Task: College income and expenses budget blue modern simple.
Action: Mouse moved to (20, 389)
Screenshot: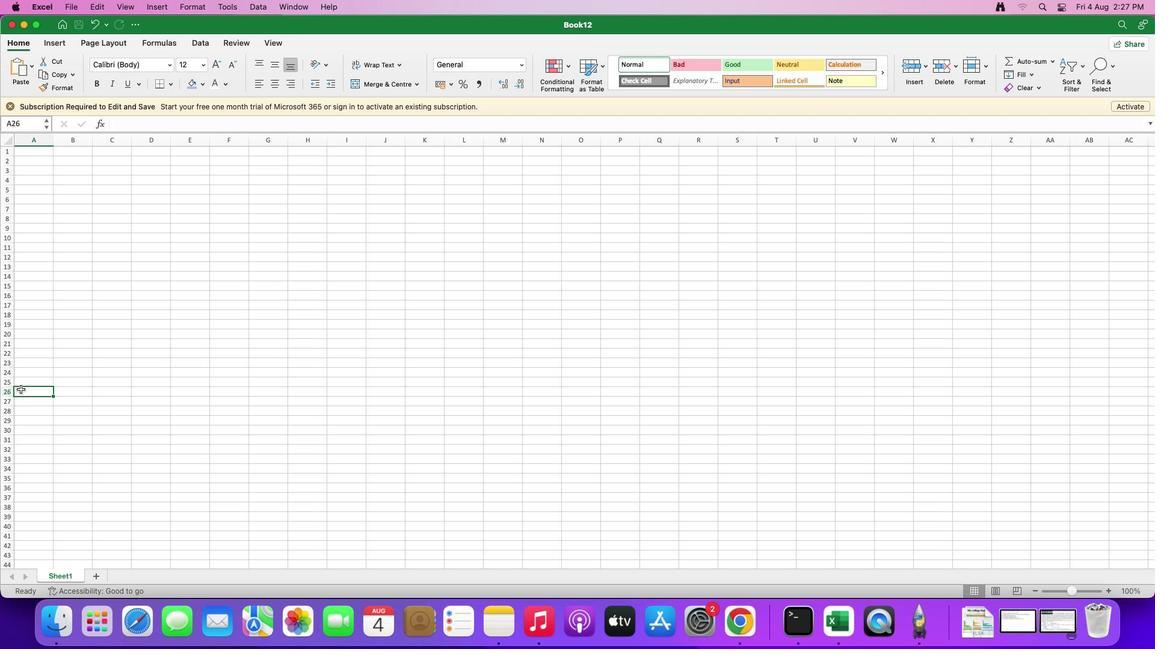 
Action: Mouse pressed left at (20, 389)
Screenshot: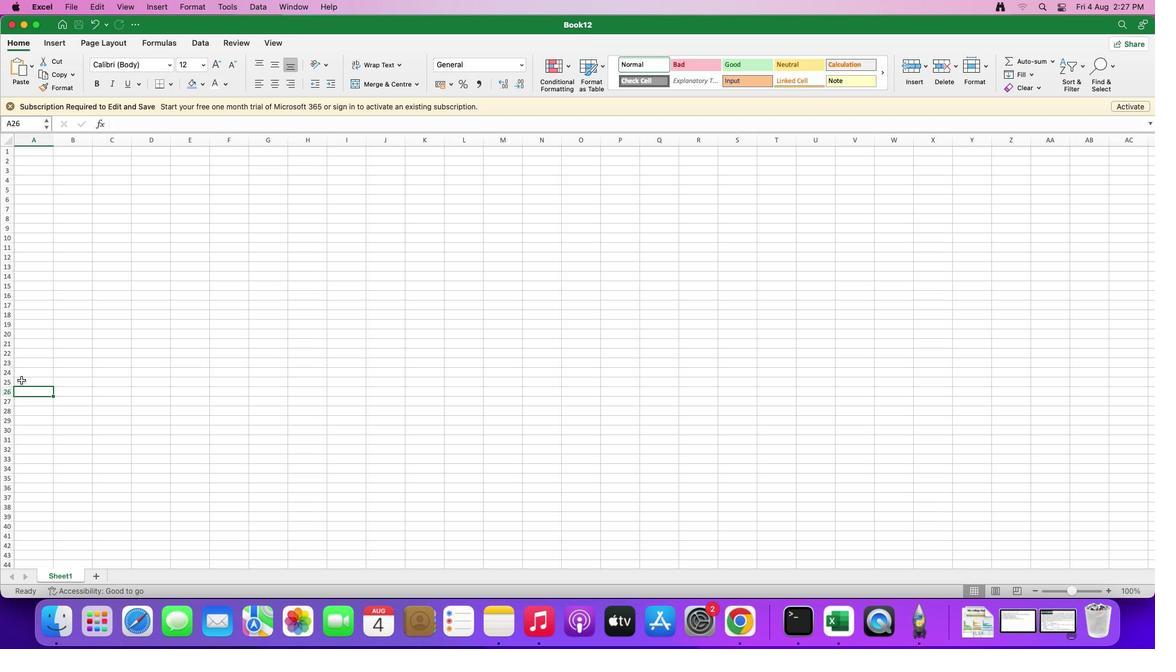 
Action: Mouse moved to (54, 137)
Screenshot: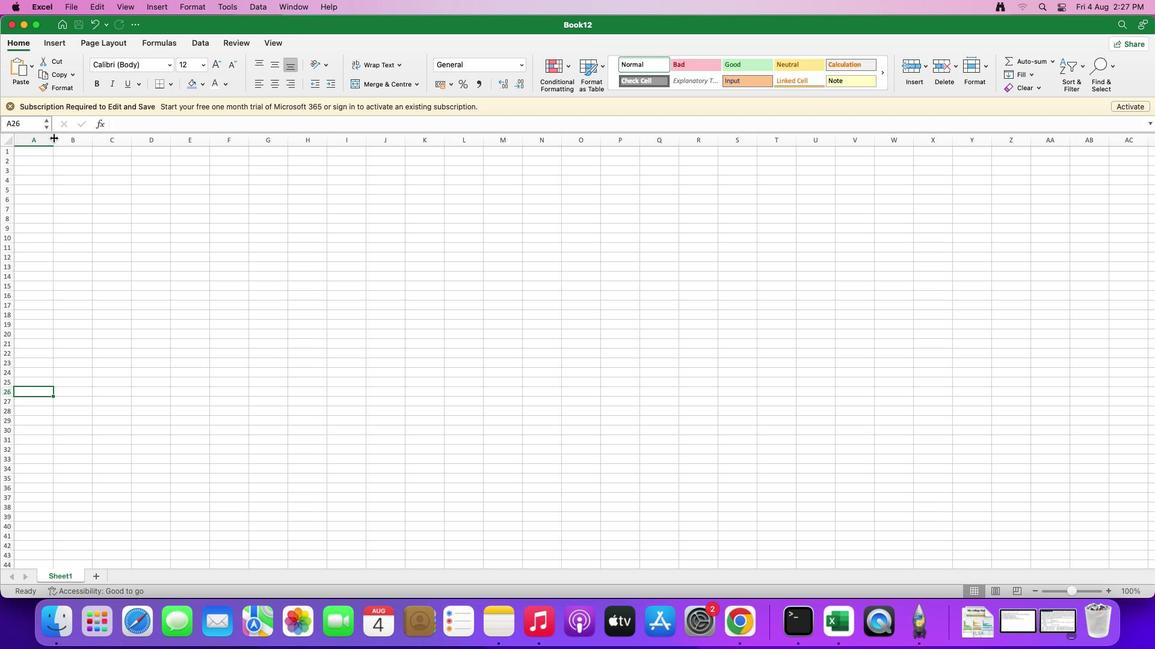 
Action: Mouse pressed left at (54, 137)
Screenshot: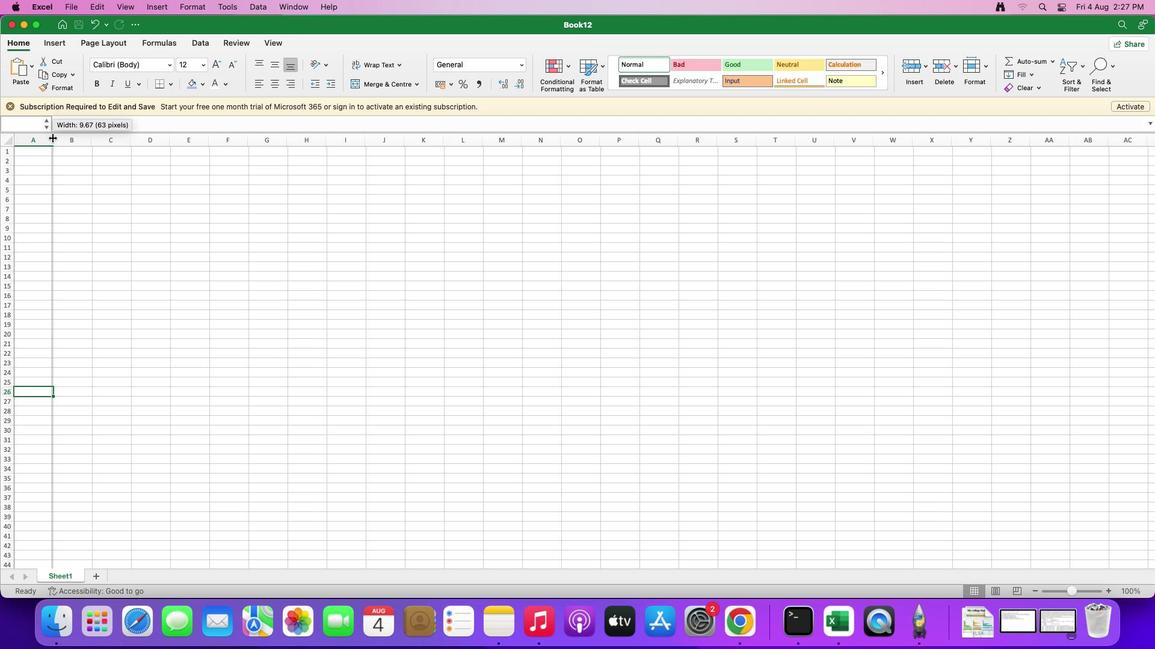 
Action: Mouse moved to (54, 142)
Screenshot: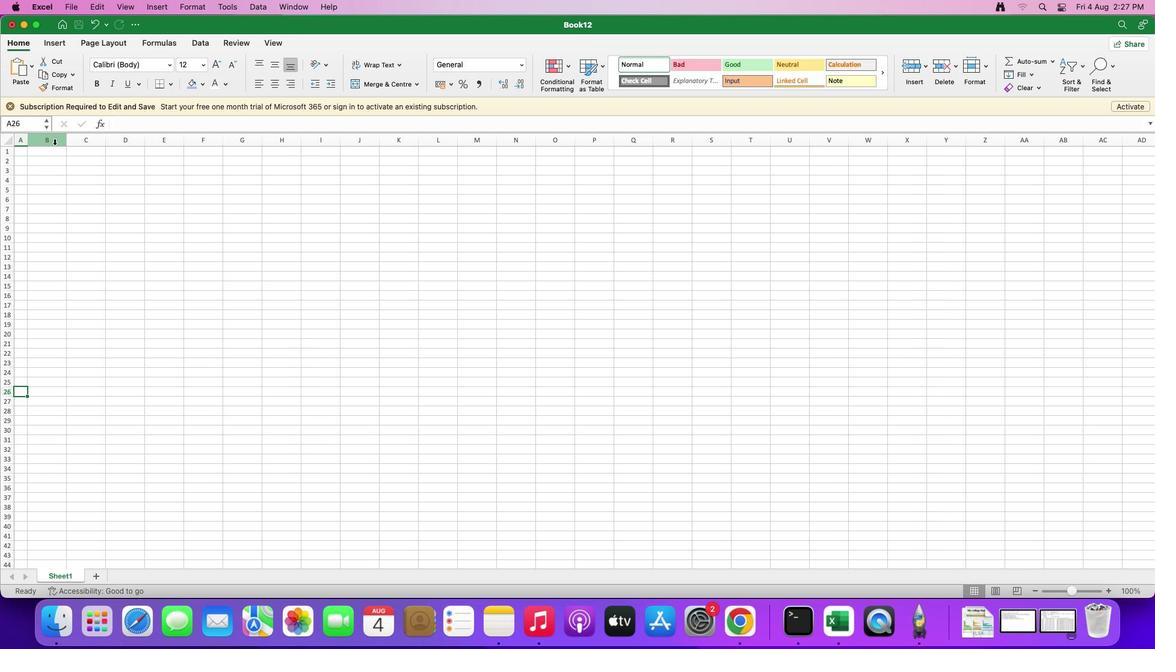 
Action: Mouse pressed left at (54, 142)
Screenshot: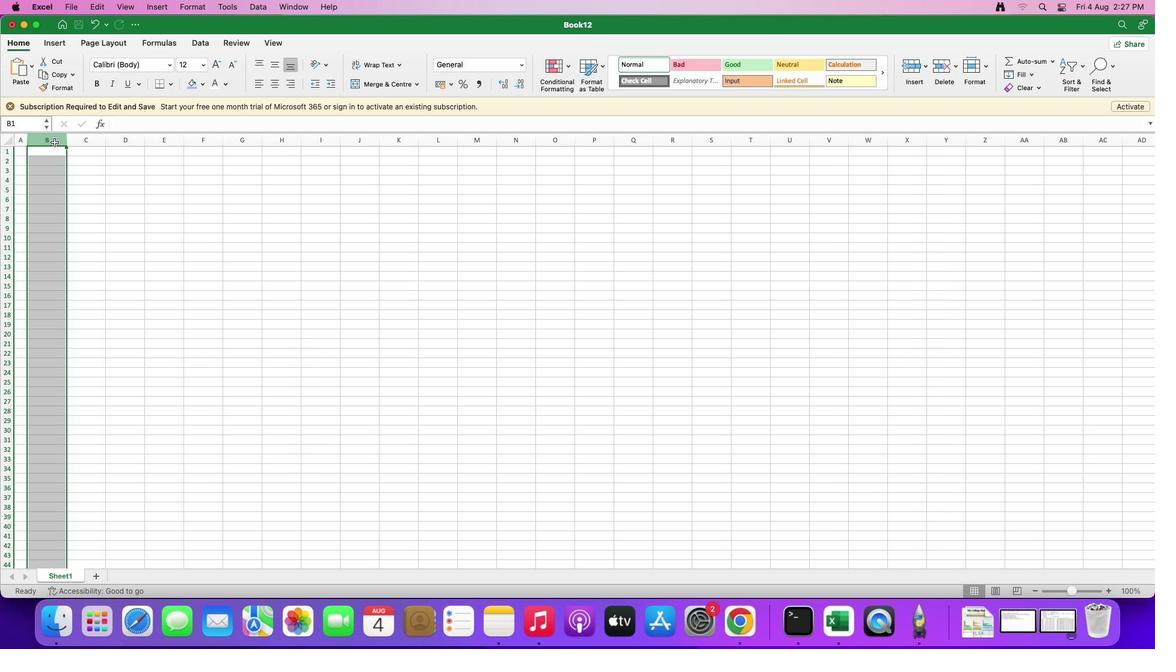 
Action: Mouse moved to (66, 138)
Screenshot: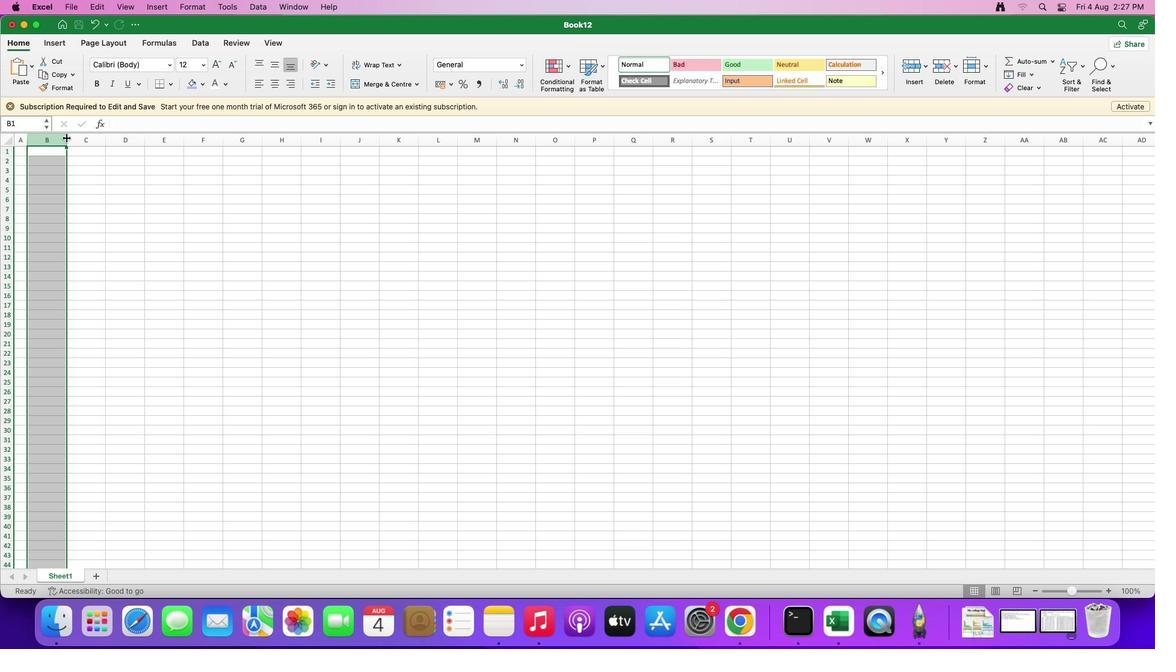 
Action: Mouse pressed left at (66, 138)
Screenshot: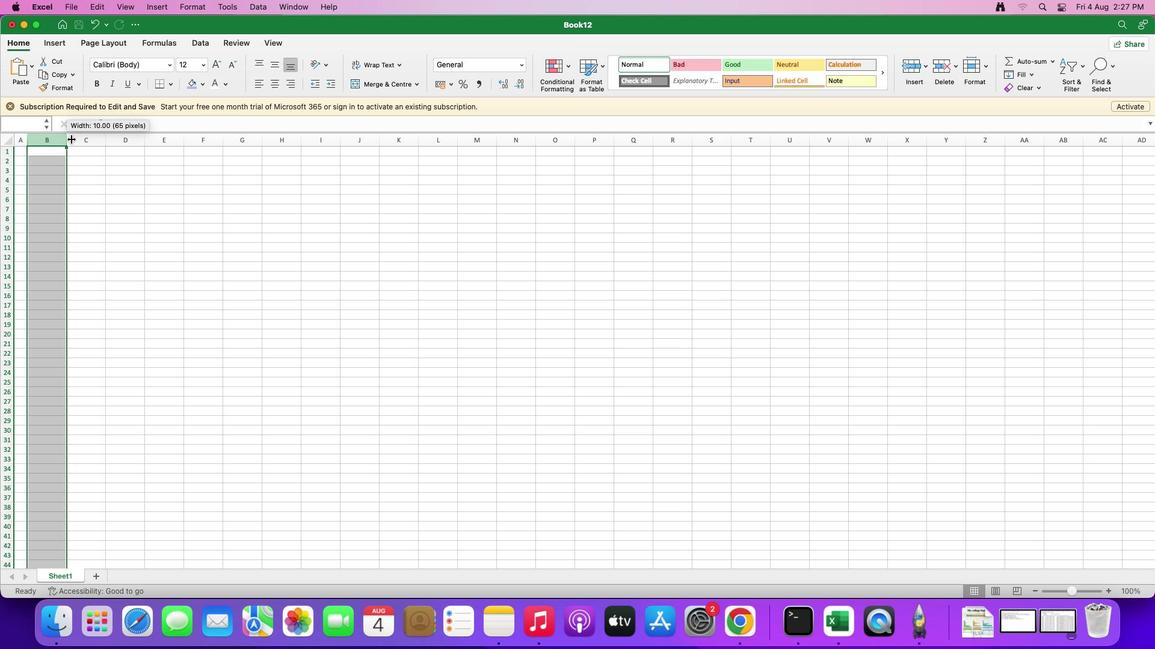 
Action: Mouse moved to (158, 138)
Screenshot: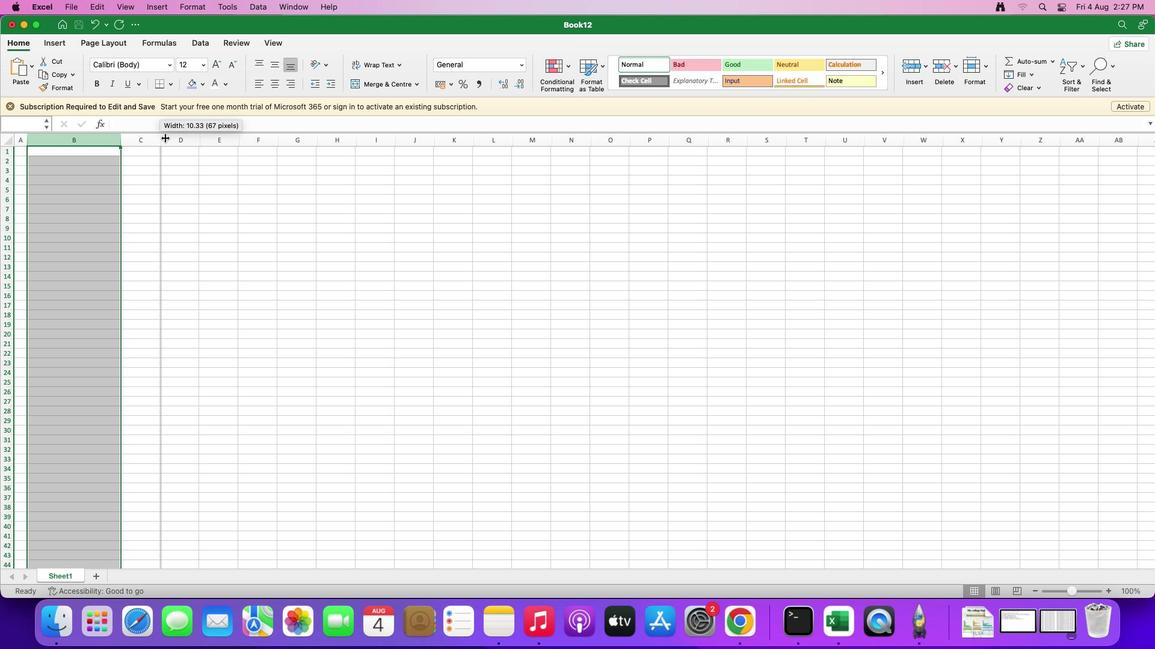 
Action: Mouse pressed left at (158, 138)
Screenshot: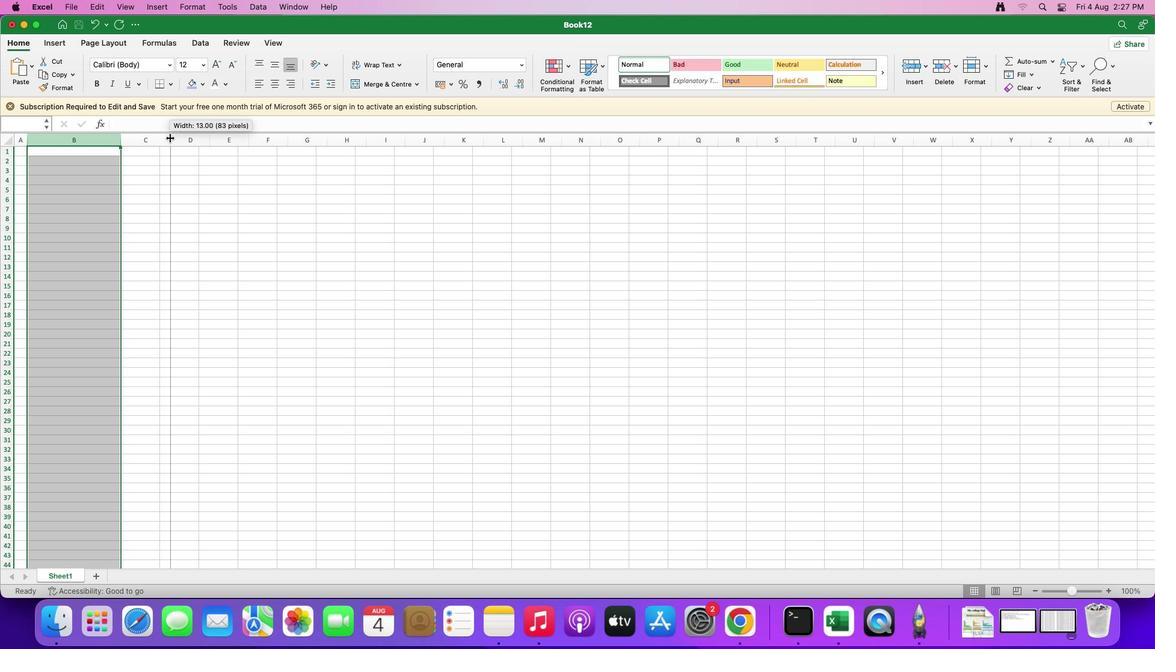 
Action: Mouse moved to (209, 137)
Screenshot: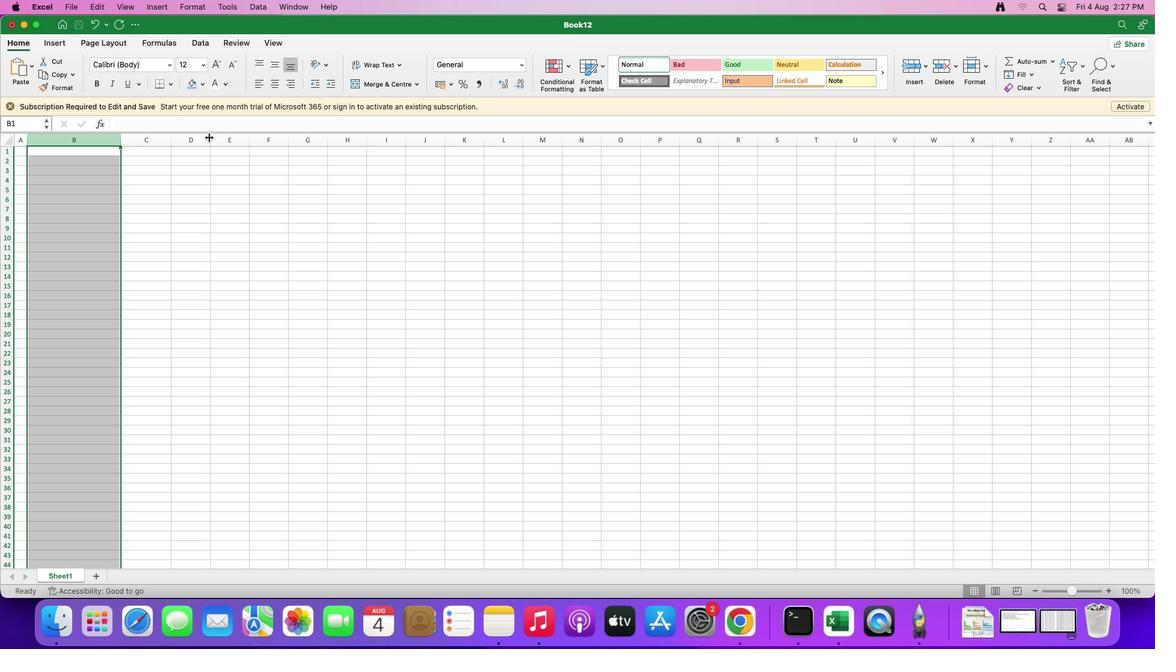 
Action: Mouse pressed left at (209, 137)
Screenshot: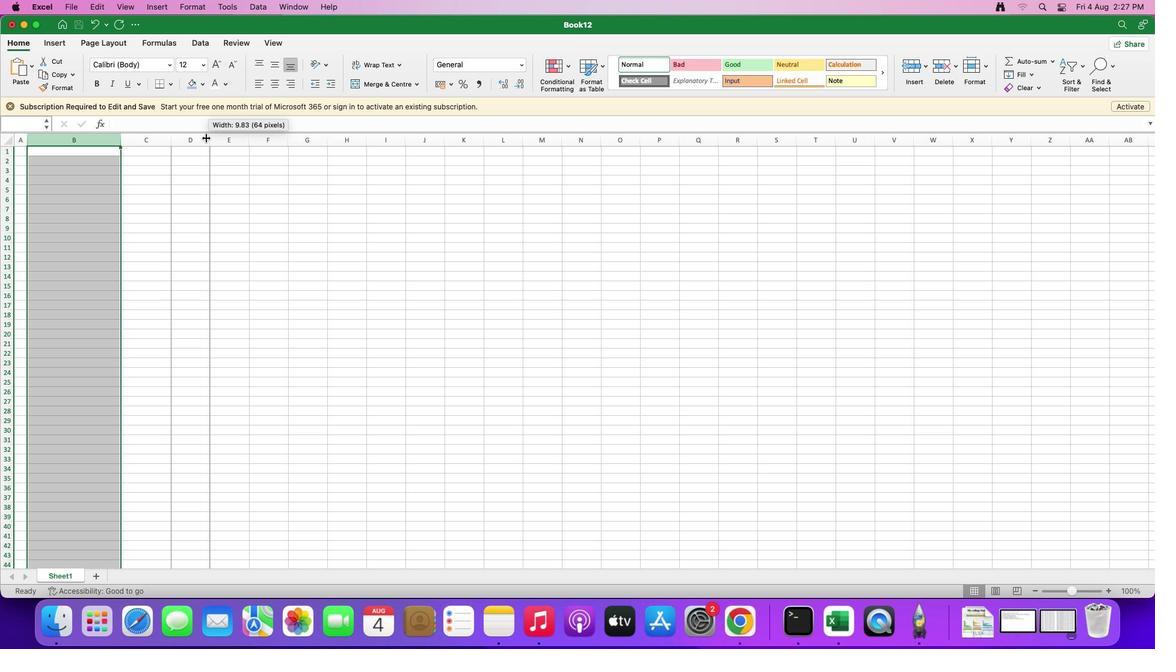 
Action: Mouse moved to (226, 138)
Screenshot: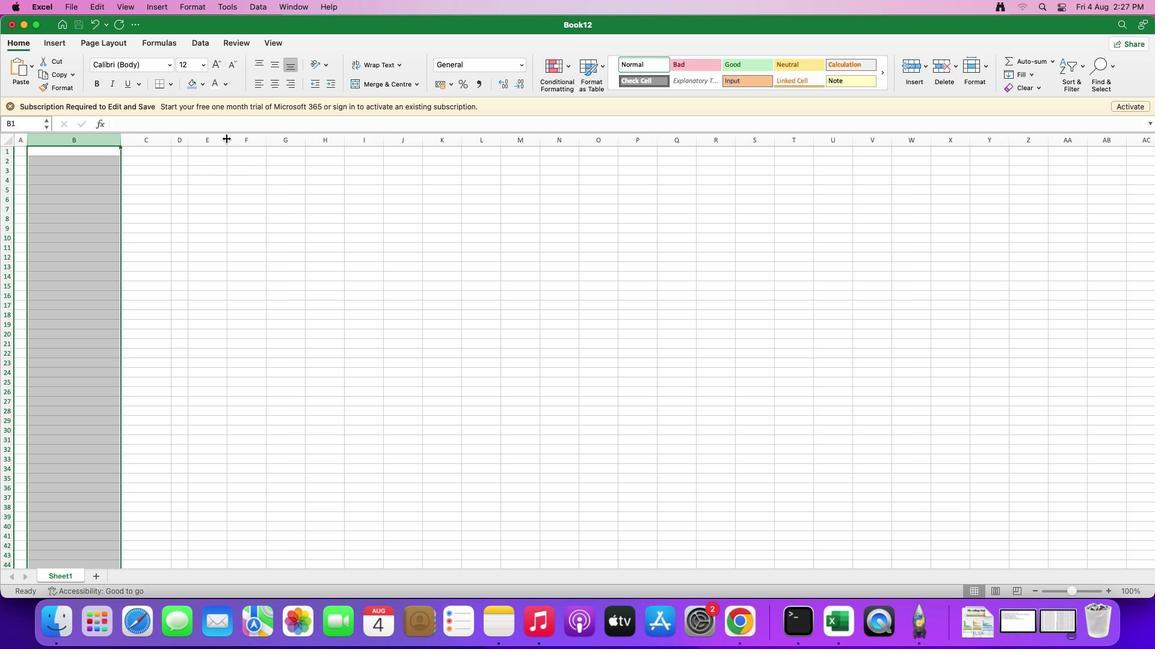 
Action: Mouse pressed left at (226, 138)
Screenshot: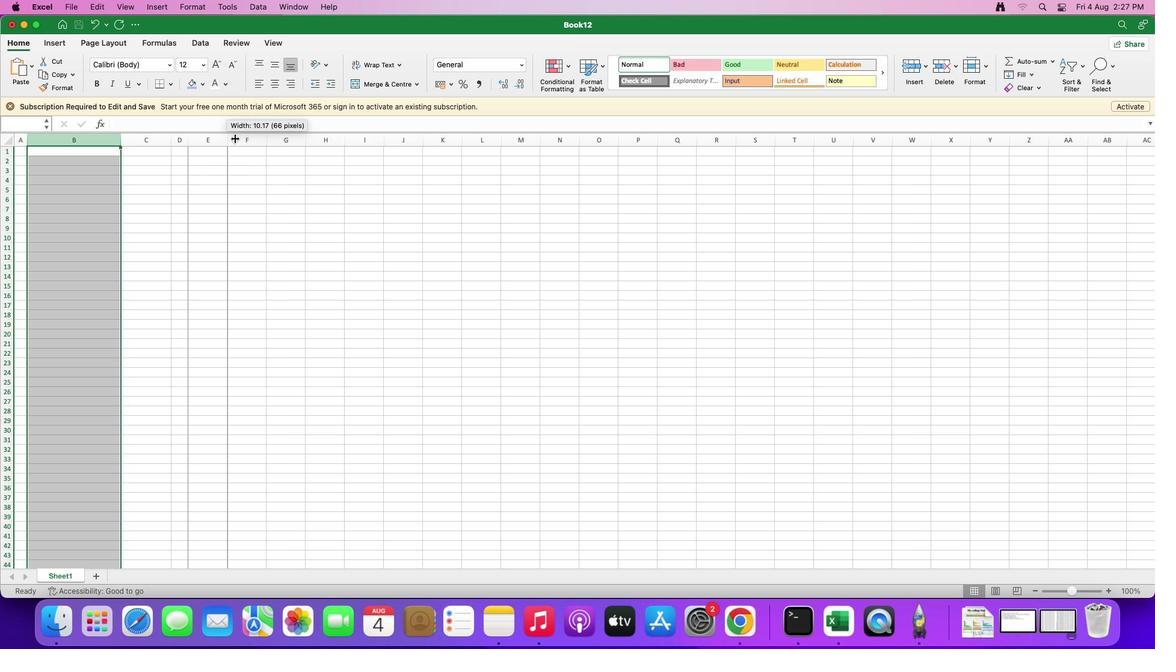 
Action: Mouse moved to (322, 141)
Screenshot: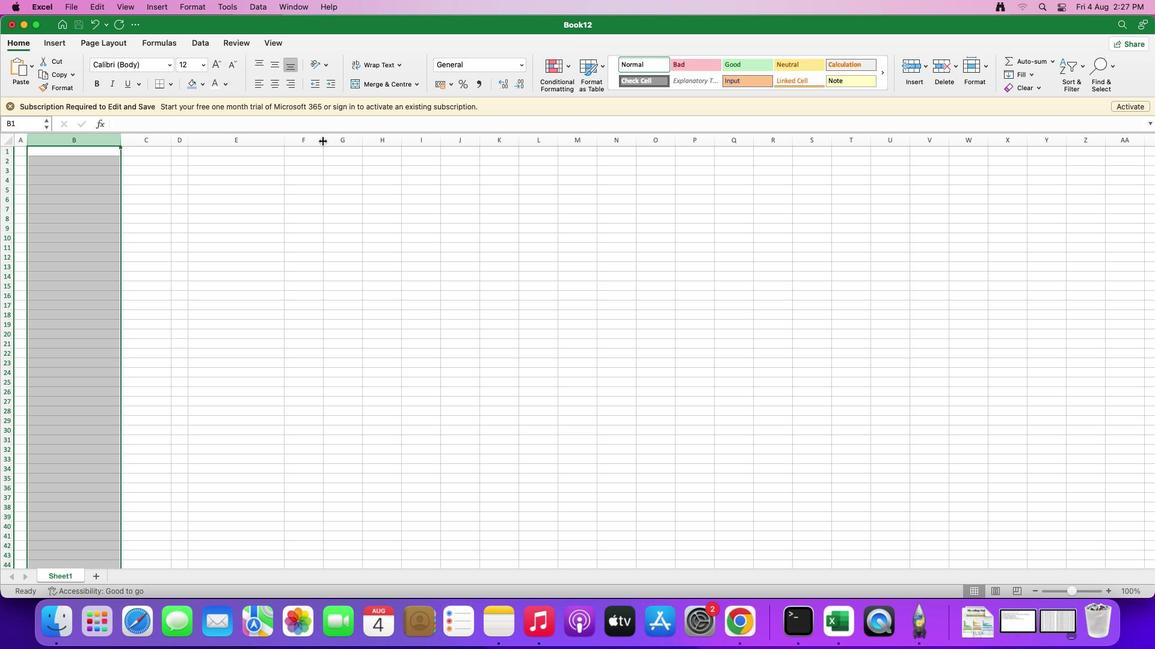 
Action: Mouse pressed left at (322, 141)
Screenshot: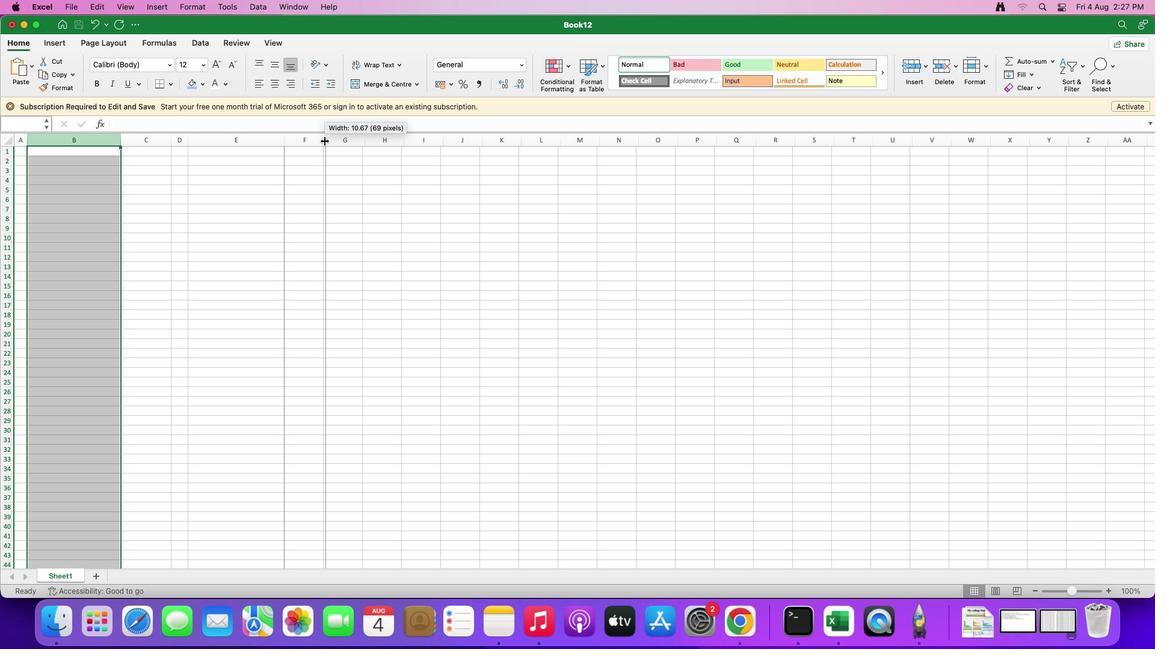 
Action: Mouse moved to (372, 138)
Screenshot: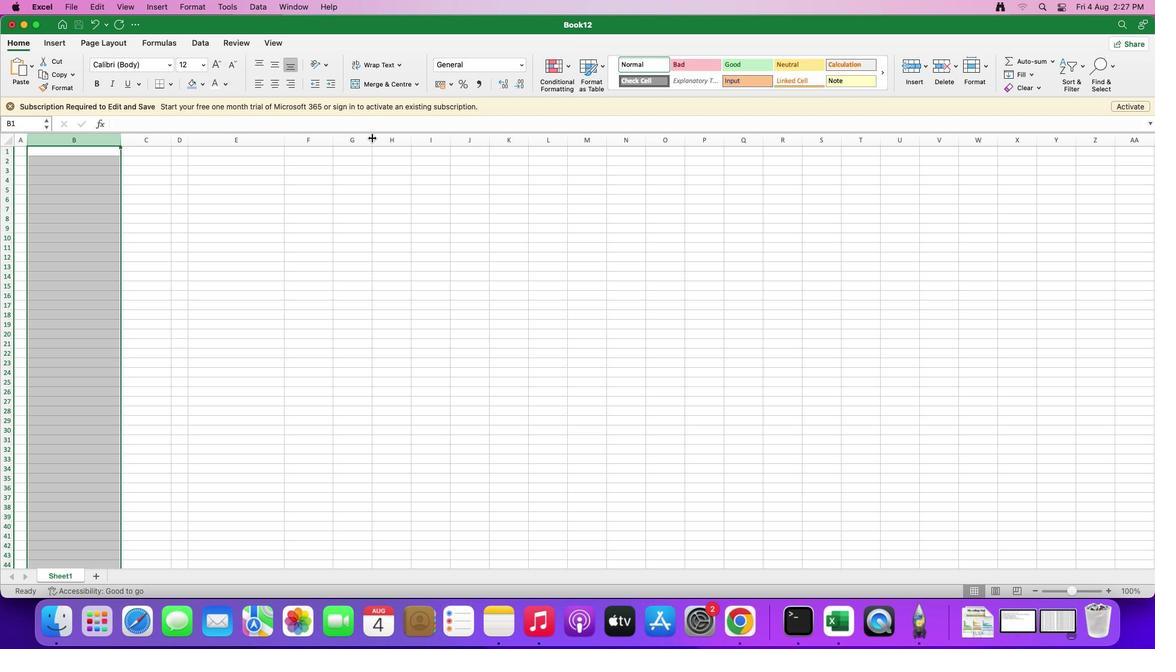 
Action: Mouse pressed left at (372, 138)
Screenshot: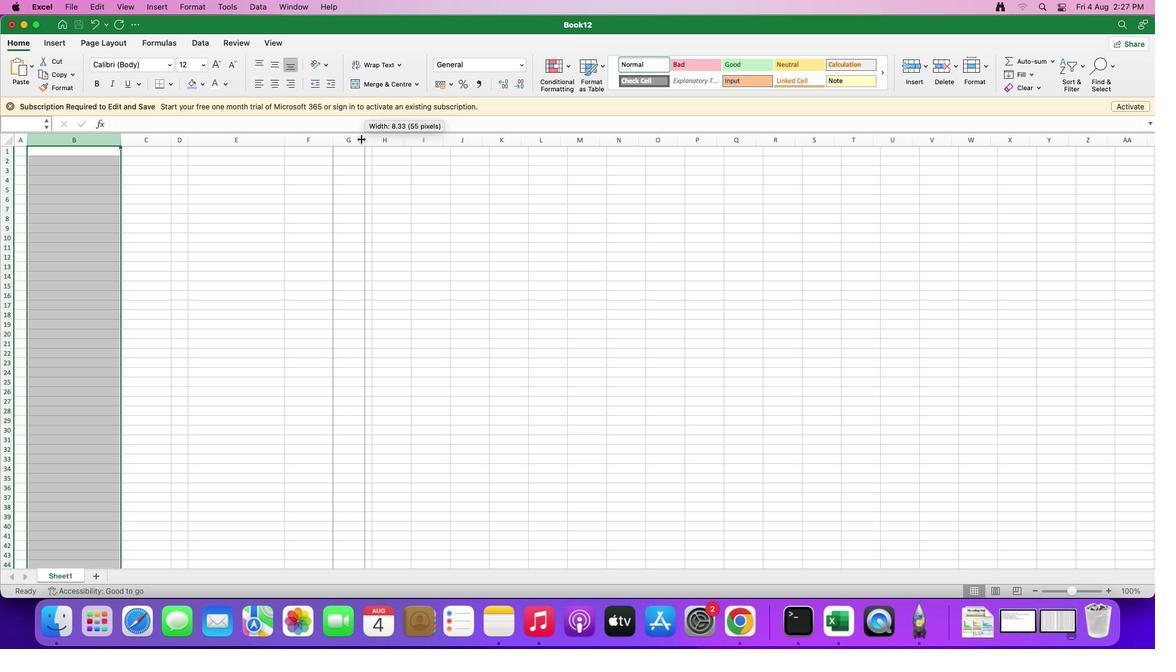 
Action: Mouse moved to (388, 139)
Screenshot: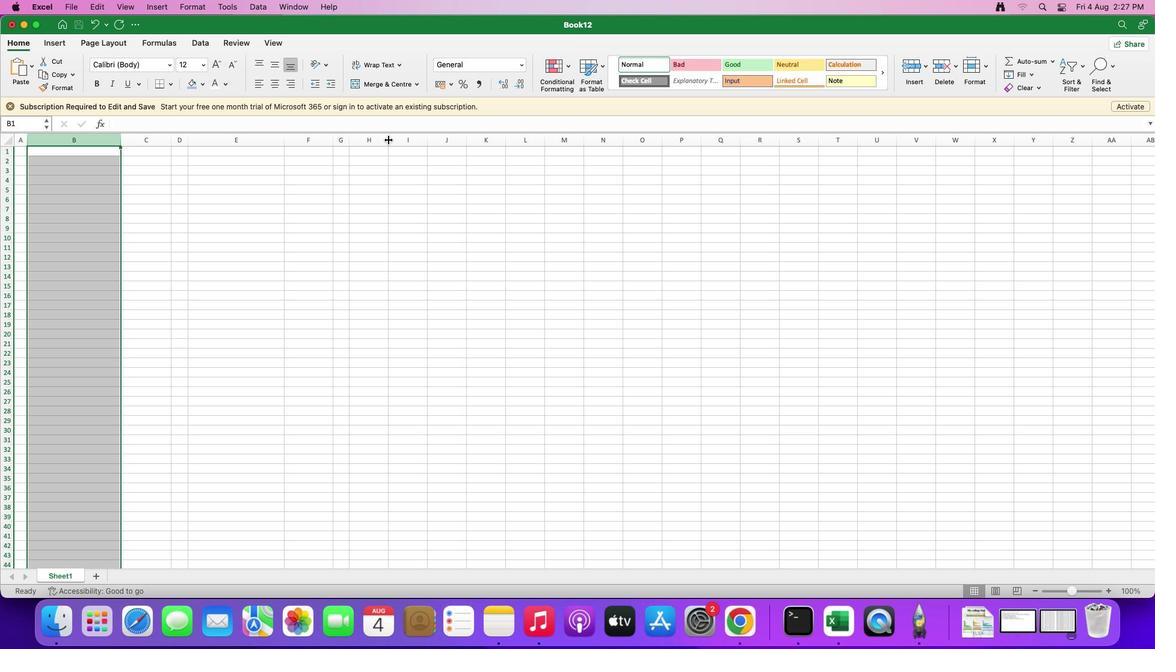 
Action: Mouse pressed left at (388, 139)
Screenshot: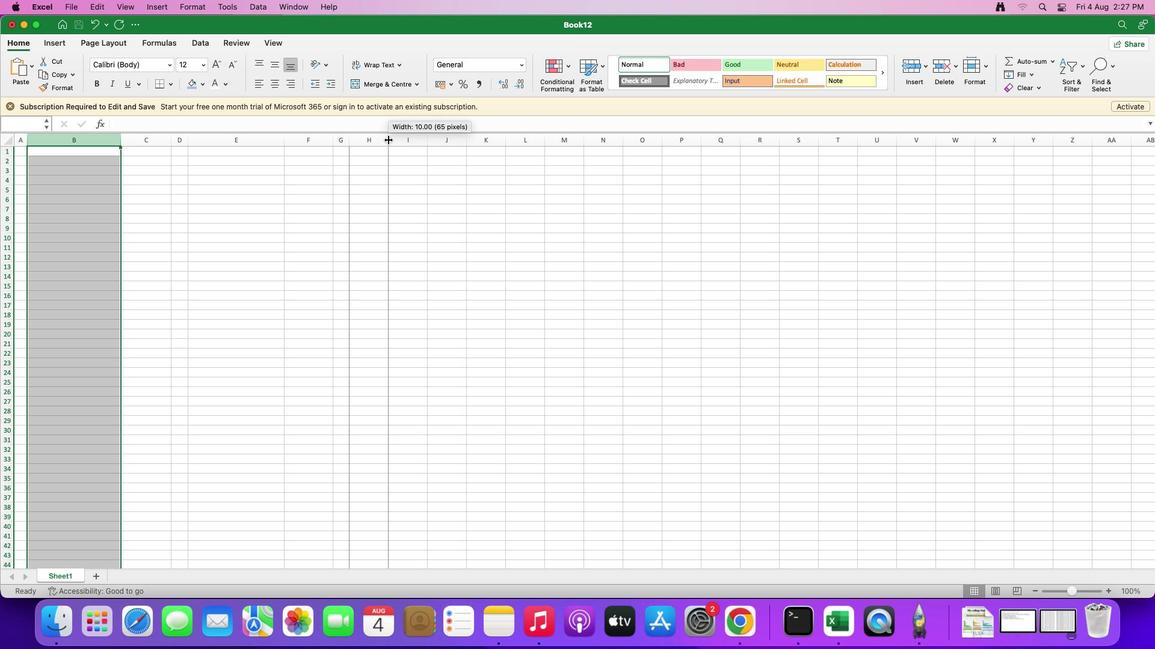 
Action: Mouse moved to (465, 137)
Screenshot: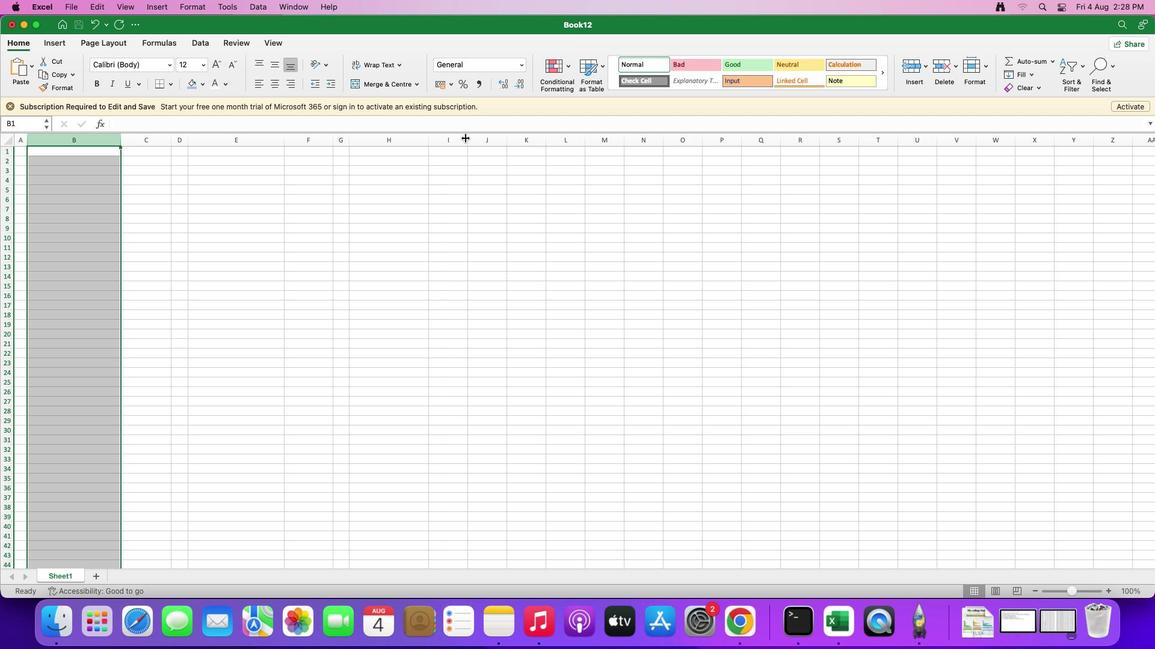 
Action: Mouse pressed left at (465, 137)
Screenshot: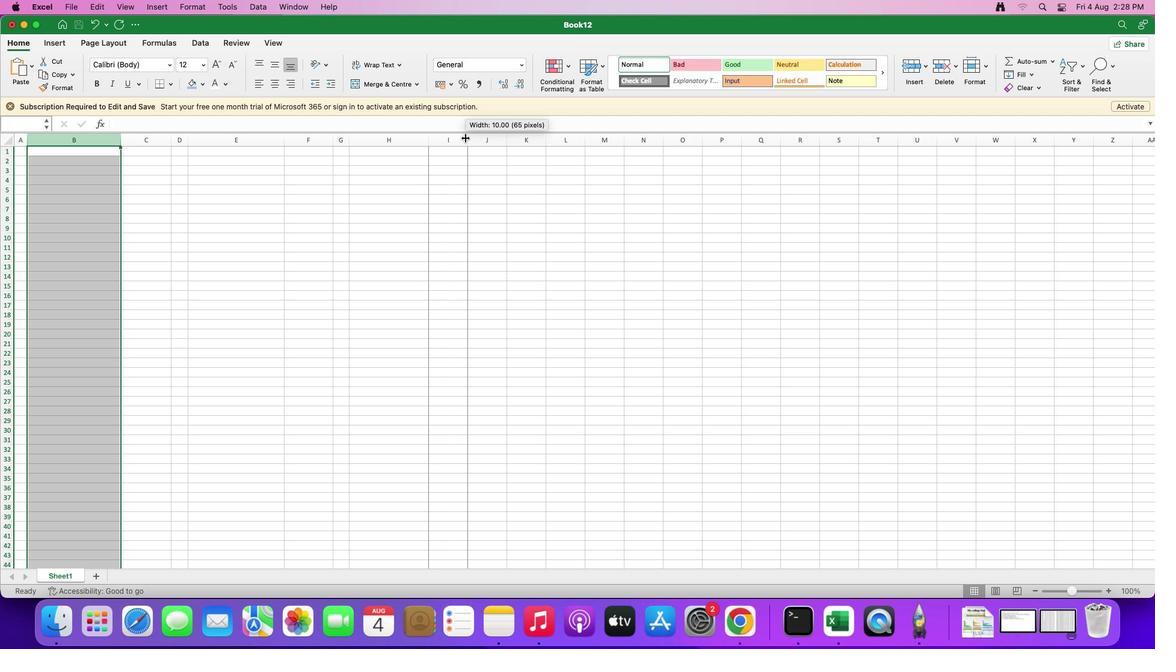 
Action: Mouse moved to (529, 138)
Screenshot: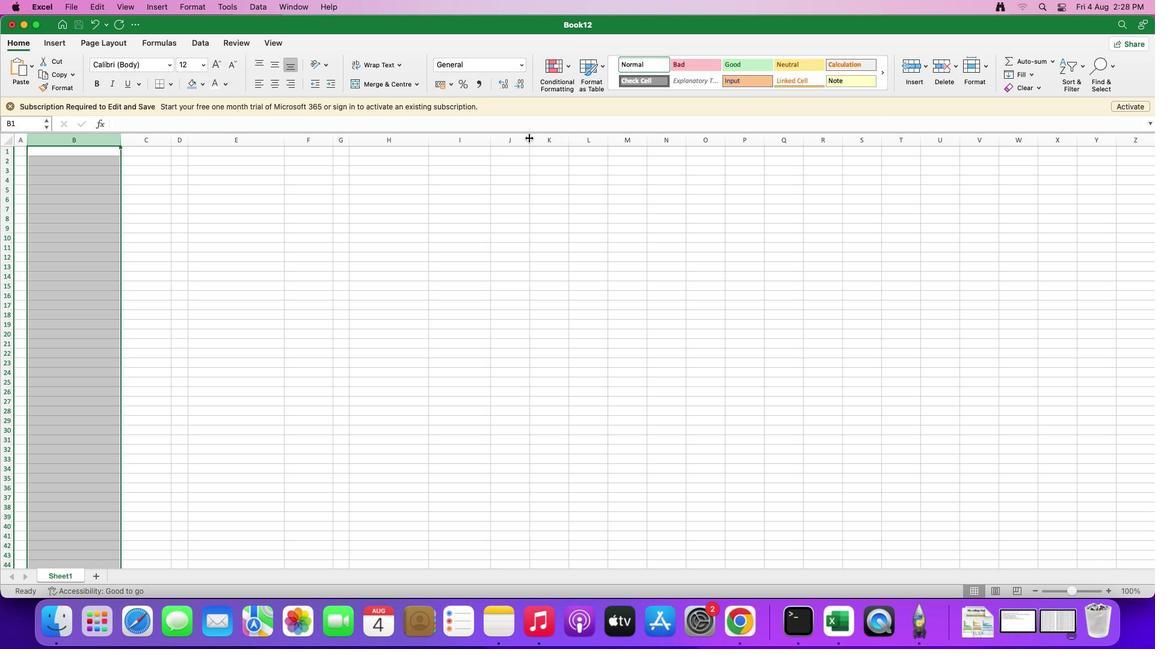 
Action: Mouse pressed left at (529, 138)
Screenshot: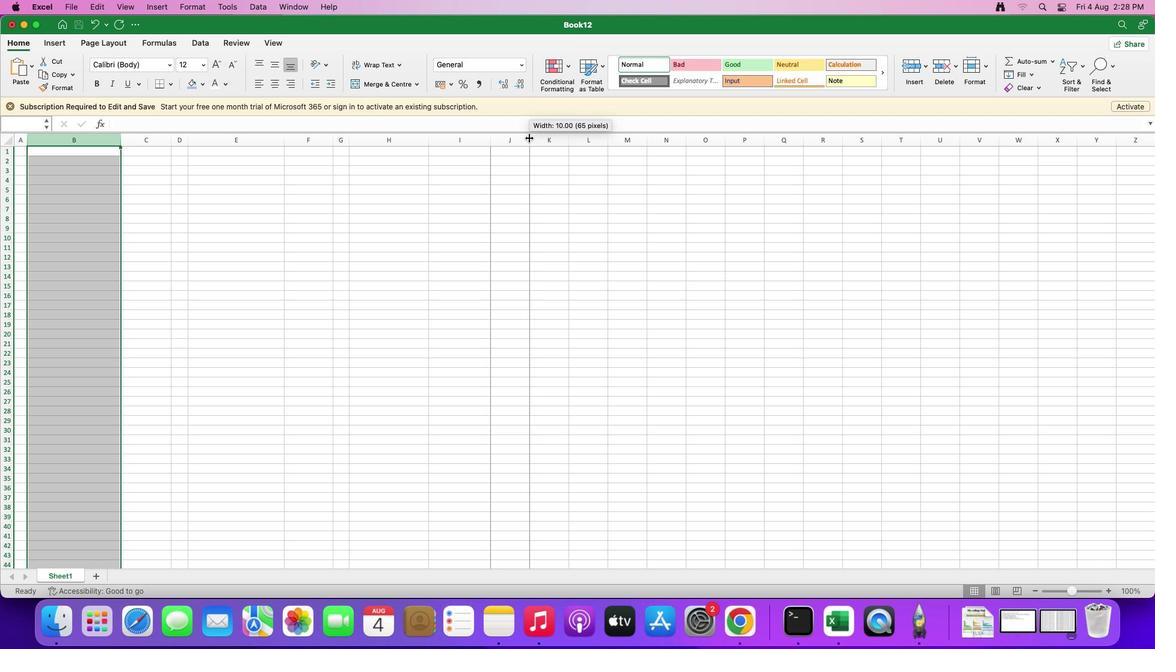 
Action: Mouse moved to (581, 139)
Screenshot: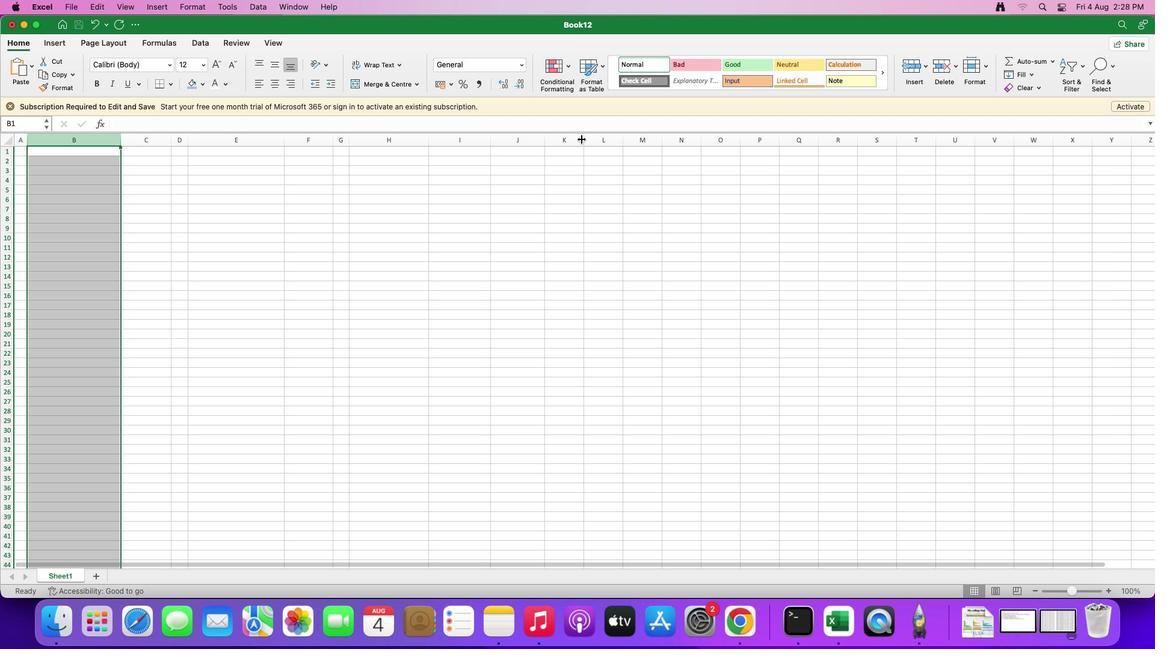 
Action: Mouse pressed left at (581, 139)
Screenshot: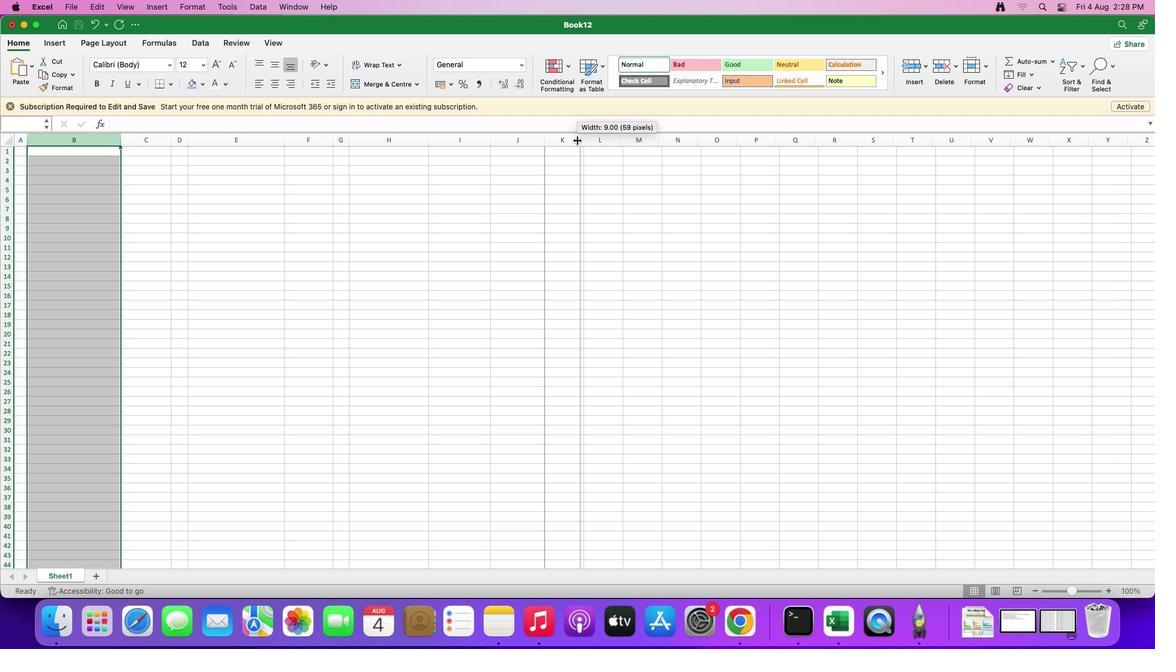 
Action: Mouse moved to (259, 209)
Screenshot: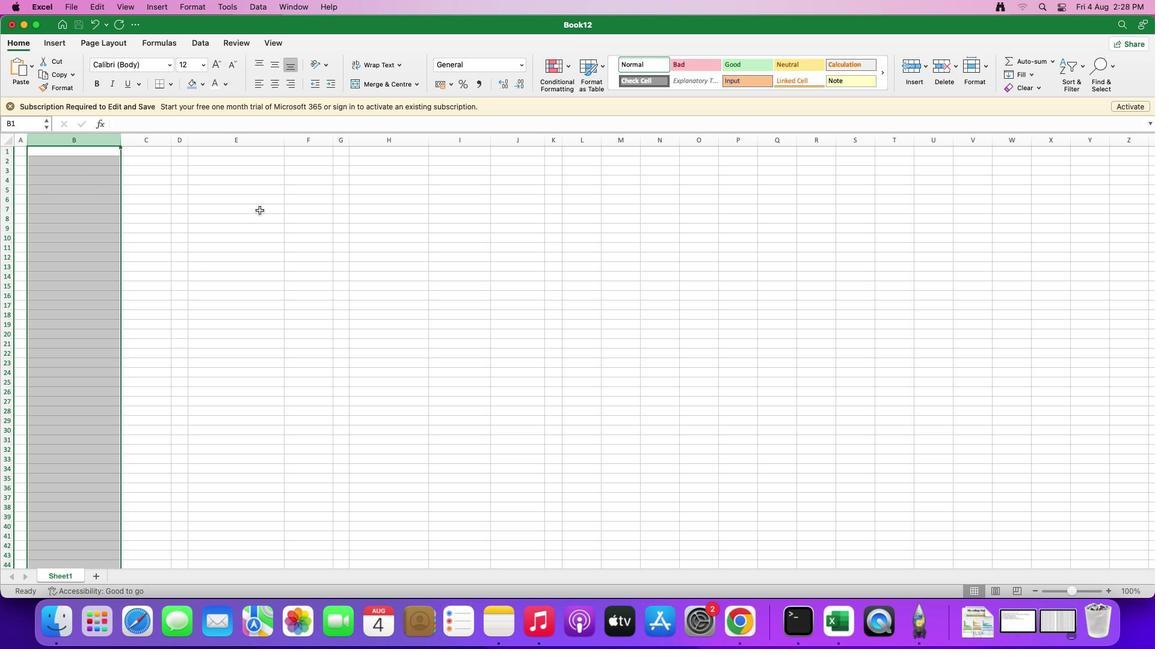 
Action: Mouse pressed left at (259, 209)
Screenshot: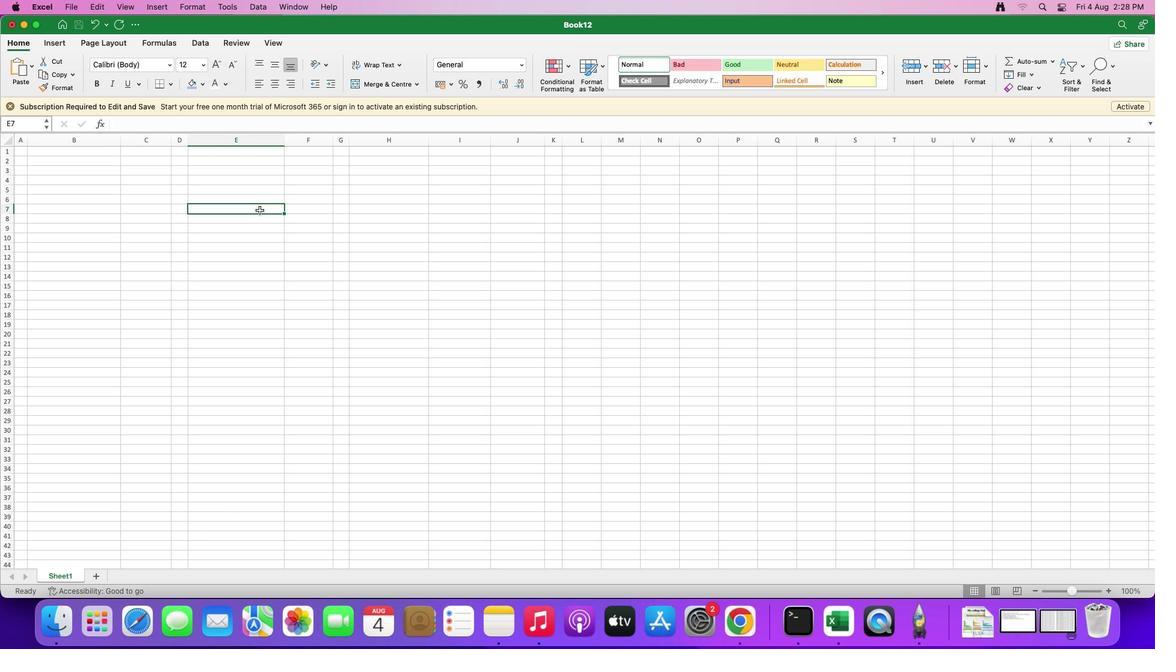 
Action: Mouse moved to (48, 392)
Screenshot: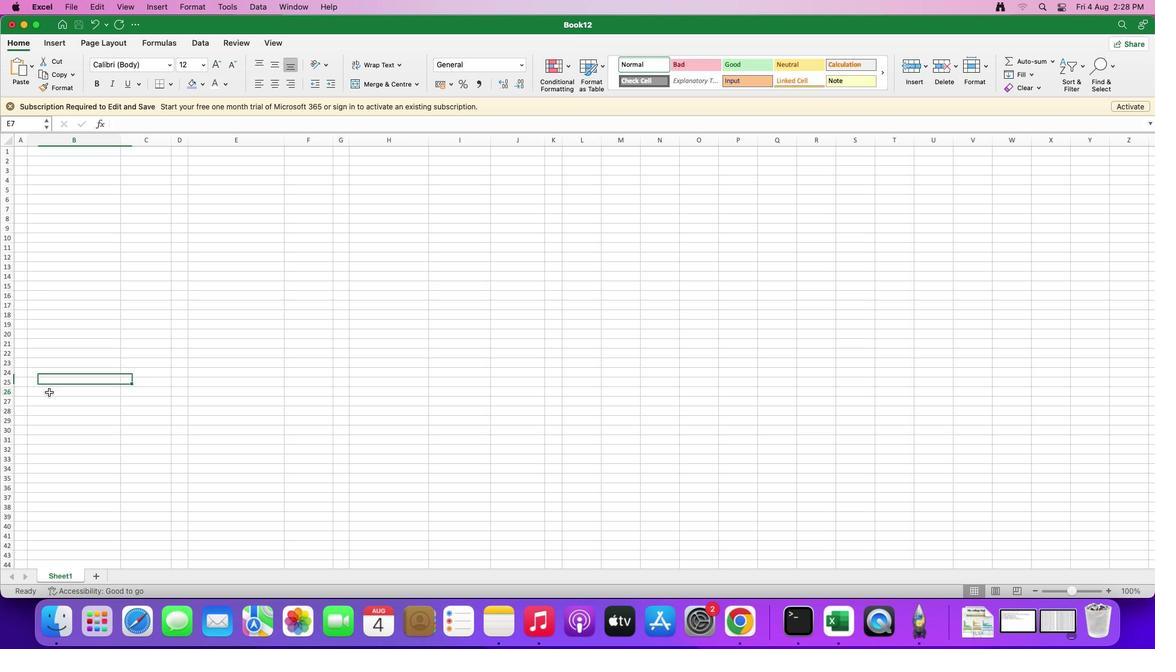 
Action: Mouse pressed left at (48, 392)
Screenshot: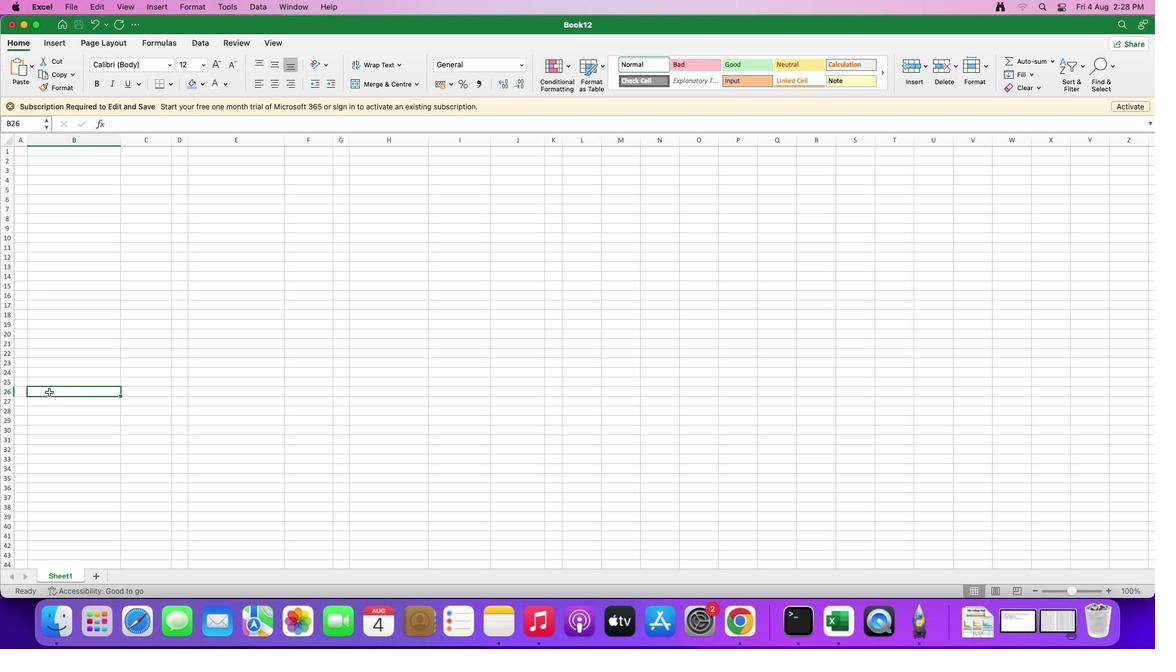 
Action: Mouse moved to (202, 85)
Screenshot: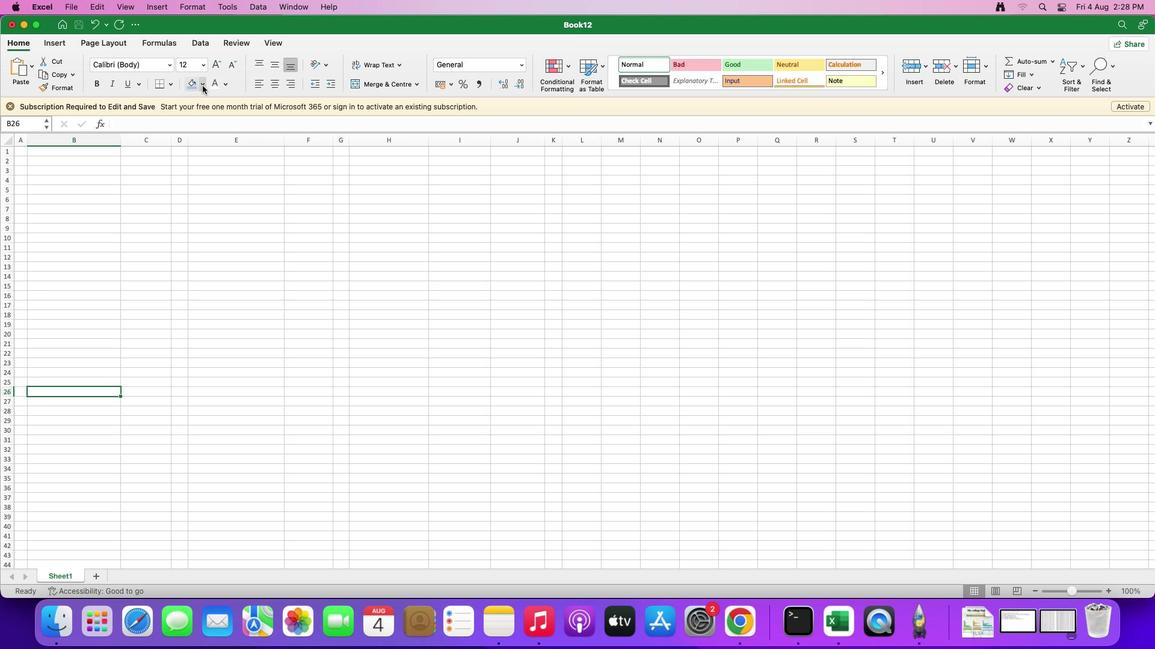 
Action: Mouse pressed left at (202, 85)
Screenshot: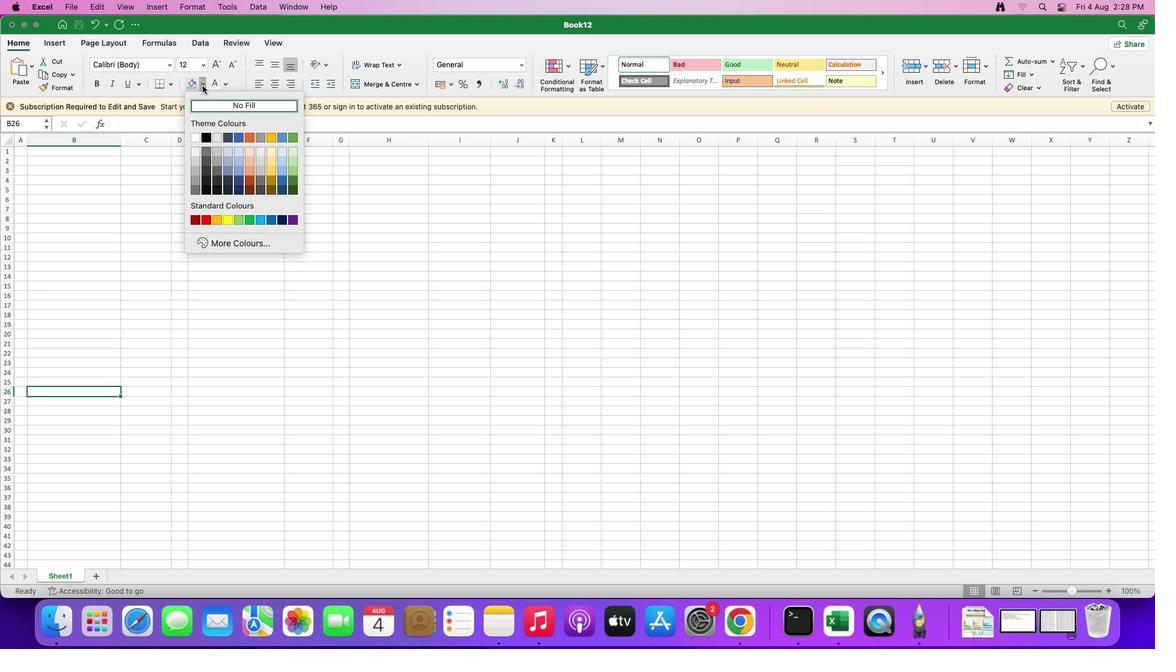 
Action: Mouse moved to (296, 137)
Screenshot: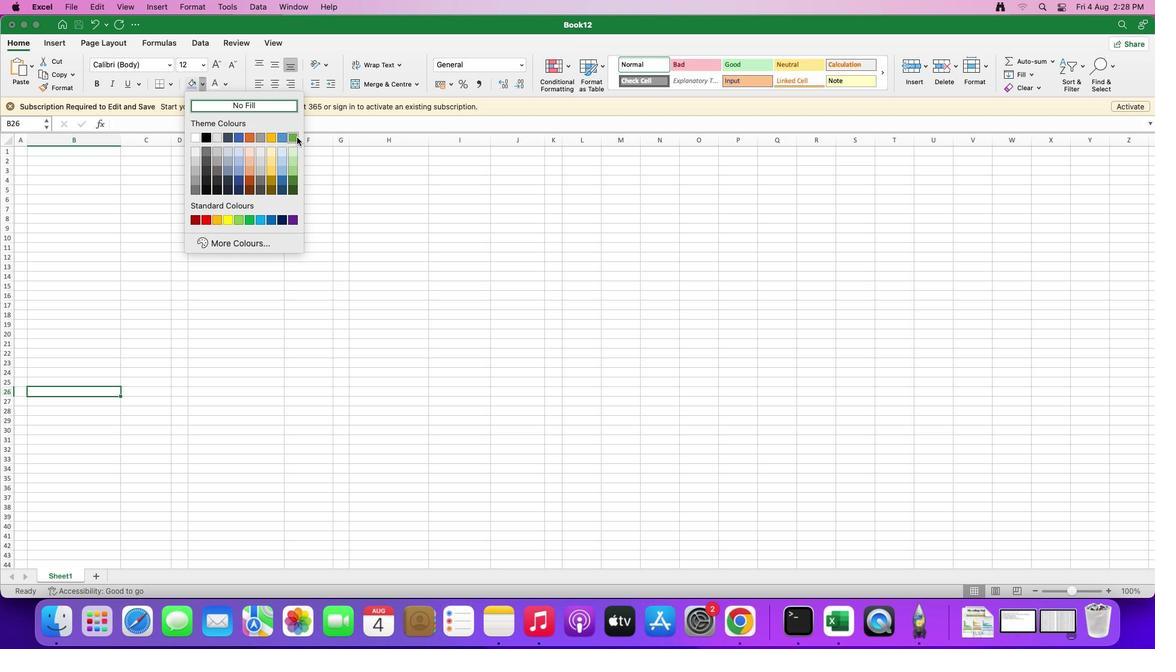 
Action: Mouse pressed left at (296, 137)
Screenshot: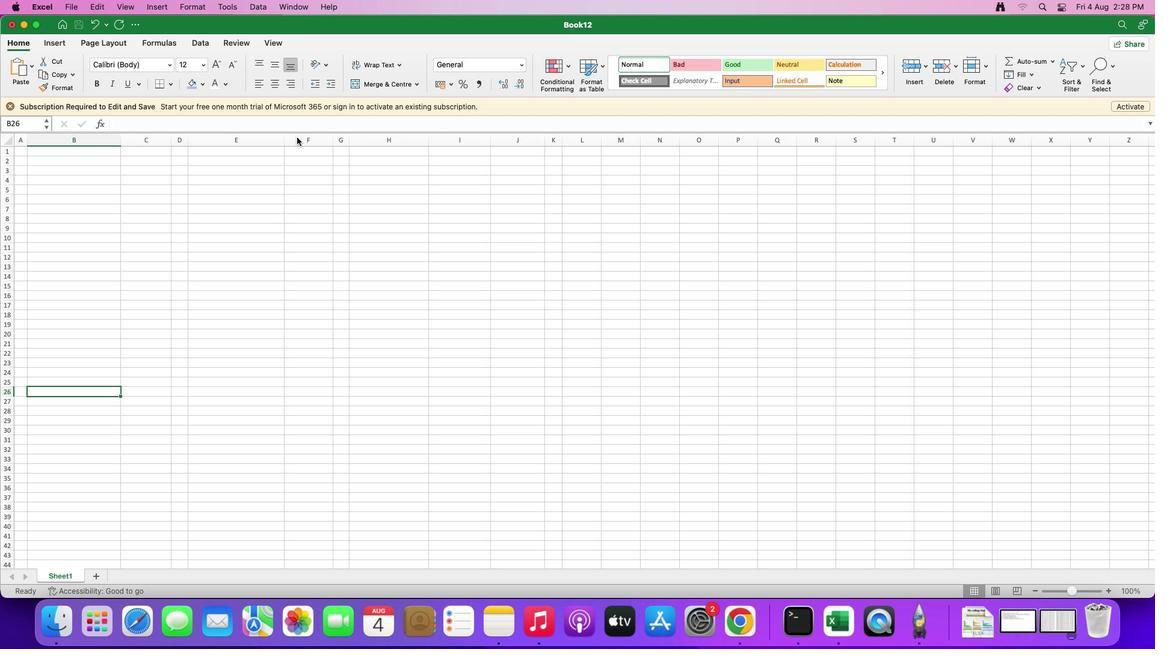 
Action: Mouse moved to (48, 395)
Screenshot: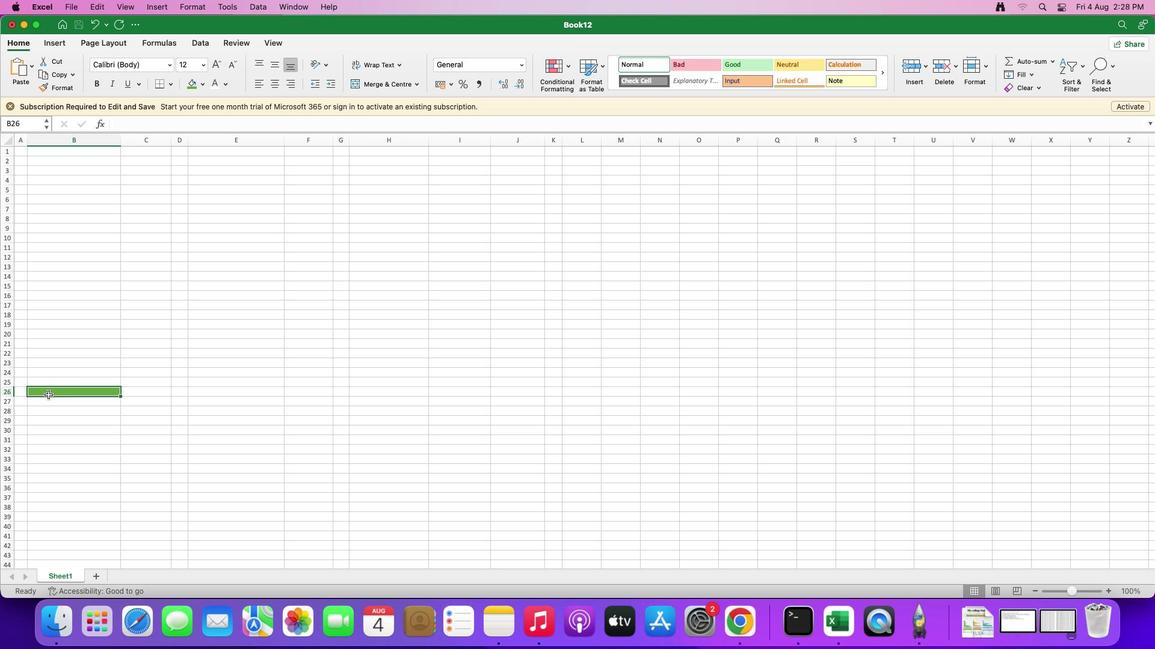 
Action: Mouse pressed left at (48, 395)
Screenshot: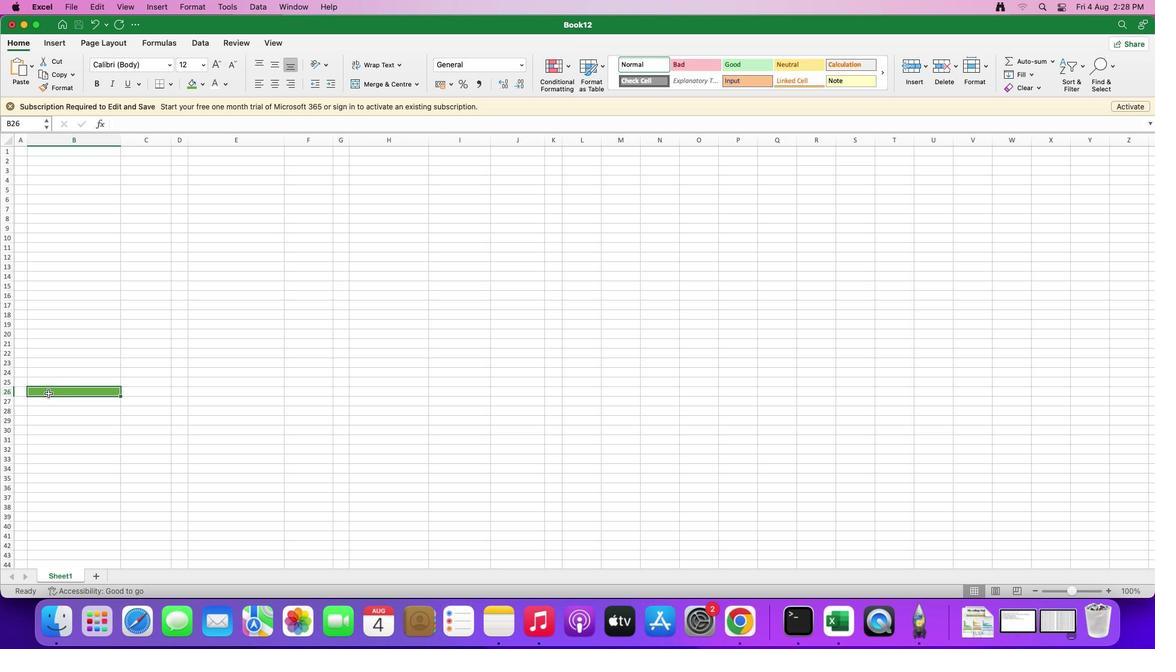 
Action: Mouse moved to (275, 79)
Screenshot: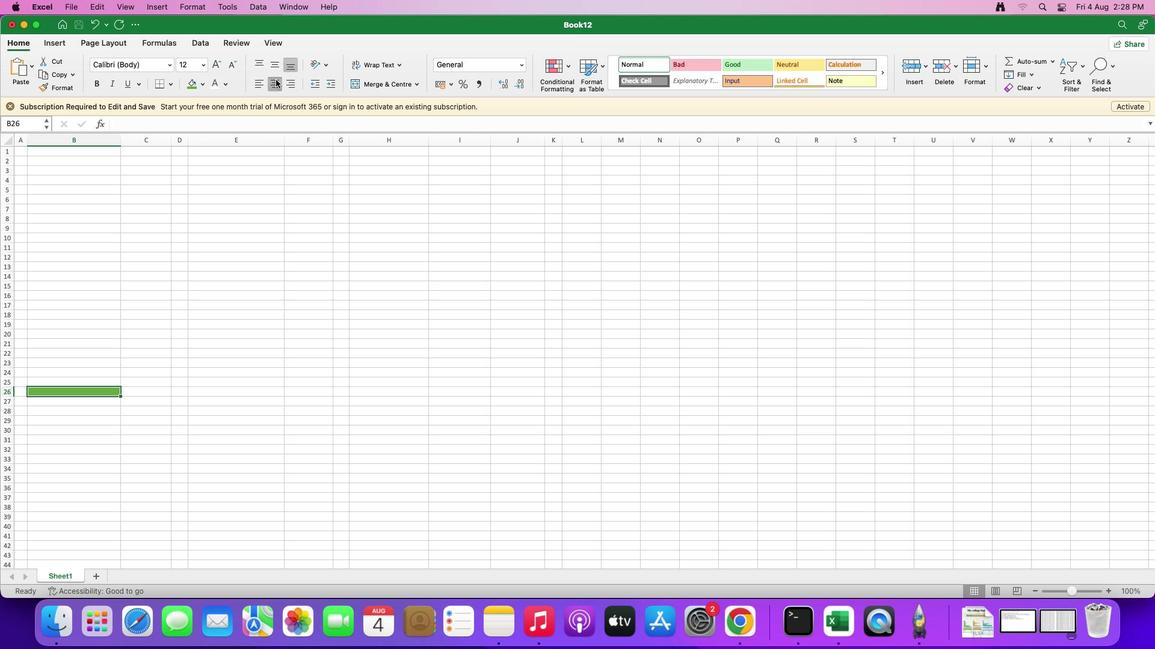 
Action: Mouse pressed left at (275, 79)
Screenshot: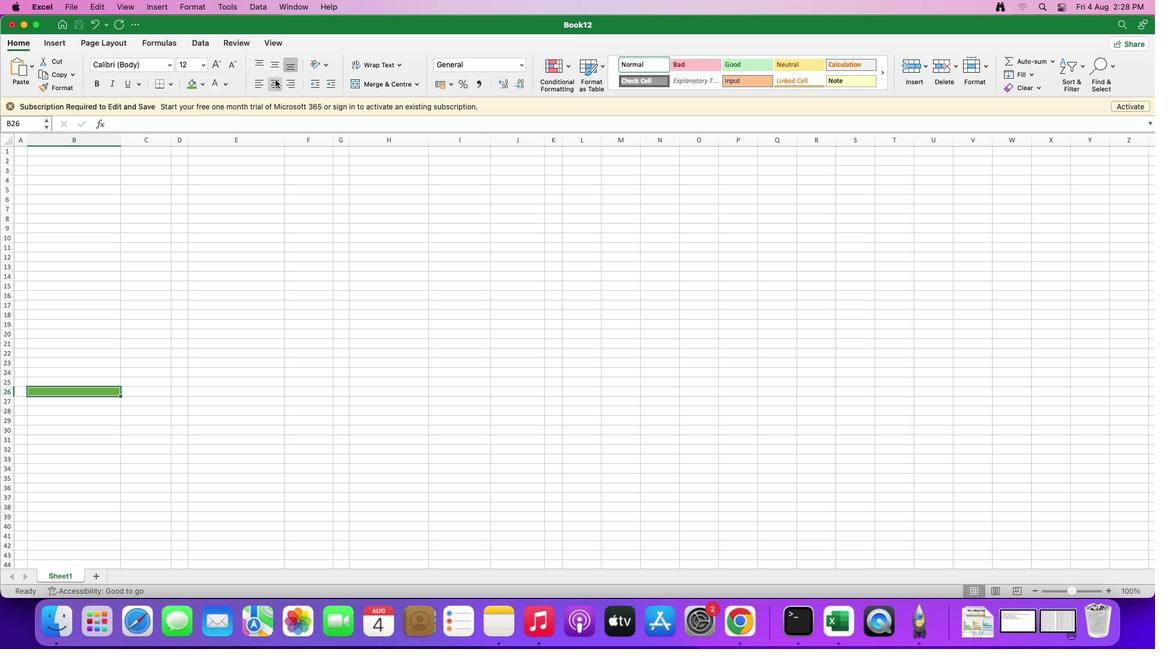 
Action: Mouse moved to (274, 64)
Screenshot: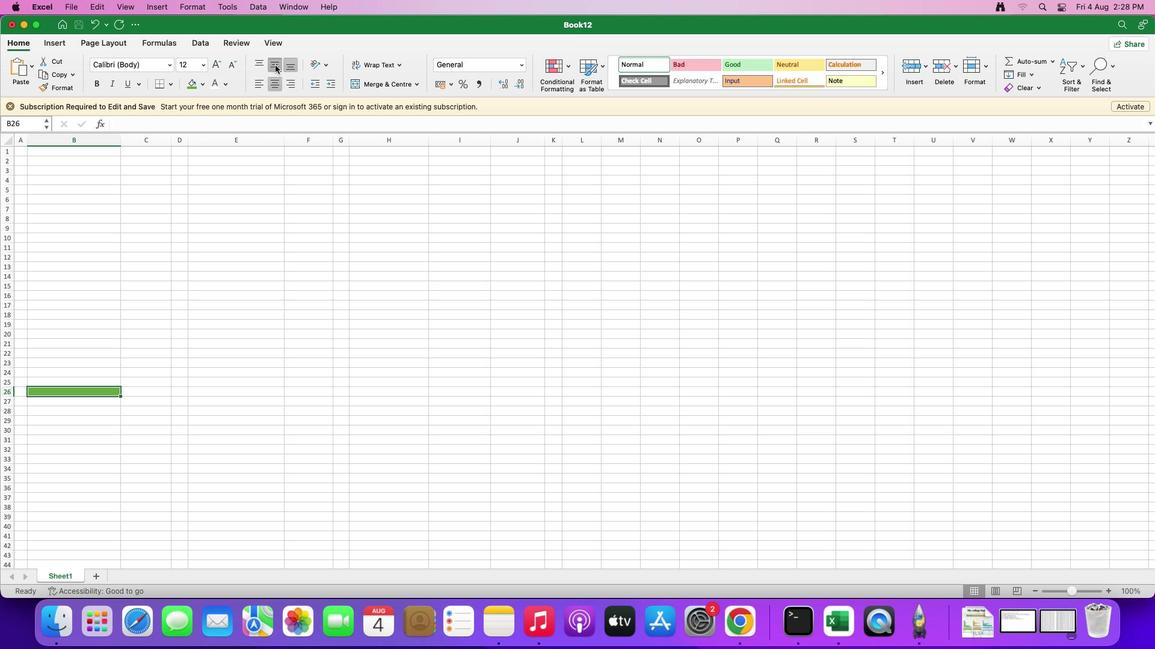 
Action: Mouse pressed left at (274, 64)
Screenshot: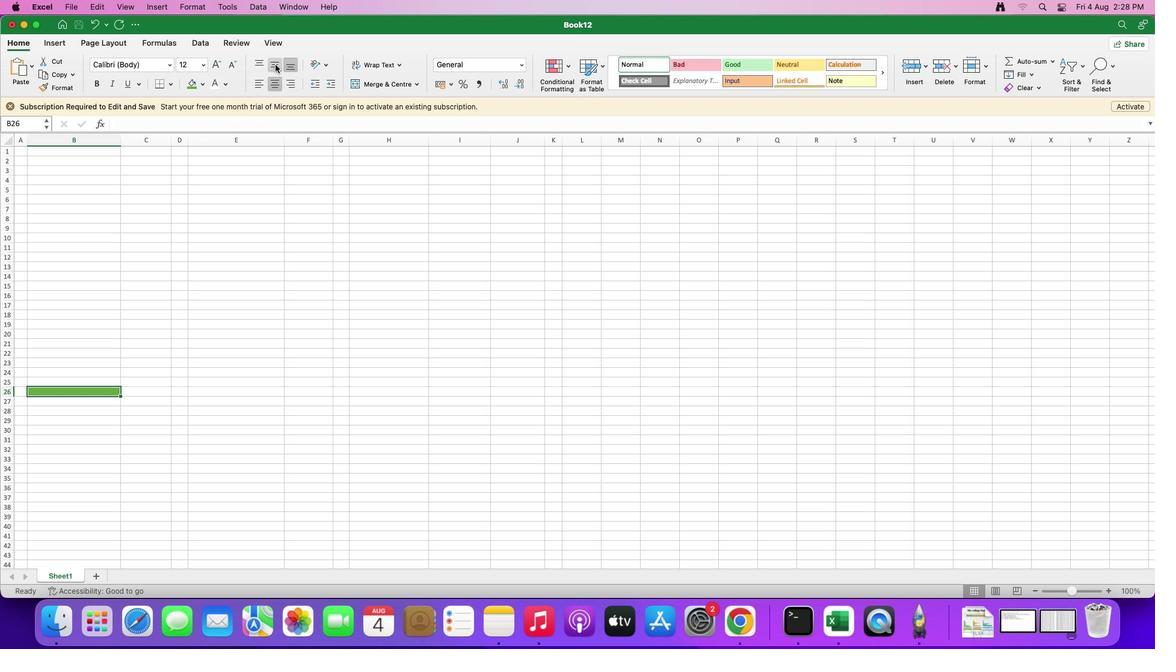 
Action: Mouse moved to (42, 393)
Screenshot: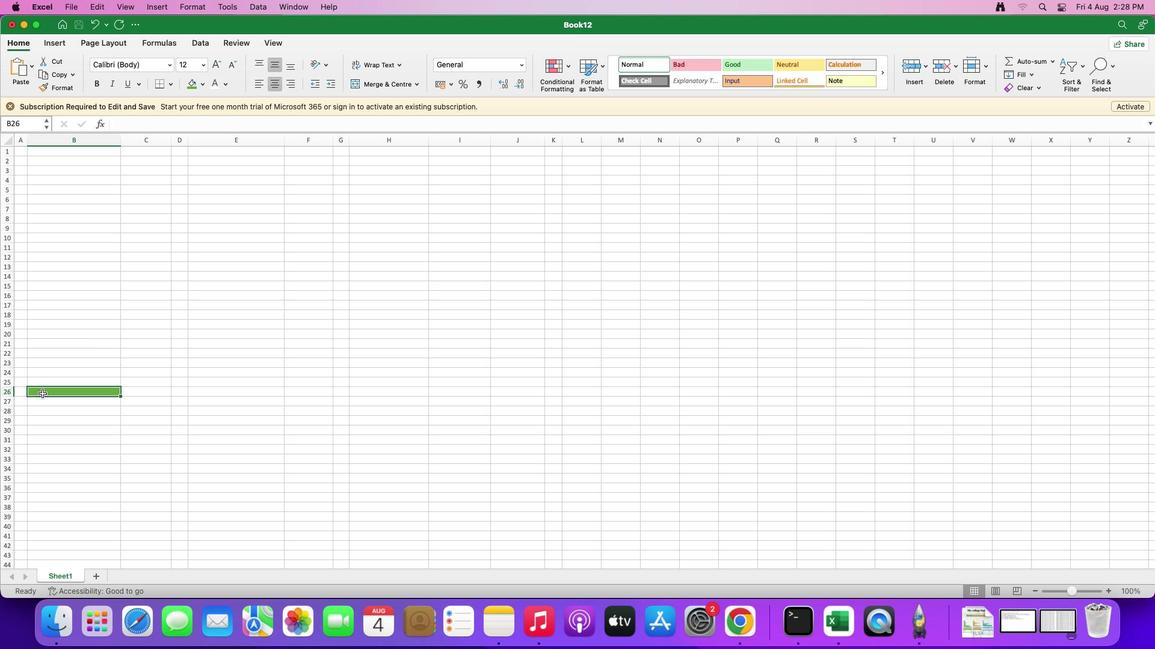 
Action: Mouse pressed left at (42, 393)
Screenshot: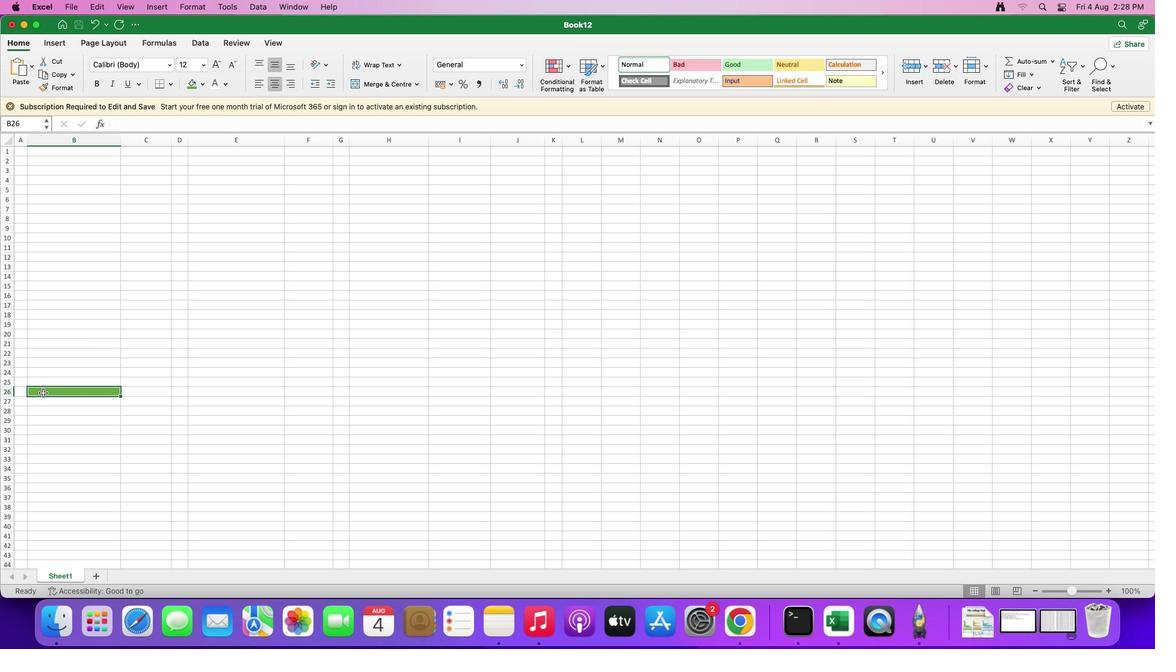 
Action: Mouse moved to (49, 391)
Screenshot: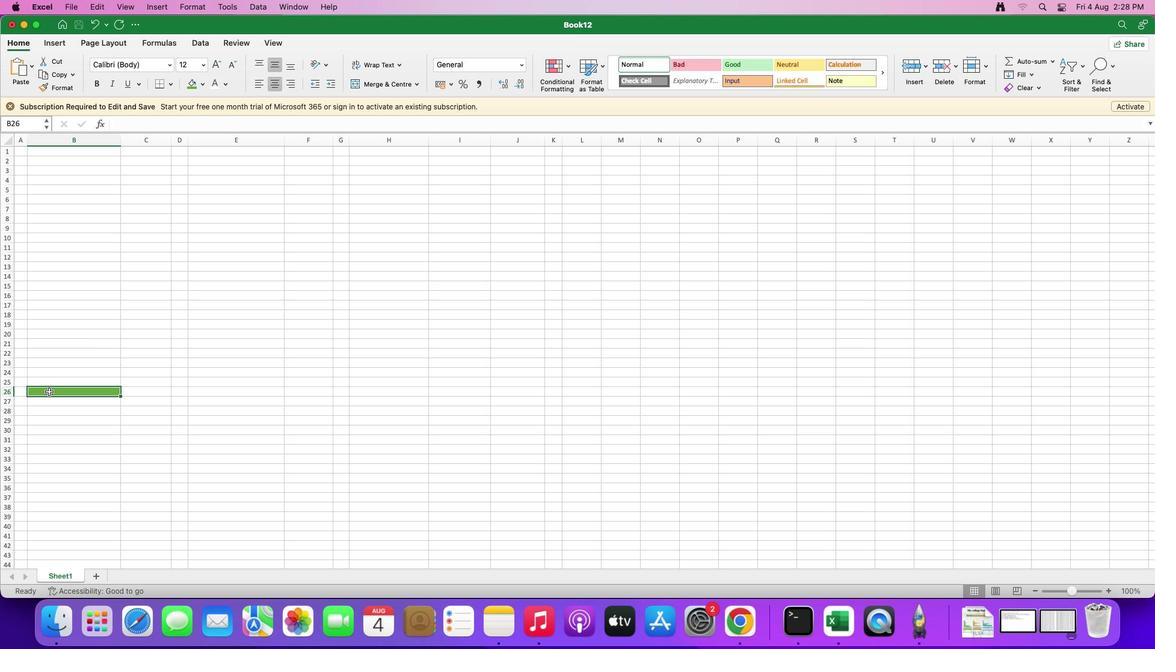 
Action: Mouse pressed left at (49, 391)
Screenshot: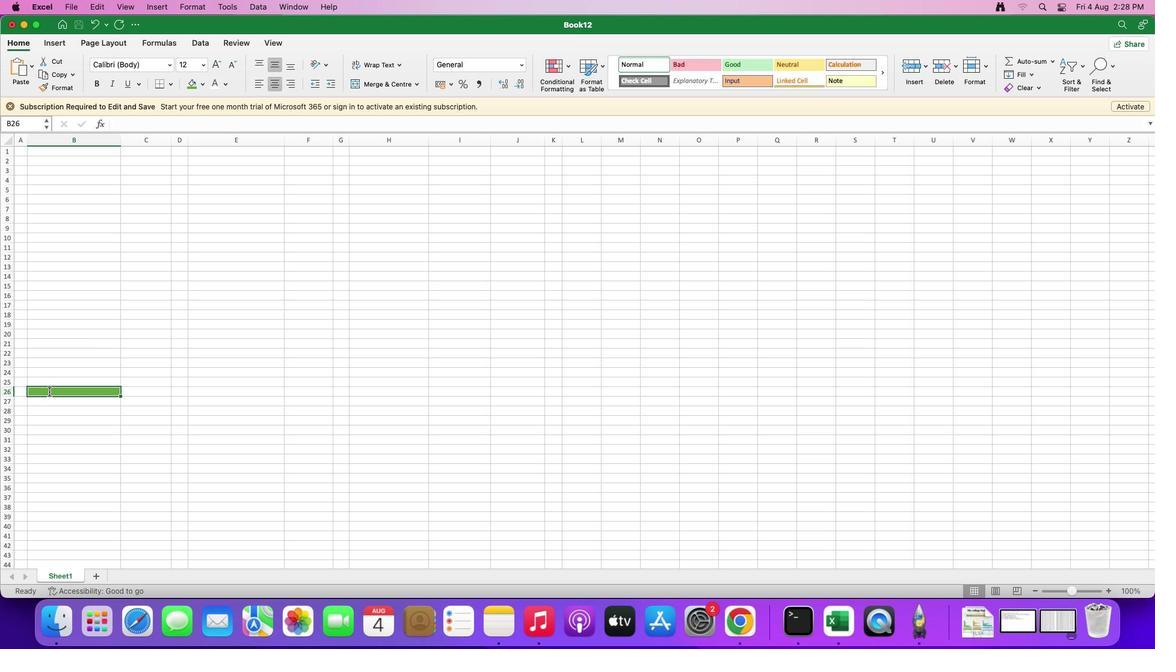 
Action: Mouse pressed left at (49, 391)
Screenshot: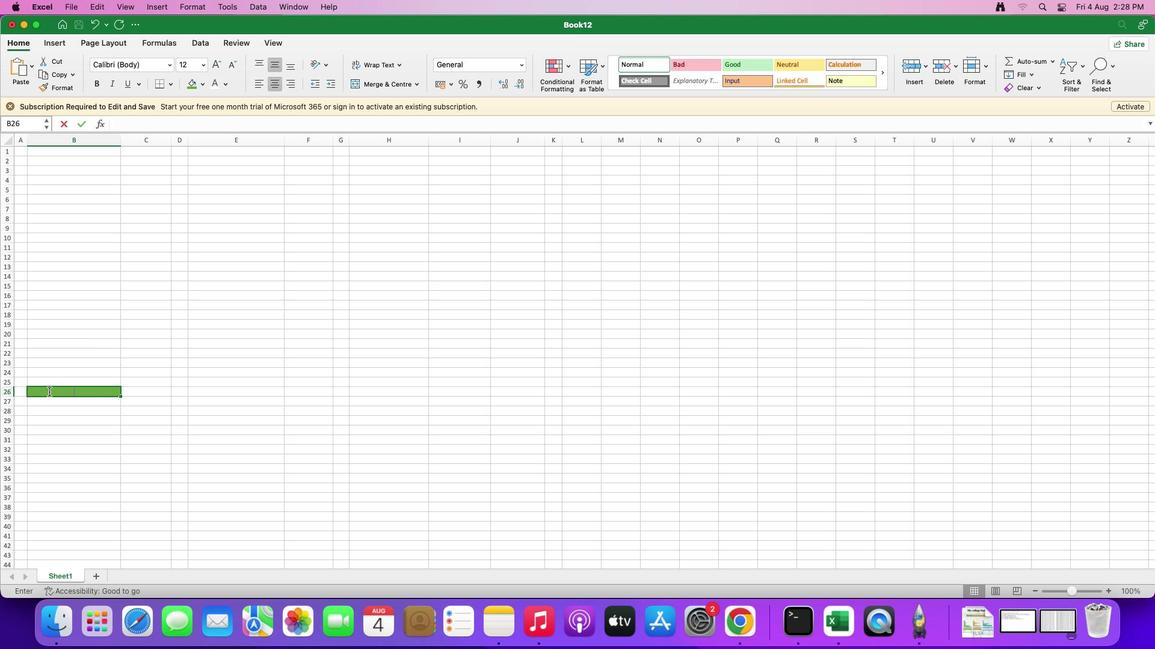 
Action: Mouse moved to (54, 389)
Screenshot: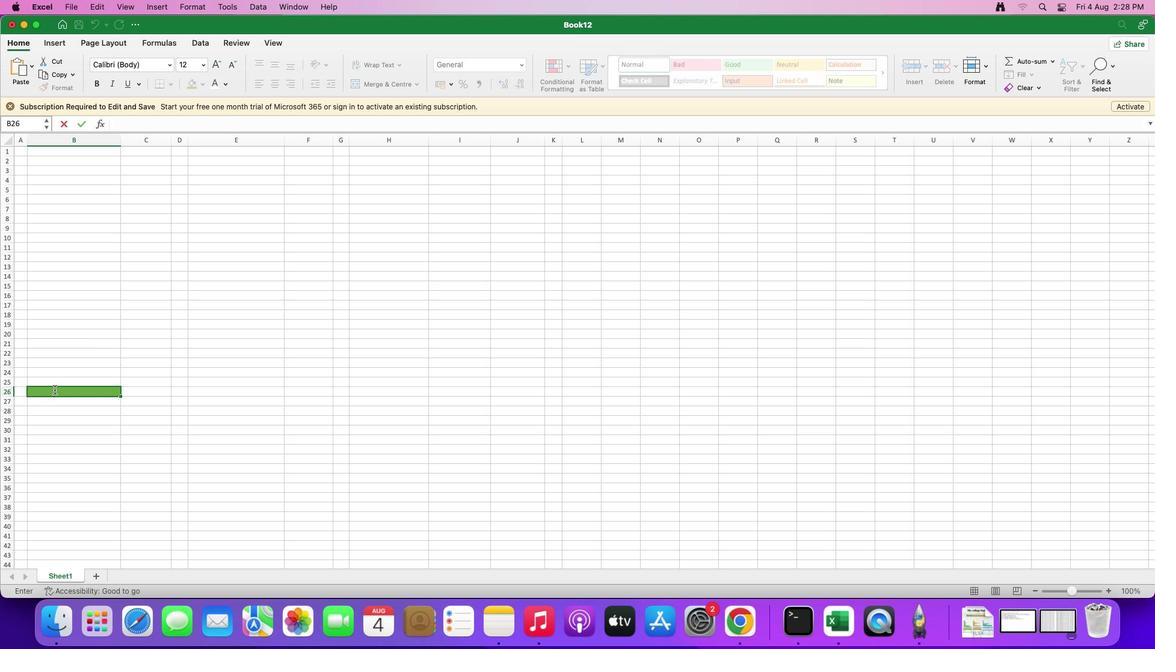 
Action: Key pressed Key.shift'M'Key.caps_lock'o''n''t''h''l''y'Key.space'i''n''c''o''m''e'
Screenshot: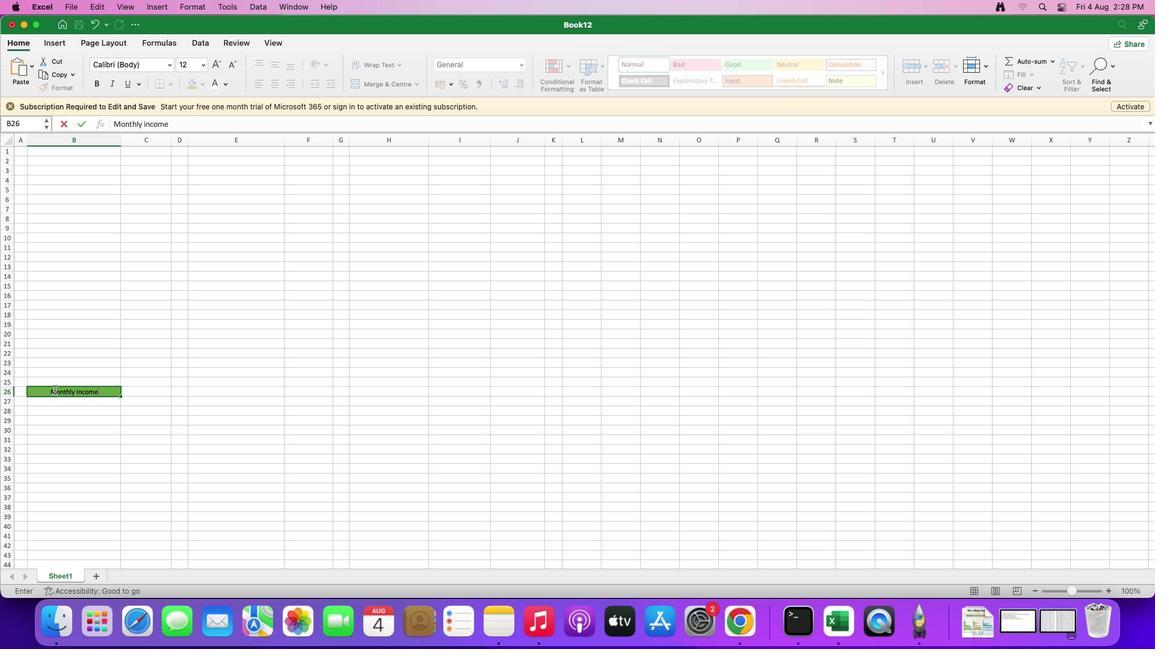 
Action: Mouse moved to (61, 415)
Screenshot: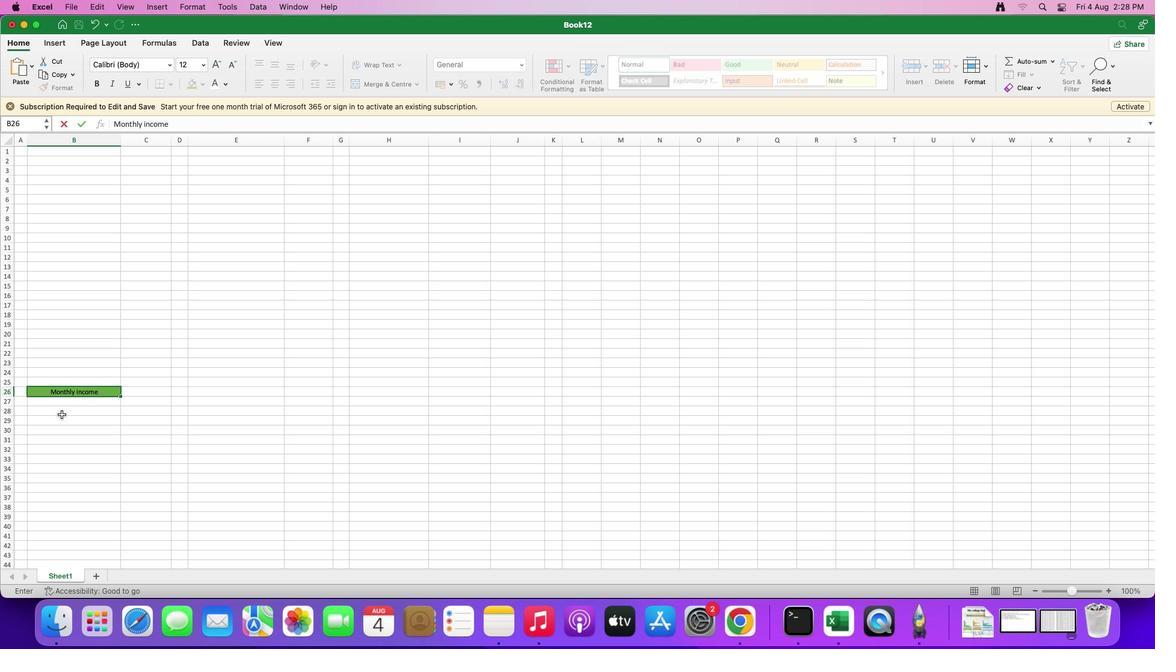 
Action: Mouse pressed left at (61, 415)
Screenshot: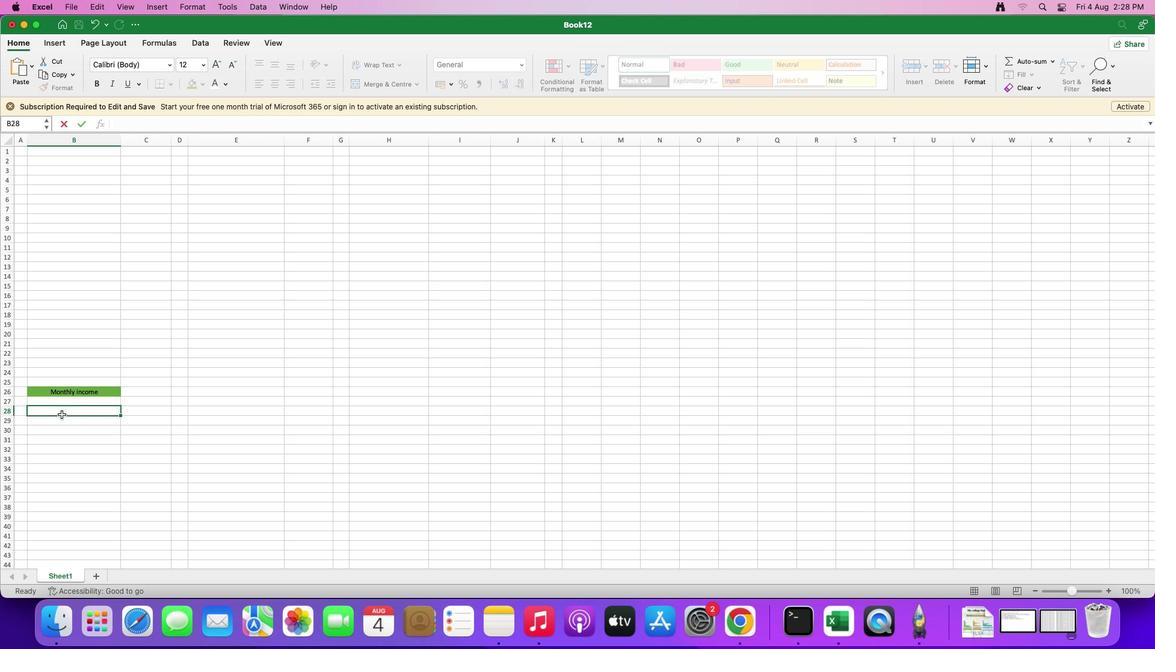 
Action: Mouse moved to (587, 66)
Screenshot: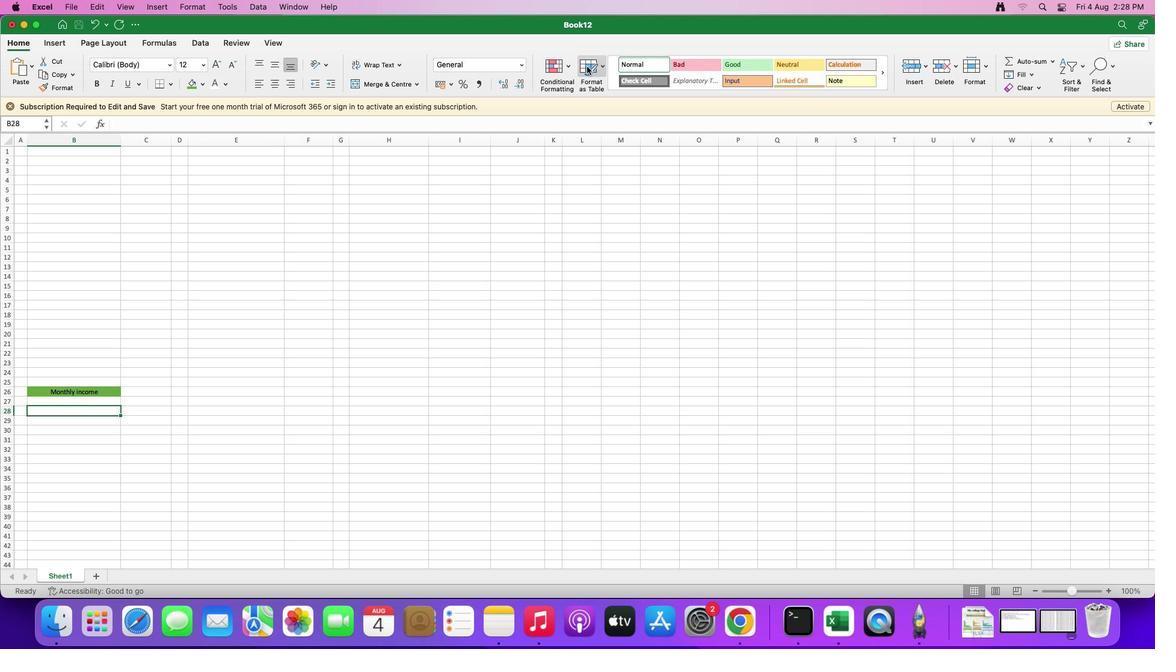 
Action: Mouse pressed left at (587, 66)
Screenshot: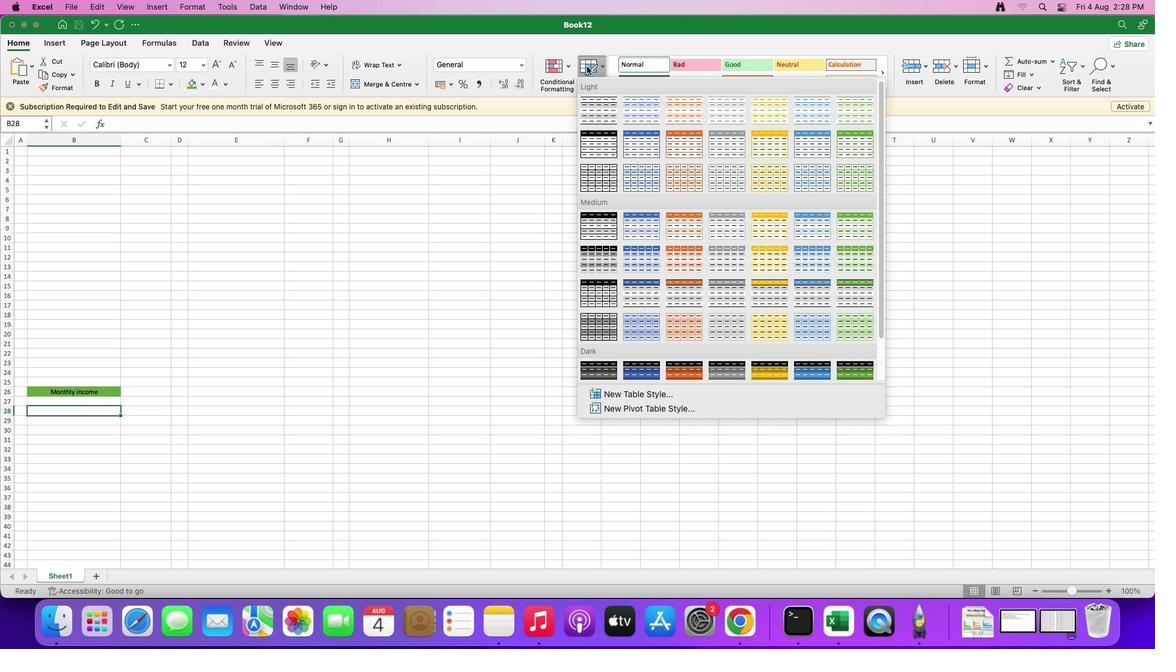 
Action: Mouse moved to (642, 142)
Screenshot: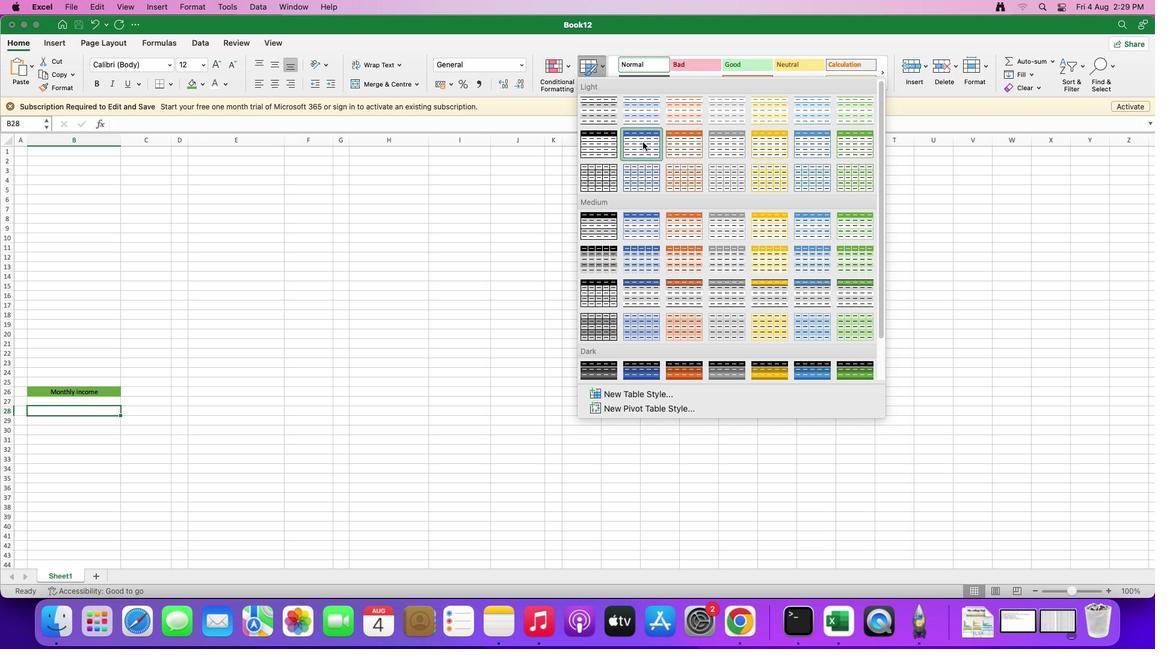 
Action: Mouse pressed left at (642, 142)
Screenshot: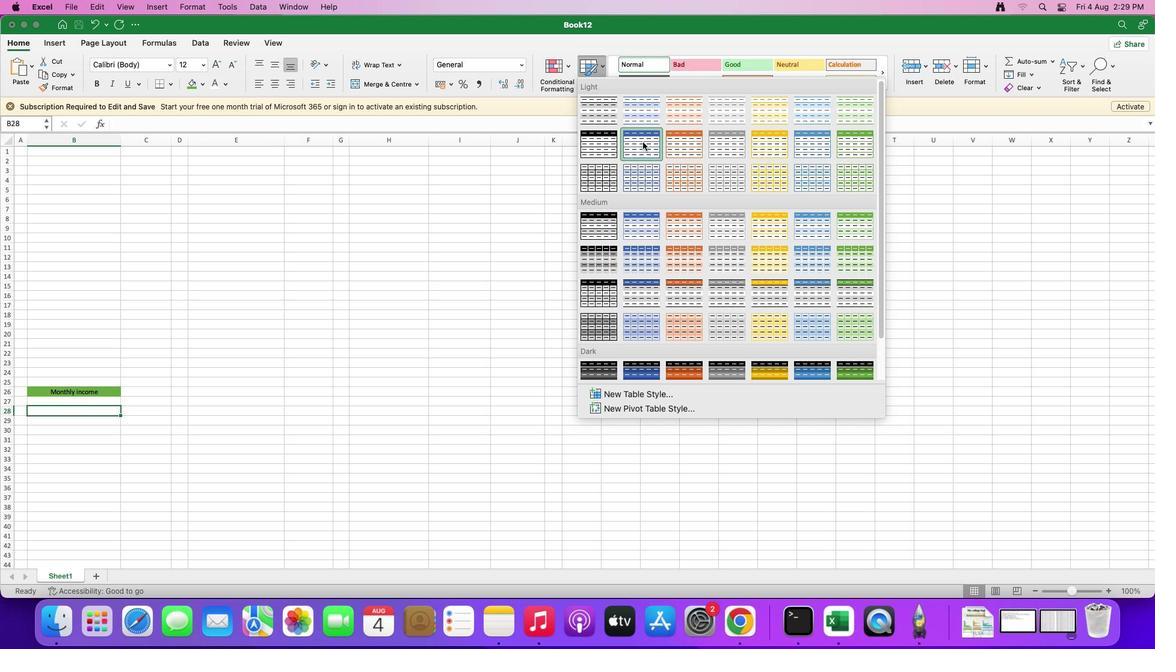 
Action: Mouse moved to (613, 221)
Screenshot: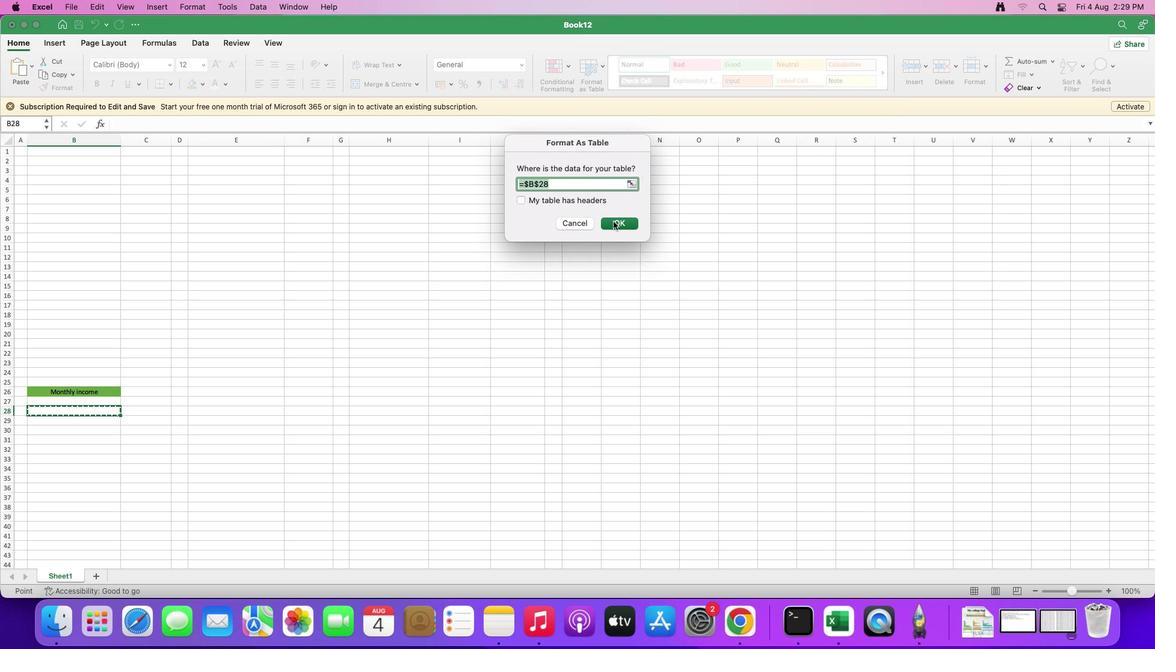 
Action: Mouse pressed left at (613, 221)
Screenshot: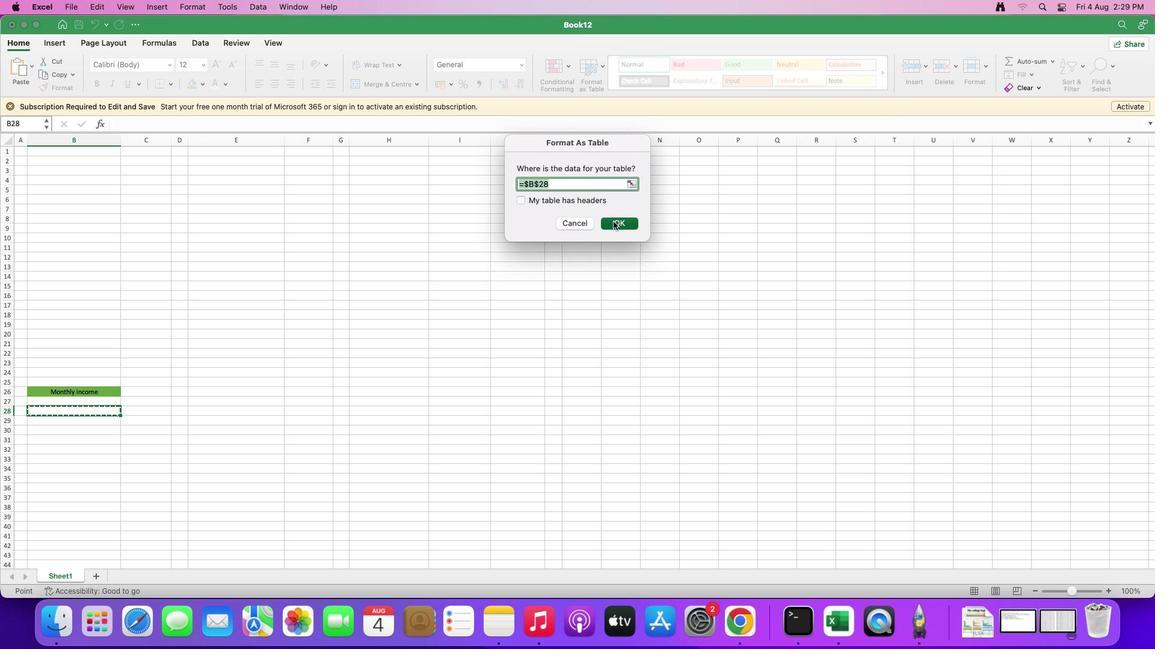 
Action: Mouse moved to (107, 392)
Screenshot: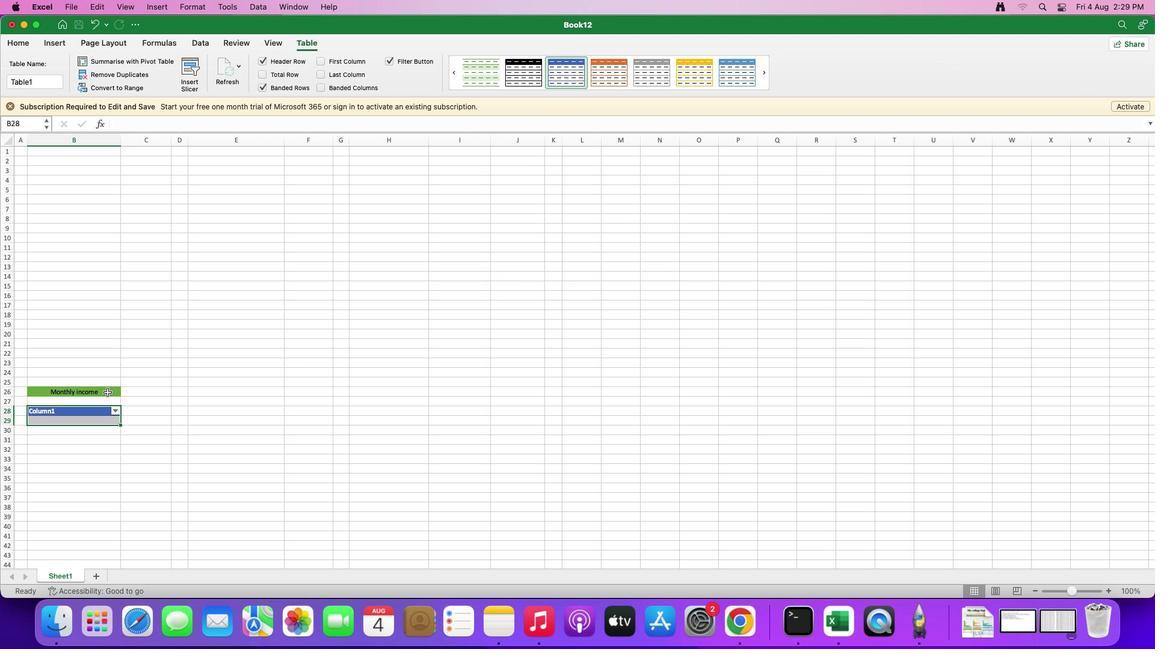 
Action: Mouse pressed left at (107, 392)
Screenshot: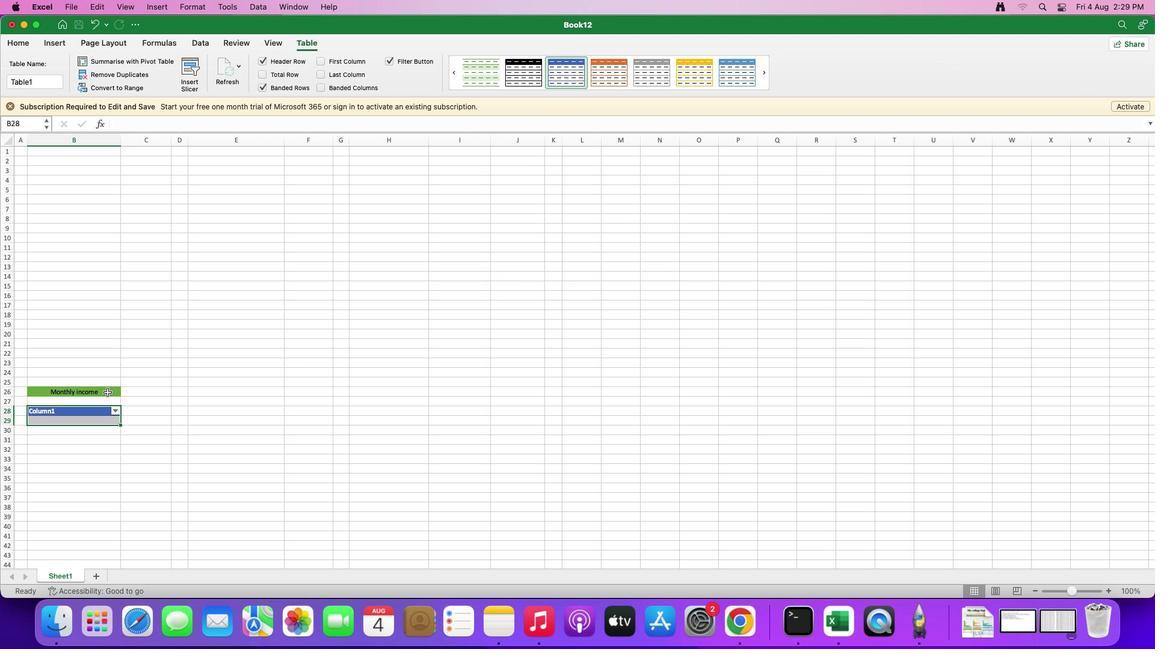 
Action: Mouse moved to (108, 392)
Screenshot: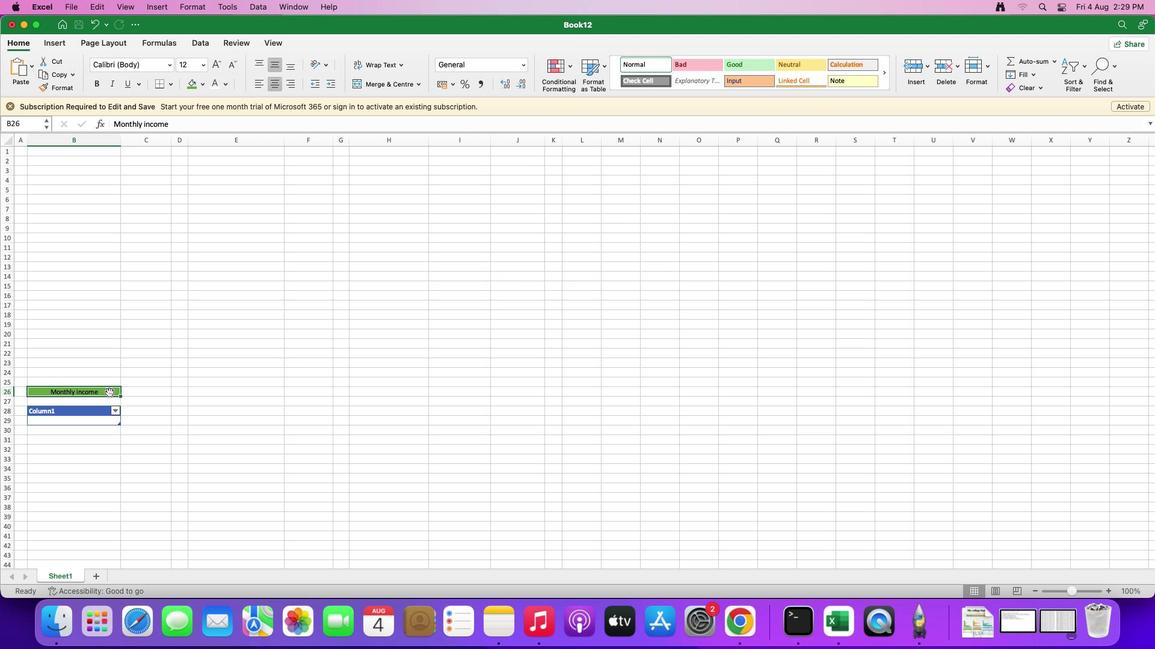 
Action: Mouse pressed left at (108, 392)
Screenshot: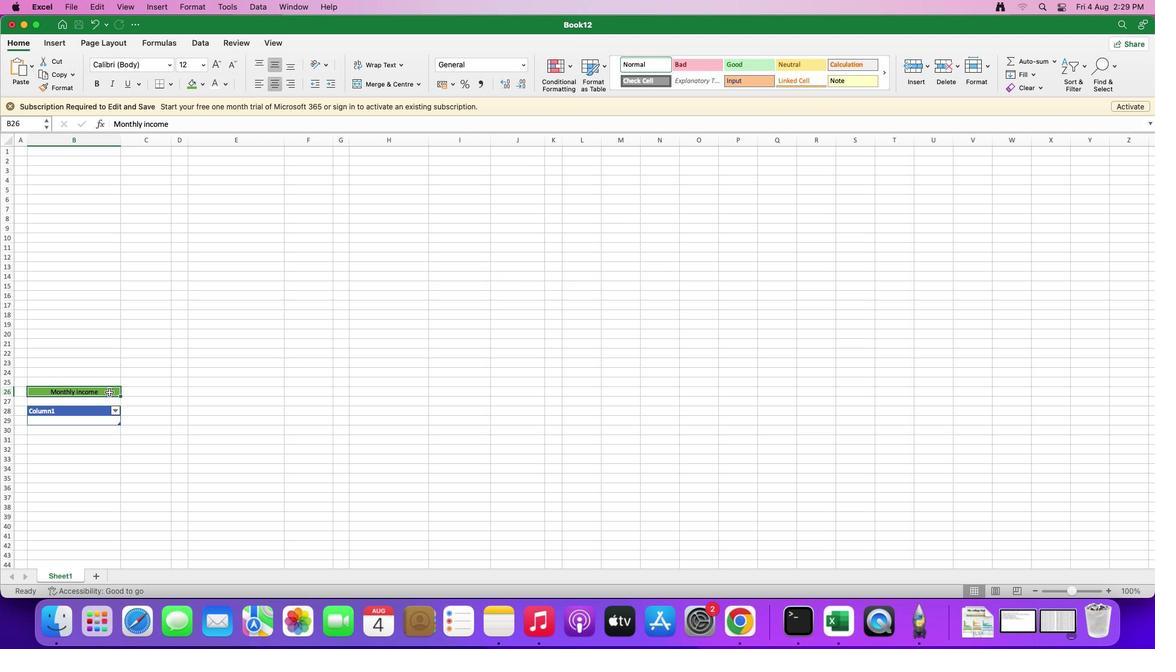 
Action: Mouse moved to (191, 86)
Screenshot: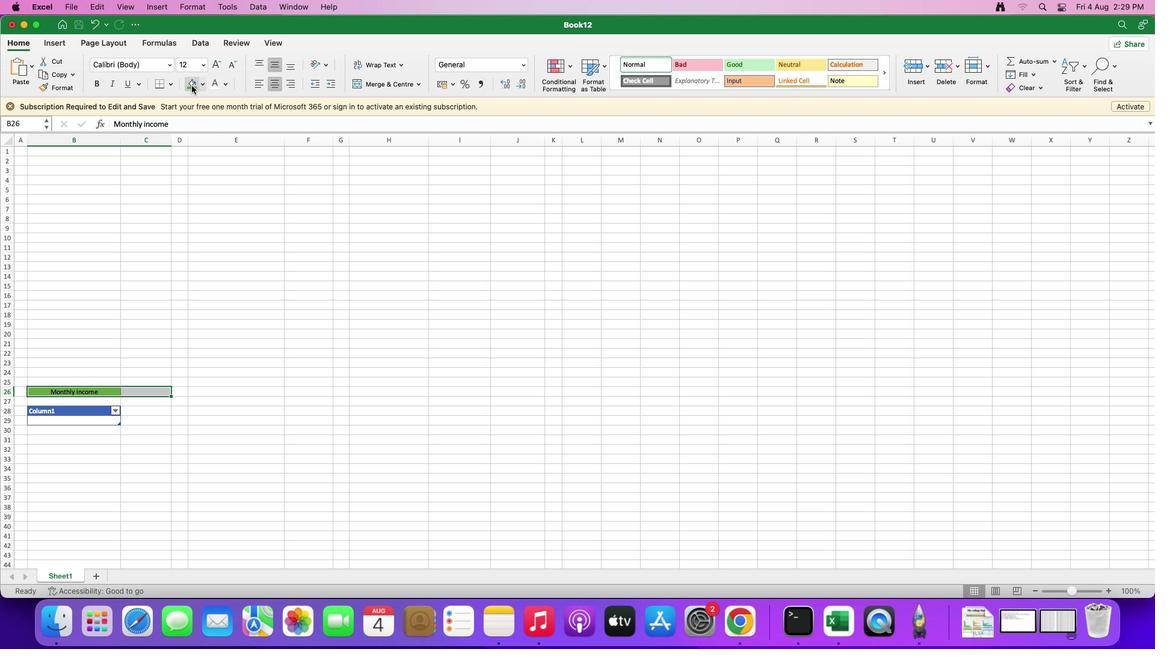 
Action: Mouse pressed left at (191, 86)
Screenshot: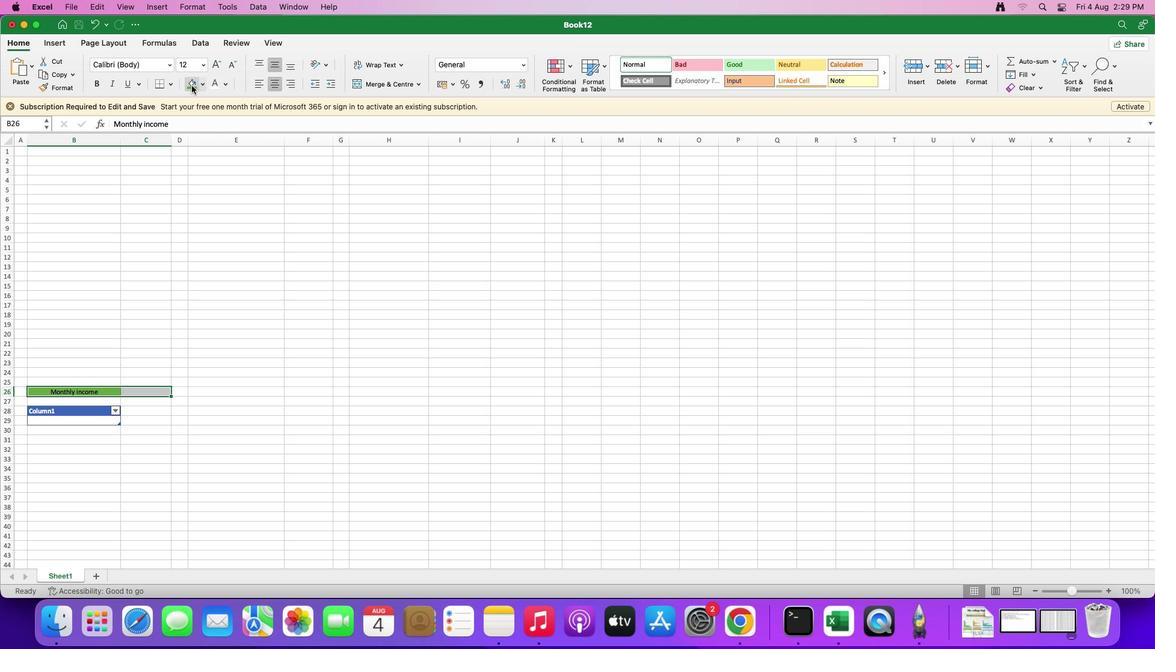 
Action: Mouse moved to (178, 383)
Screenshot: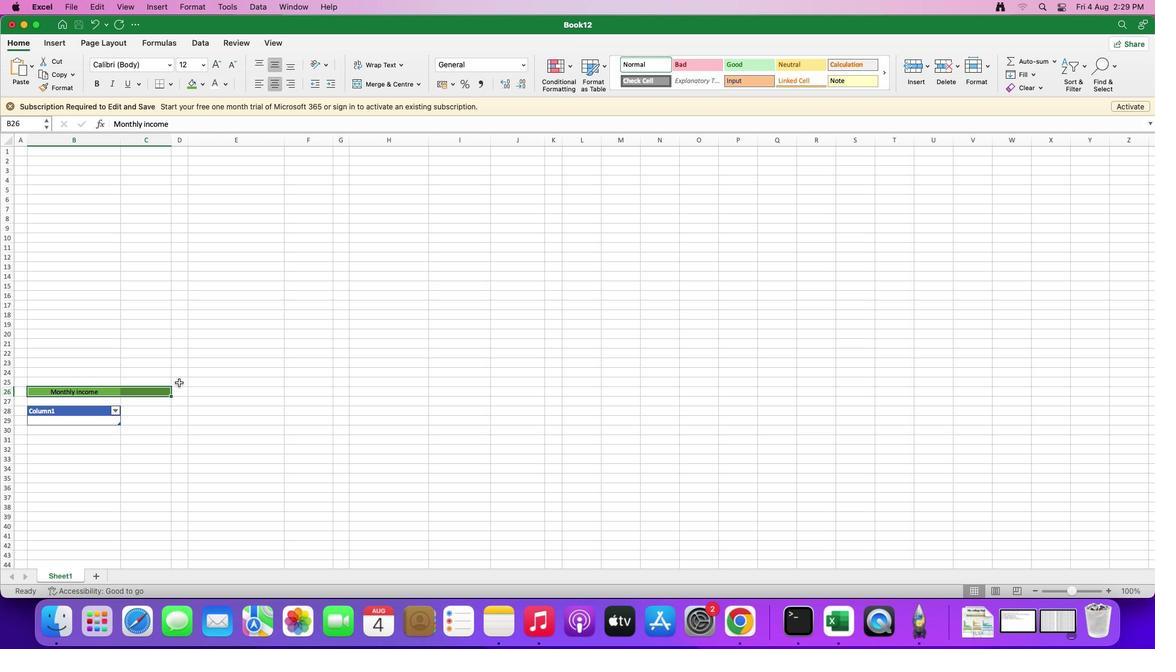 
Action: Mouse pressed left at (178, 383)
Screenshot: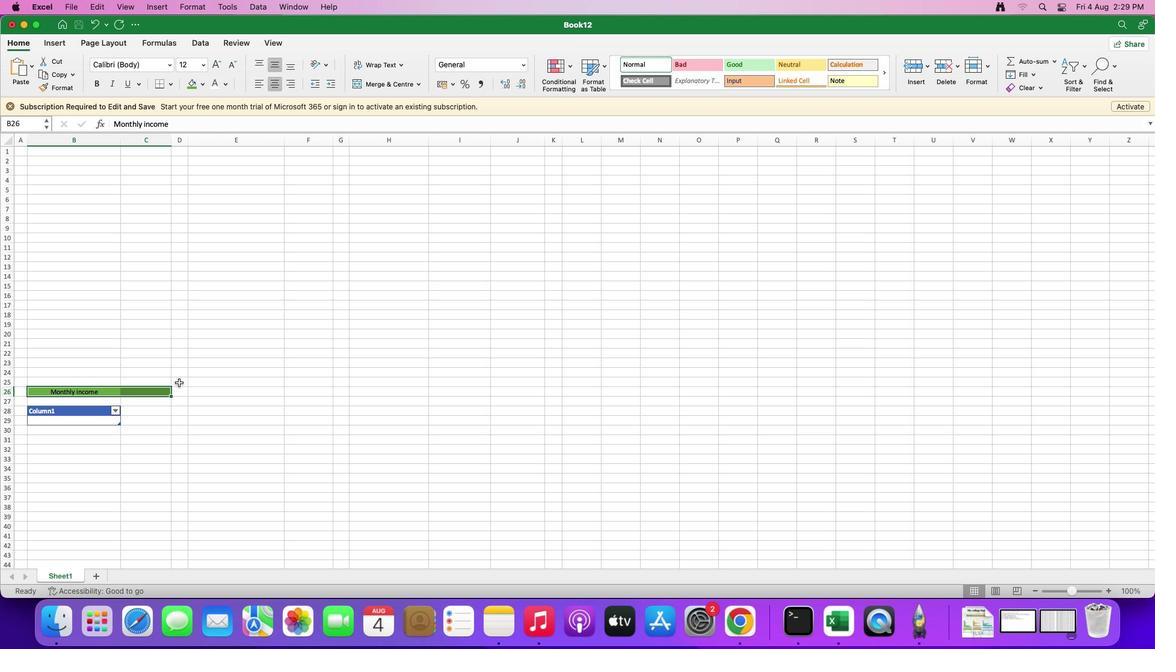 
Action: Mouse moved to (76, 395)
Screenshot: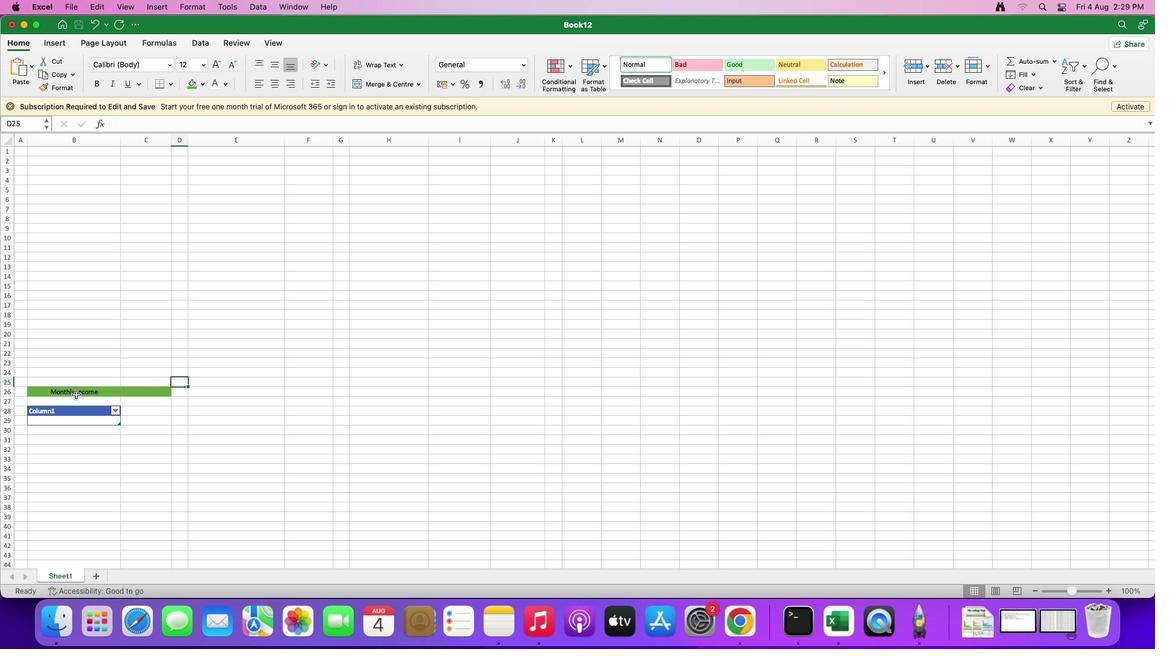 
Action: Mouse pressed left at (76, 395)
Screenshot: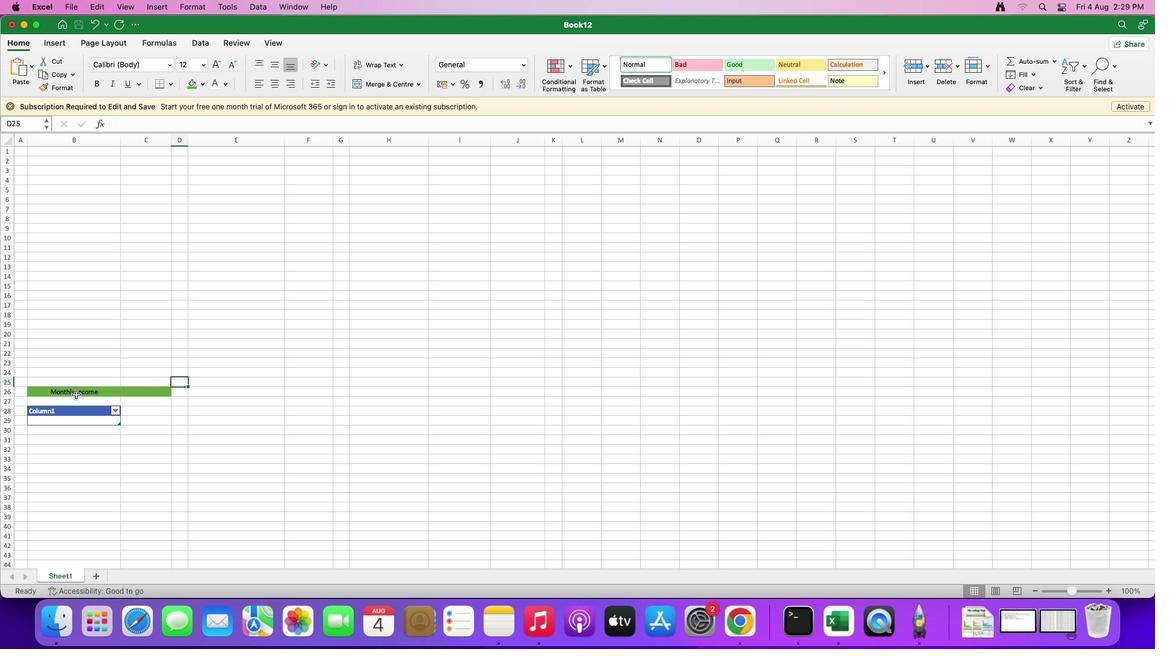 
Action: Mouse moved to (295, 81)
Screenshot: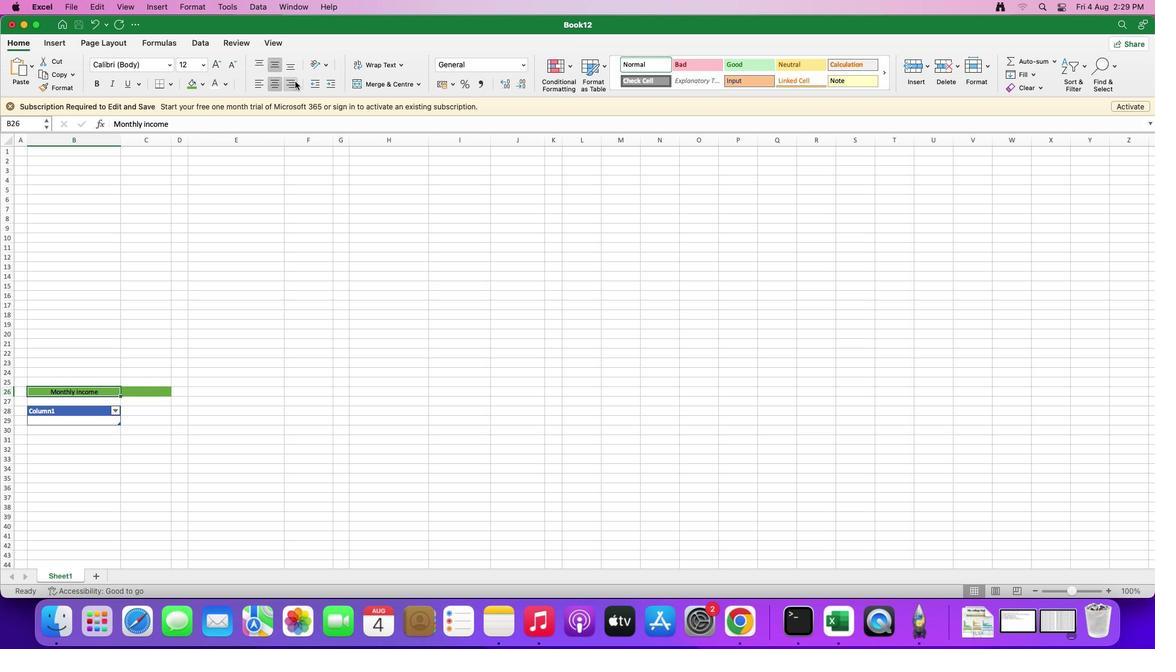 
Action: Mouse pressed left at (295, 81)
Screenshot: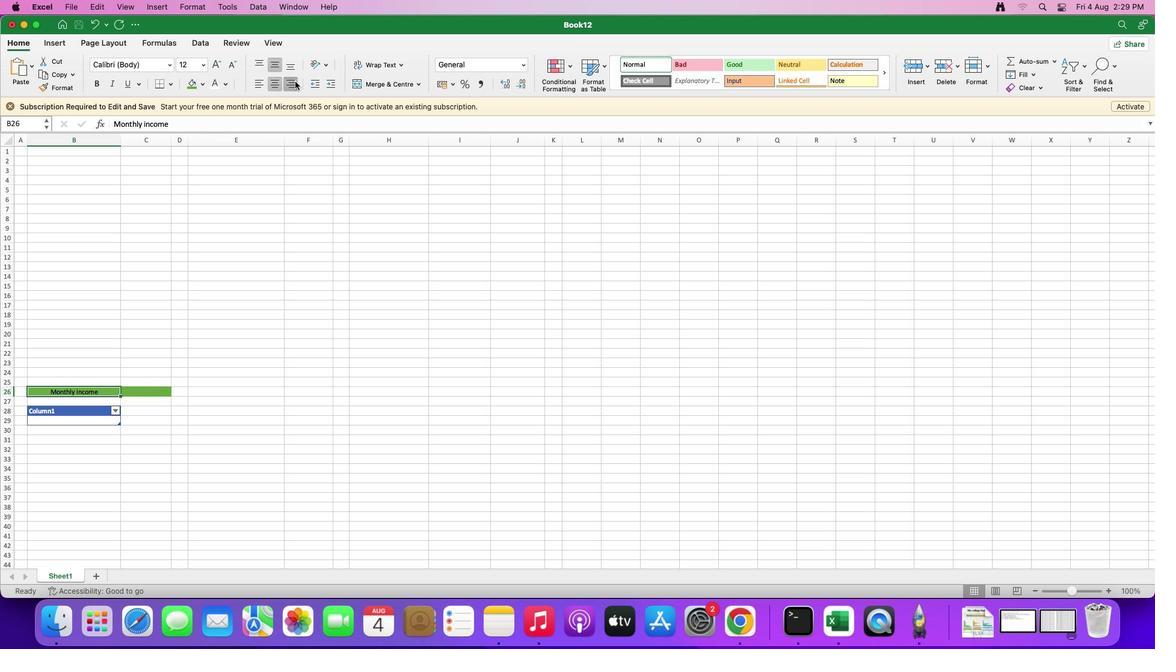 
Action: Mouse moved to (164, 320)
Screenshot: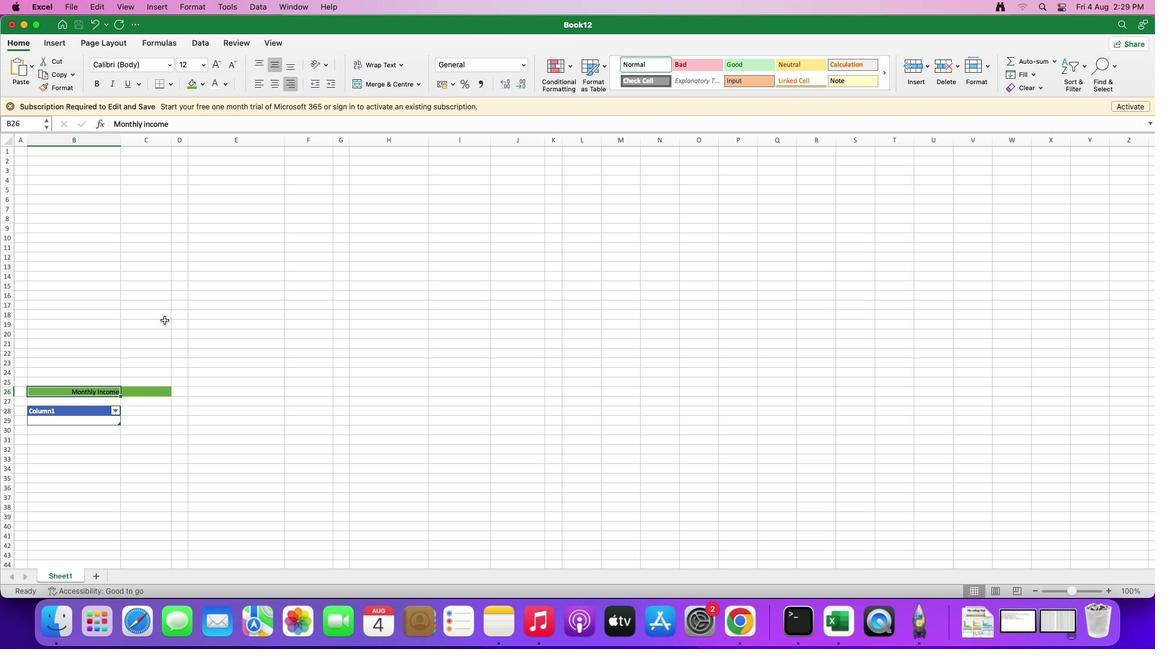 
Action: Mouse pressed left at (164, 320)
Screenshot: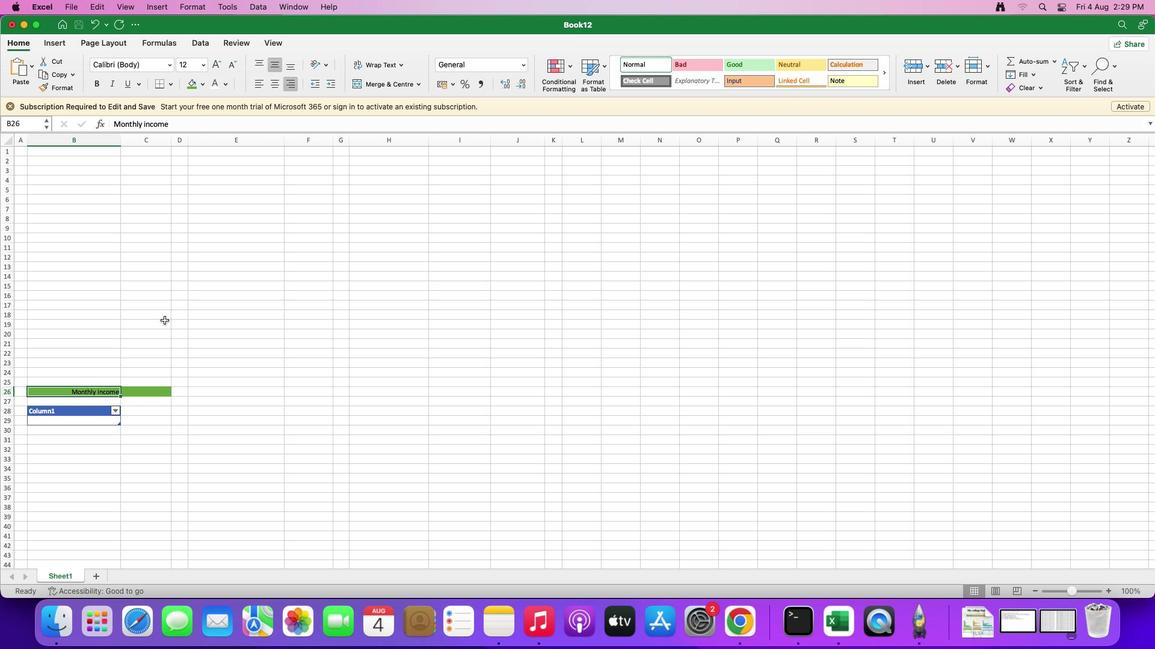 
Action: Mouse moved to (129, 412)
Screenshot: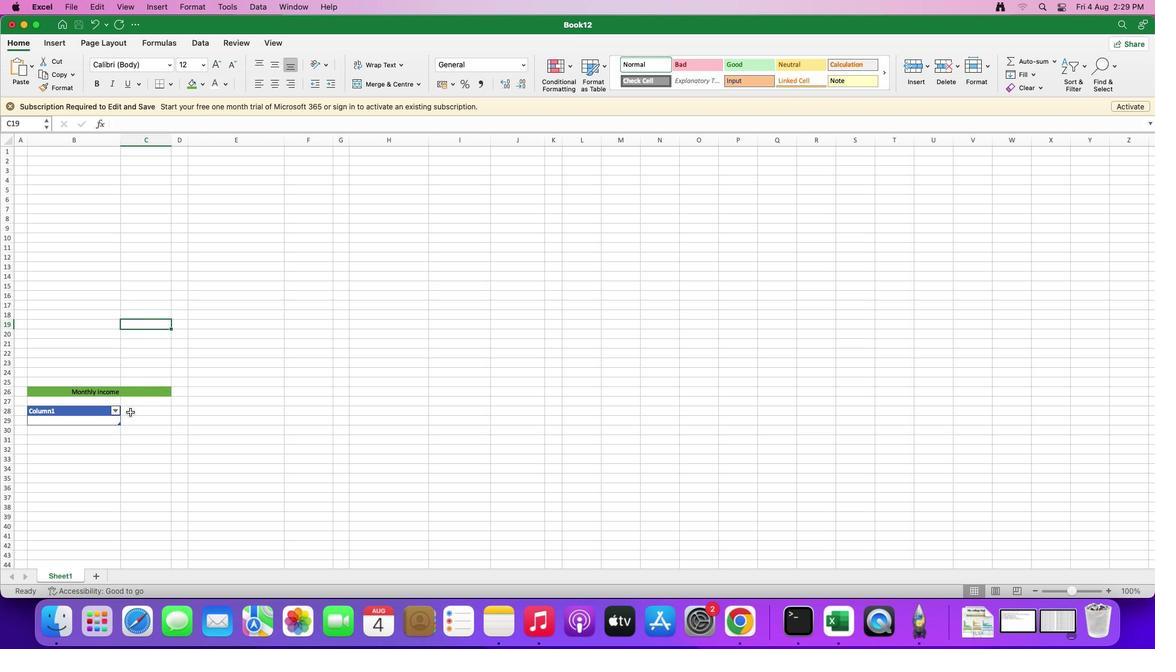 
Action: Mouse pressed left at (129, 412)
Screenshot: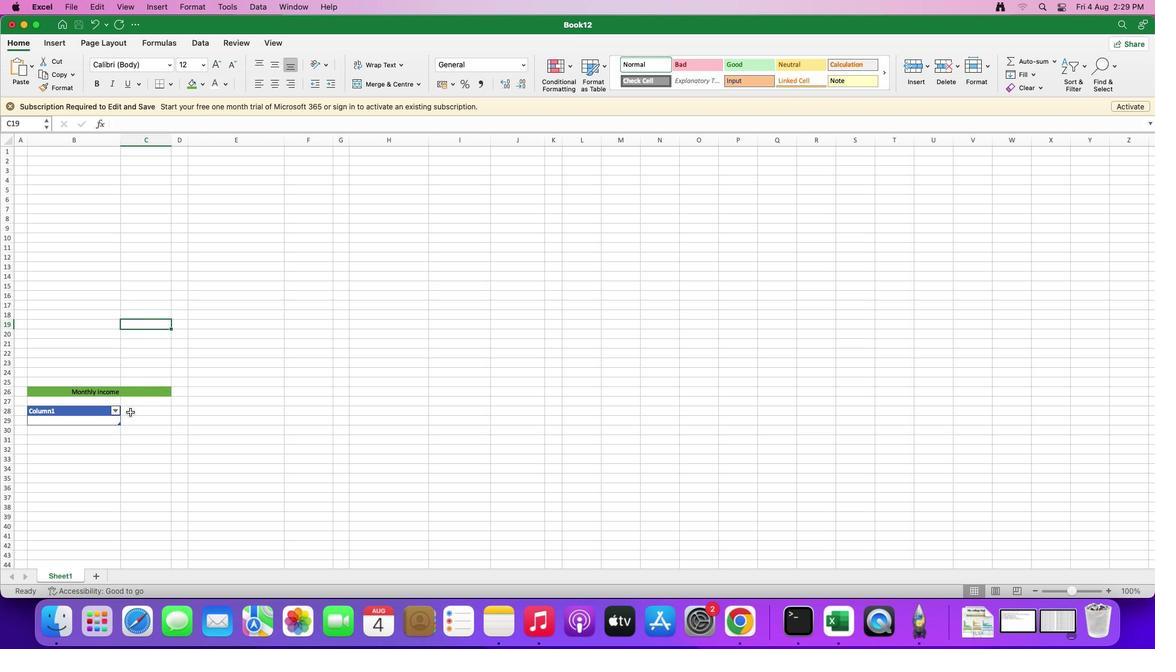 
Action: Mouse moved to (95, 411)
Screenshot: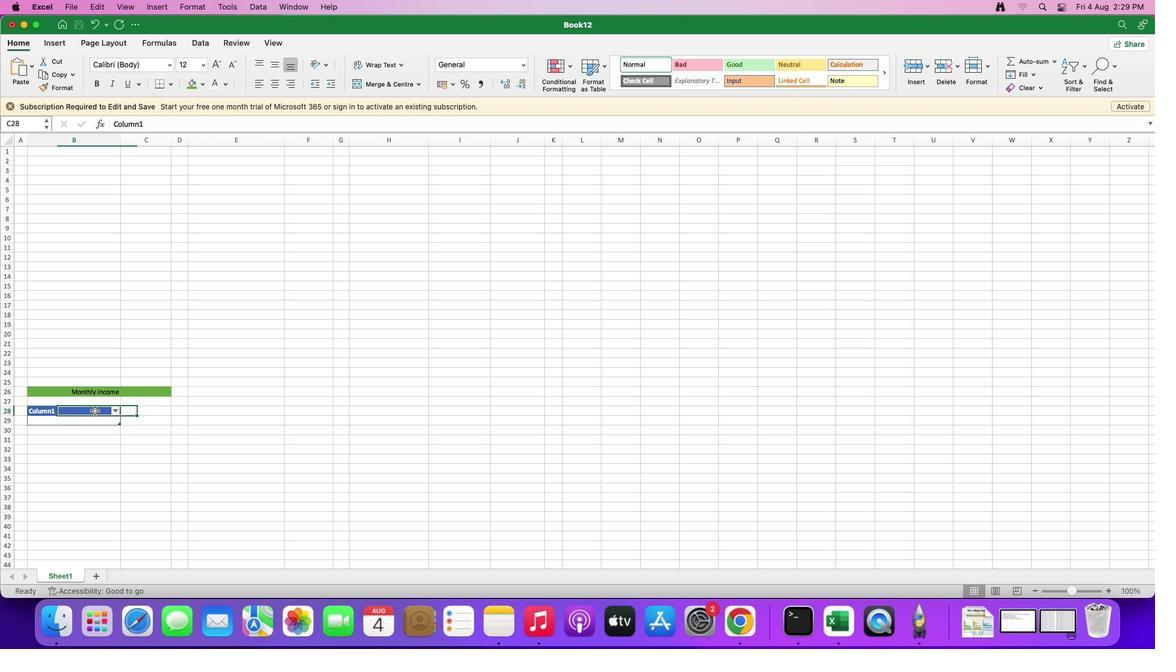 
Action: Mouse pressed left at (95, 411)
Screenshot: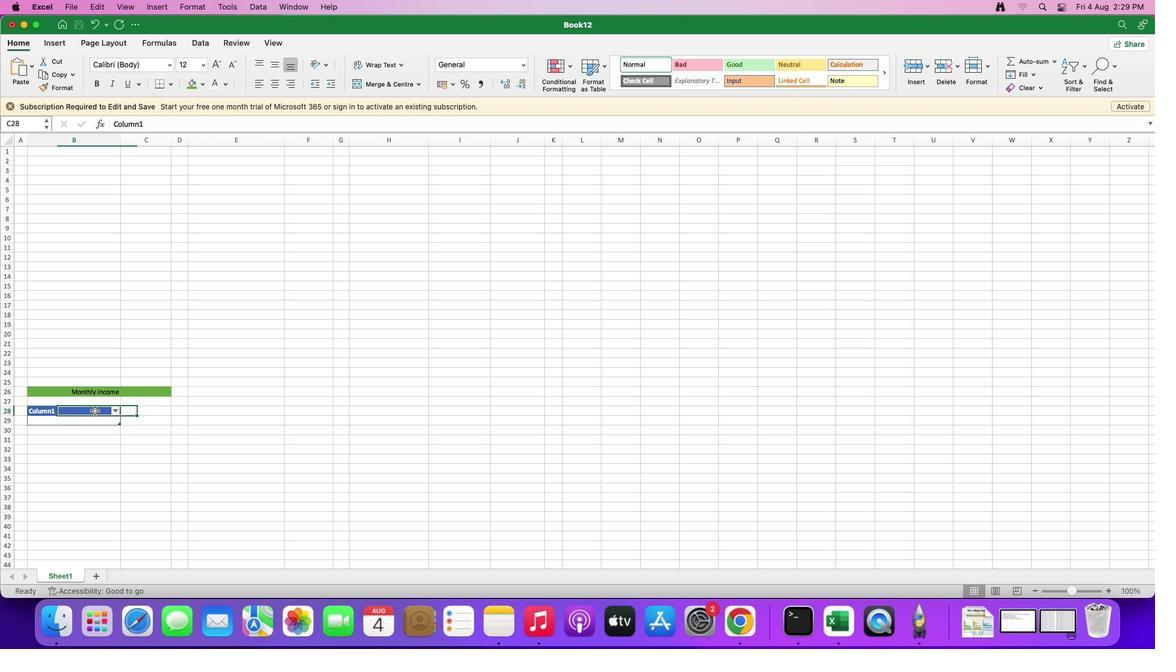 
Action: Mouse moved to (589, 71)
Screenshot: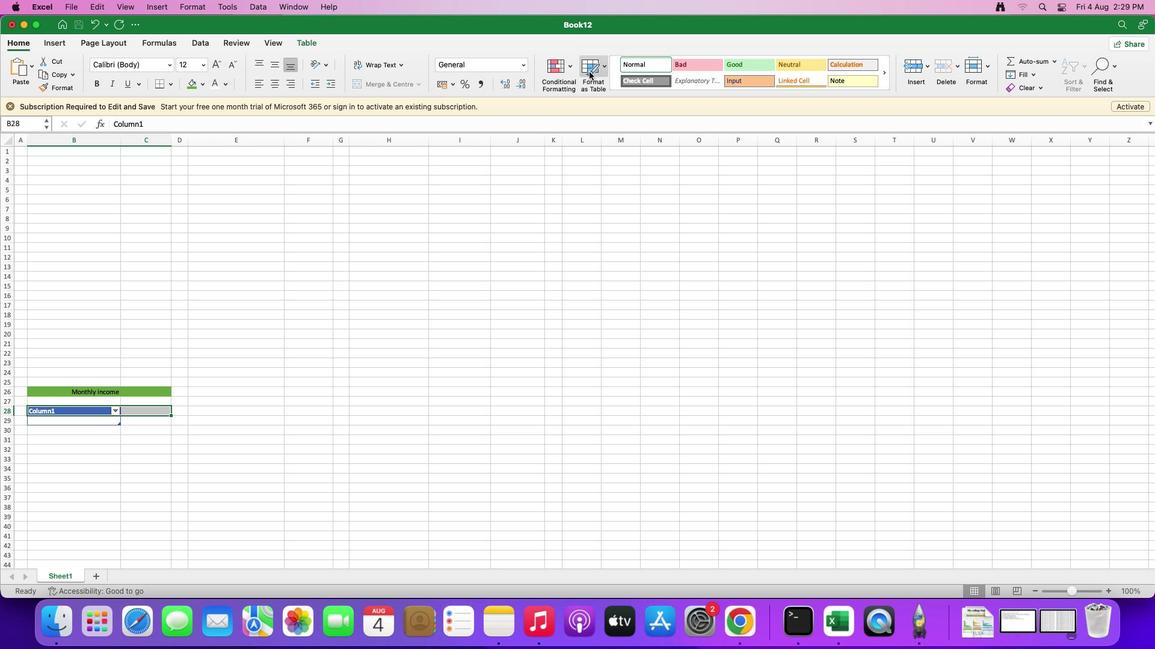 
Action: Mouse pressed left at (589, 71)
Screenshot: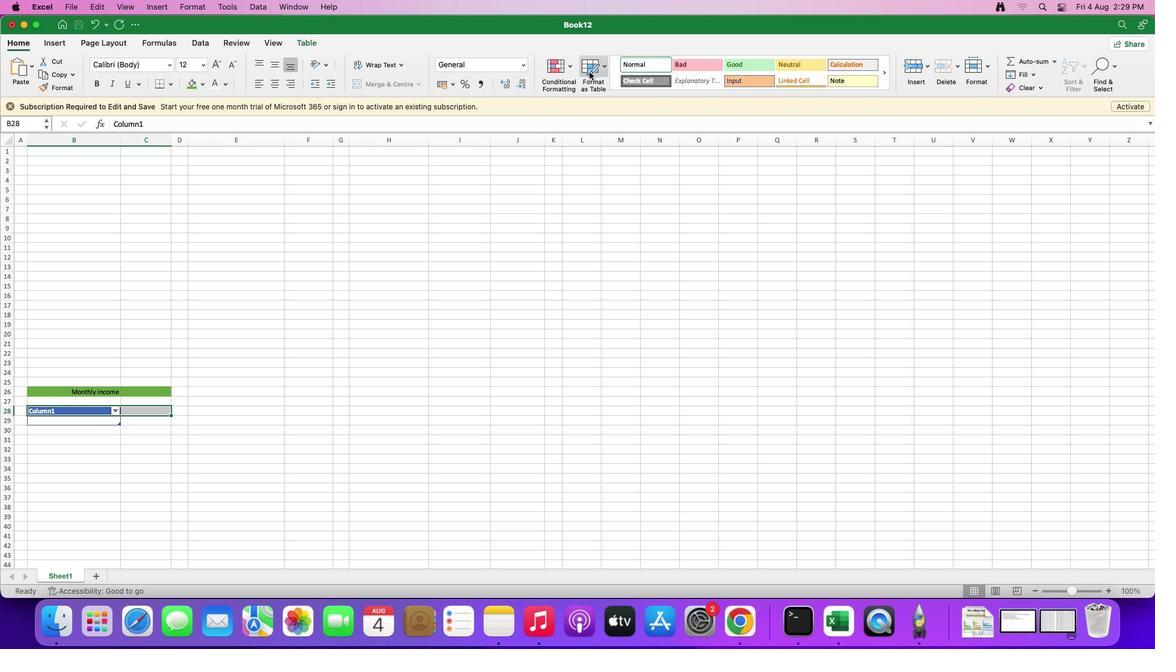 
Action: Mouse moved to (642, 147)
Screenshot: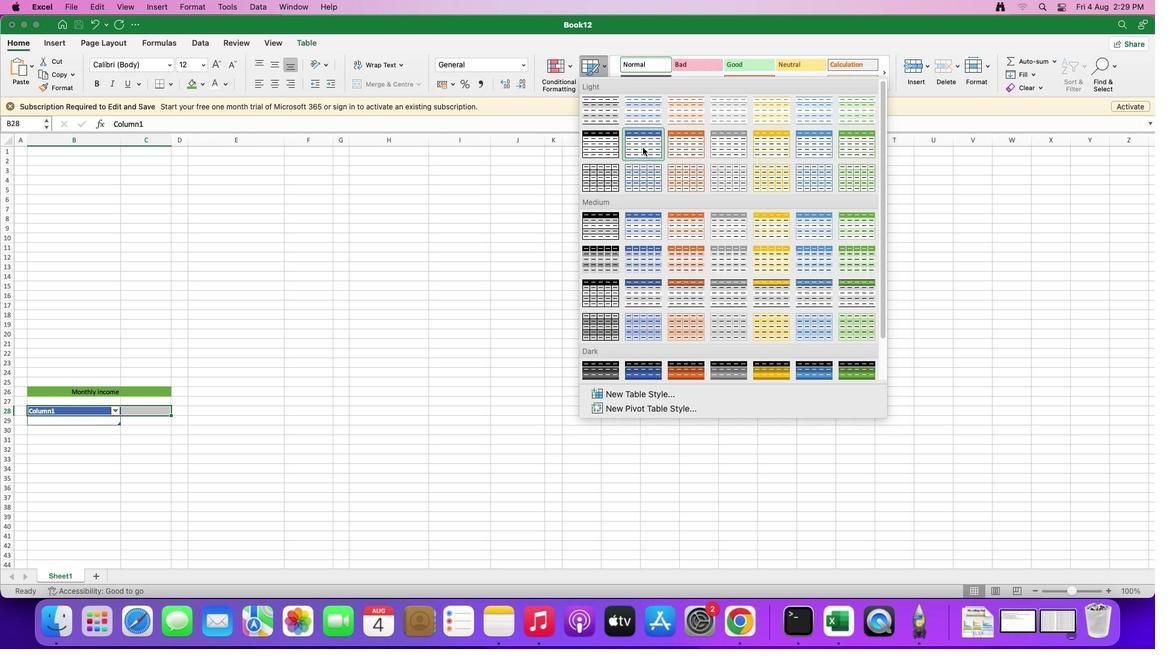 
Action: Mouse pressed left at (642, 147)
Screenshot: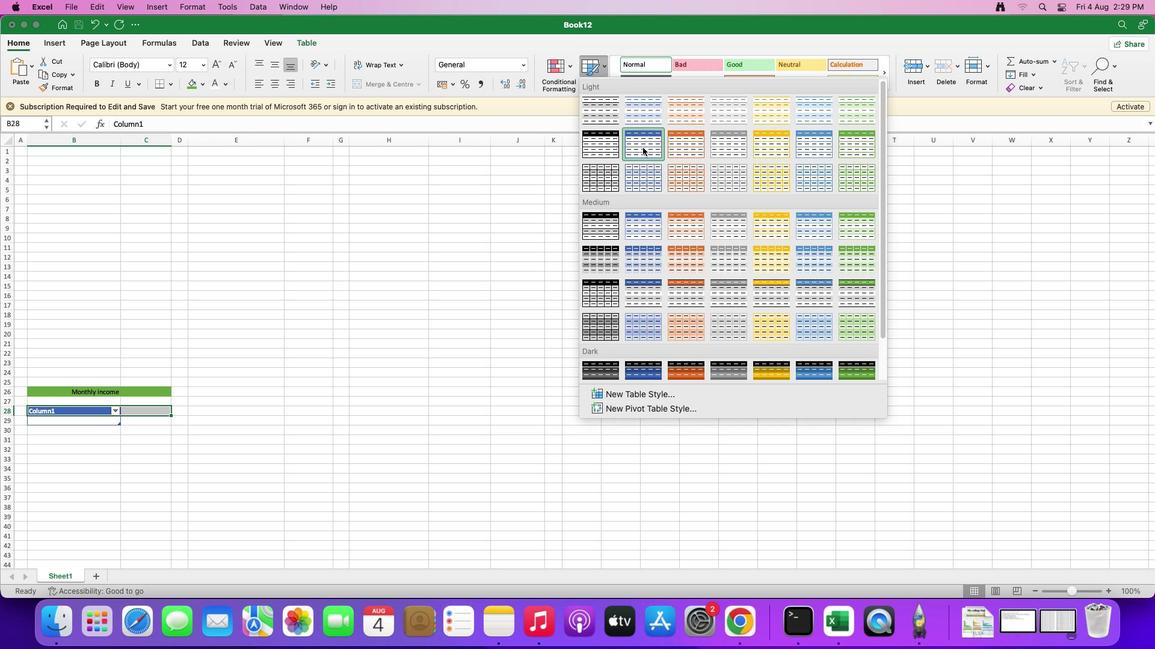 
Action: Mouse moved to (166, 444)
Screenshot: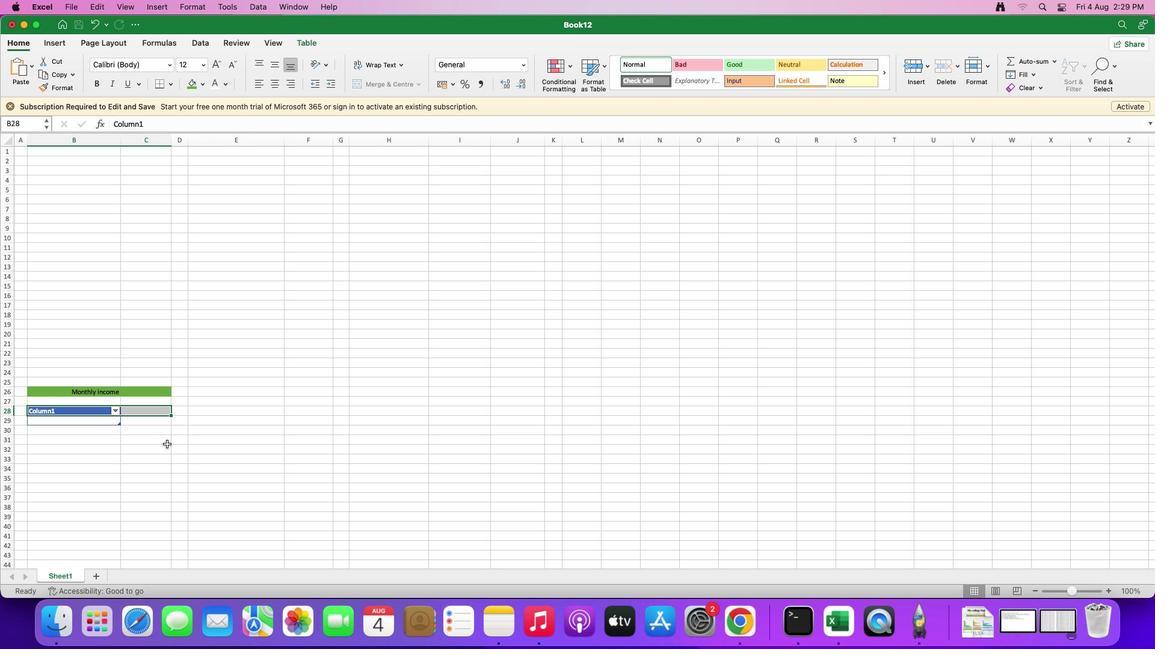 
Action: Mouse pressed left at (166, 444)
Screenshot: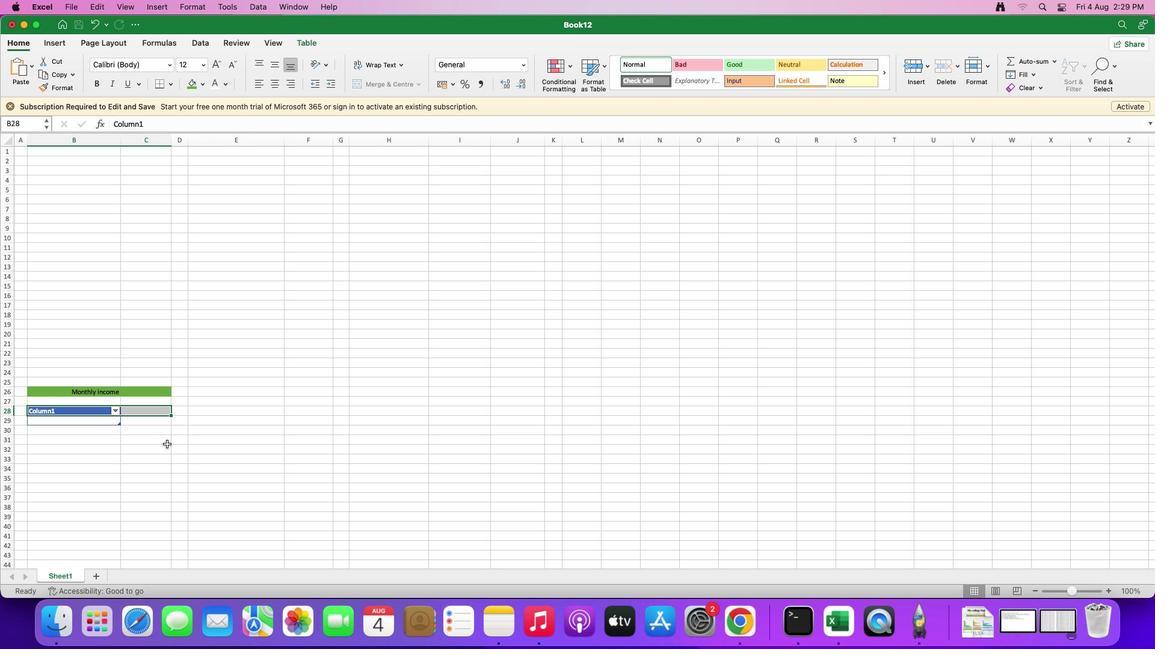 
Action: Mouse moved to (59, 412)
Screenshot: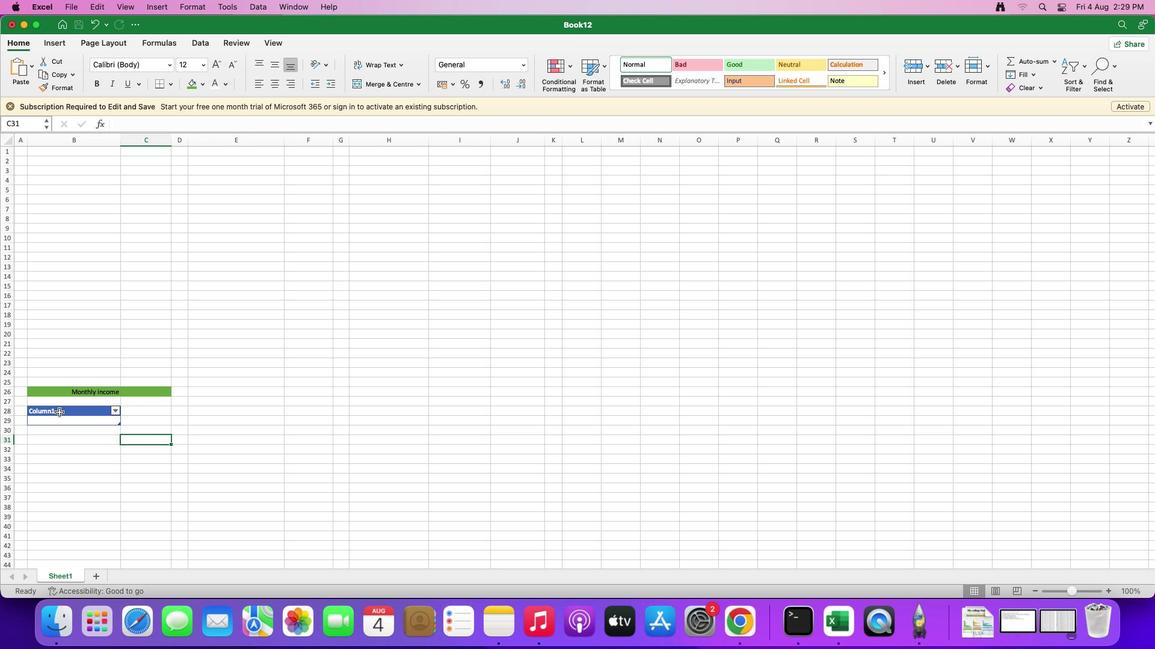 
Action: Mouse pressed left at (59, 412)
Screenshot: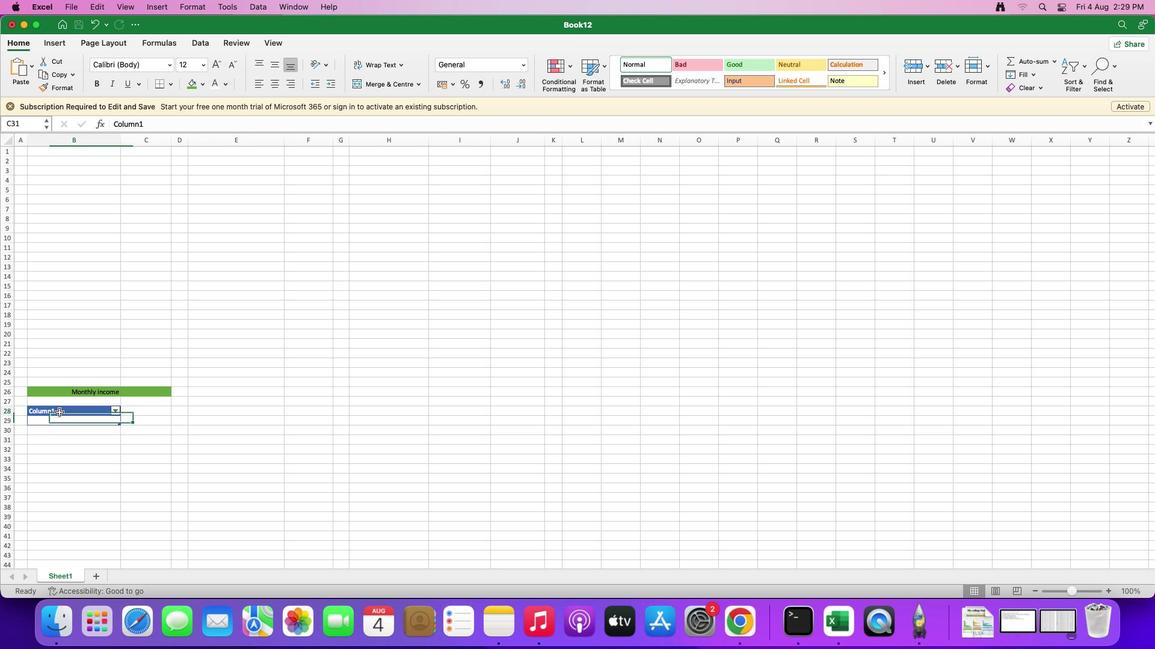 
Action: Mouse moved to (157, 415)
Screenshot: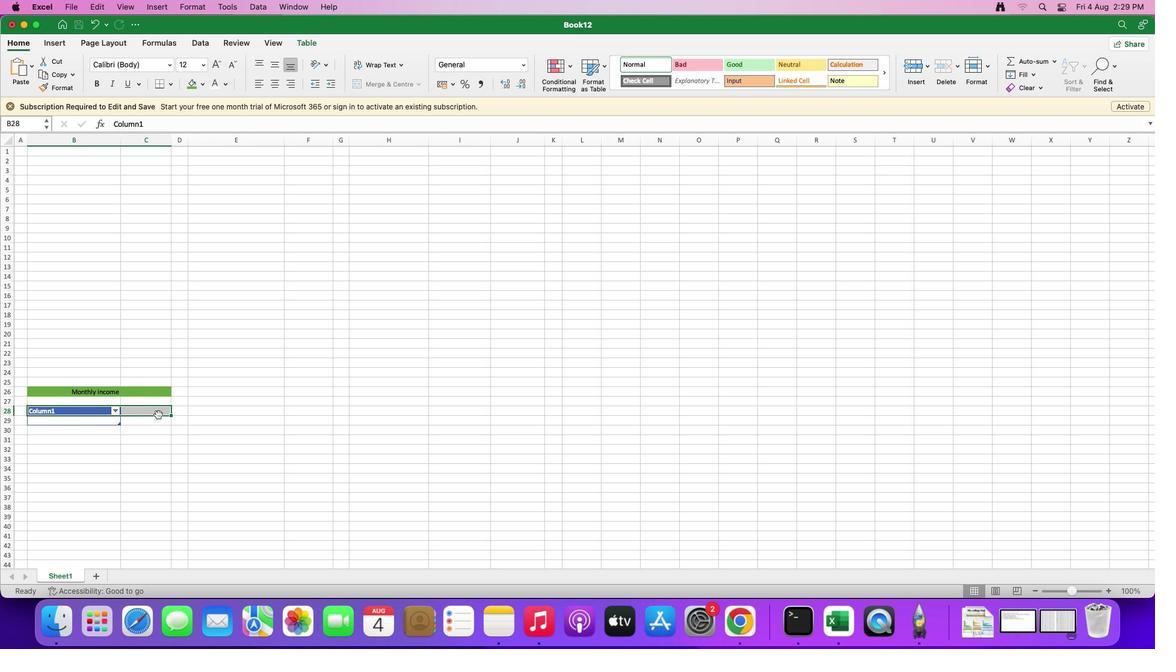 
Action: Mouse pressed left at (157, 415)
Screenshot: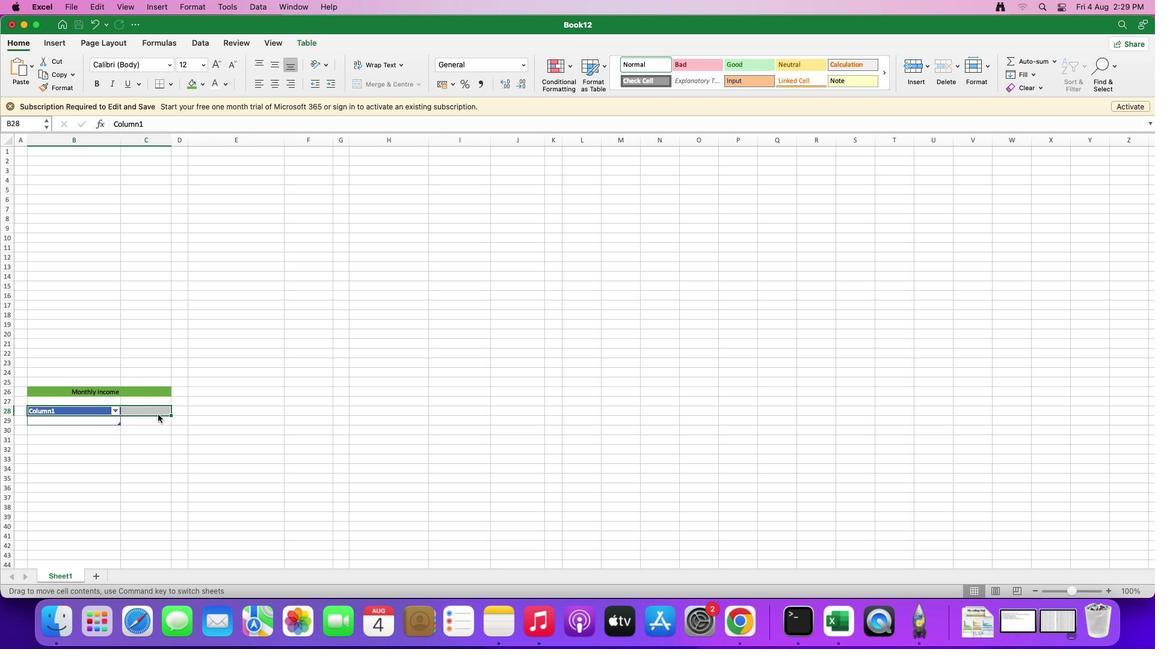 
Action: Mouse moved to (151, 412)
Screenshot: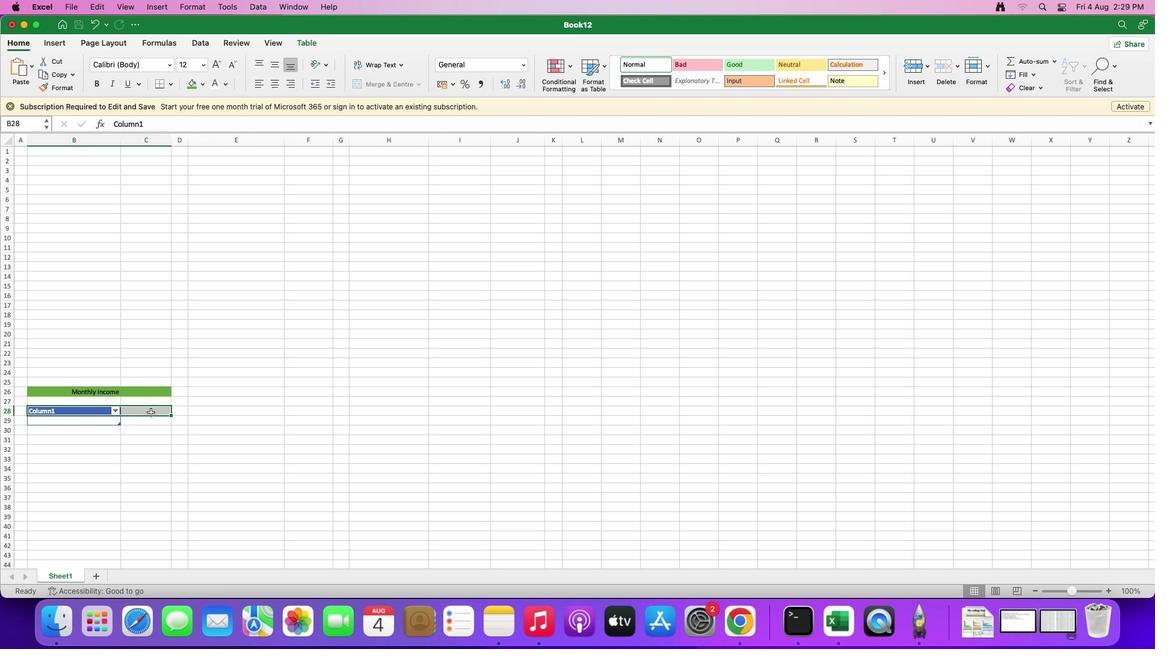 
Action: Mouse pressed left at (151, 412)
Screenshot: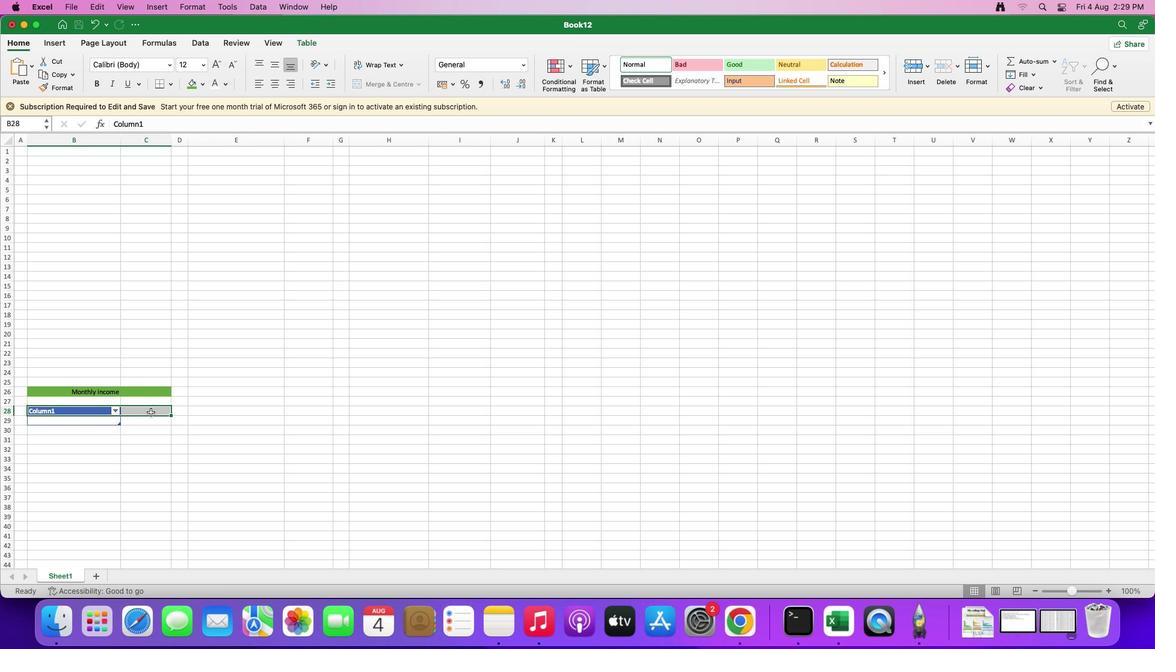 
Action: Mouse moved to (590, 64)
Screenshot: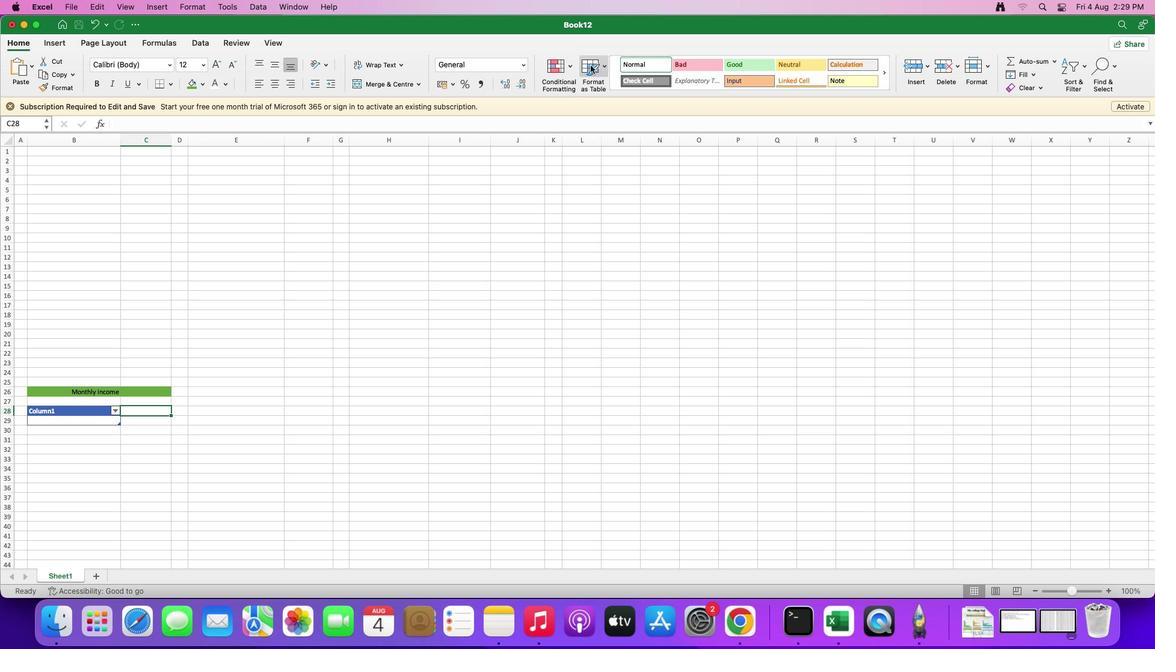 
Action: Mouse pressed left at (590, 64)
Screenshot: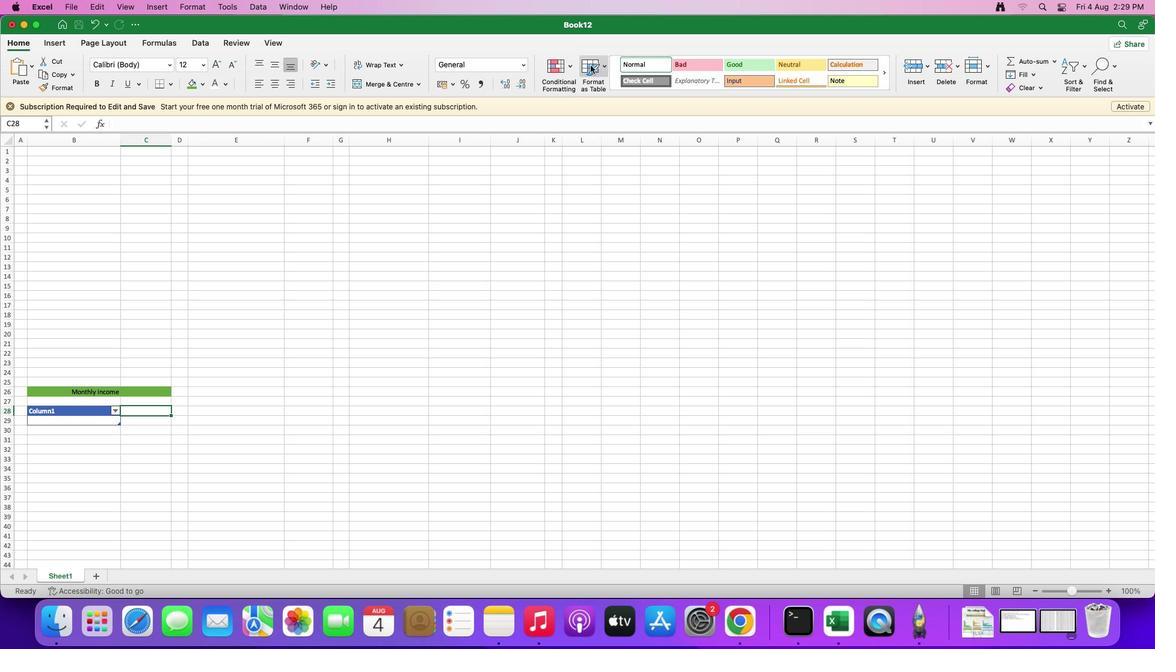 
Action: Mouse moved to (639, 179)
Screenshot: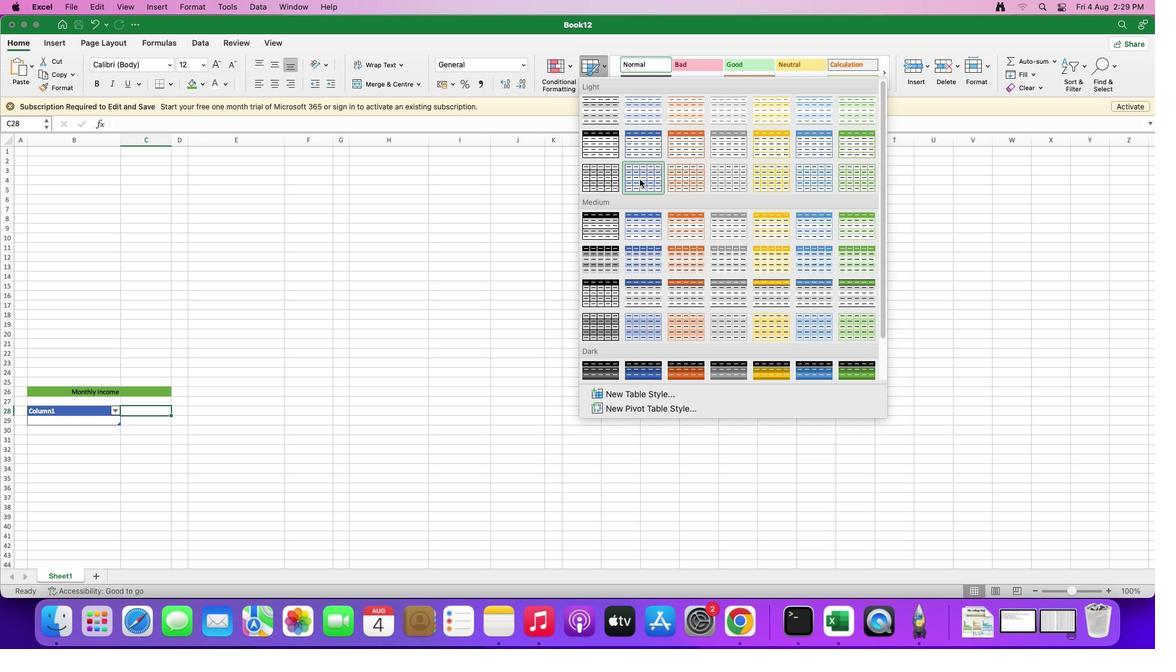 
Action: Mouse pressed left at (639, 179)
Screenshot: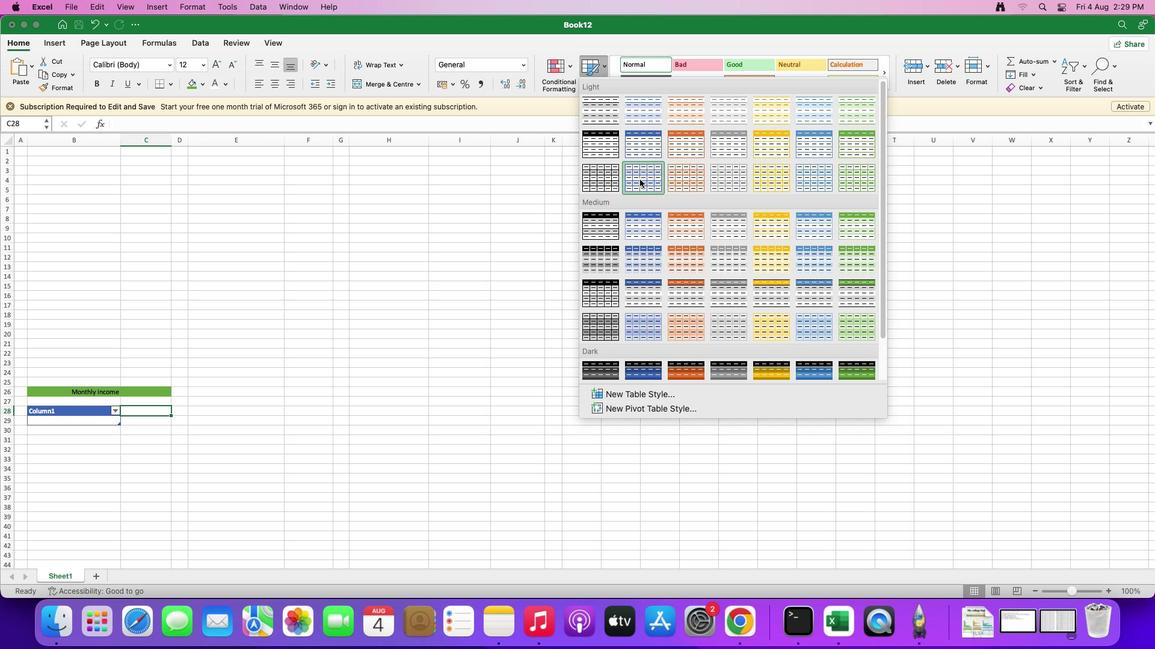 
Action: Mouse moved to (616, 223)
Screenshot: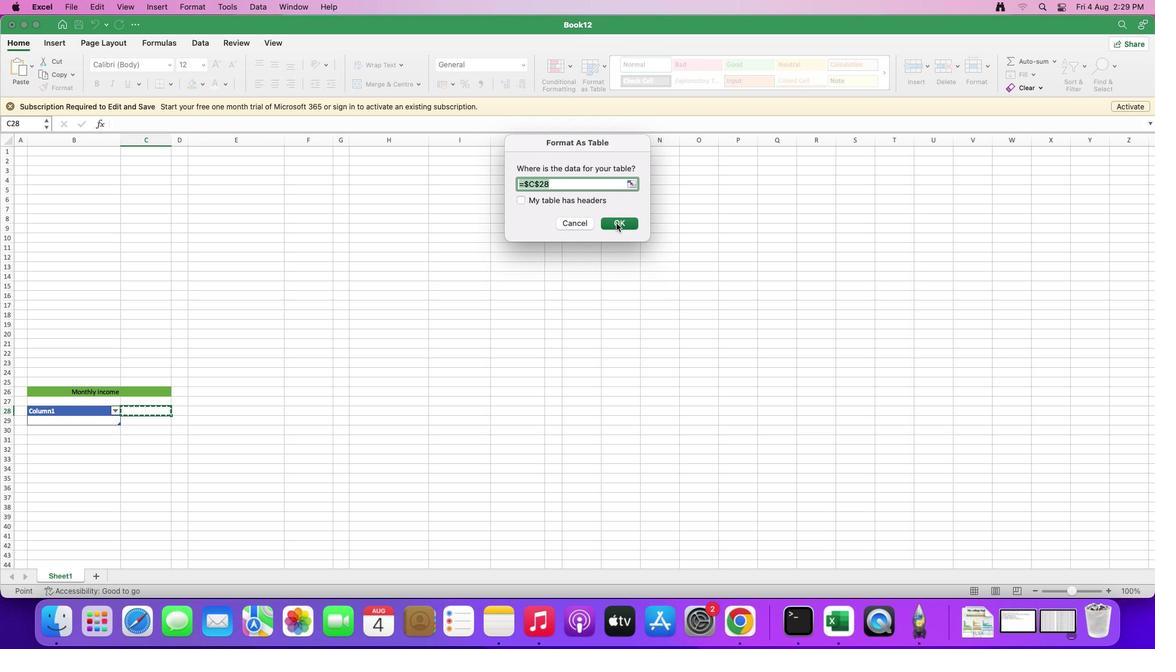 
Action: Mouse pressed left at (616, 223)
Screenshot: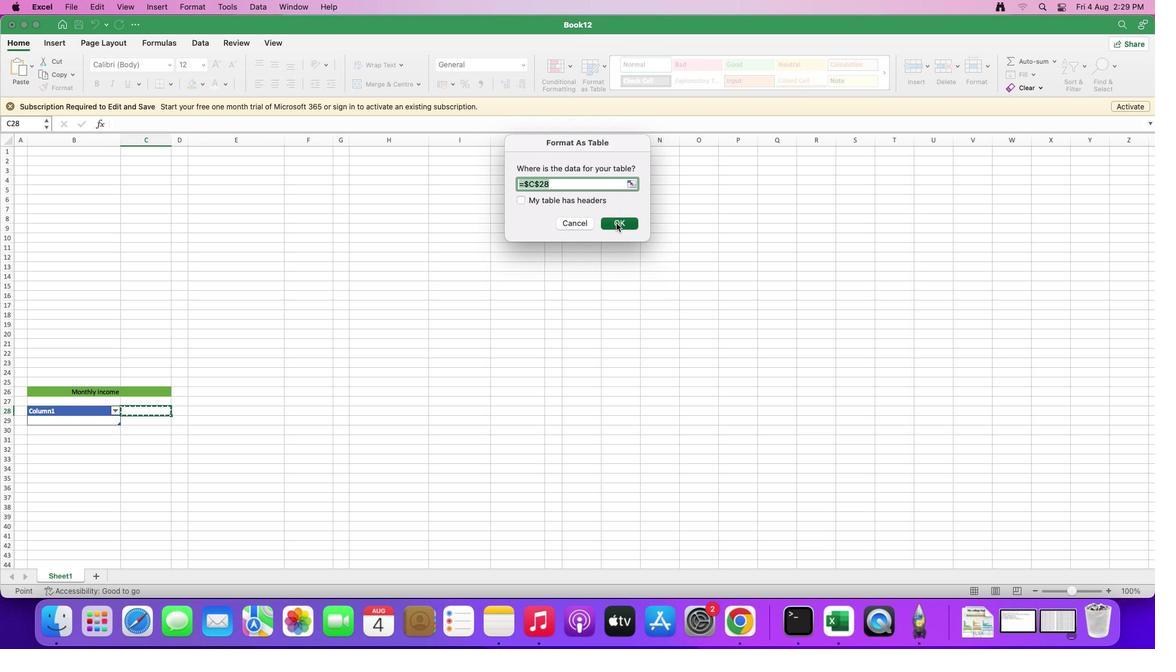 
Action: Mouse moved to (209, 404)
Screenshot: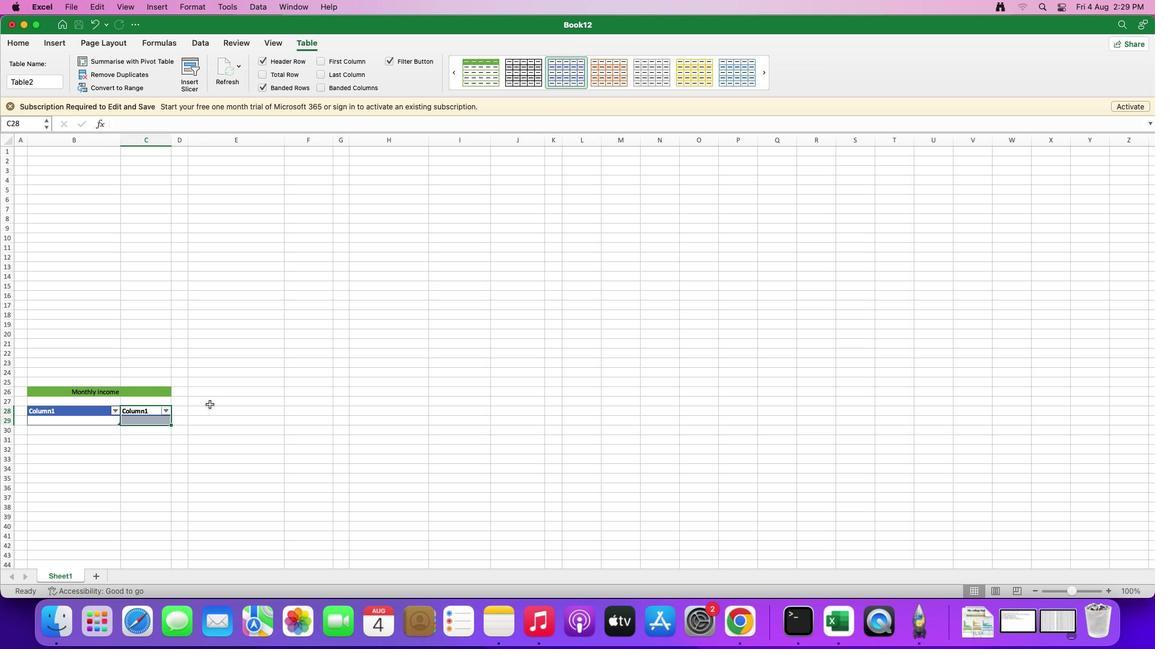 
Action: Mouse pressed left at (209, 404)
Screenshot: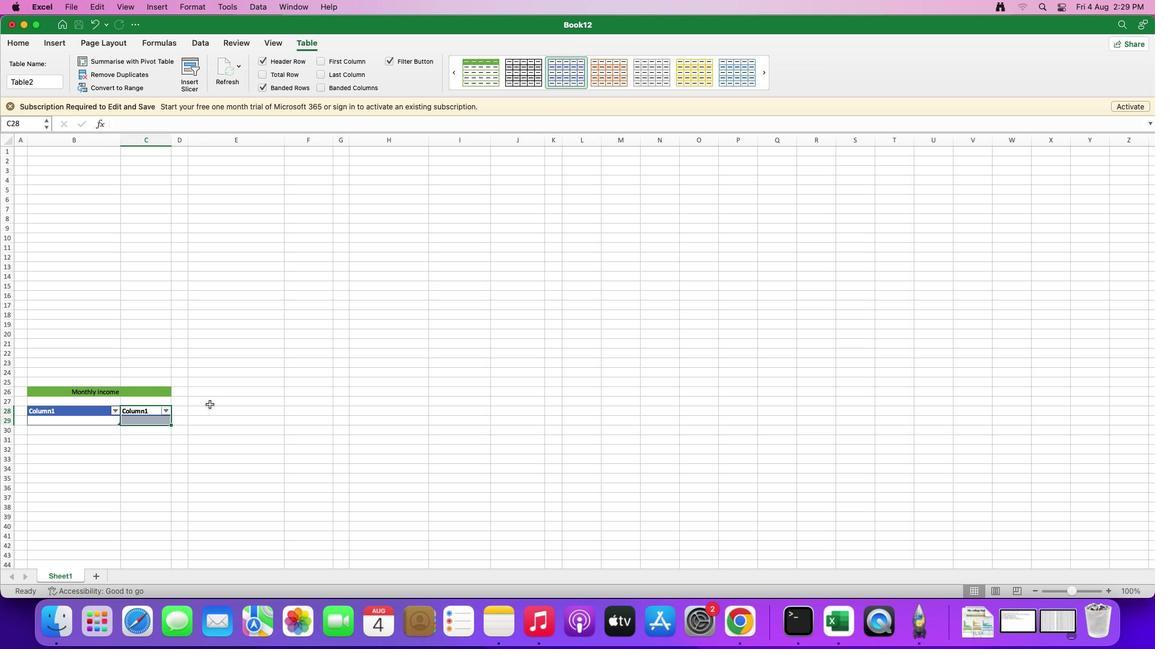 
Action: Mouse moved to (61, 412)
Screenshot: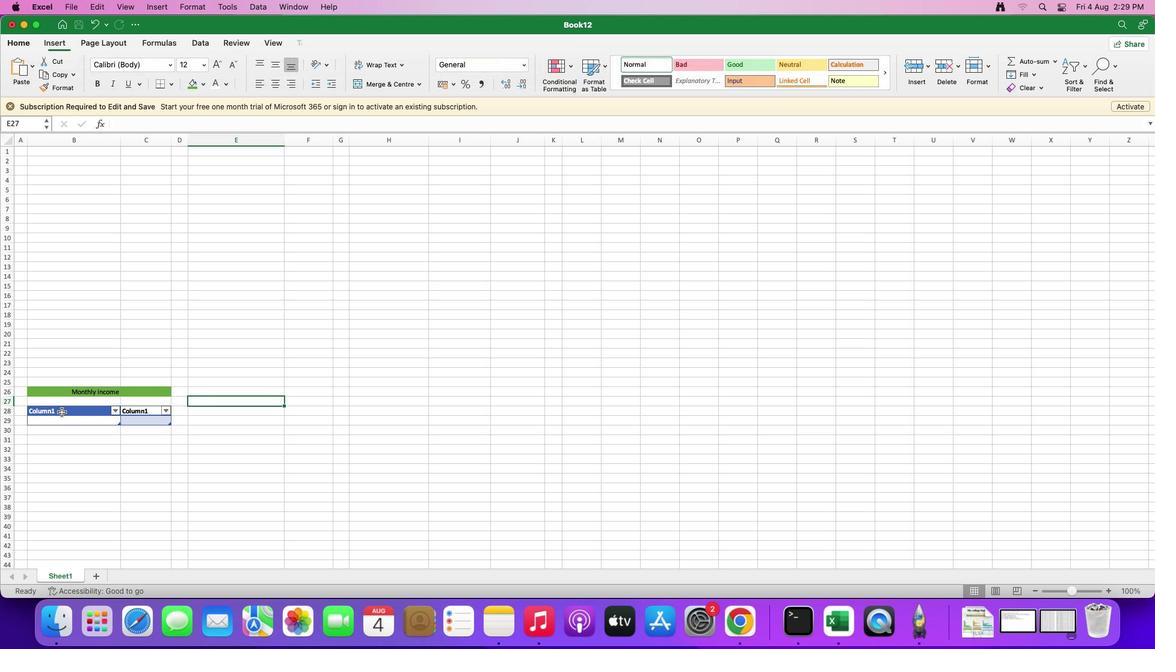 
Action: Mouse pressed left at (61, 412)
Screenshot: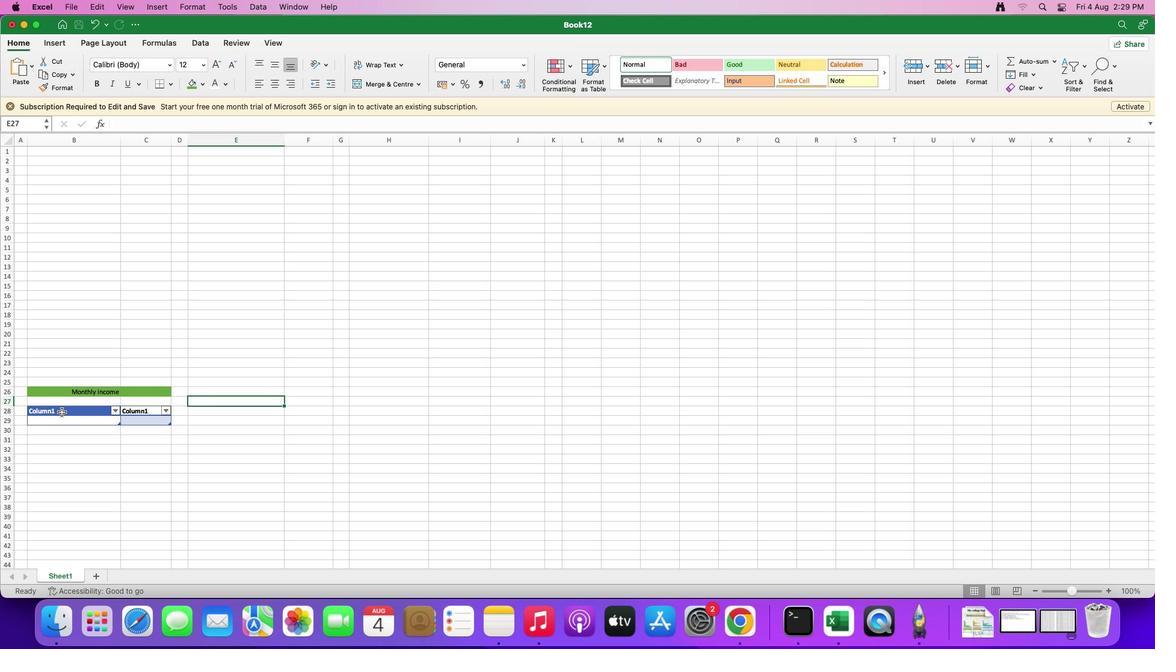 
Action: Mouse moved to (17, 40)
Screenshot: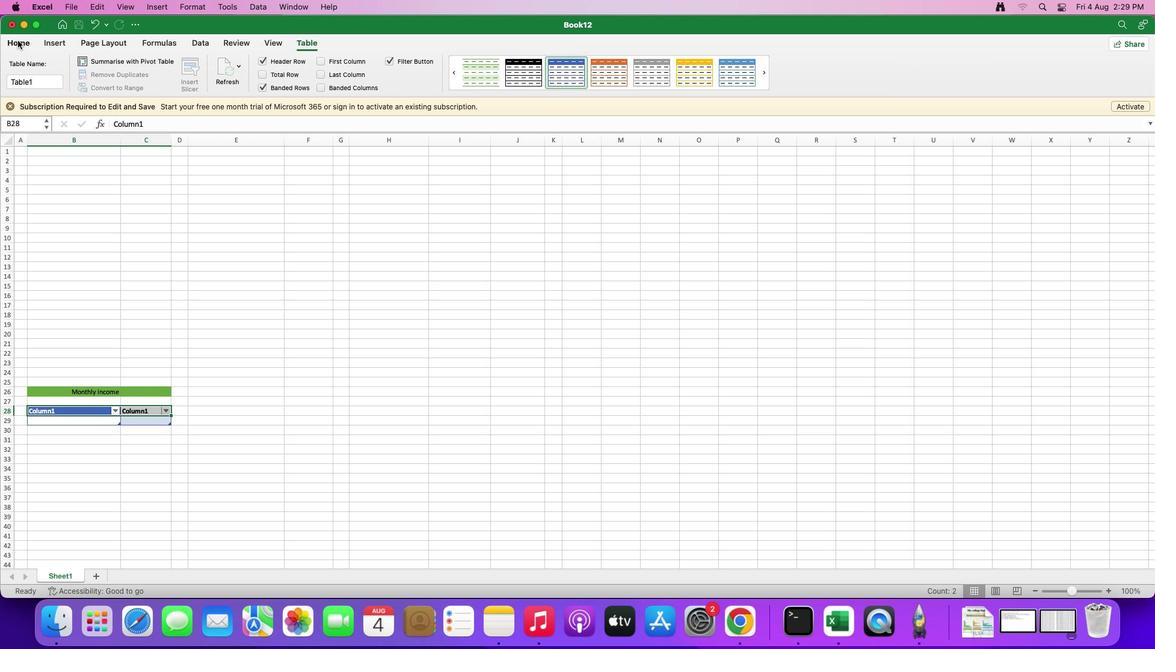 
Action: Mouse pressed left at (17, 40)
Screenshot: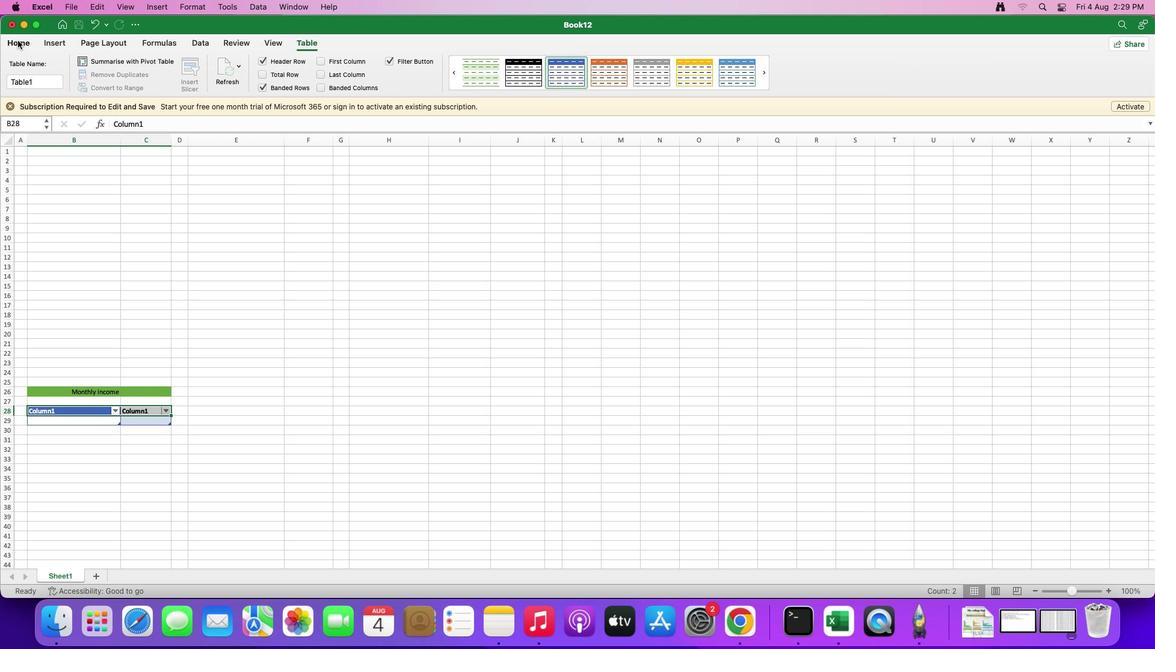 
Action: Mouse moved to (190, 87)
Screenshot: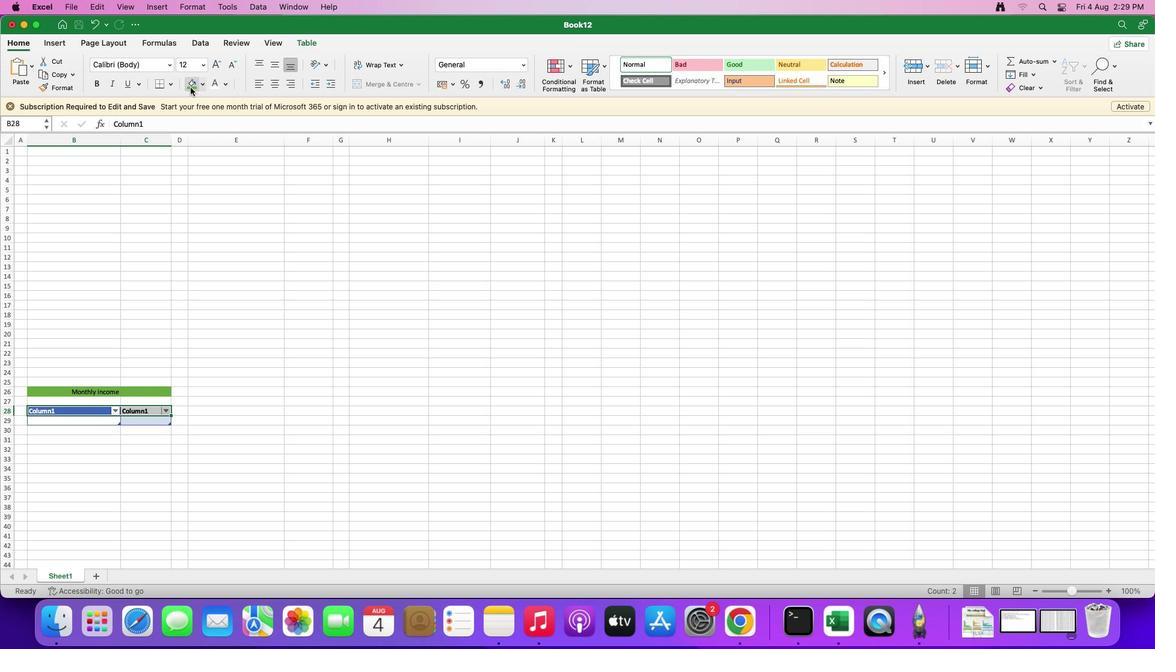 
Action: Mouse pressed left at (190, 87)
Screenshot: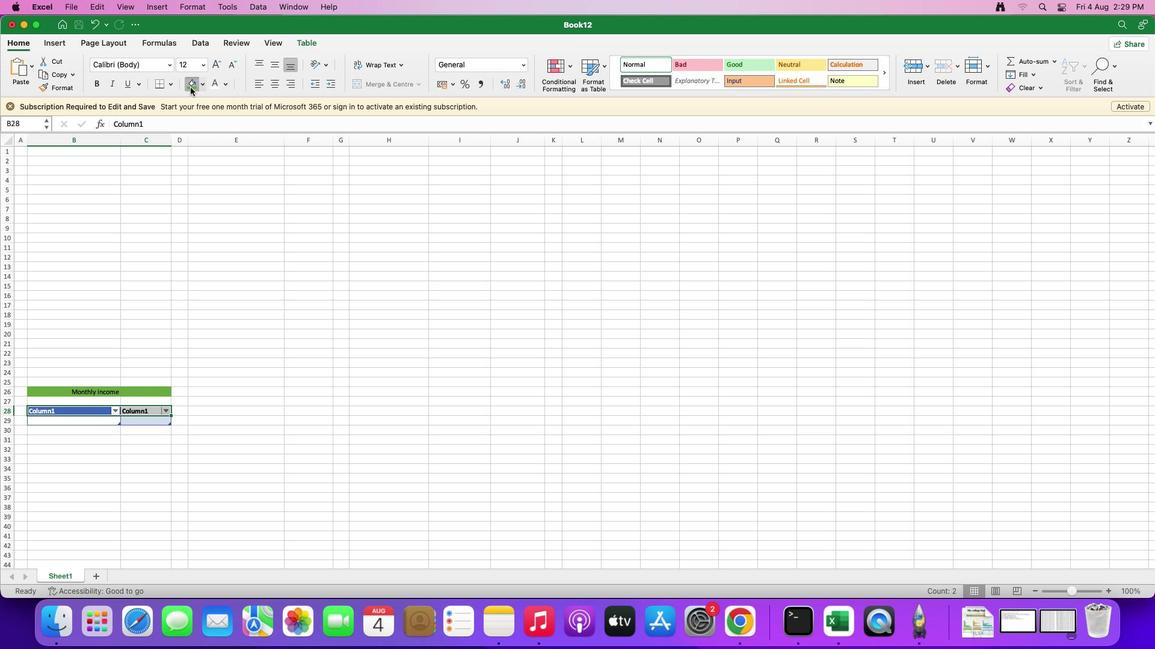 
Action: Mouse moved to (225, 388)
Screenshot: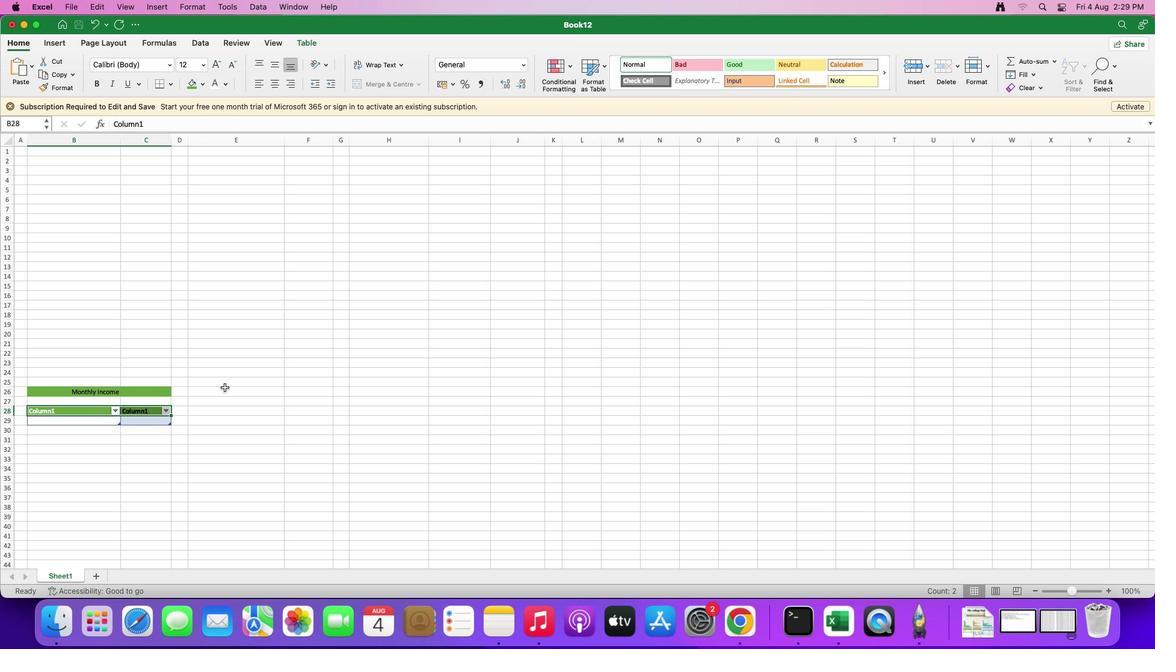 
Action: Mouse pressed left at (225, 388)
Screenshot: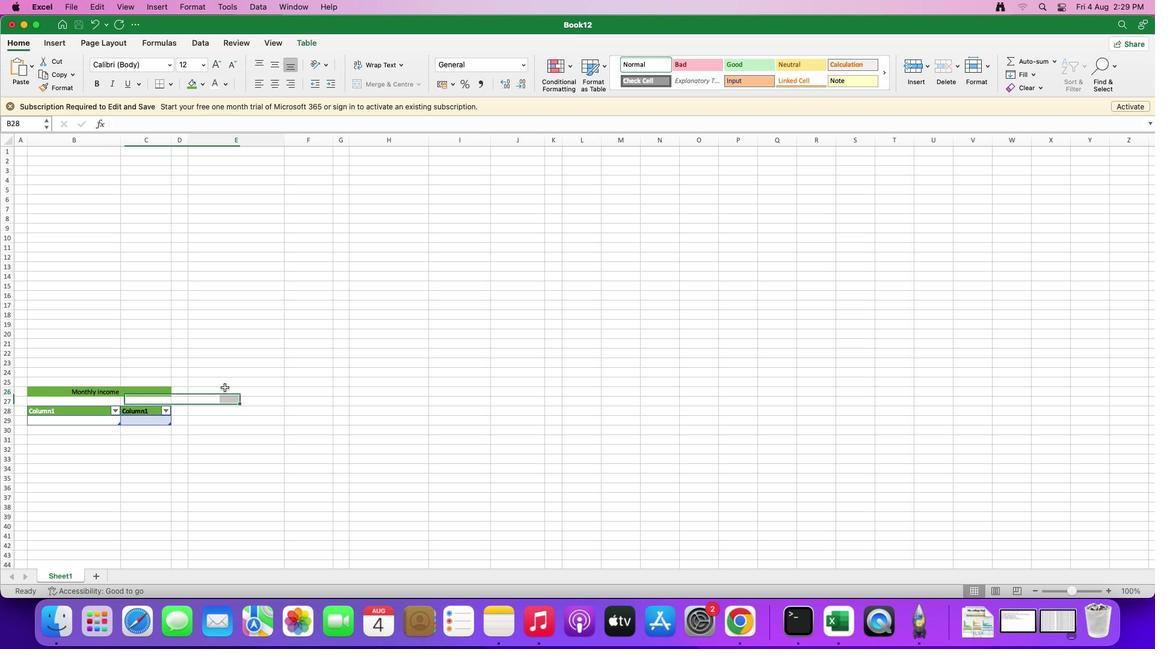 
Action: Mouse moved to (208, 339)
Screenshot: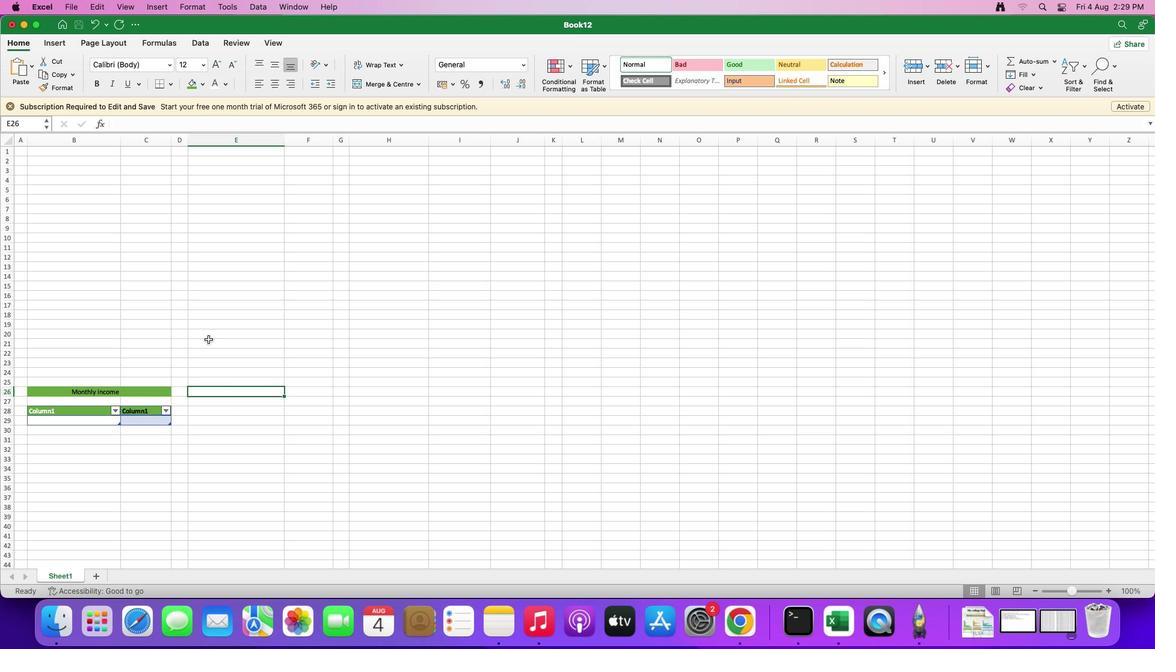 
Action: Mouse scrolled (208, 339) with delta (0, 0)
Screenshot: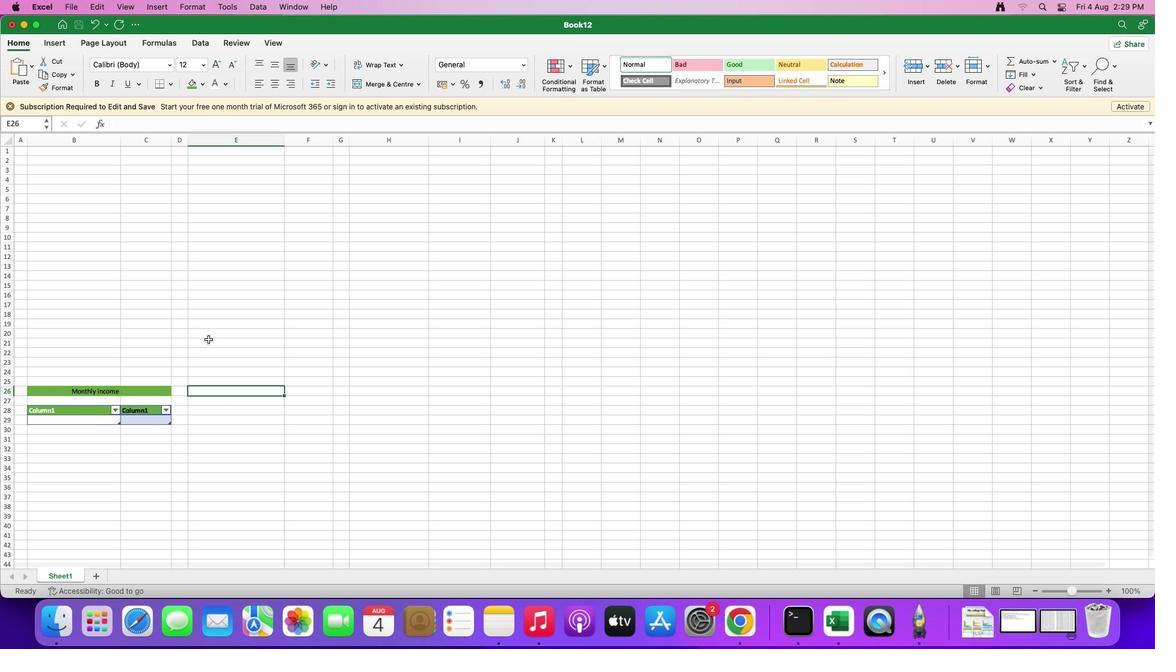 
Action: Mouse scrolled (208, 339) with delta (0, 0)
Screenshot: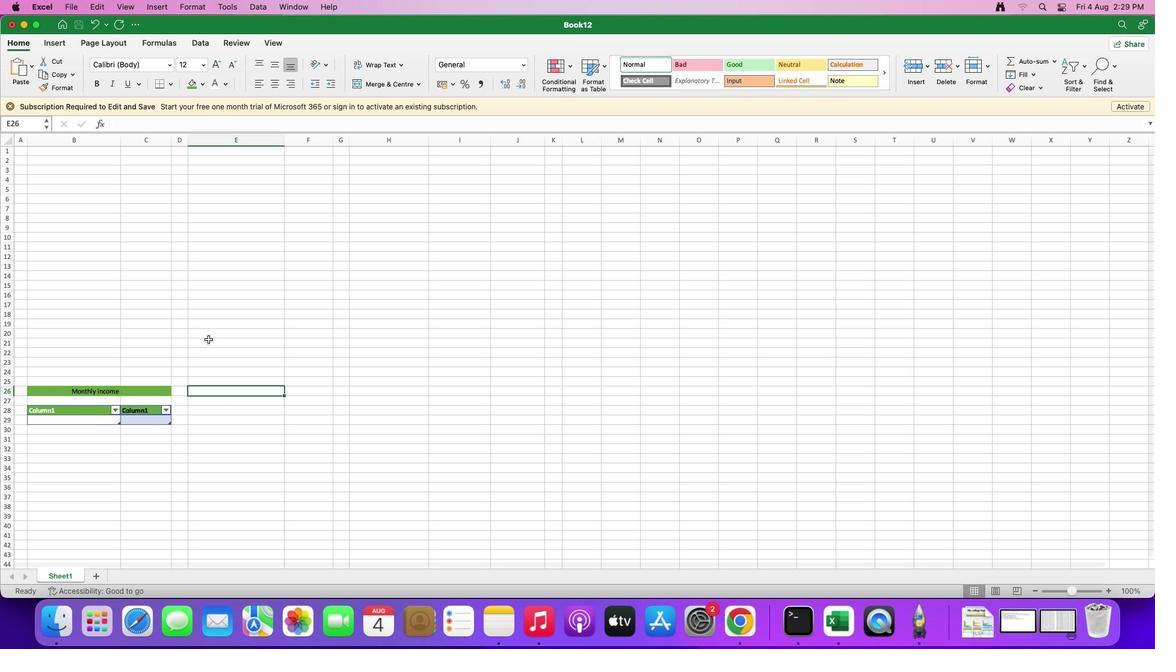
Action: Mouse scrolled (208, 339) with delta (0, -1)
Screenshot: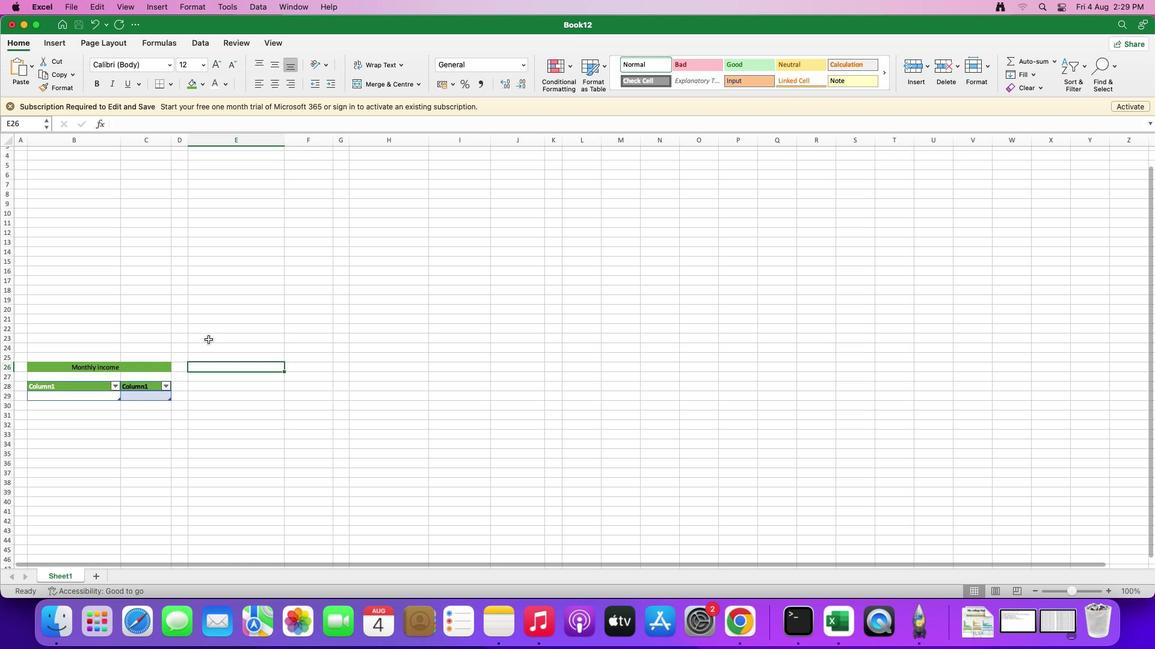 
Action: Mouse moved to (208, 339)
Screenshot: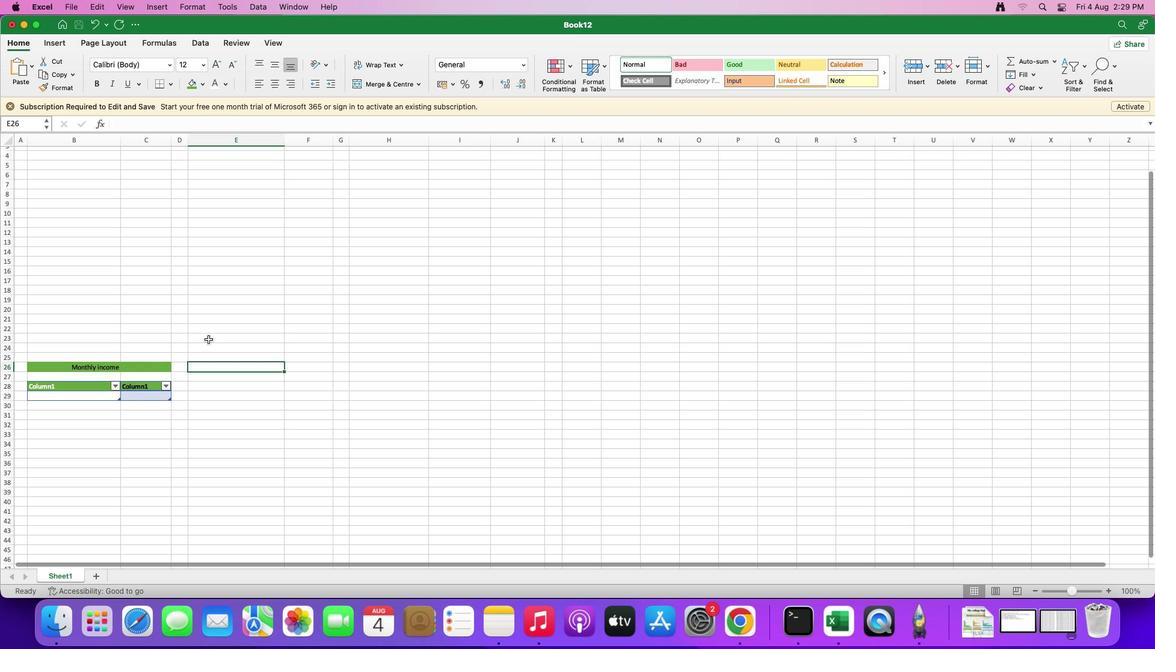 
Action: Mouse scrolled (208, 339) with delta (0, 0)
Screenshot: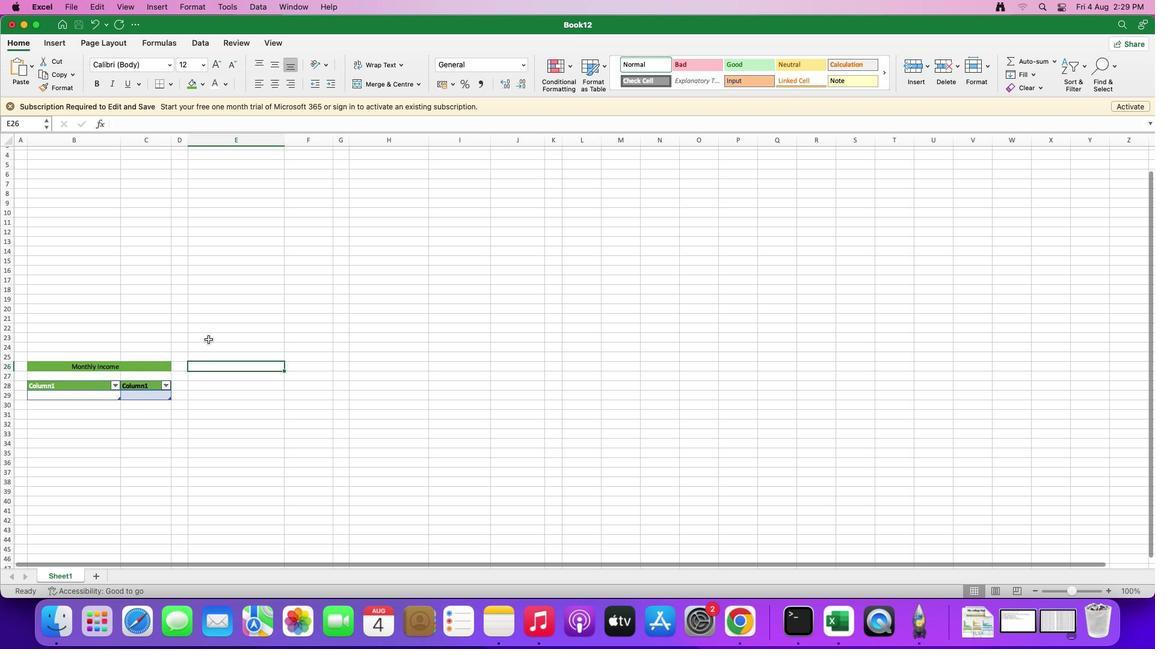 
Action: Mouse scrolled (208, 339) with delta (0, 0)
Screenshot: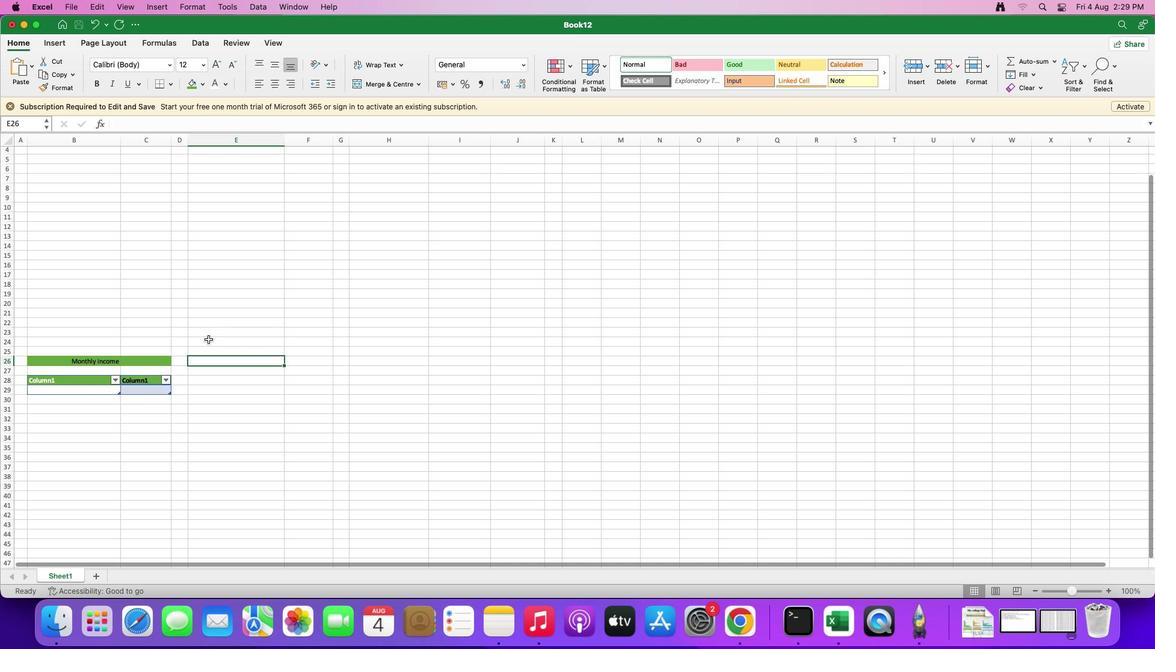 
Action: Mouse scrolled (208, 339) with delta (0, -1)
Screenshot: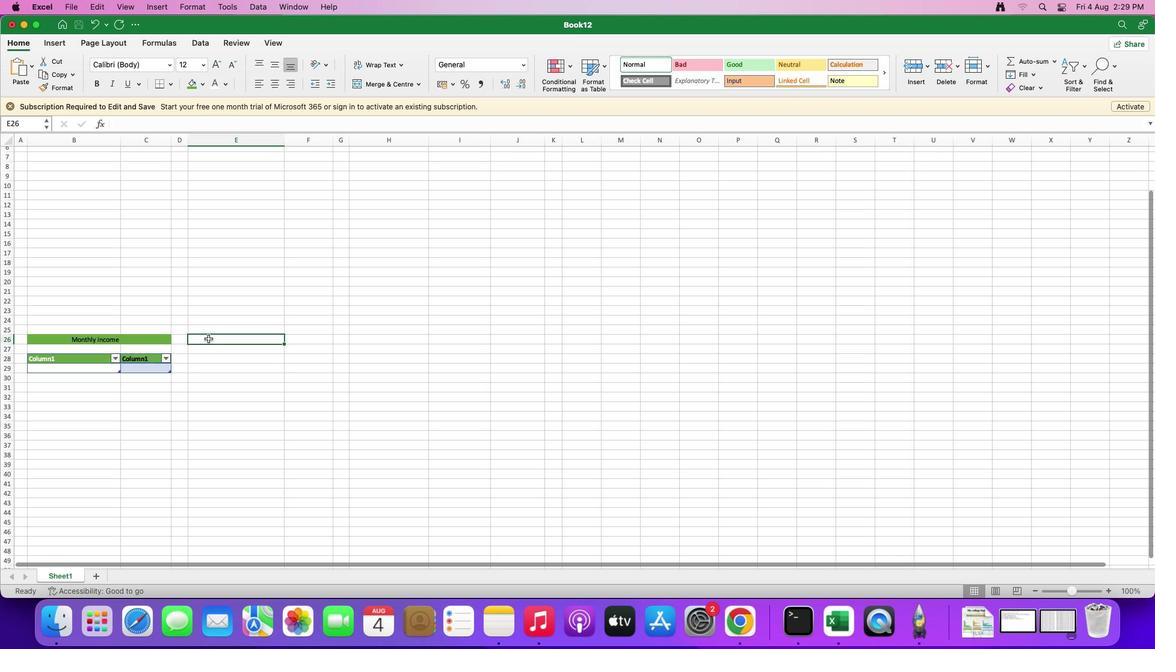 
Action: Mouse moved to (208, 339)
Screenshot: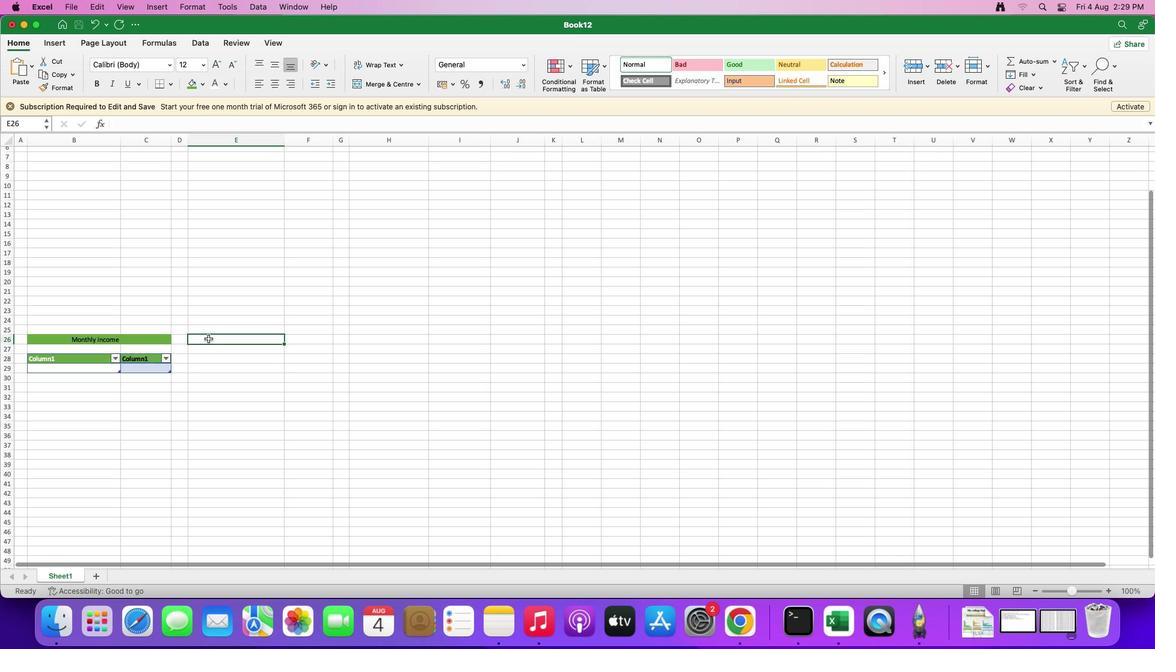 
Action: Mouse scrolled (208, 339) with delta (0, -2)
Screenshot: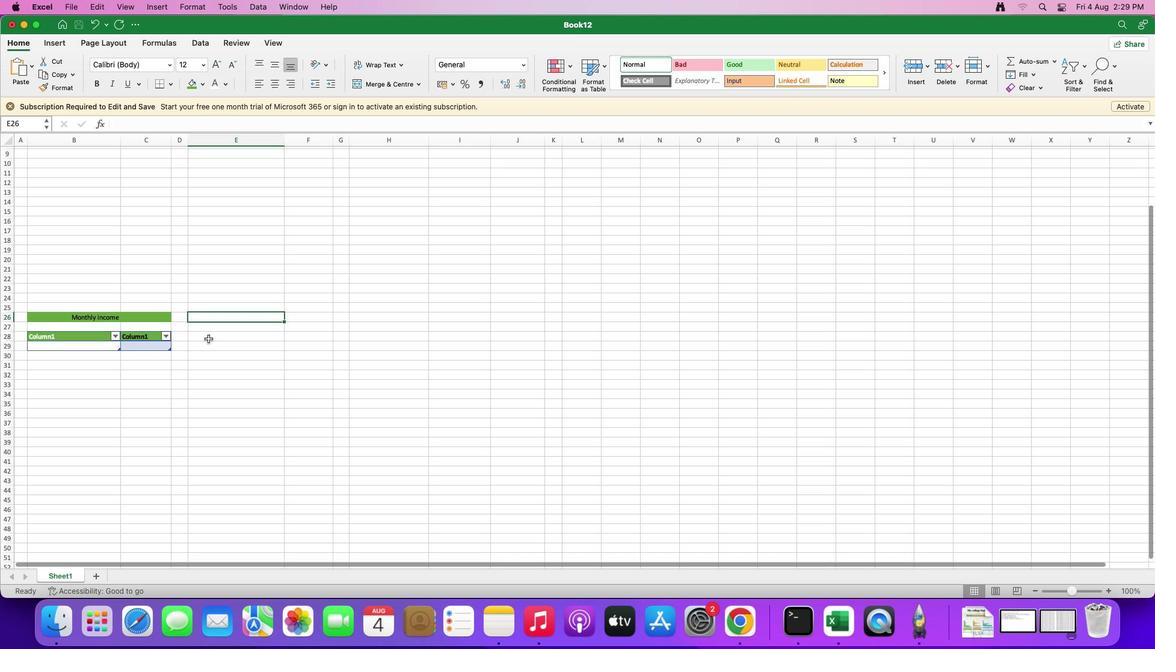
Action: Mouse scrolled (208, 339) with delta (0, 0)
Screenshot: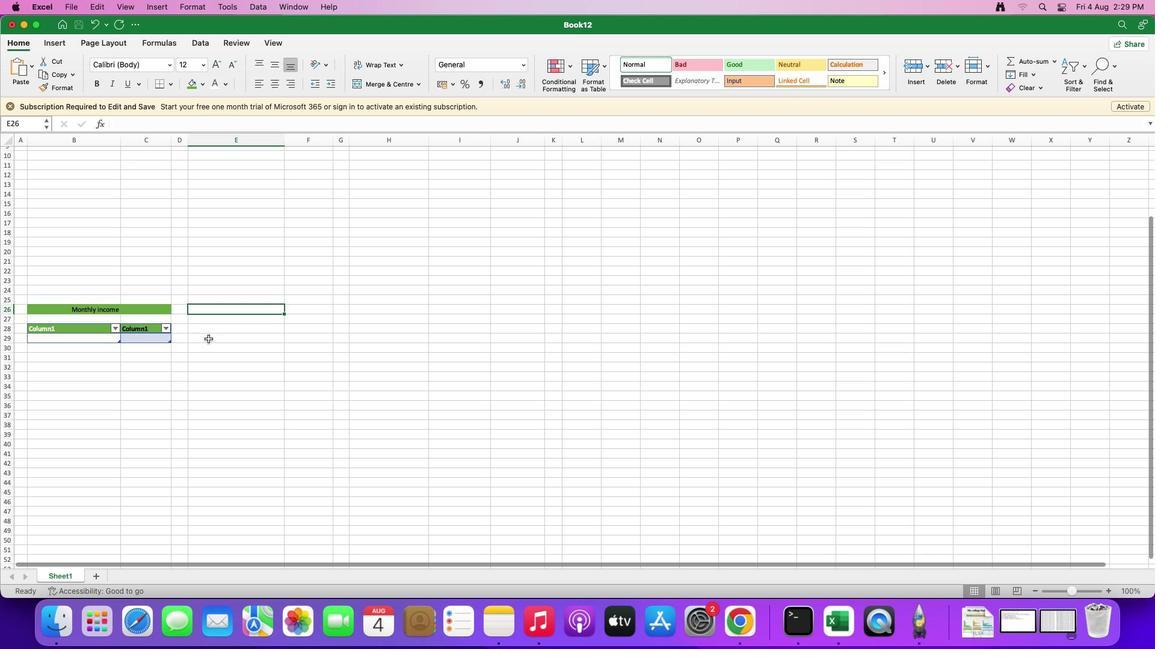 
Action: Mouse scrolled (208, 339) with delta (0, 0)
Screenshot: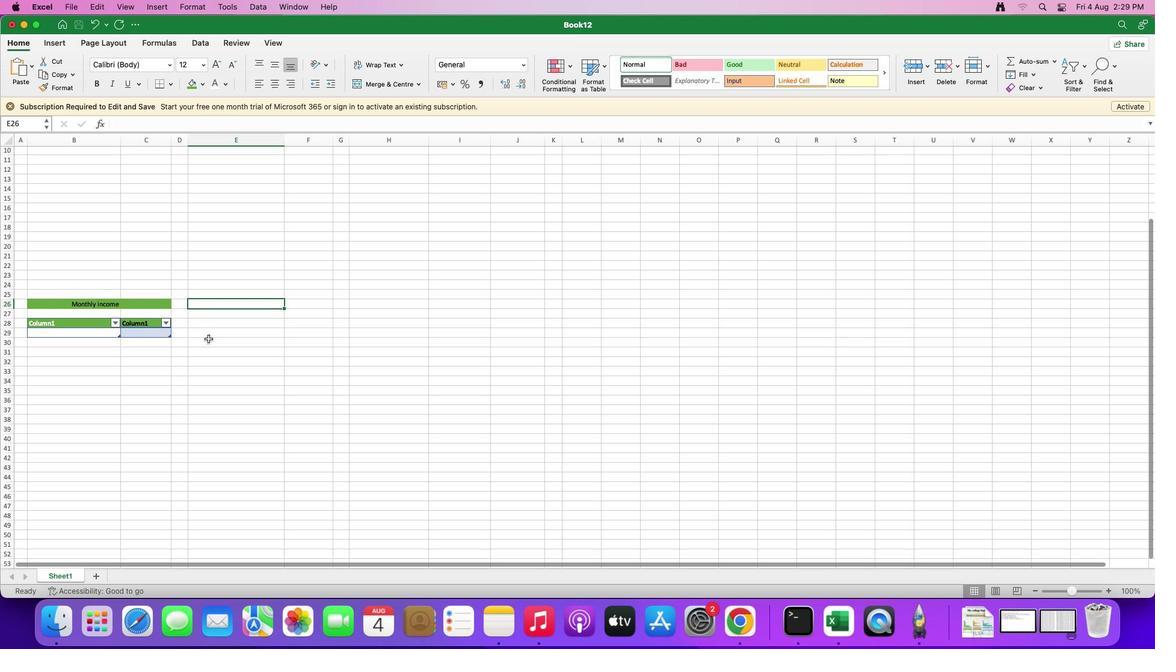 
Action: Mouse scrolled (208, 339) with delta (0, -1)
Screenshot: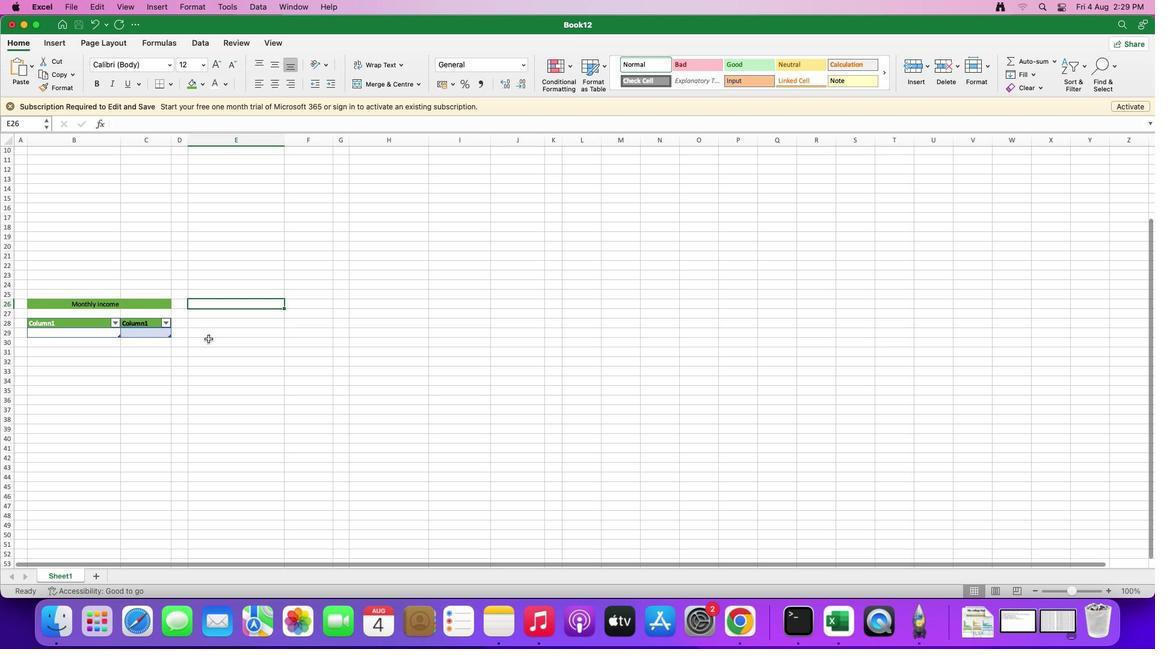 
Action: Mouse moved to (101, 328)
Screenshot: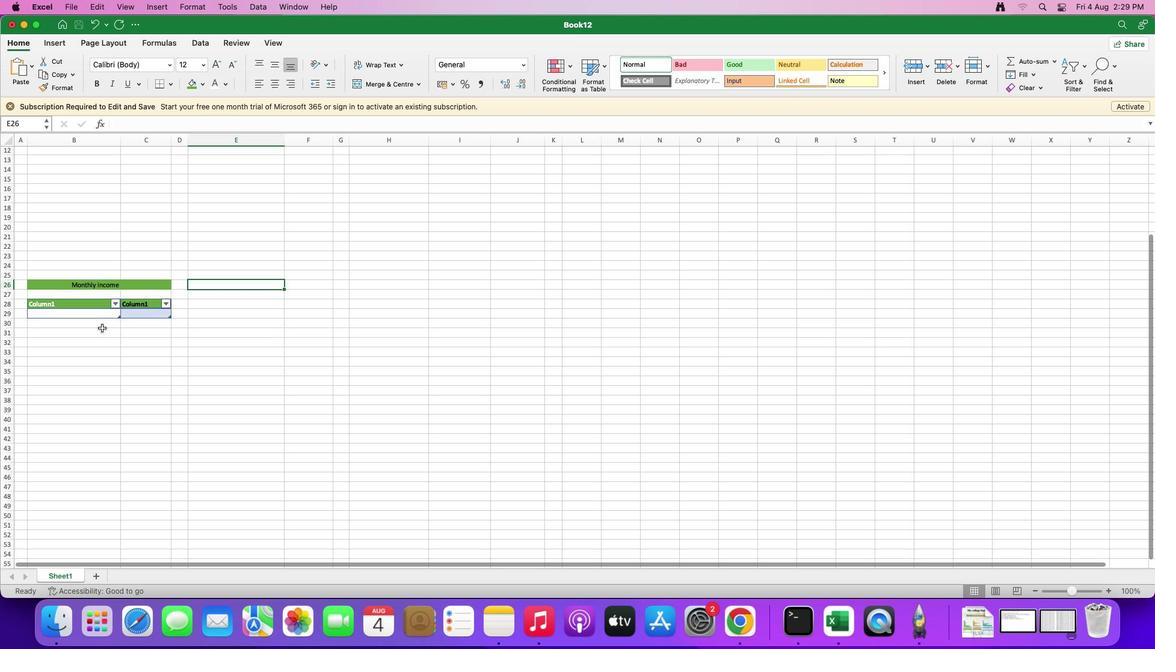 
Action: Mouse pressed left at (101, 328)
Screenshot: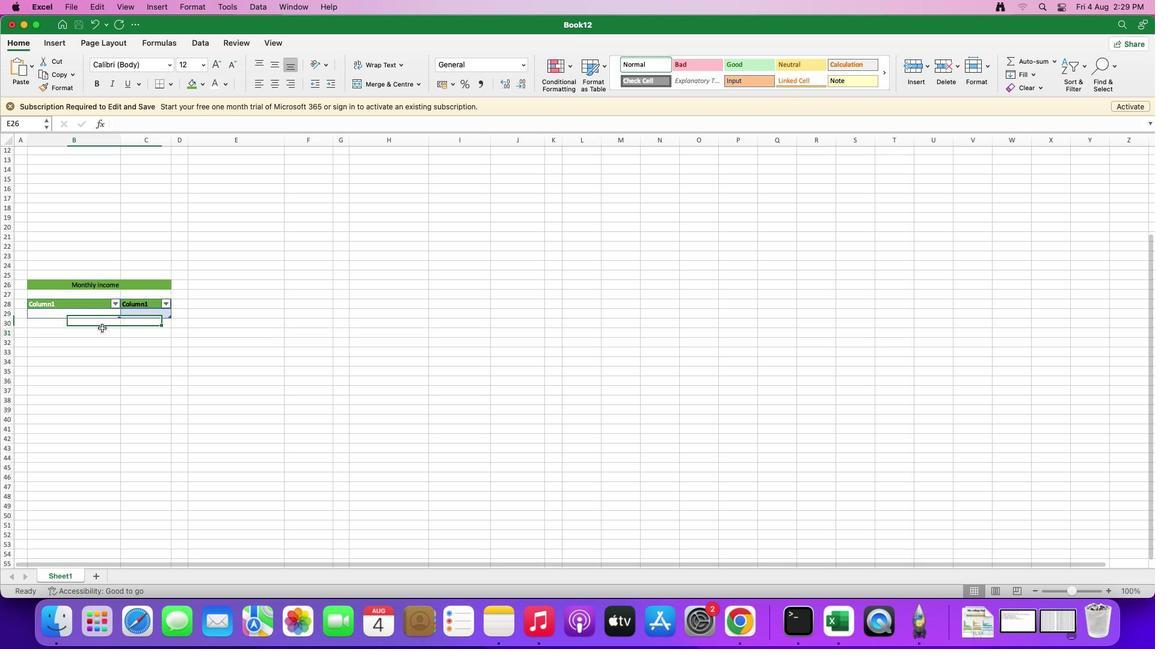 
Action: Mouse moved to (75, 305)
Screenshot: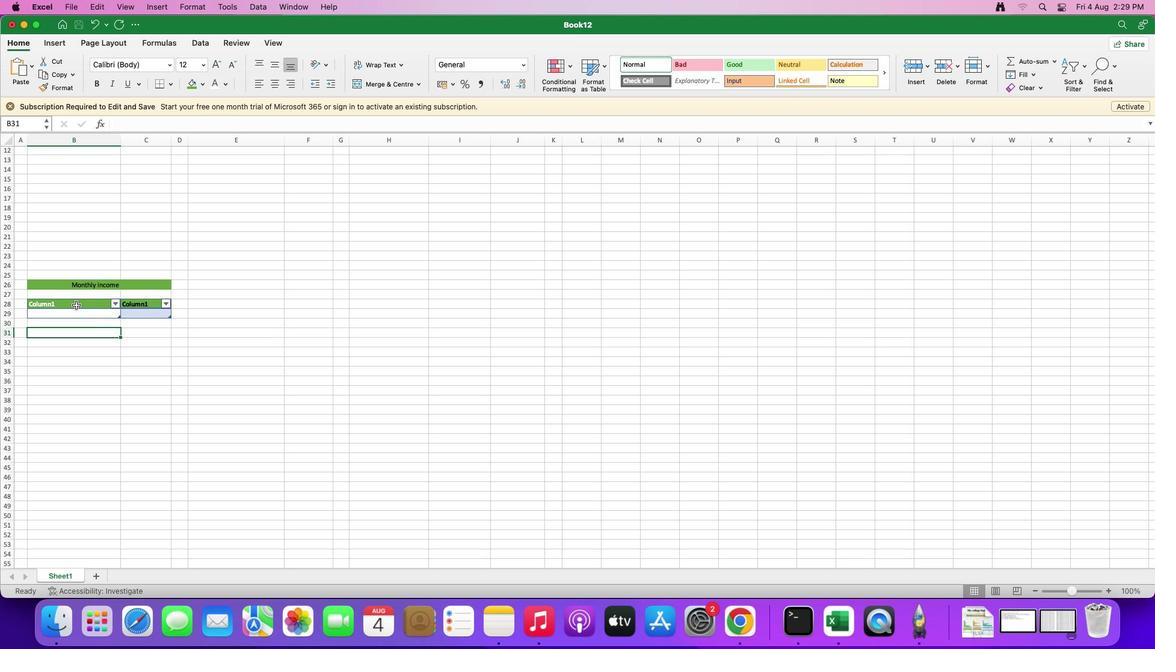 
Action: Mouse pressed left at (75, 305)
Screenshot: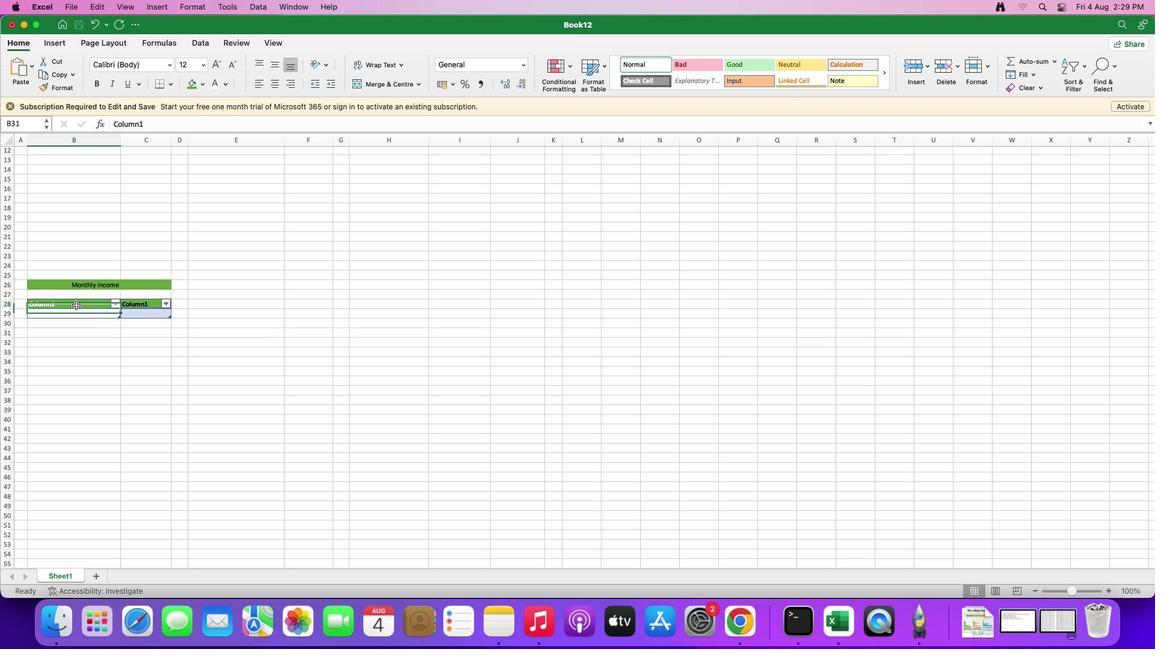 
Action: Mouse pressed left at (75, 305)
Screenshot: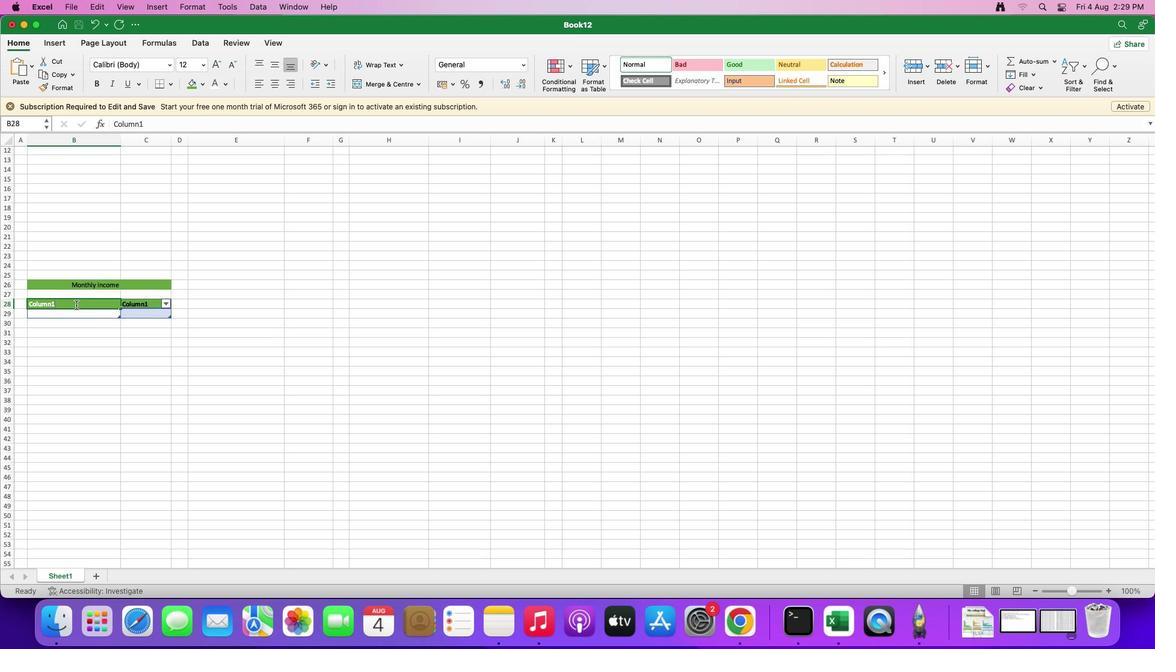 
Action: Mouse moved to (66, 306)
Screenshot: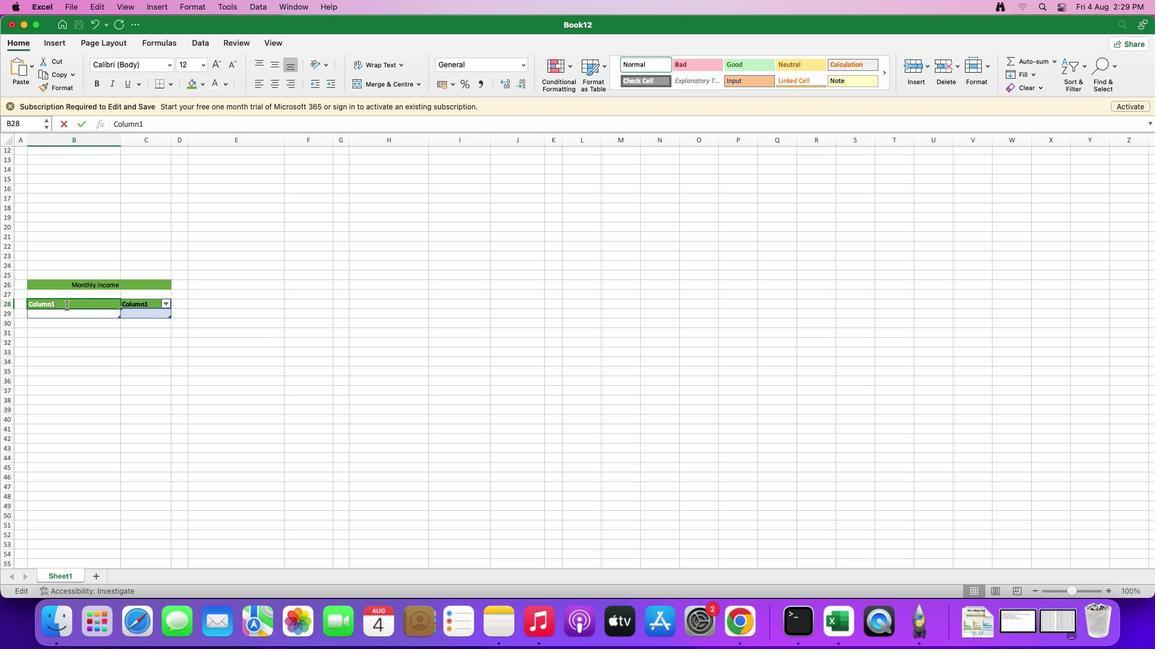 
Action: Mouse pressed left at (66, 306)
Screenshot: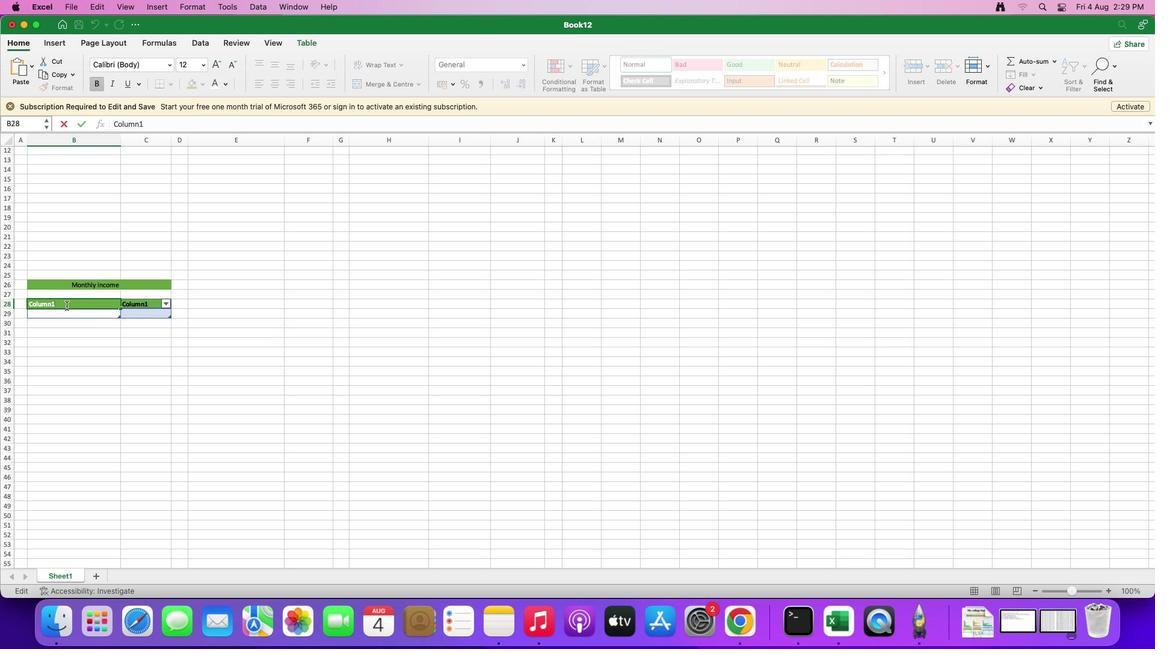 
Action: Mouse moved to (63, 305)
Screenshot: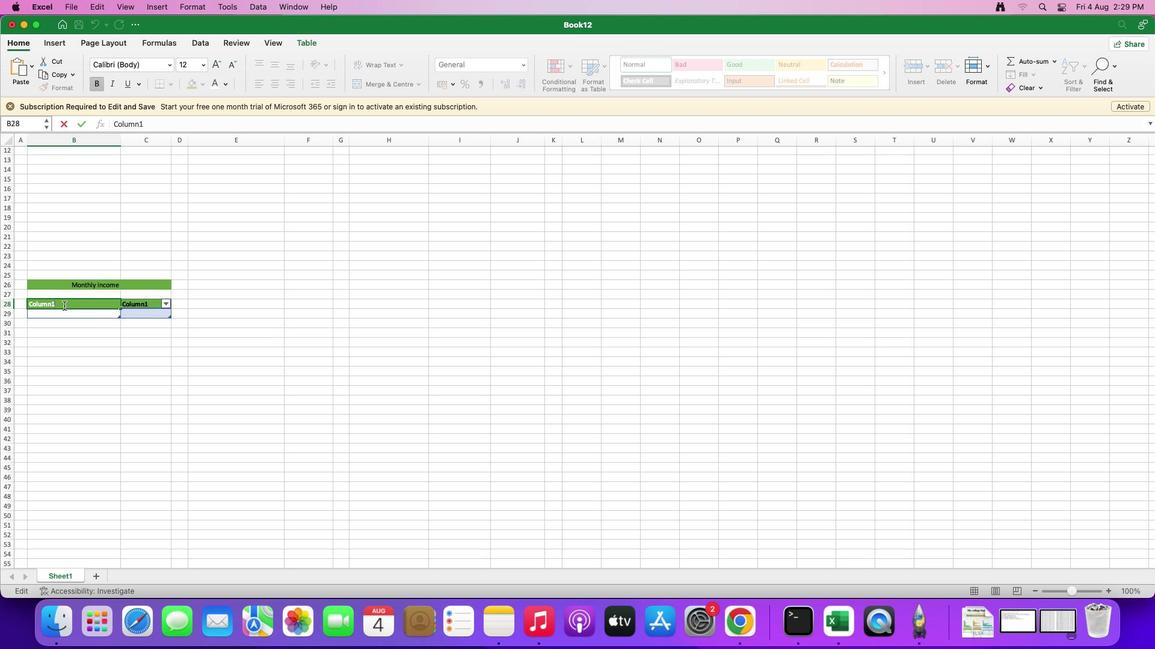 
Action: Mouse pressed left at (63, 305)
Screenshot: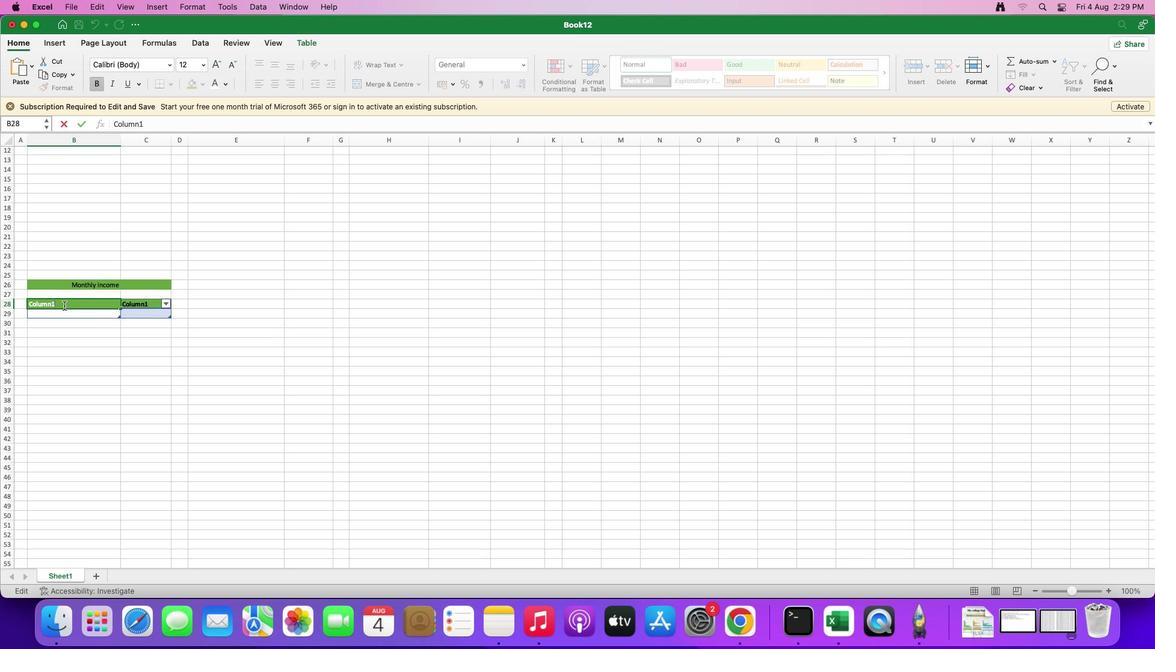 
Action: Mouse moved to (105, 301)
Screenshot: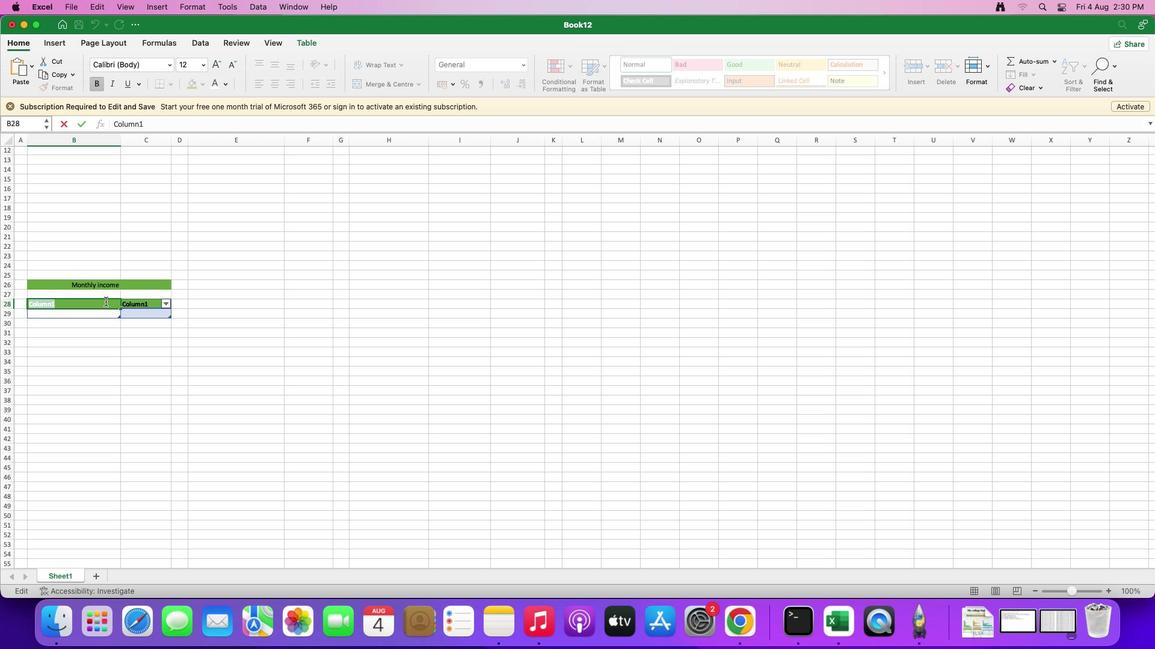 
Action: Key pressed 'i''t'Key.backspaceKey.backspaceKey.shift'I''t''e''m'
Screenshot: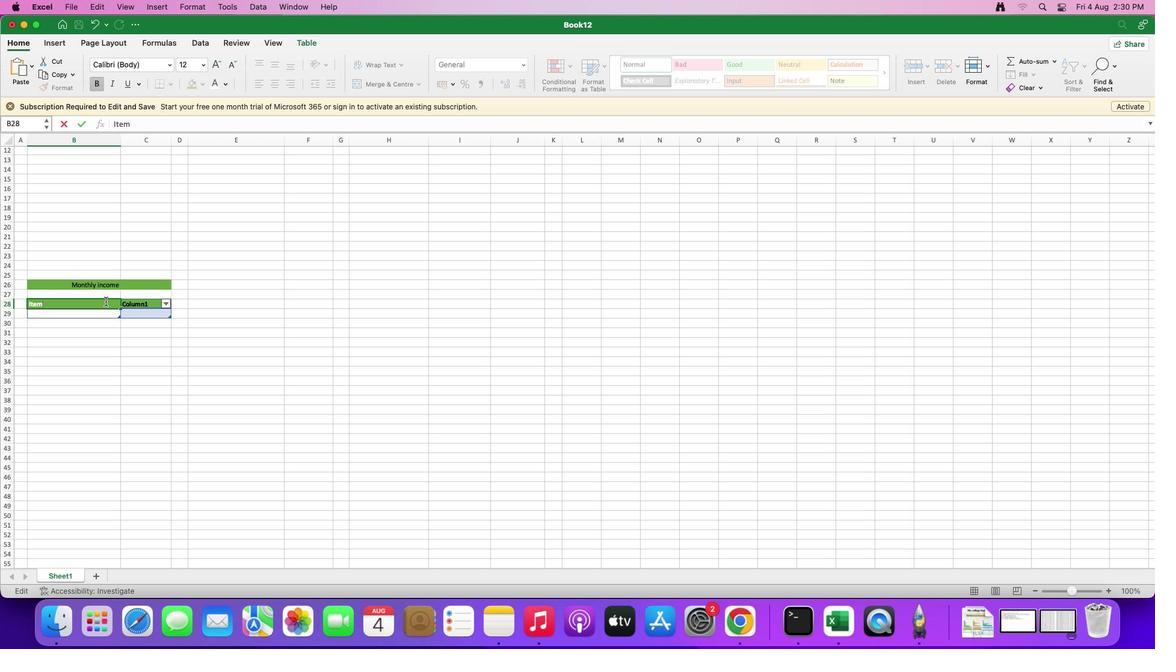 
Action: Mouse moved to (52, 305)
Screenshot: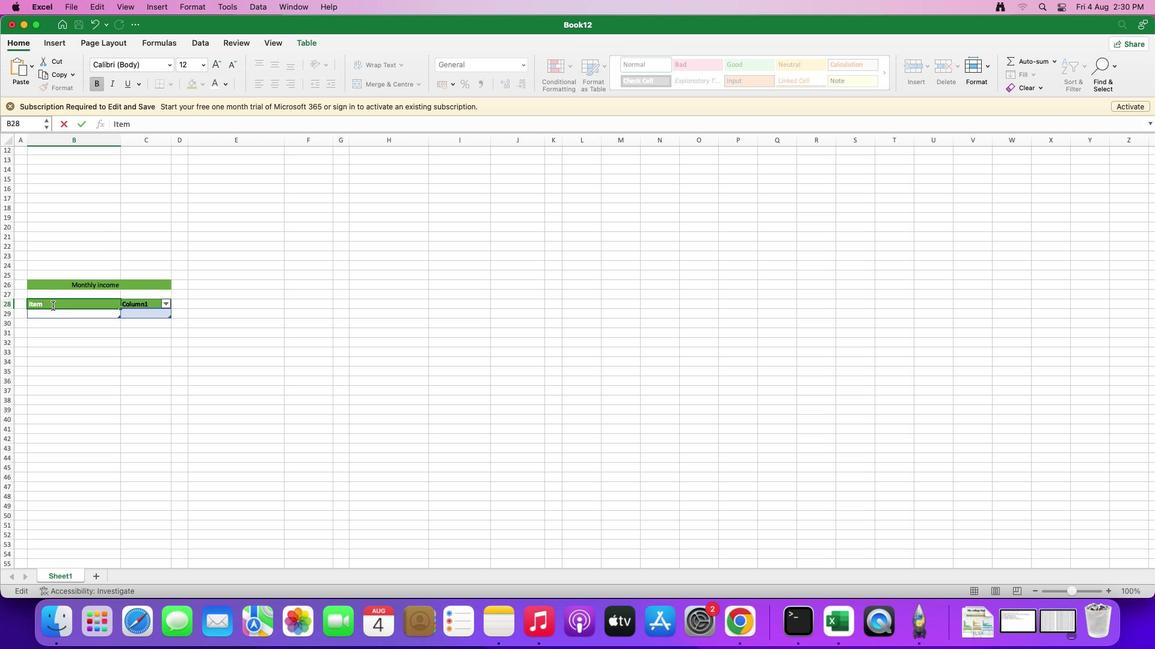 
Action: Mouse pressed left at (52, 305)
Screenshot: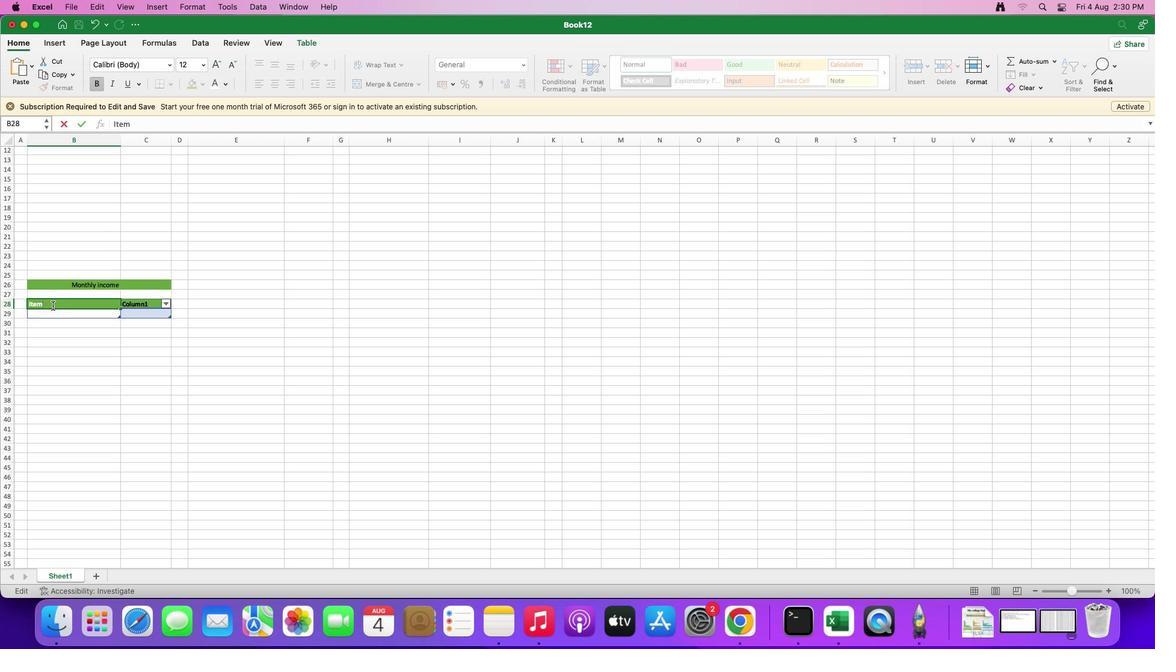 
Action: Mouse moved to (225, 82)
Screenshot: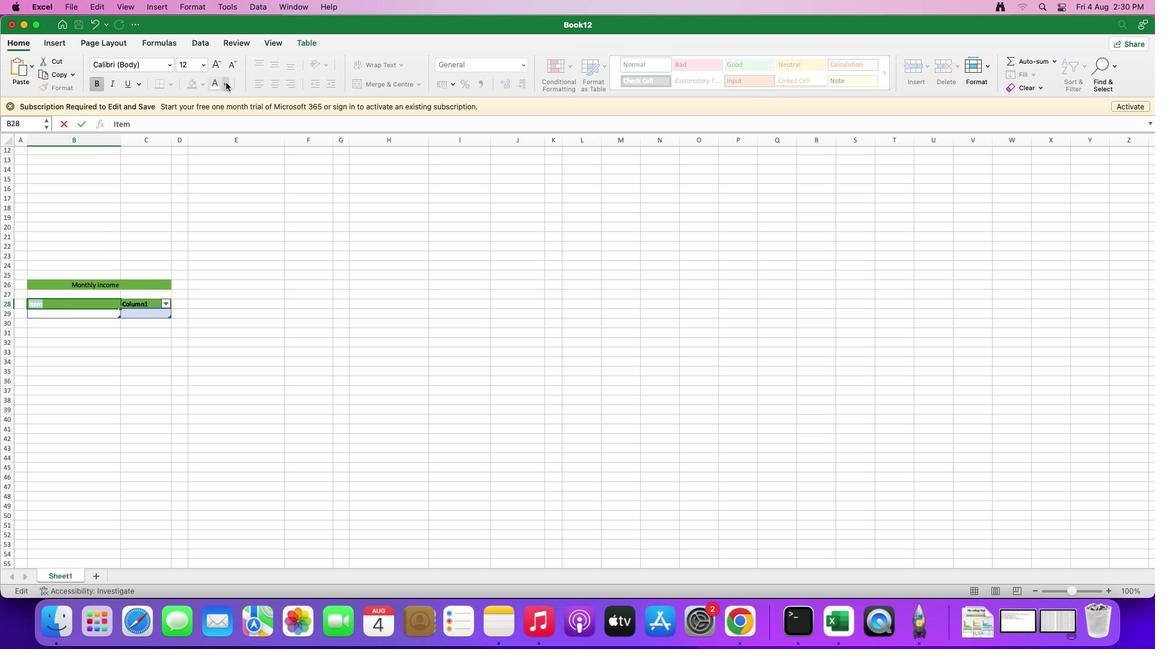 
Action: Mouse pressed left at (225, 82)
Screenshot: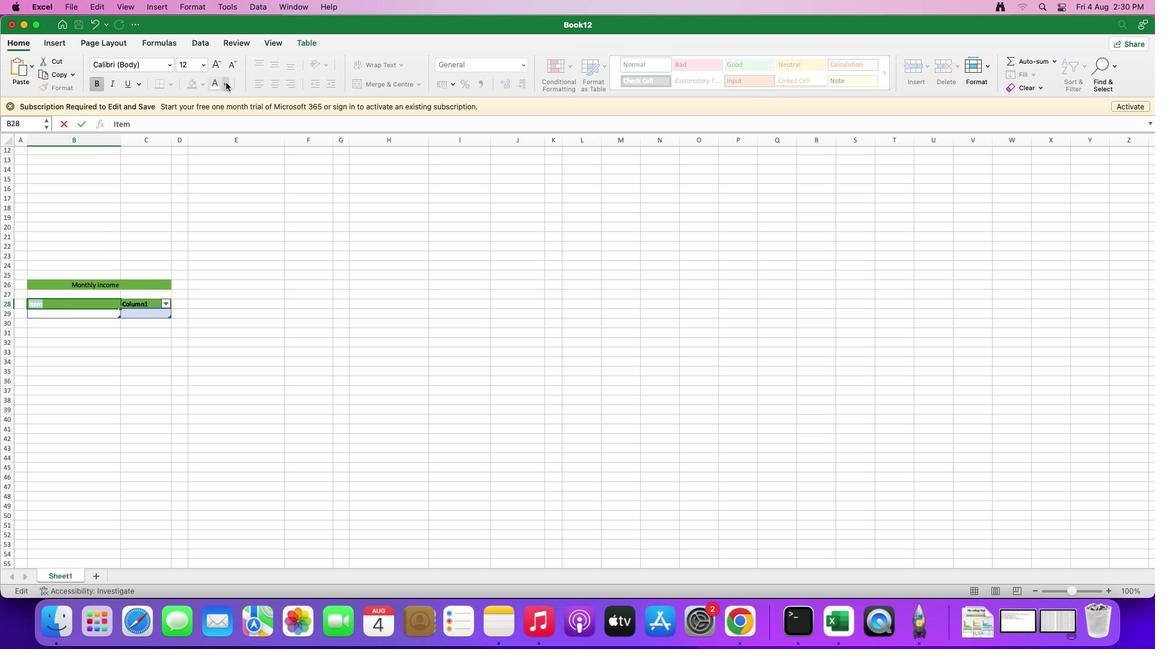 
Action: Mouse moved to (228, 139)
Screenshot: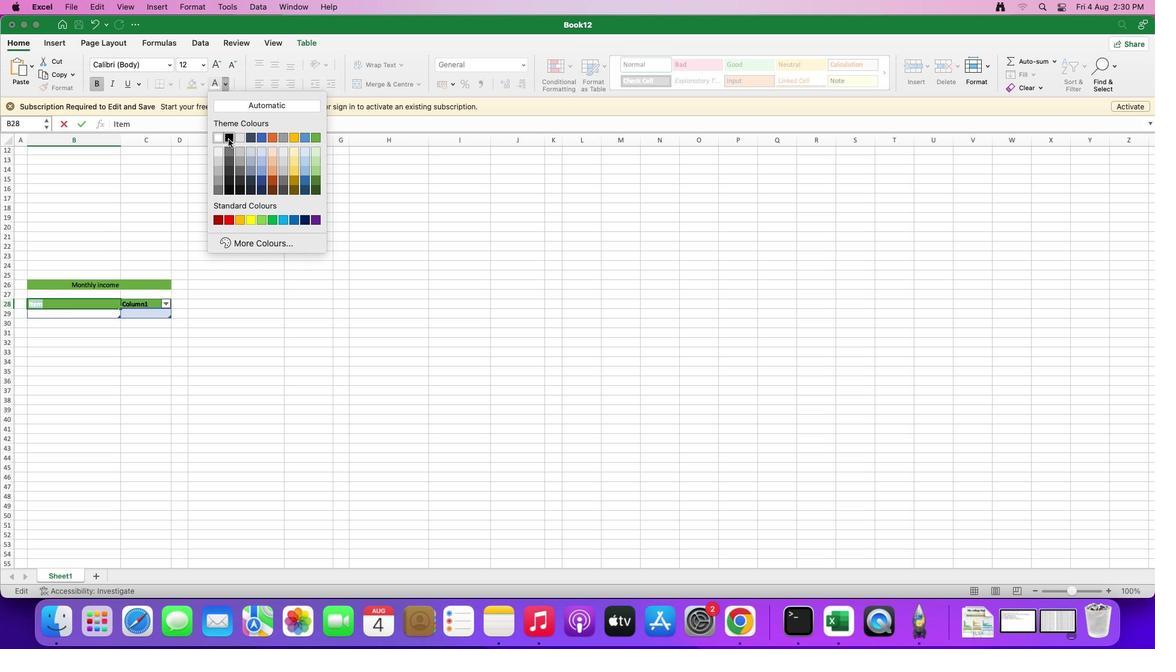 
Action: Mouse pressed left at (228, 139)
Screenshot: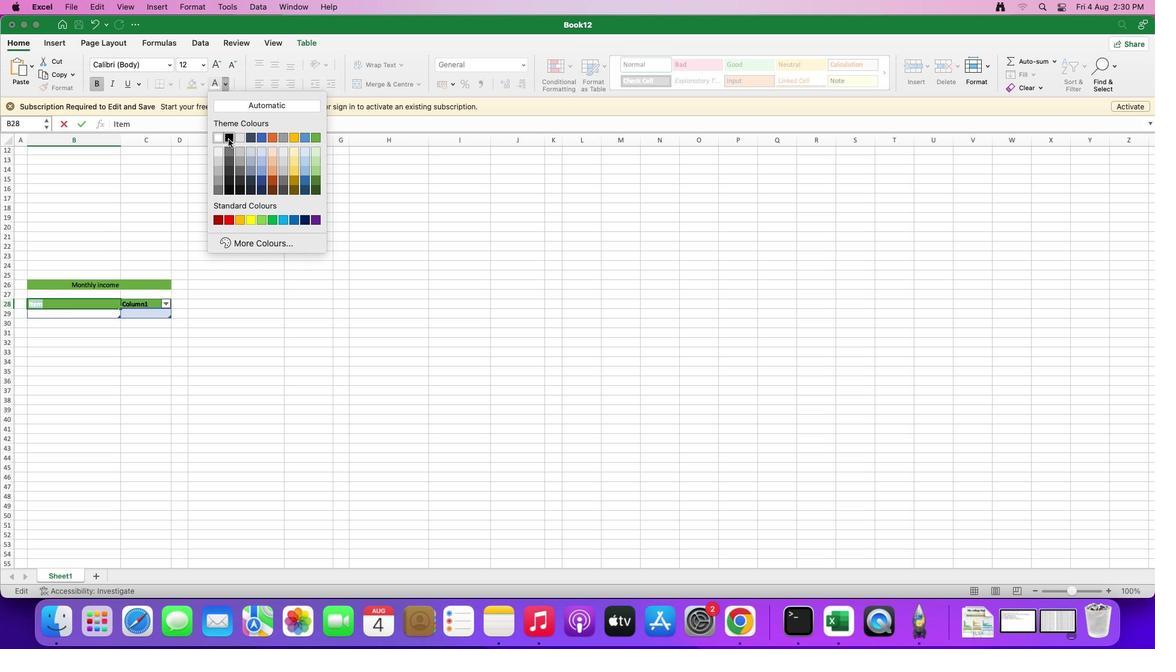 
Action: Mouse moved to (196, 281)
Screenshot: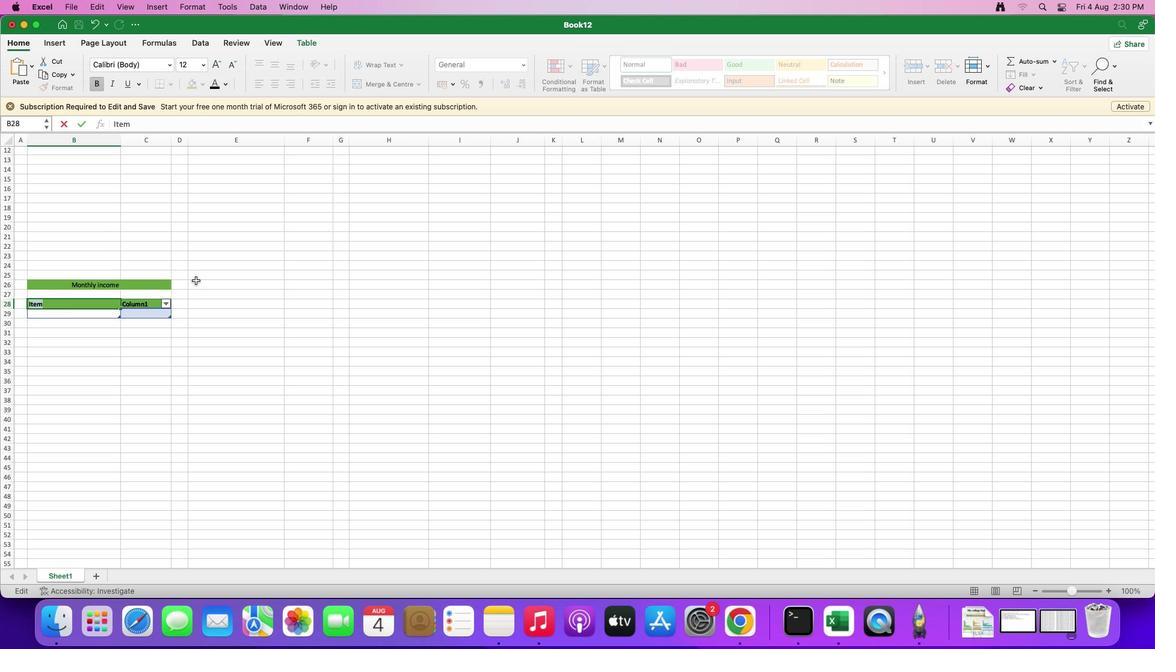 
Action: Mouse pressed left at (196, 281)
Screenshot: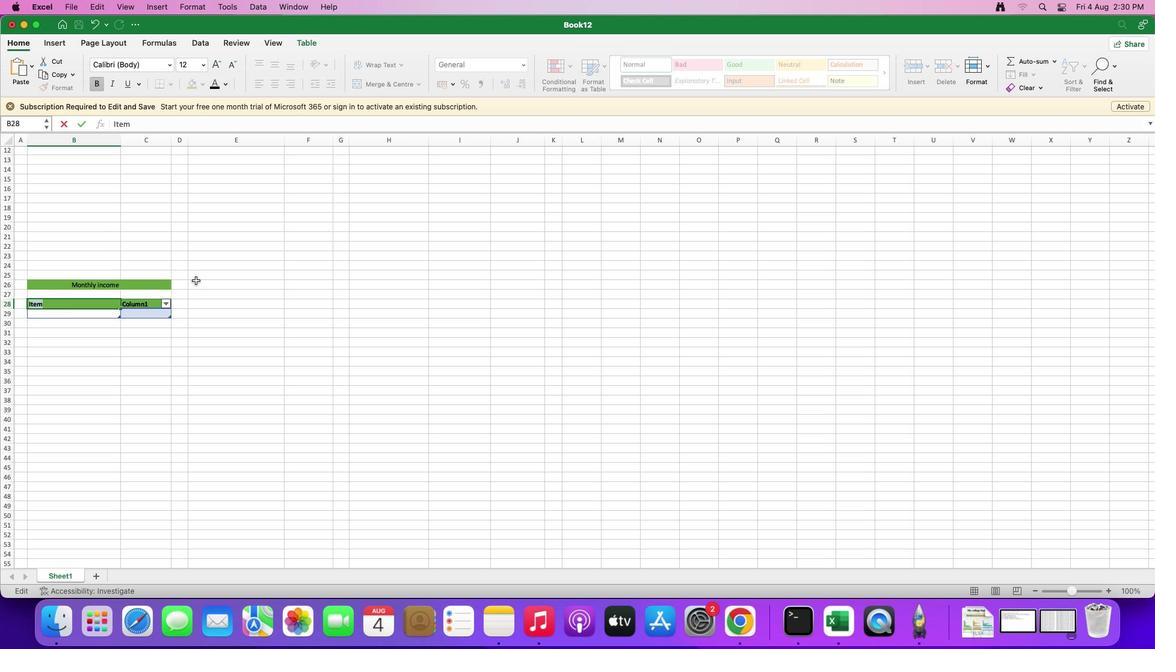 
Action: Mouse moved to (68, 307)
Screenshot: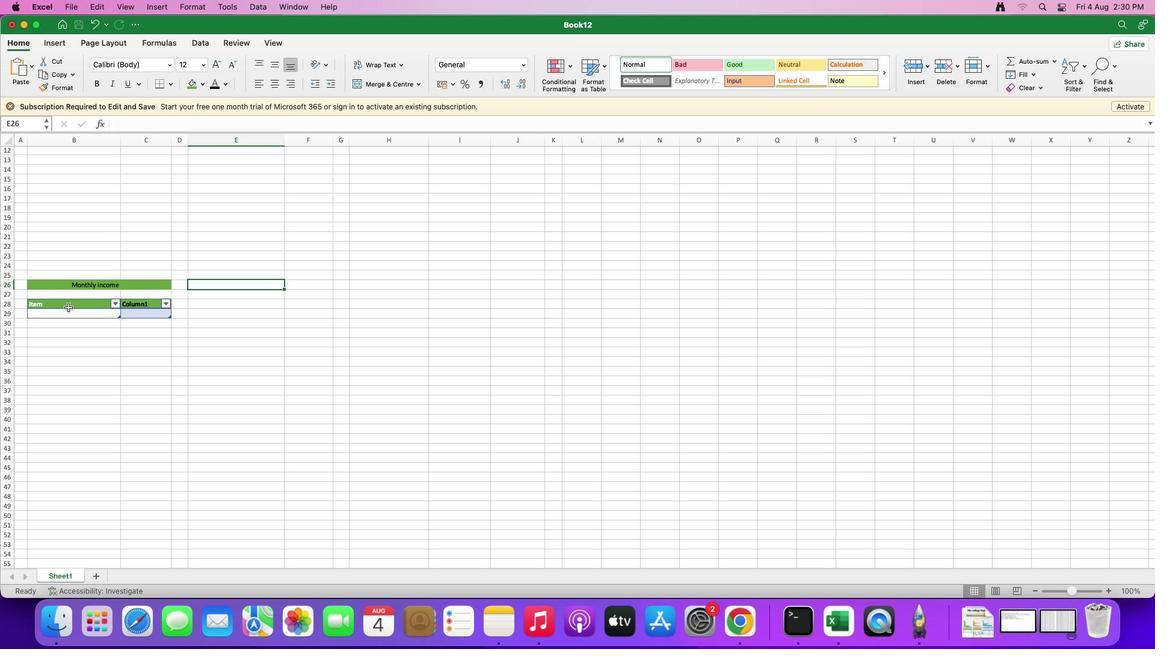 
Action: Mouse pressed left at (68, 307)
Screenshot: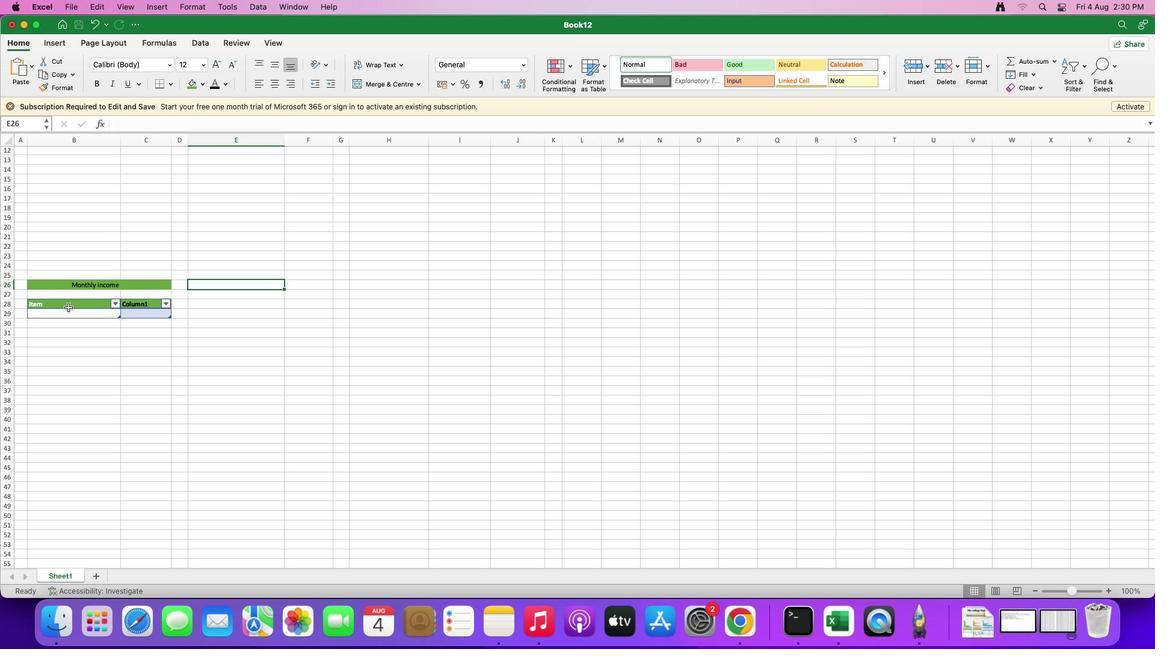 
Action: Mouse moved to (216, 87)
Screenshot: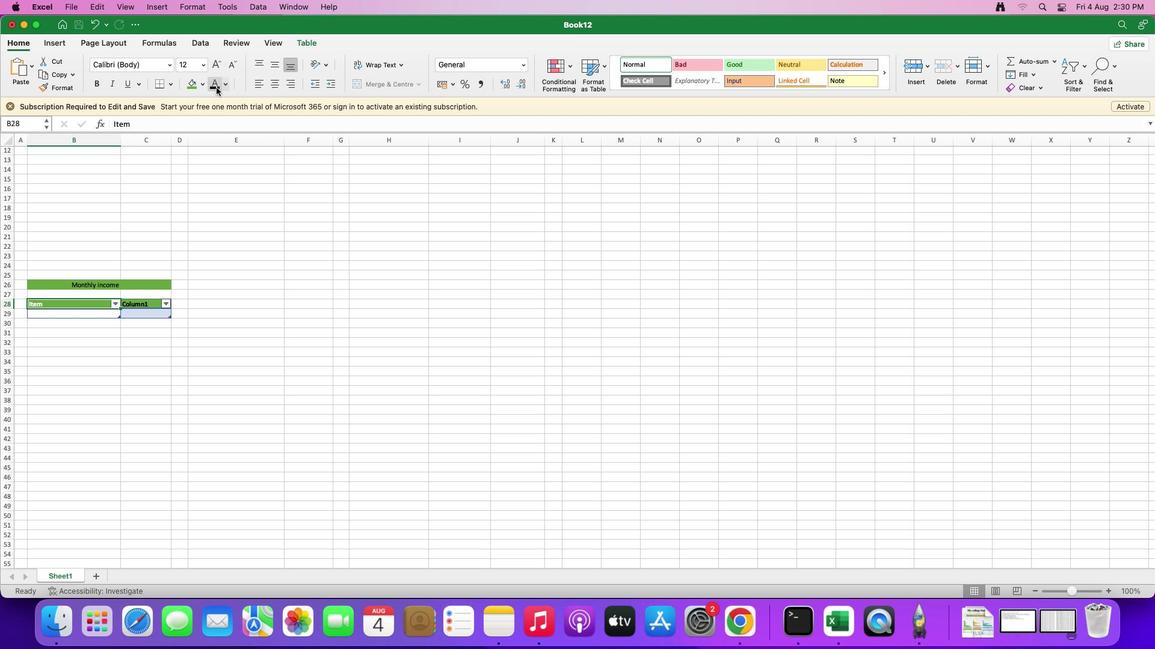 
Action: Mouse pressed left at (216, 87)
Screenshot: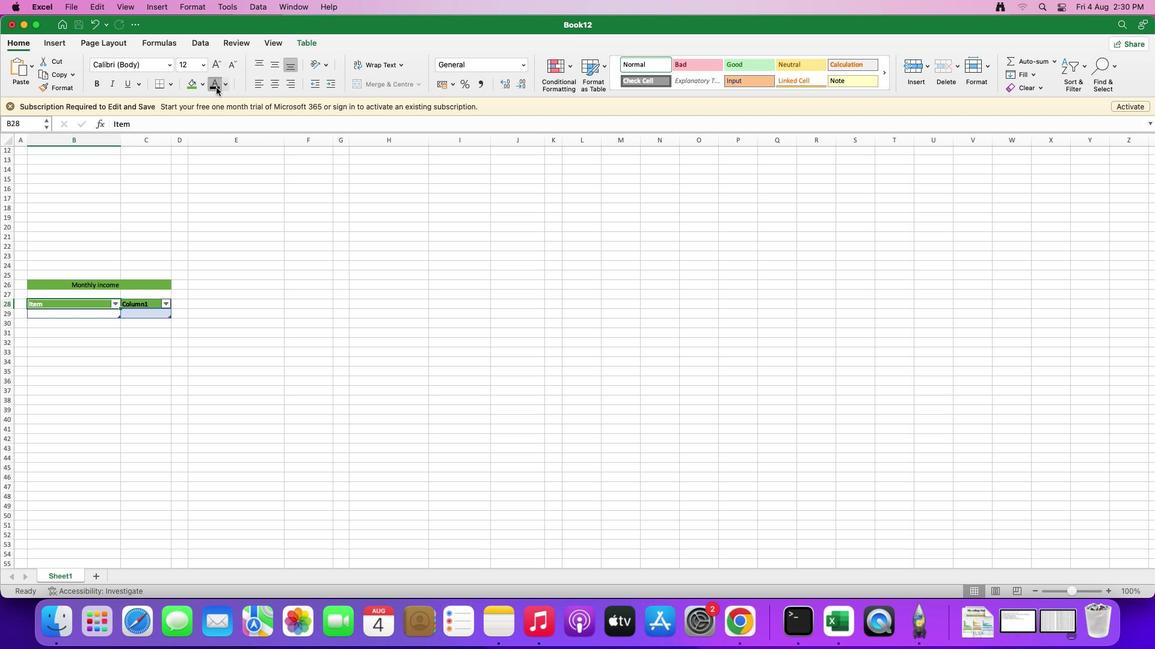 
Action: Mouse moved to (216, 87)
Screenshot: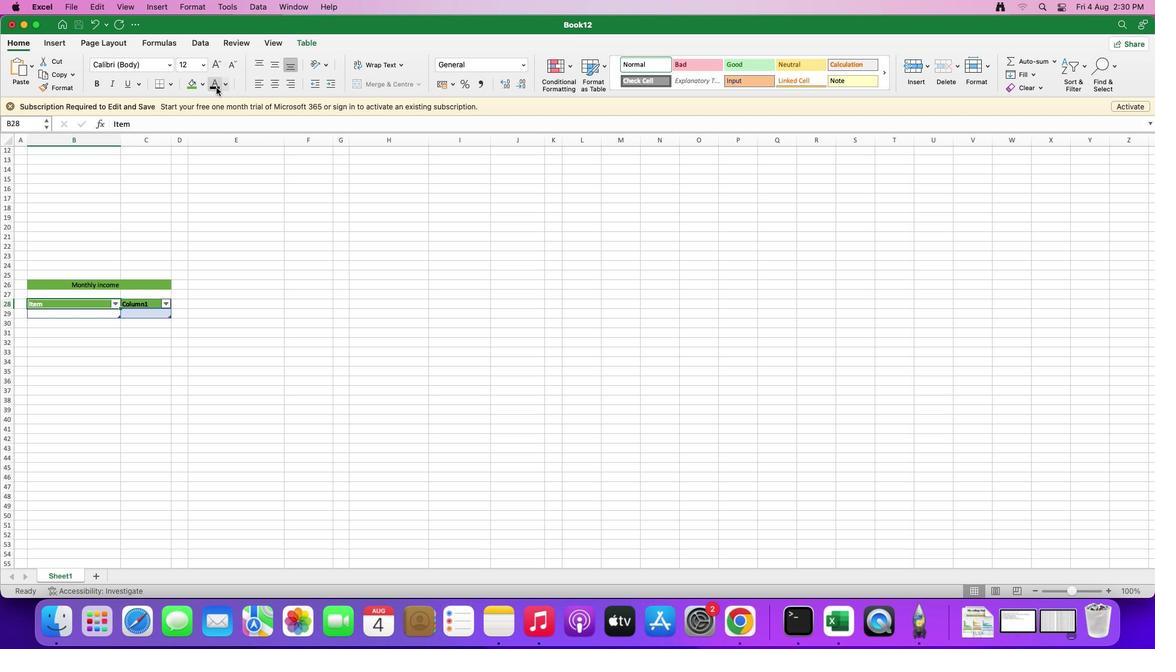 
Action: Mouse pressed left at (216, 87)
Screenshot: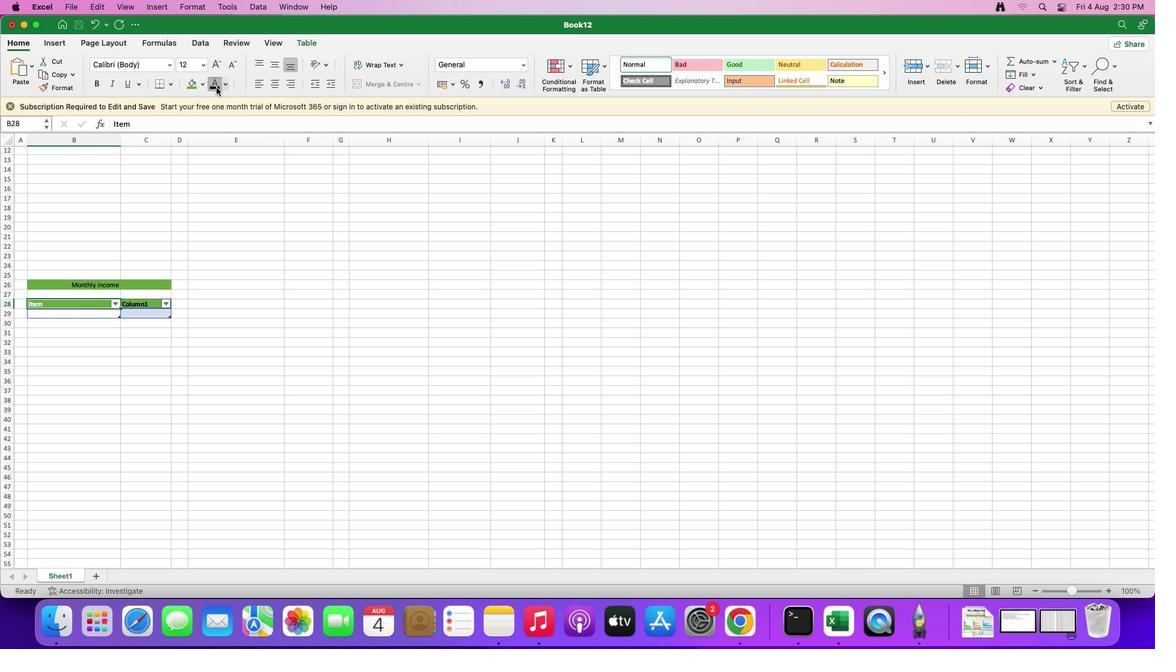 
Action: Mouse moved to (225, 83)
Screenshot: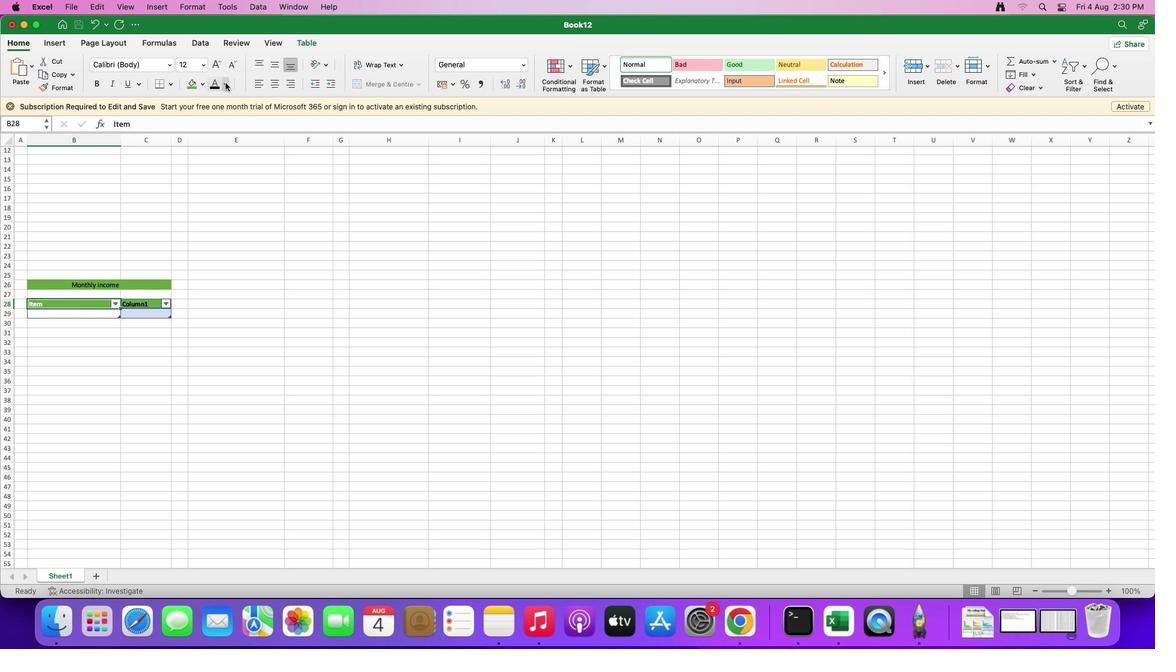 
Action: Mouse pressed left at (225, 83)
Screenshot: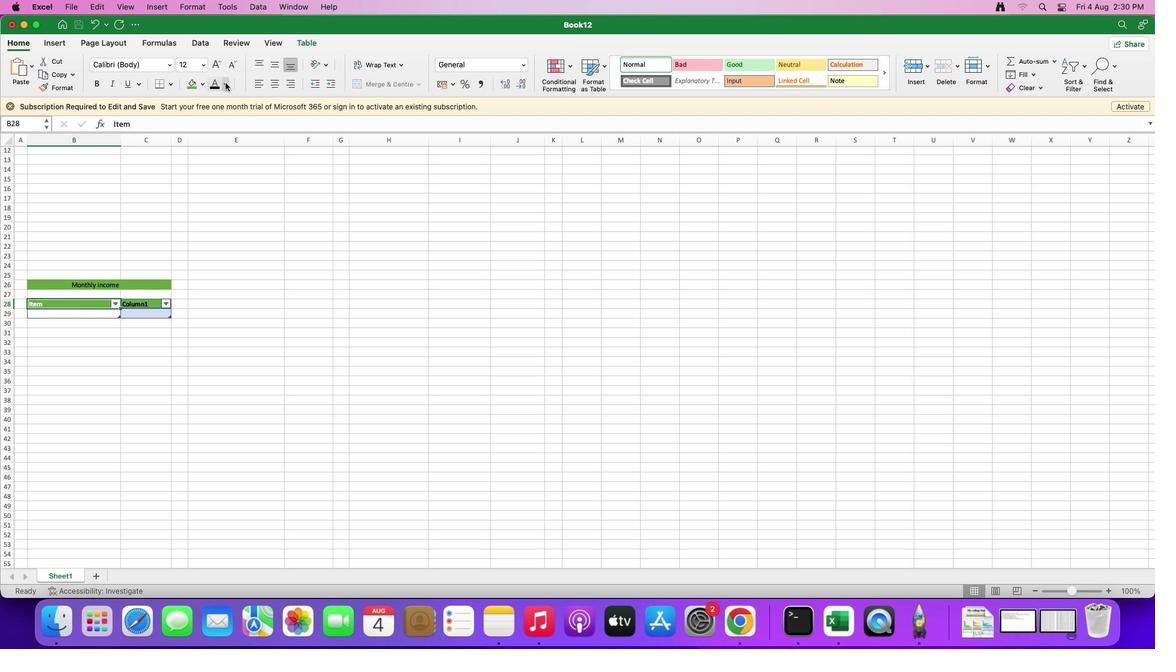 
Action: Mouse moved to (225, 134)
Screenshot: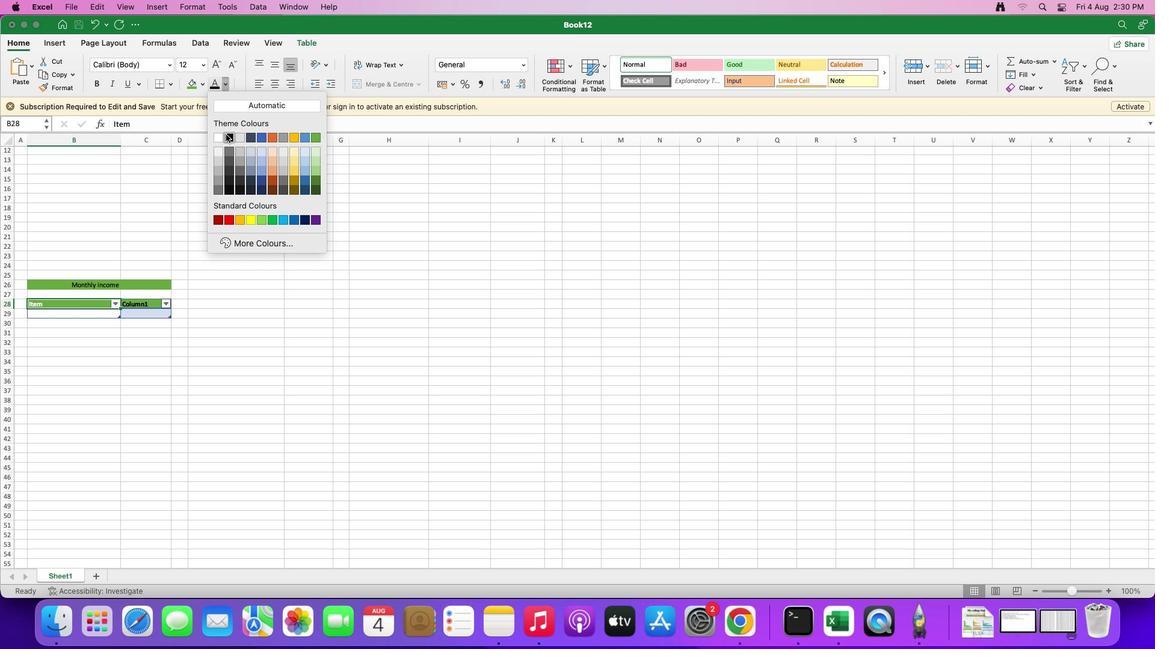 
Action: Mouse pressed left at (225, 134)
Screenshot: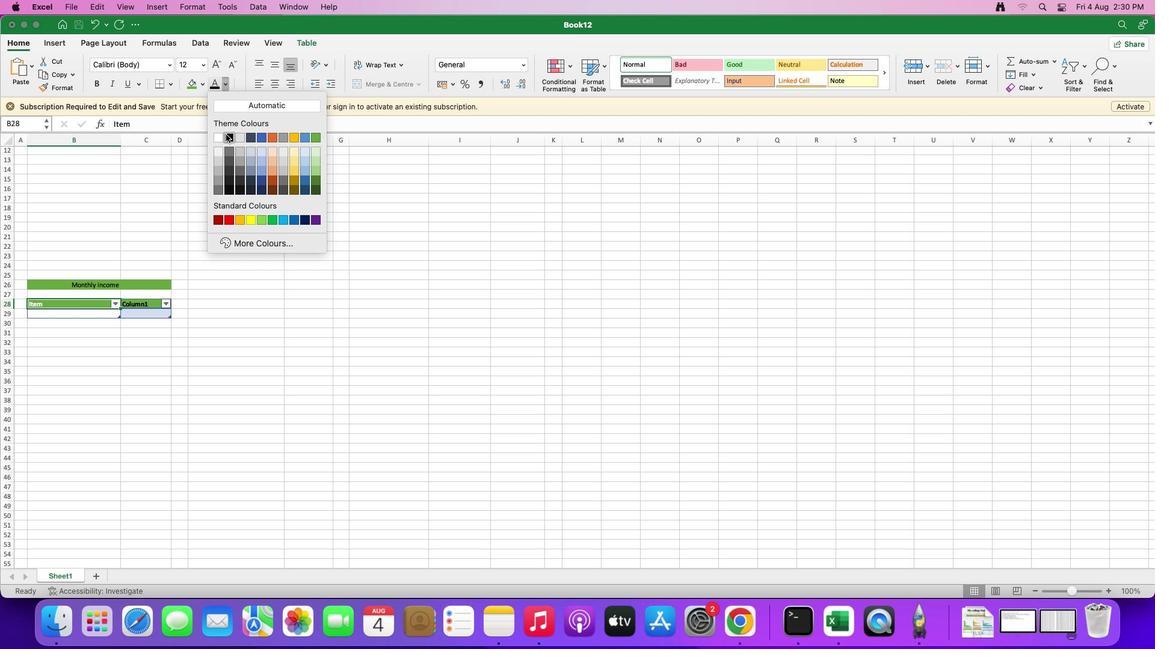 
Action: Mouse moved to (189, 285)
Screenshot: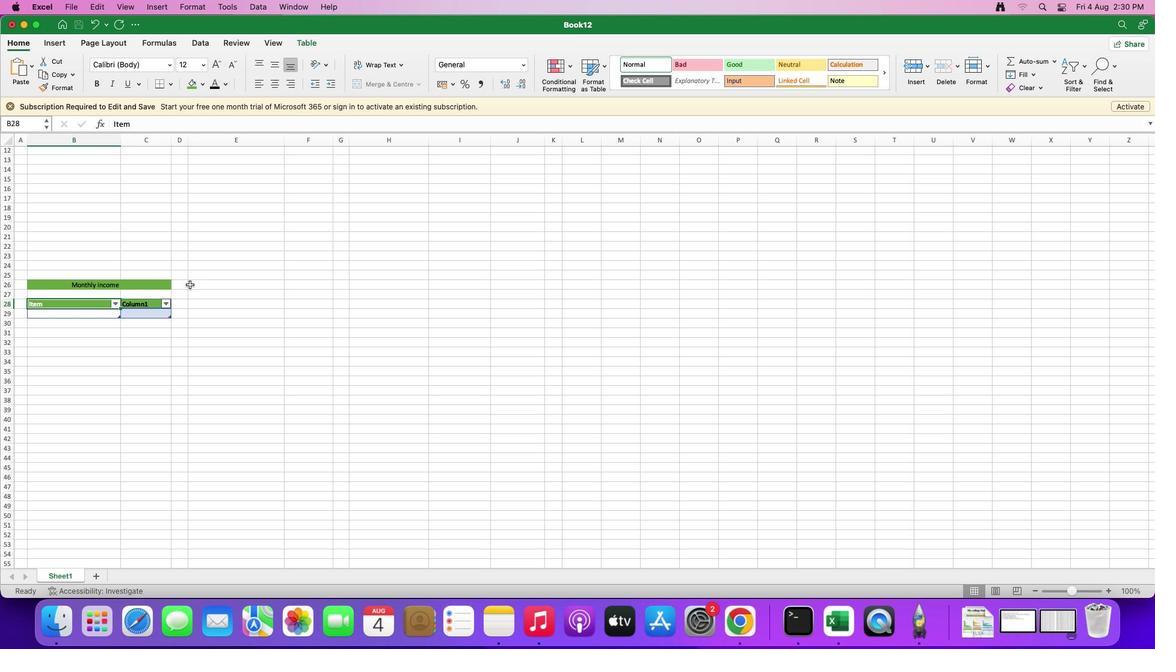 
Action: Mouse pressed left at (189, 285)
Screenshot: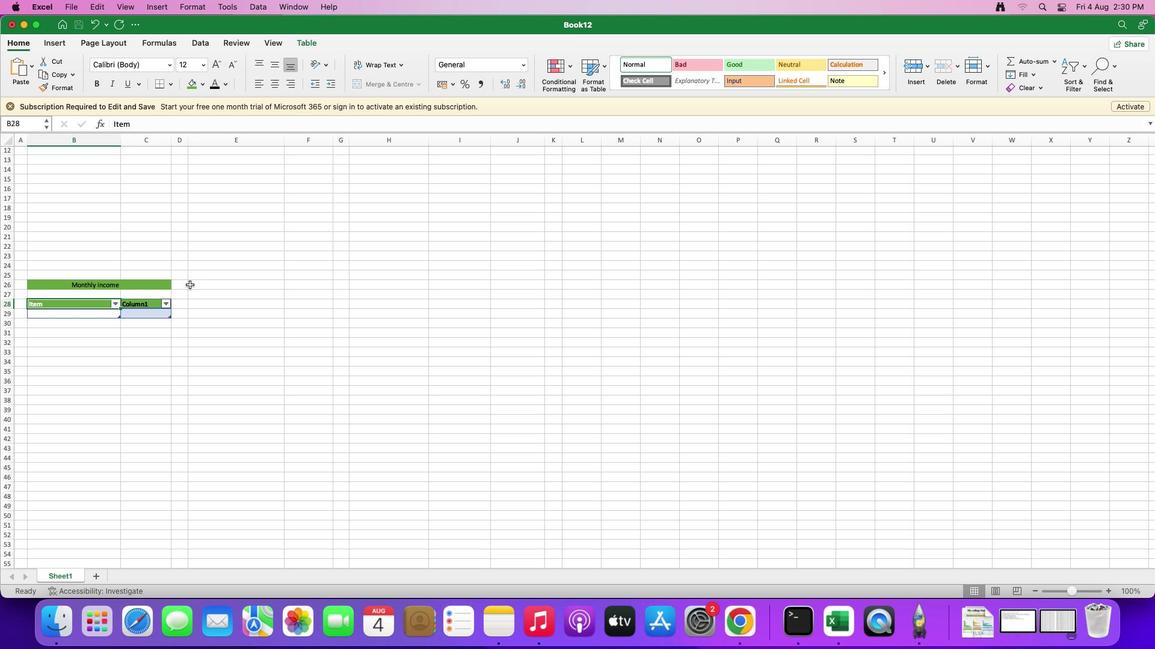 
Action: Mouse moved to (88, 306)
Screenshot: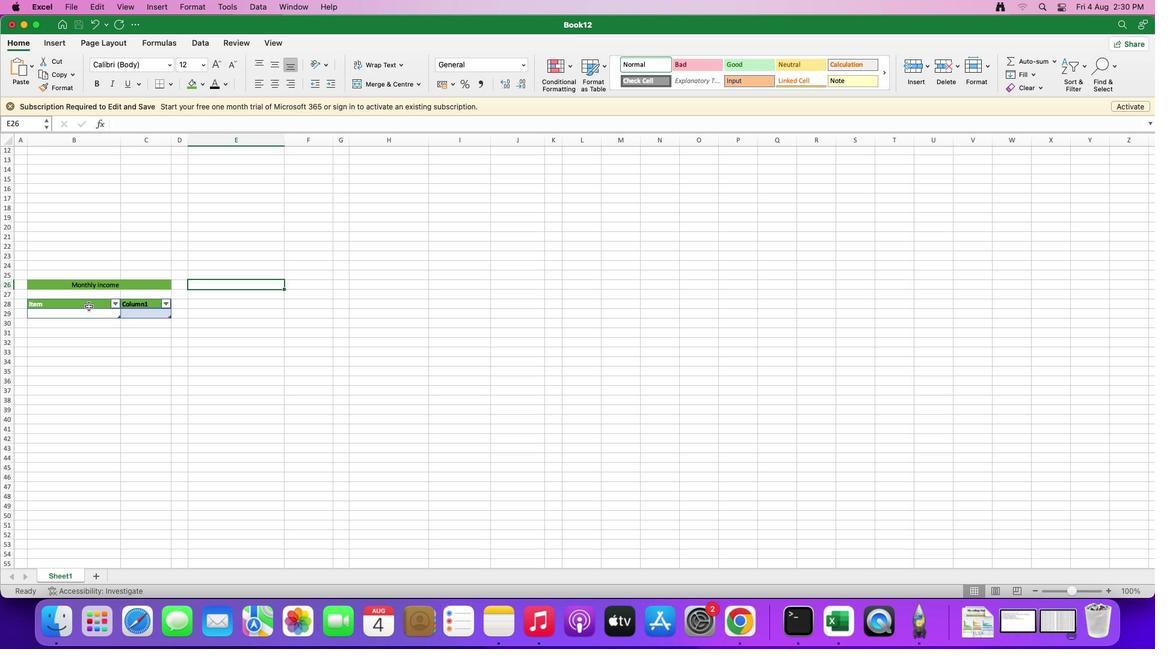 
Action: Mouse pressed left at (88, 306)
Screenshot: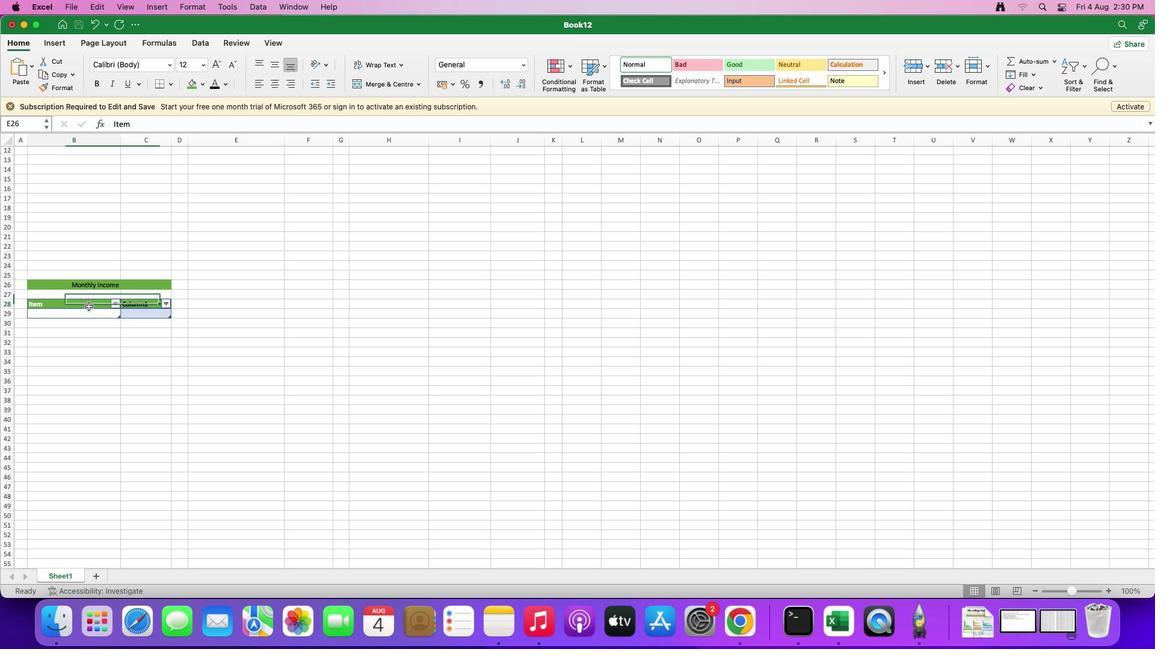
Action: Mouse moved to (218, 86)
Screenshot: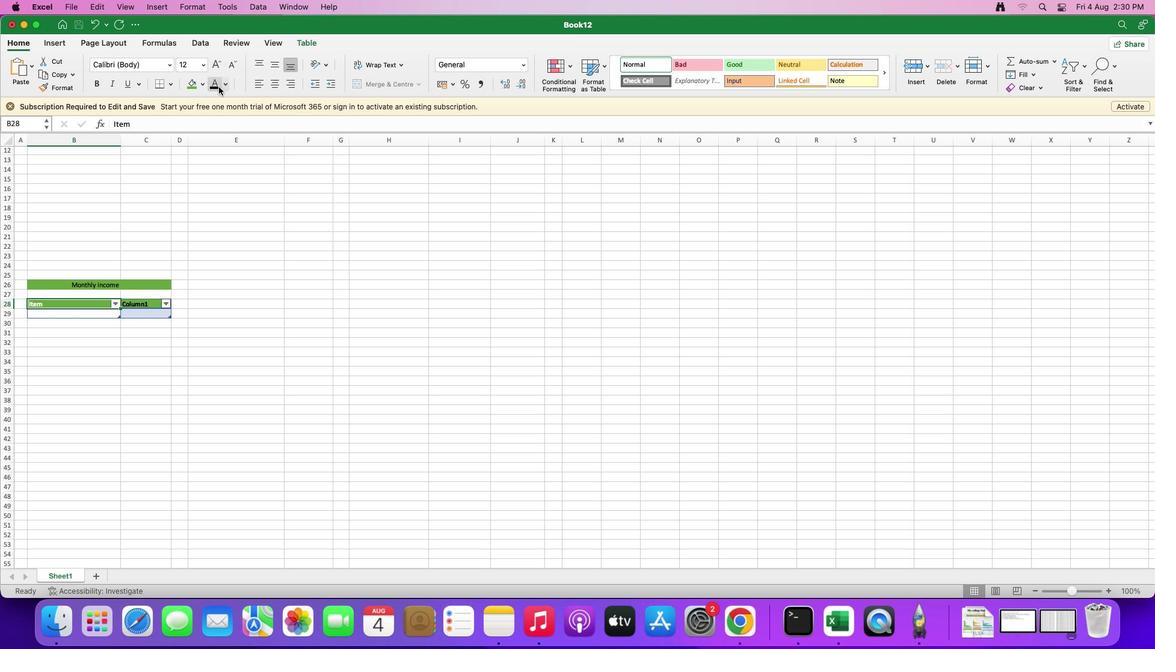 
Action: Mouse pressed left at (218, 86)
Screenshot: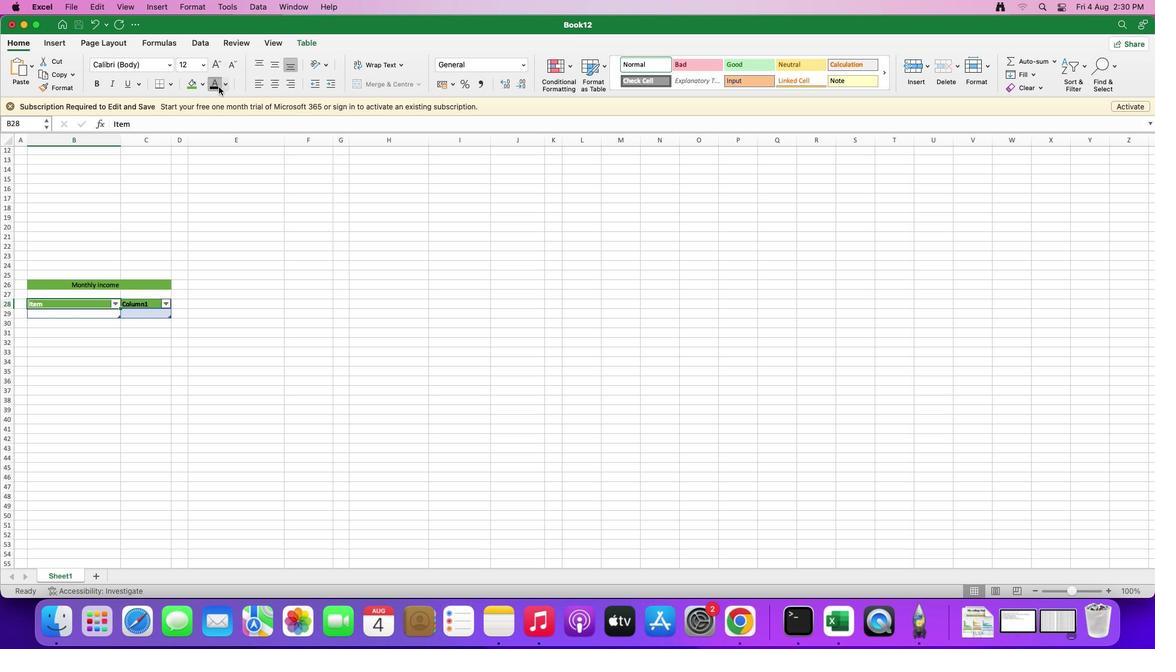 
Action: Mouse moved to (101, 90)
Screenshot: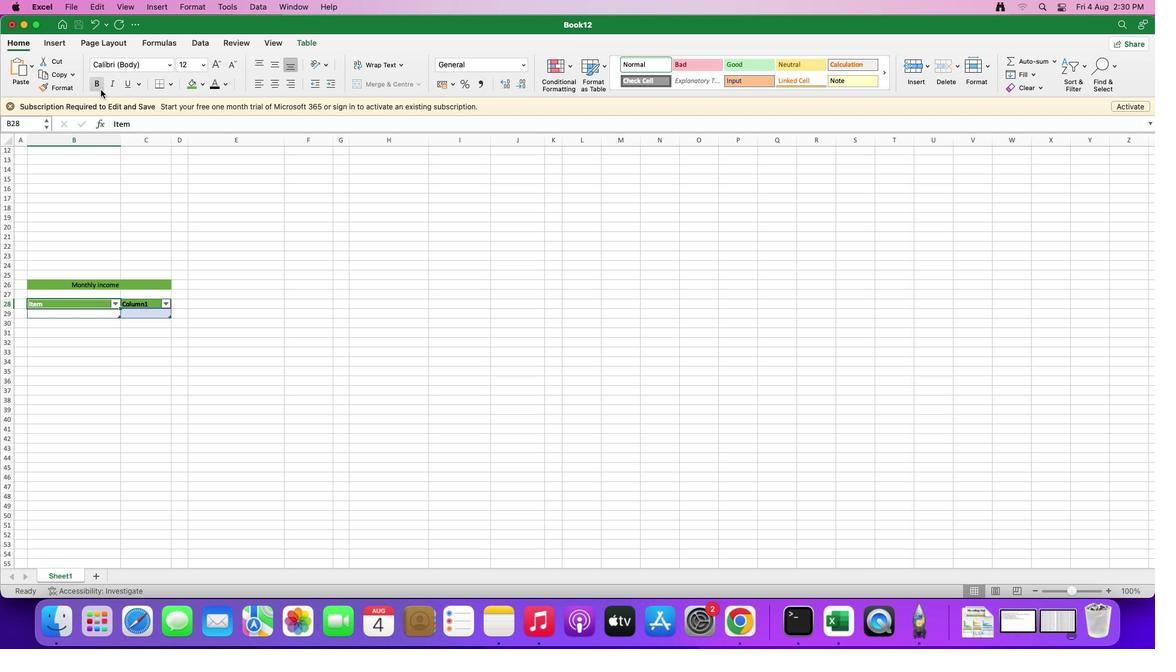 
Action: Mouse pressed left at (101, 90)
Screenshot: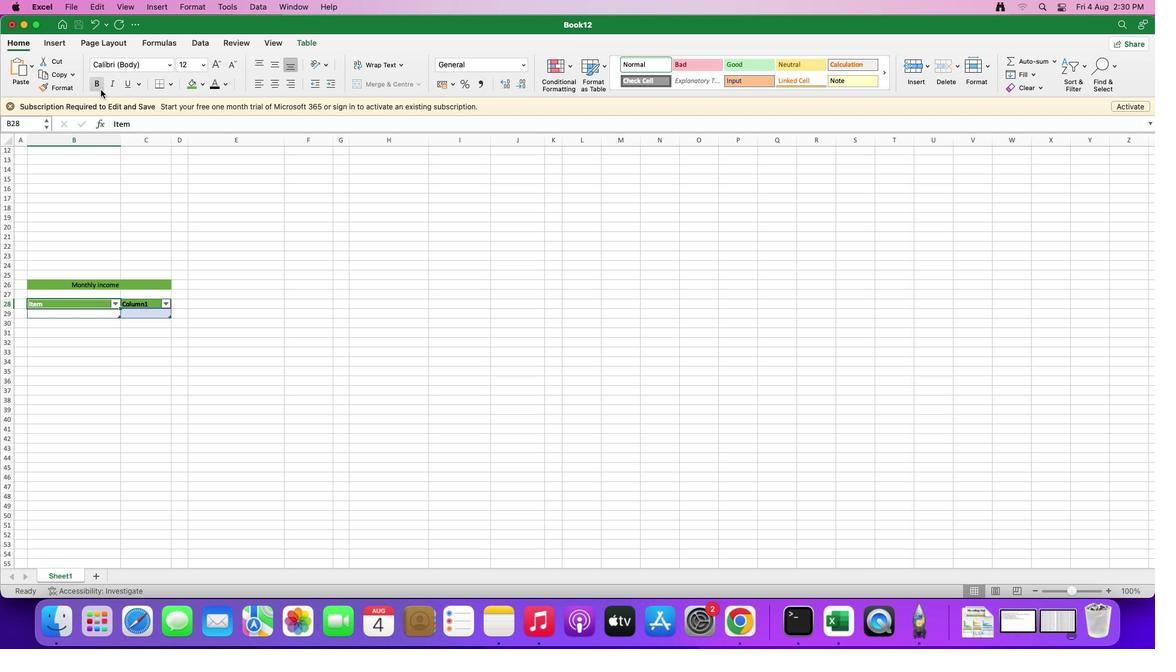 
Action: Mouse moved to (99, 83)
Screenshot: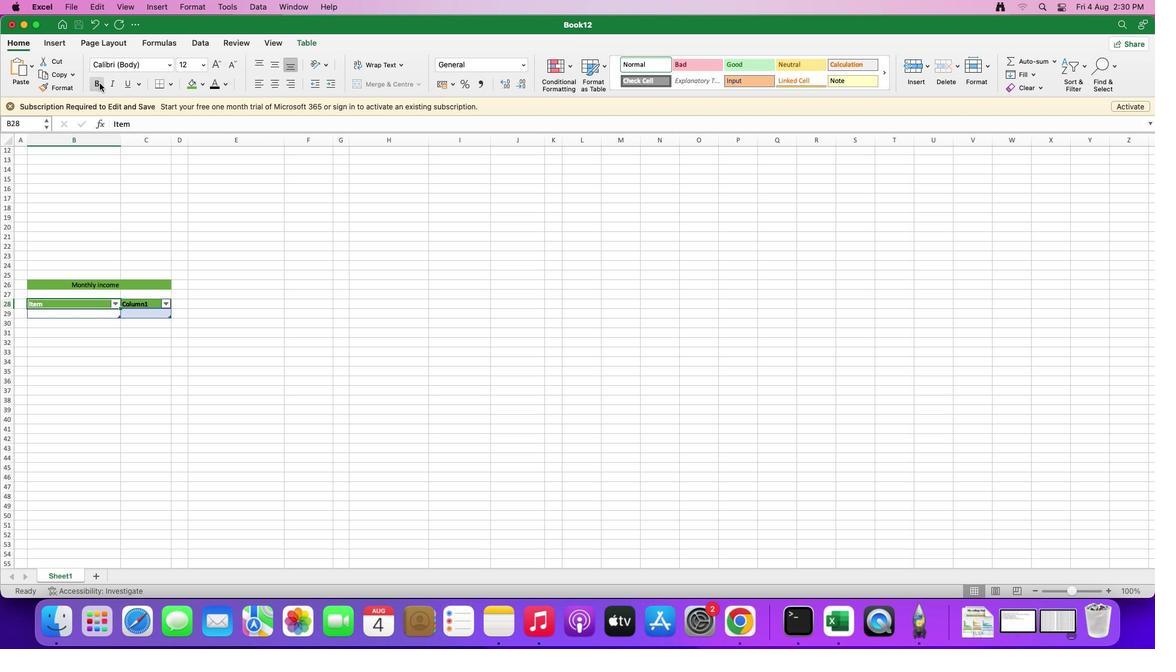 
Action: Mouse pressed left at (99, 83)
Screenshot: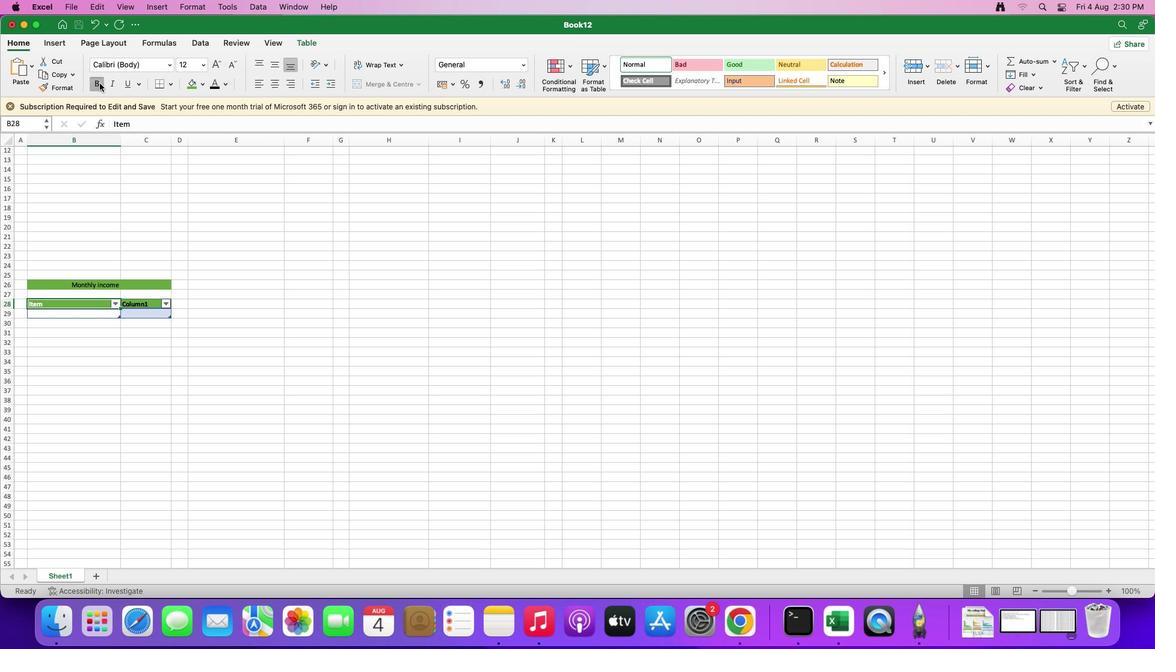 
Action: Mouse moved to (253, 143)
Screenshot: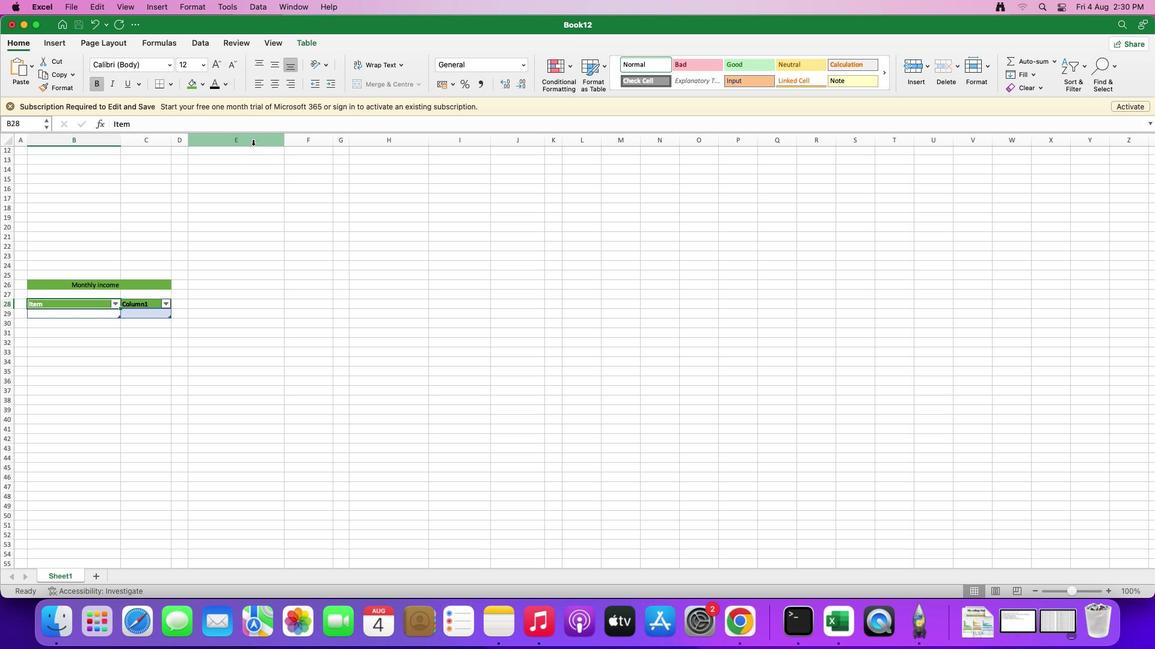 
Action: Mouse pressed left at (253, 143)
Screenshot: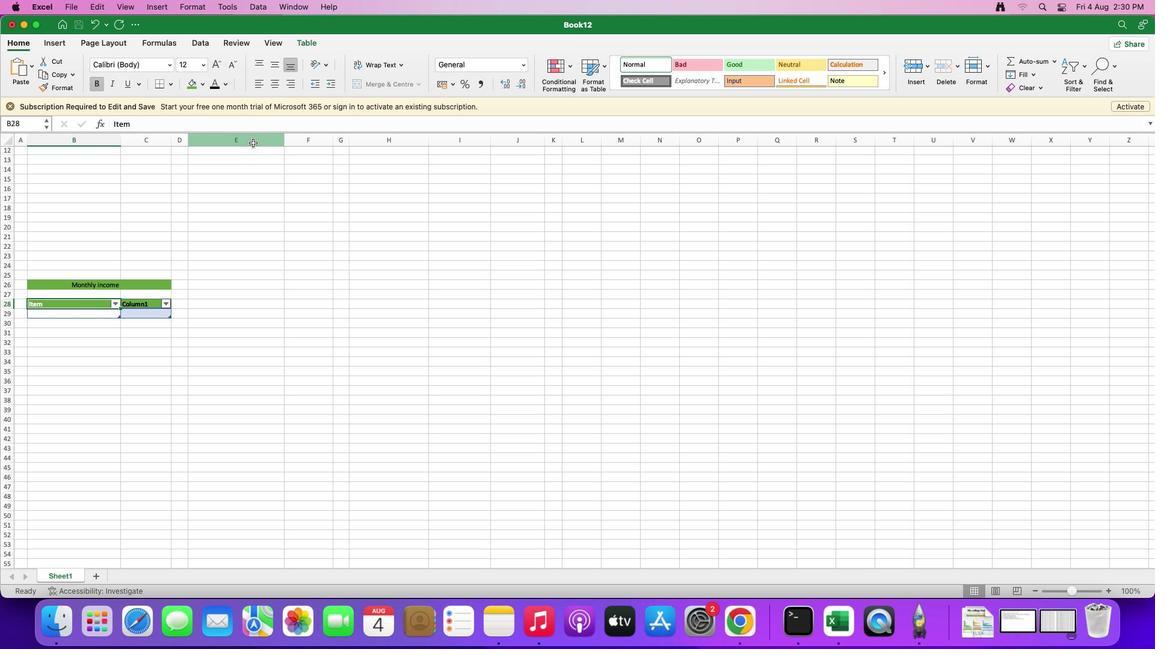 
Action: Mouse moved to (360, 235)
Screenshot: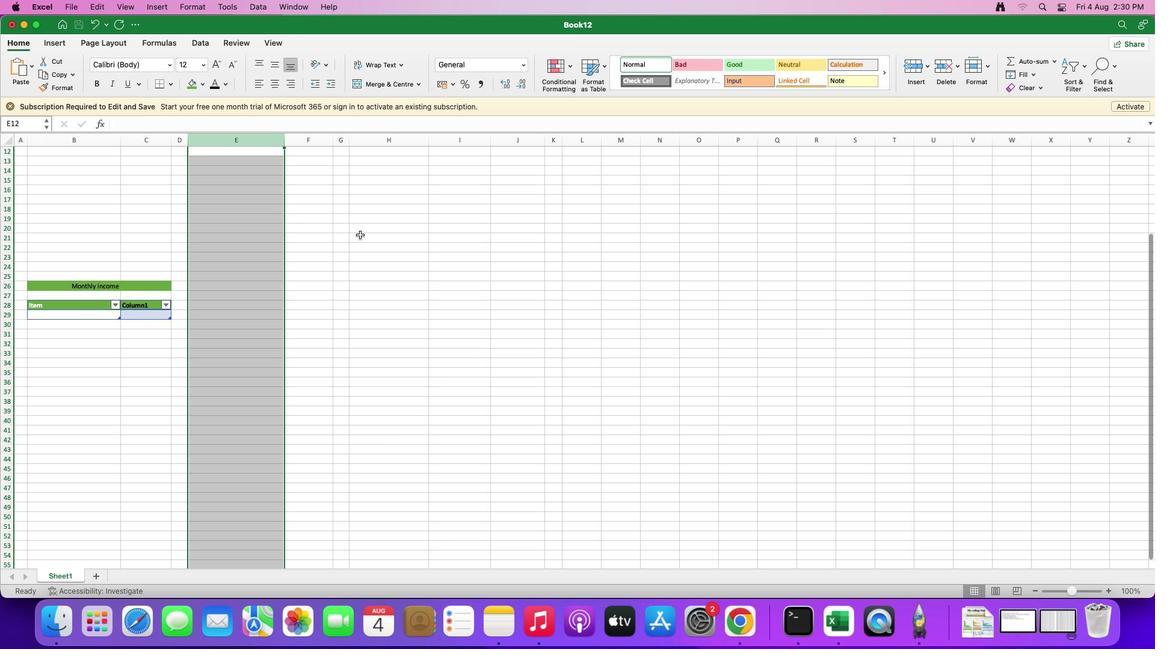 
Action: Mouse pressed left at (360, 235)
Screenshot: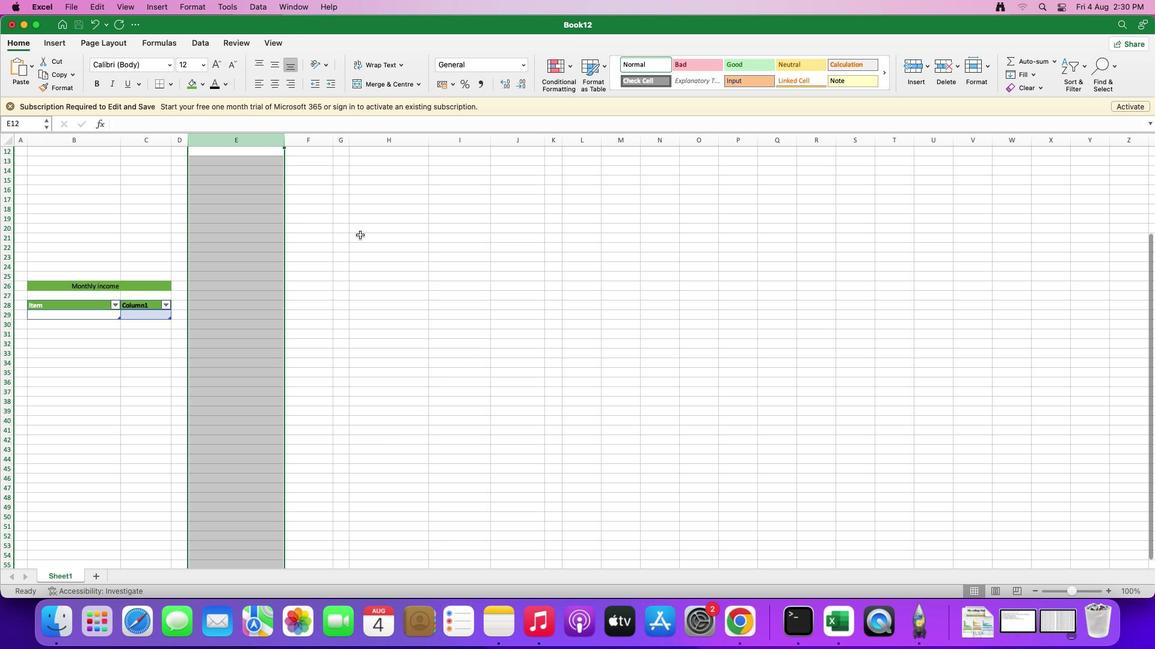 
Action: Mouse moved to (148, 306)
Screenshot: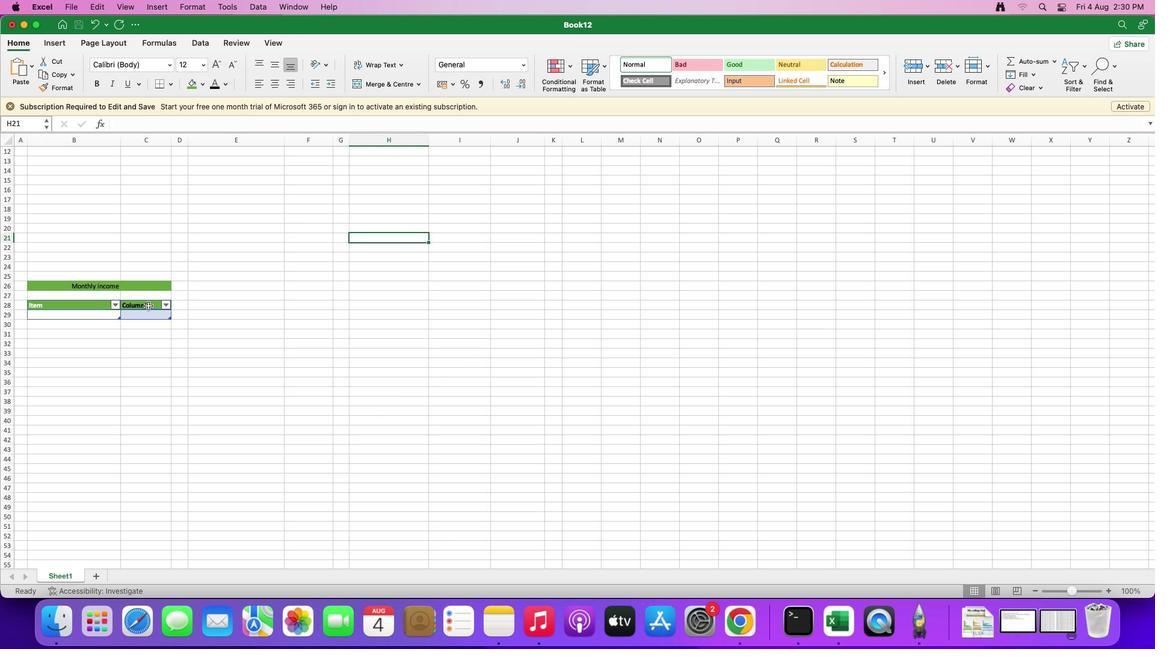 
Action: Mouse pressed left at (148, 306)
Screenshot: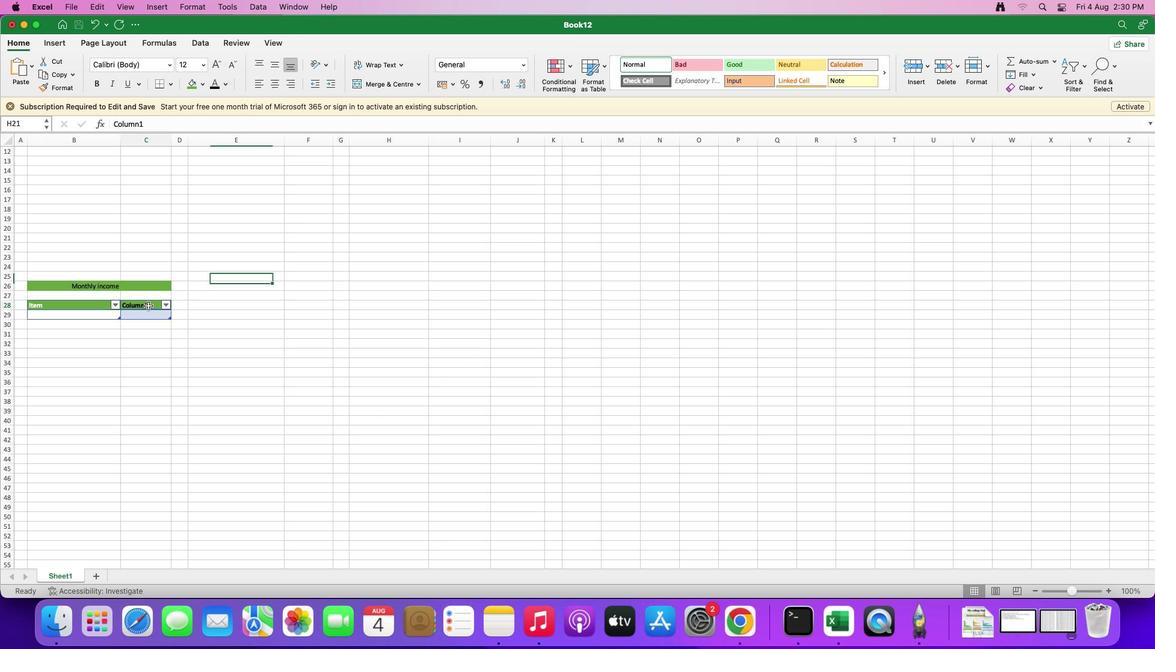 
Action: Mouse moved to (149, 304)
Screenshot: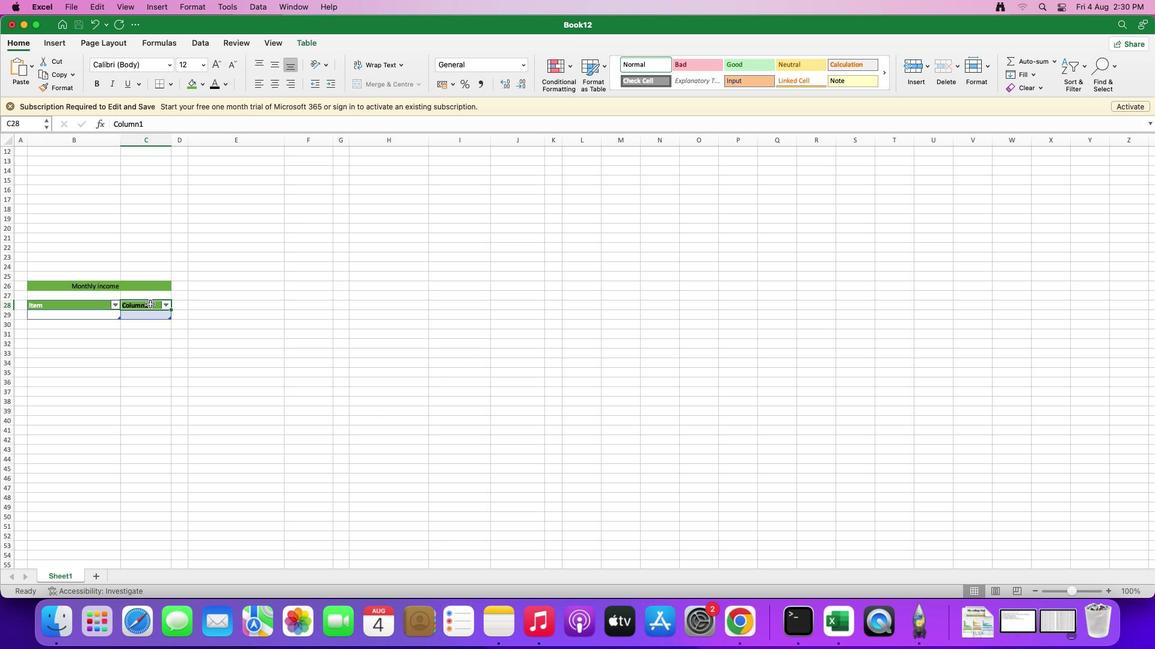 
Action: Mouse pressed left at (149, 304)
Screenshot: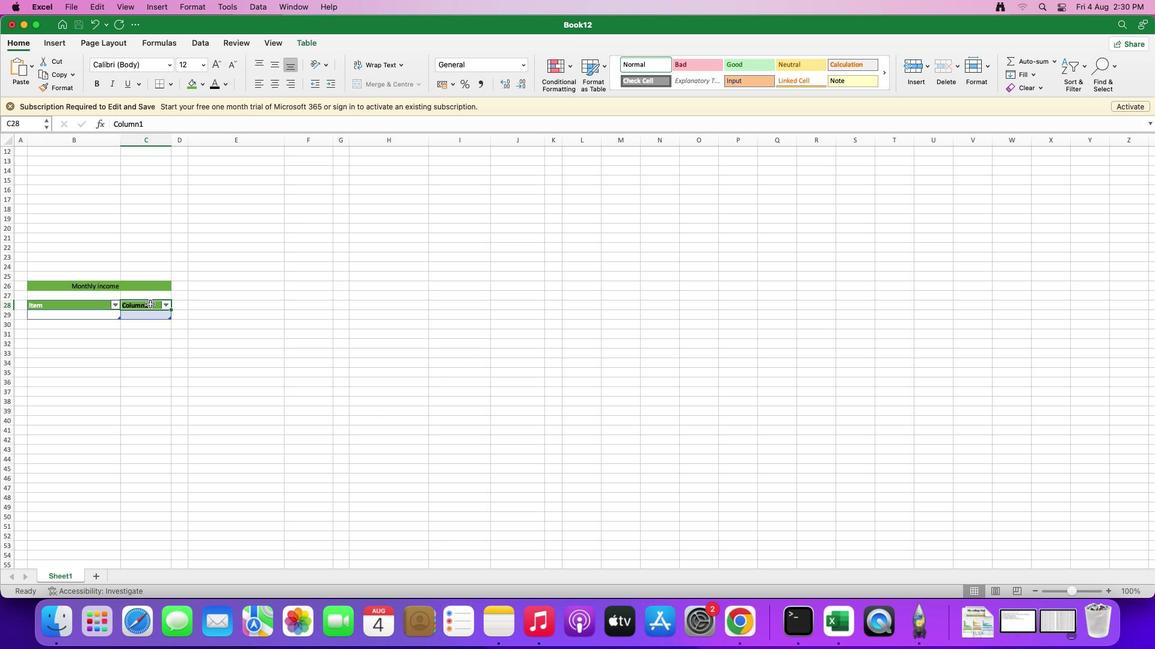 
Action: Mouse pressed left at (149, 304)
Screenshot: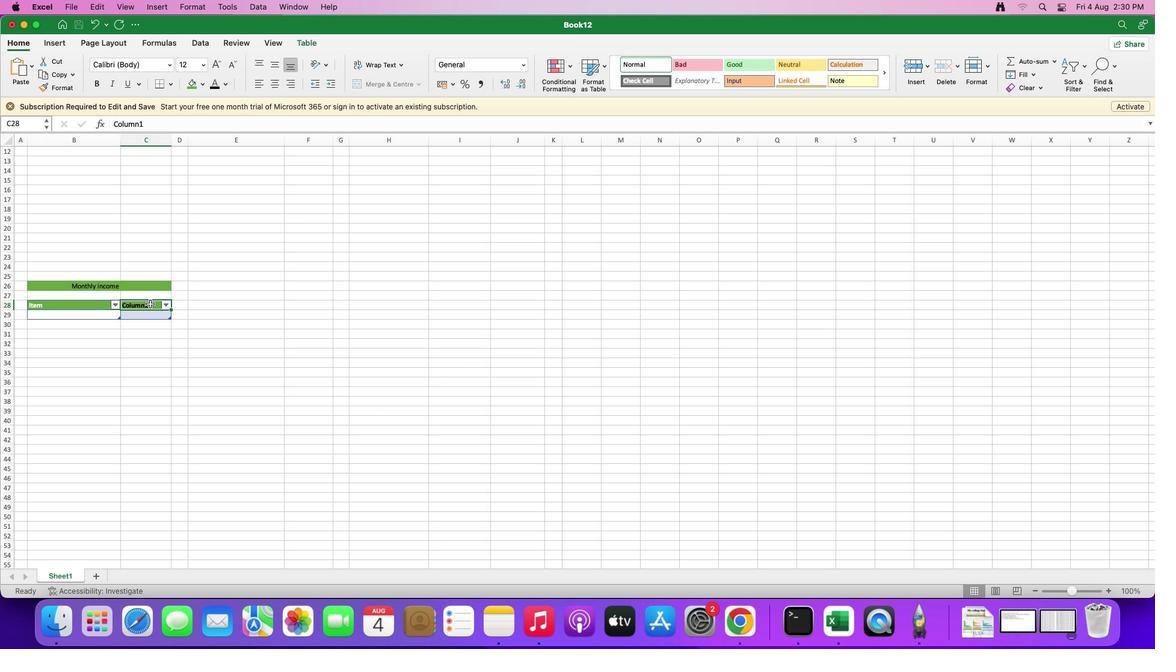
Action: Mouse pressed left at (149, 304)
Screenshot: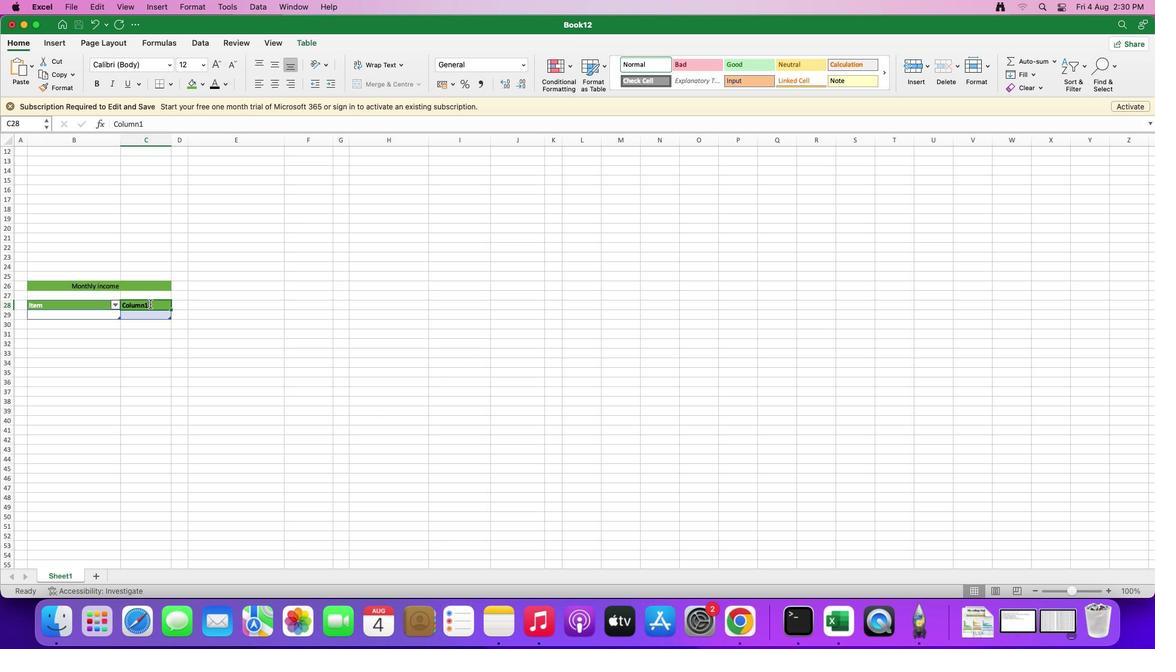 
Action: Mouse moved to (213, 85)
Screenshot: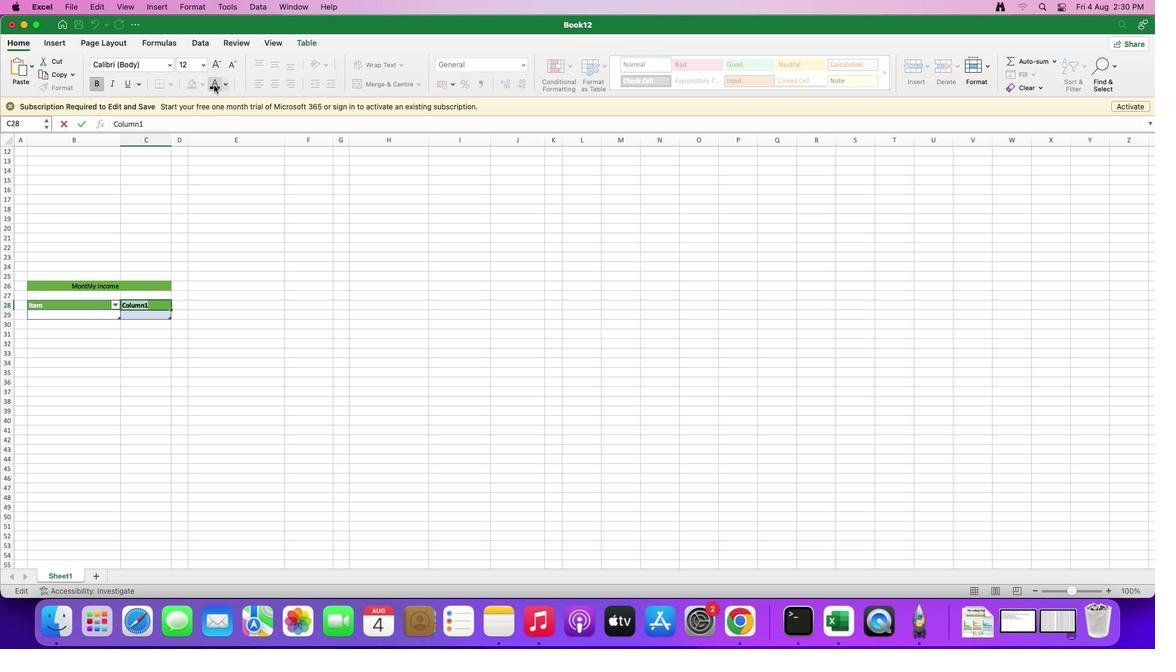 
Action: Mouse pressed left at (213, 85)
Screenshot: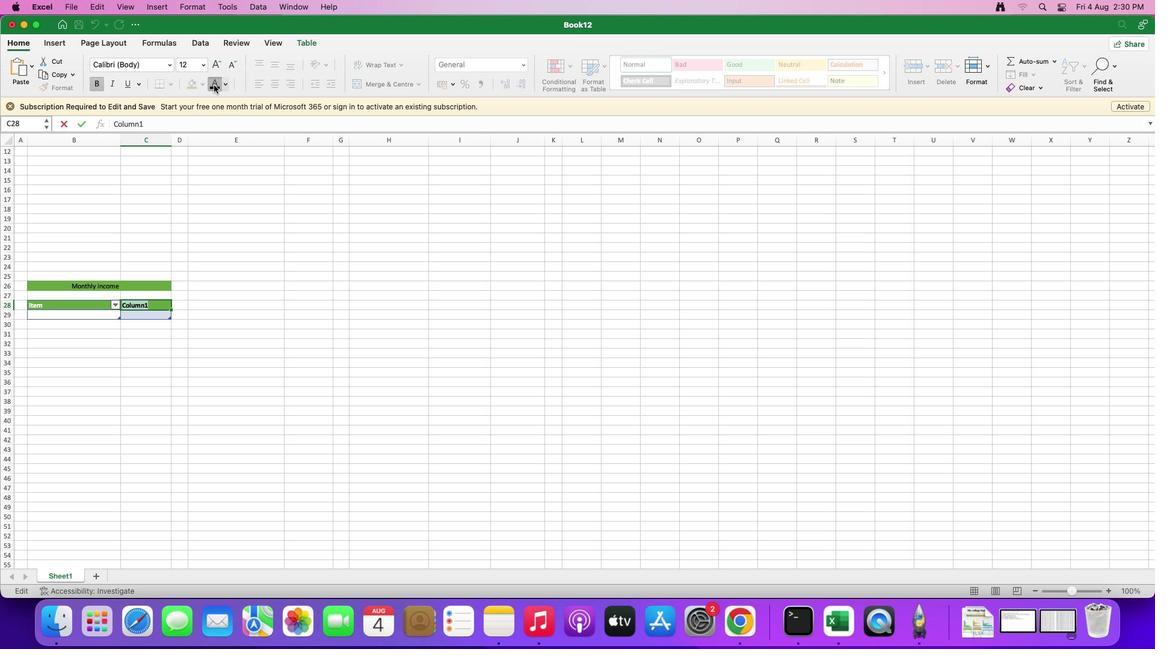 
Action: Mouse moved to (204, 214)
Screenshot: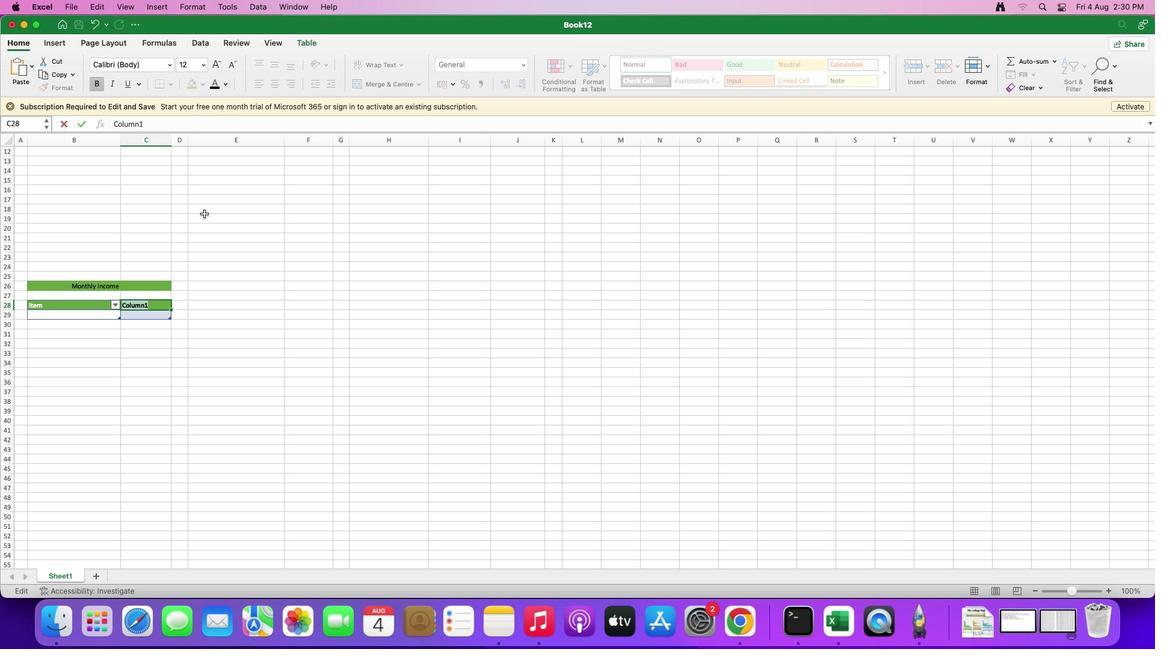 
Action: Key pressed Key.shift'A''m''o''u''n''t'
Screenshot: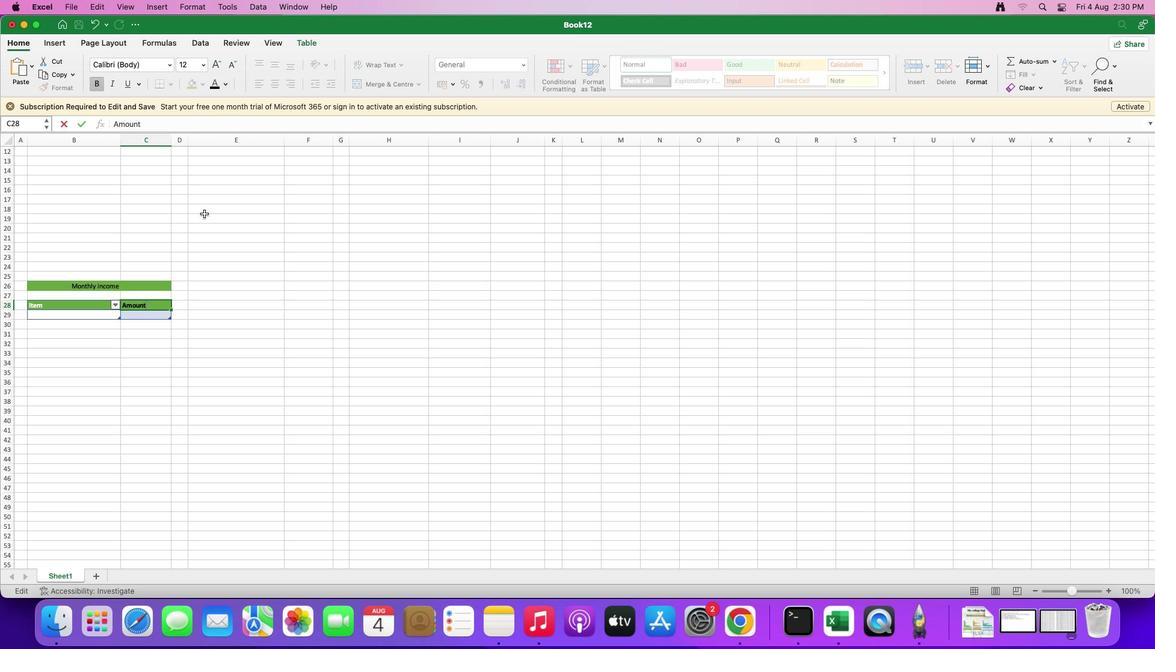 
Action: Mouse moved to (252, 237)
Screenshot: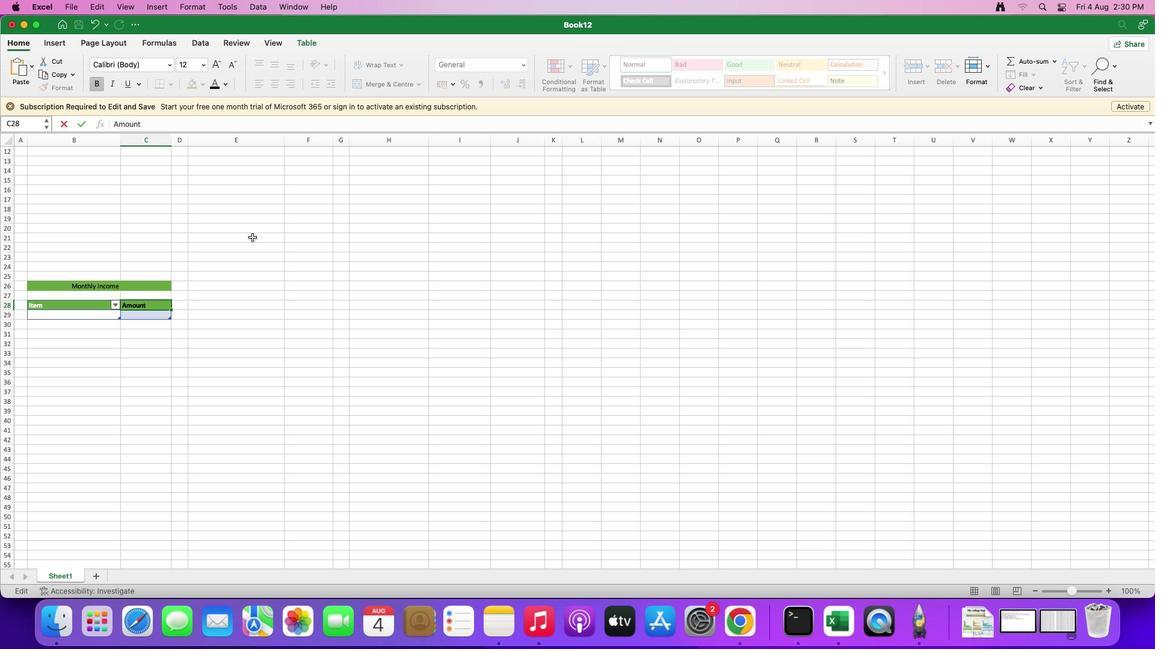 
Action: Key pressed Key.enter
Screenshot: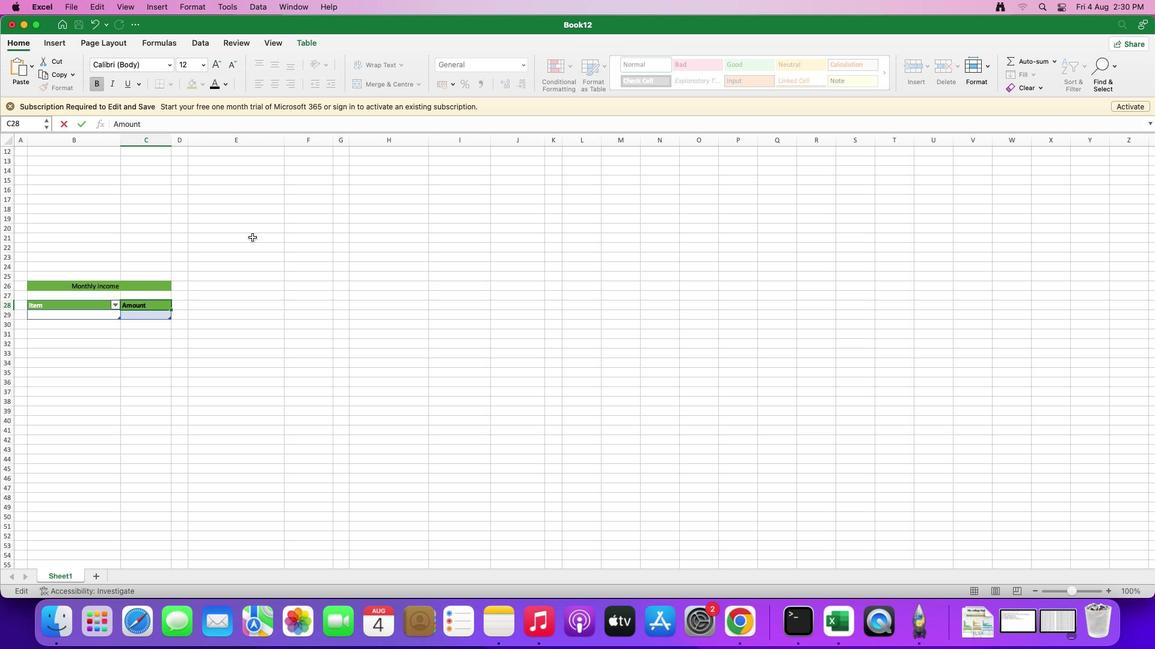 
Action: Mouse moved to (83, 305)
Screenshot: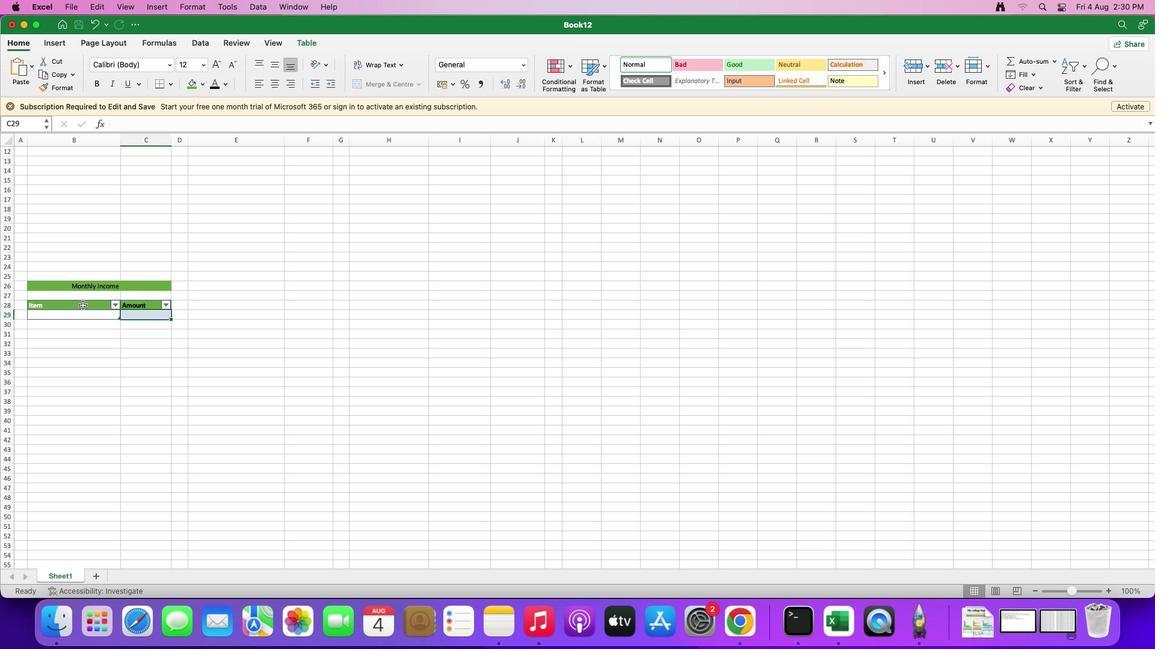 
Action: Mouse pressed left at (83, 305)
Screenshot: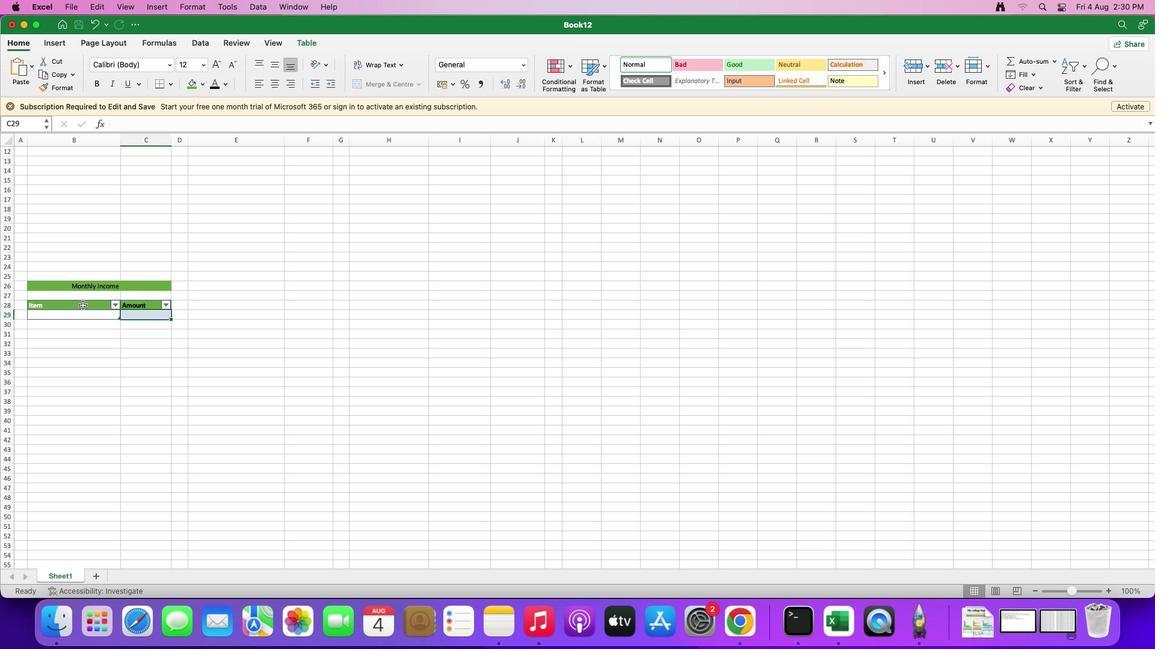 
Action: Mouse moved to (51, 311)
Screenshot: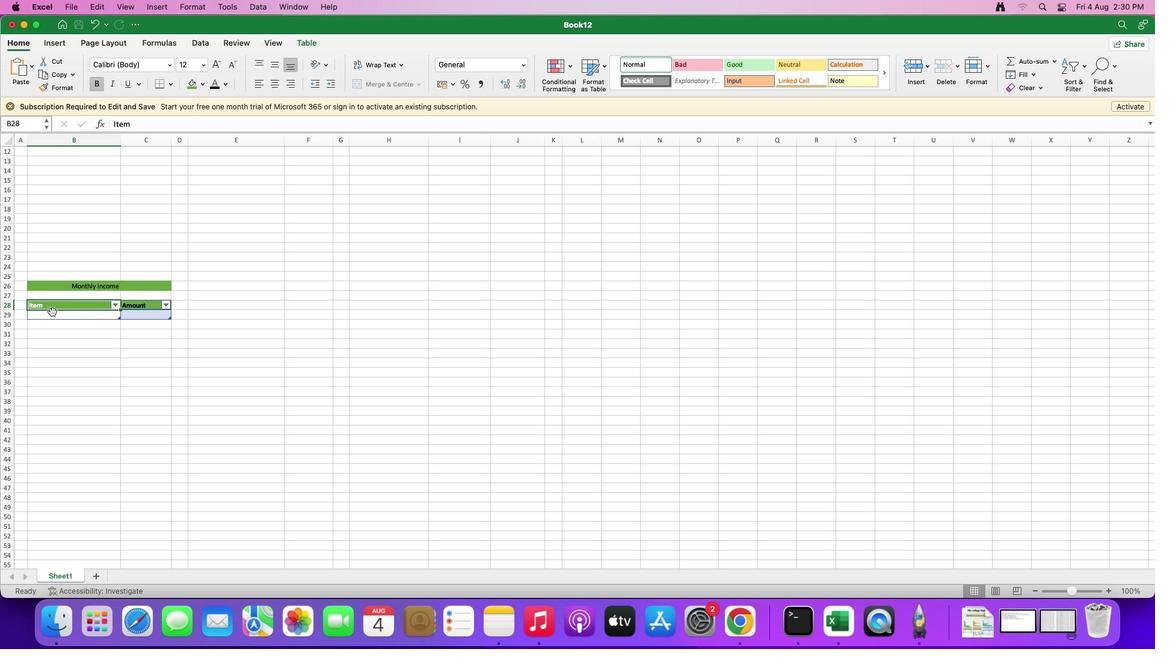 
Action: Mouse pressed left at (51, 311)
Screenshot: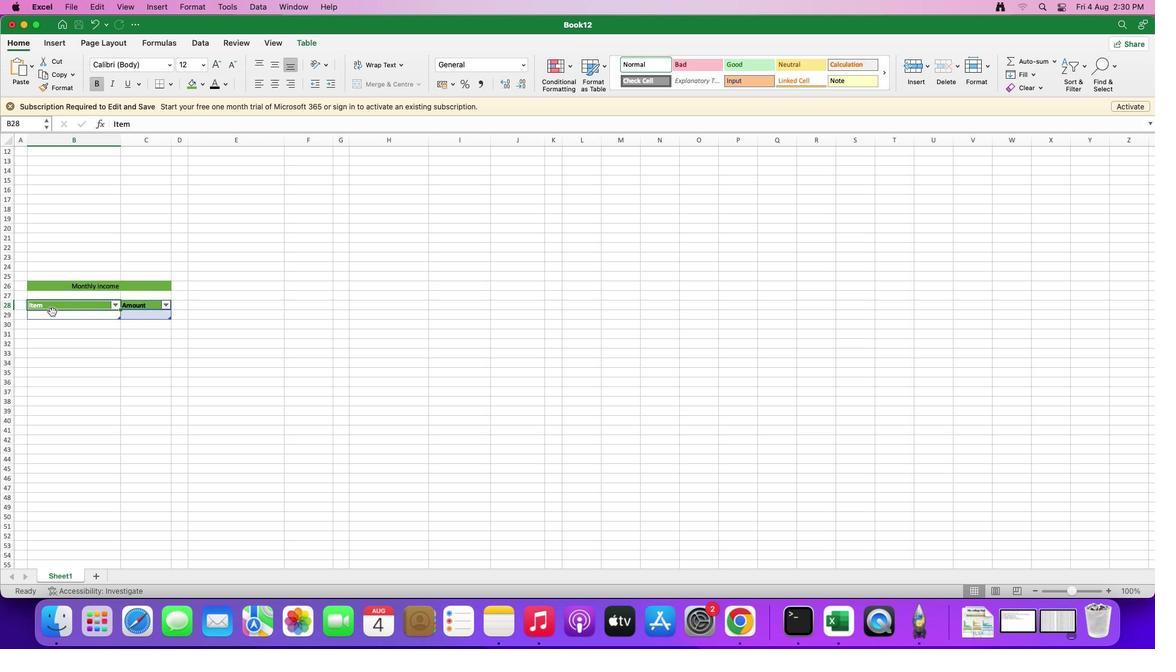 
Action: Mouse moved to (51, 307)
Screenshot: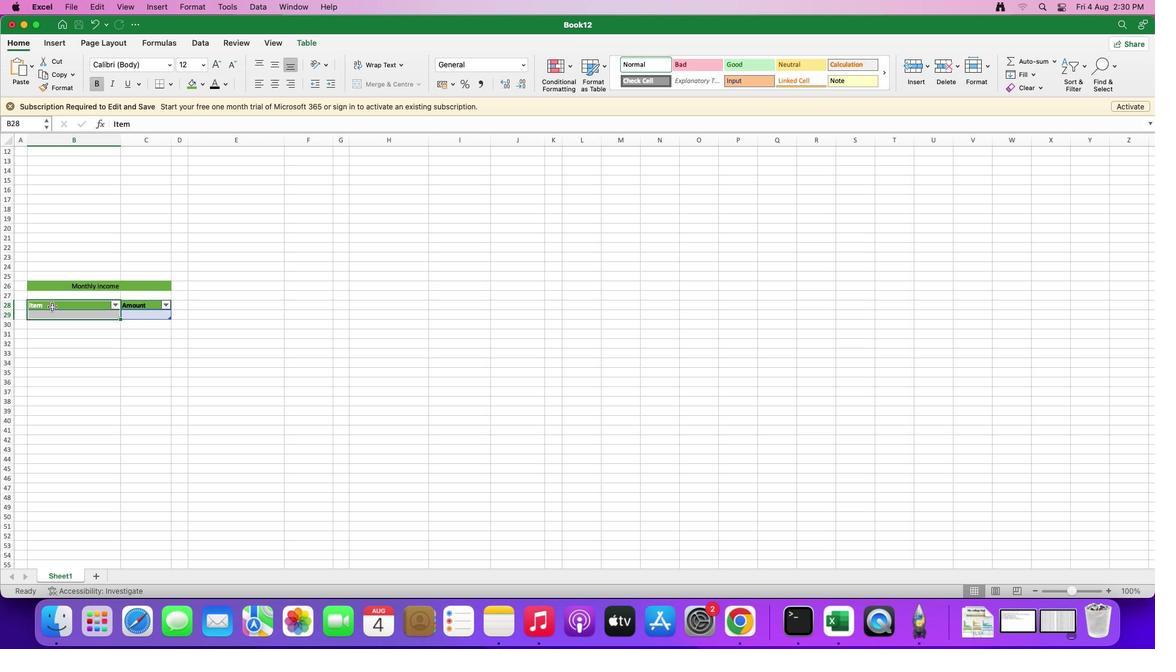 
Action: Mouse pressed left at (51, 307)
Screenshot: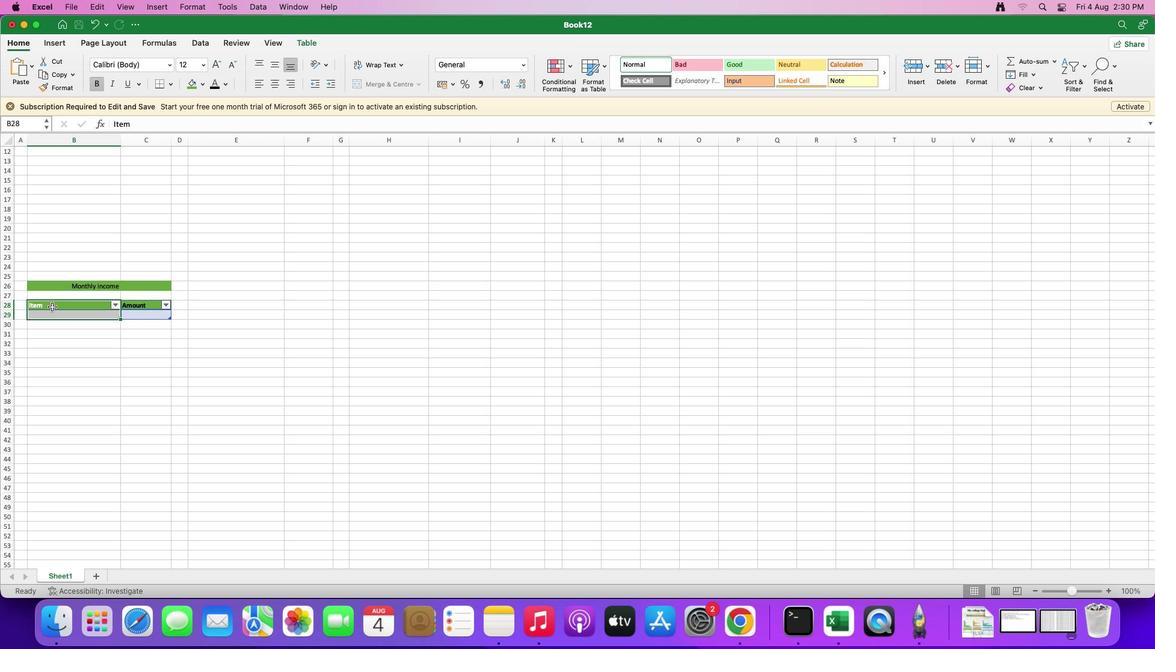 
Action: Mouse moved to (51, 306)
Screenshot: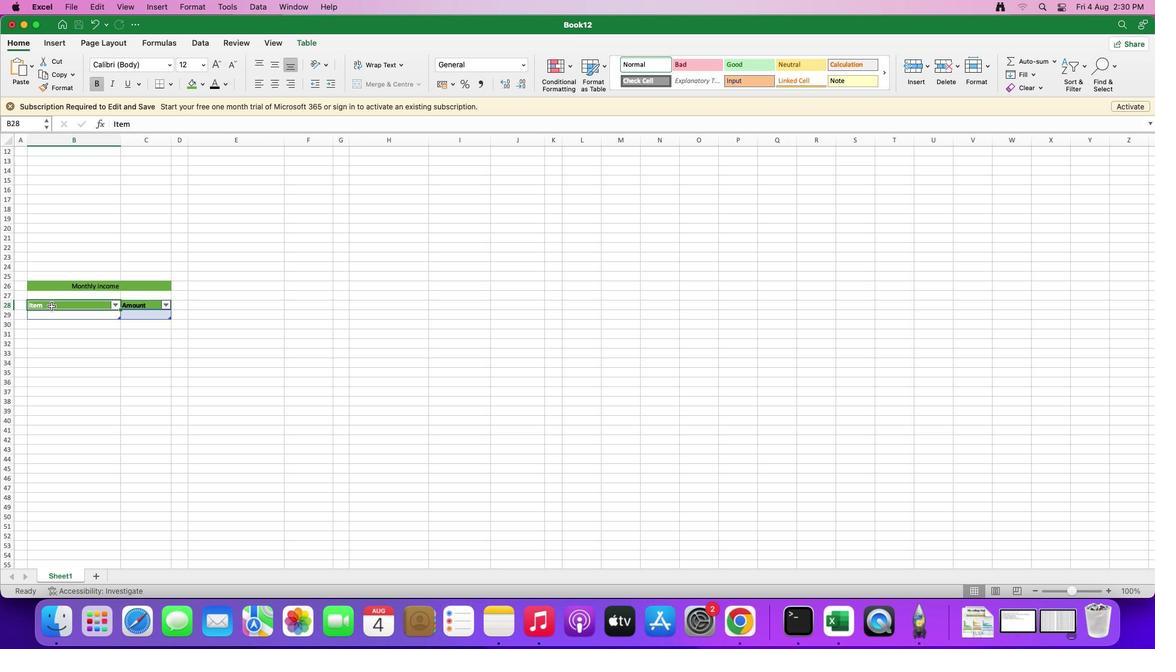 
Action: Mouse pressed left at (51, 306)
Screenshot: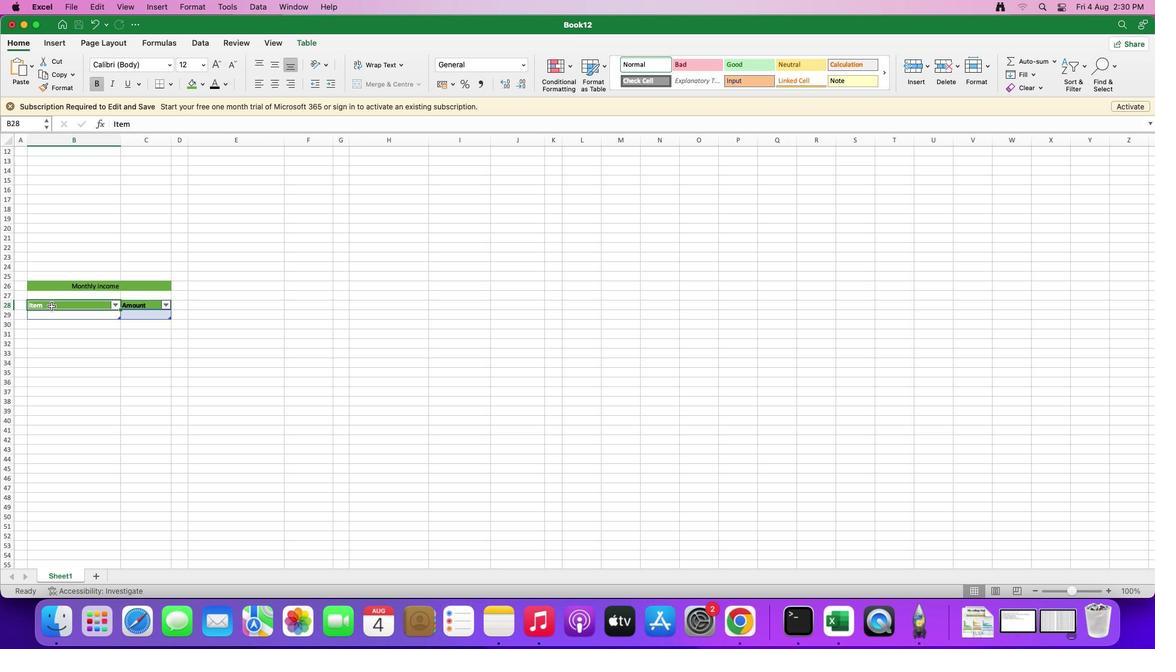 
Action: Mouse moved to (51, 306)
Screenshot: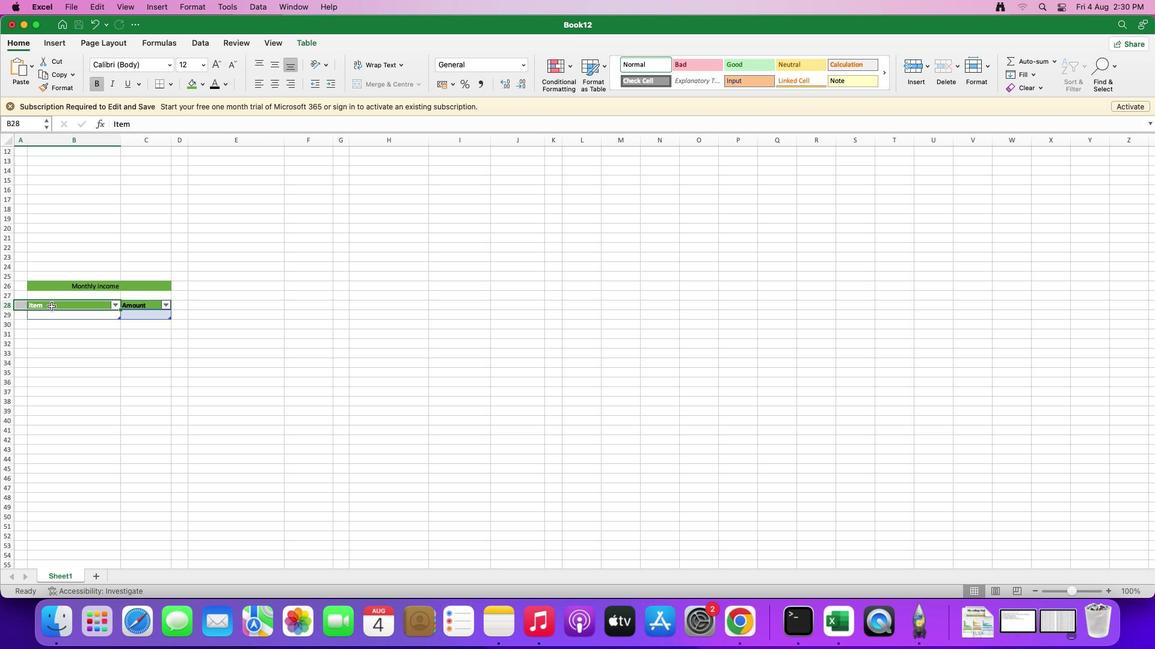 
Action: Mouse pressed left at (51, 306)
Screenshot: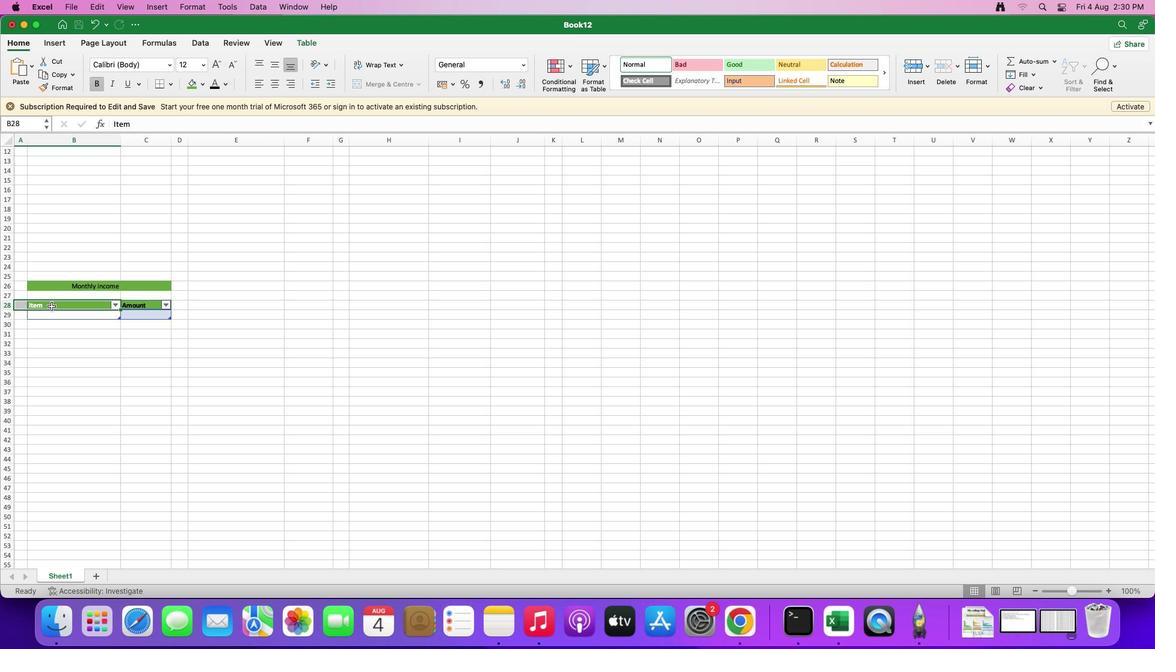 
Action: Mouse pressed left at (51, 306)
Screenshot: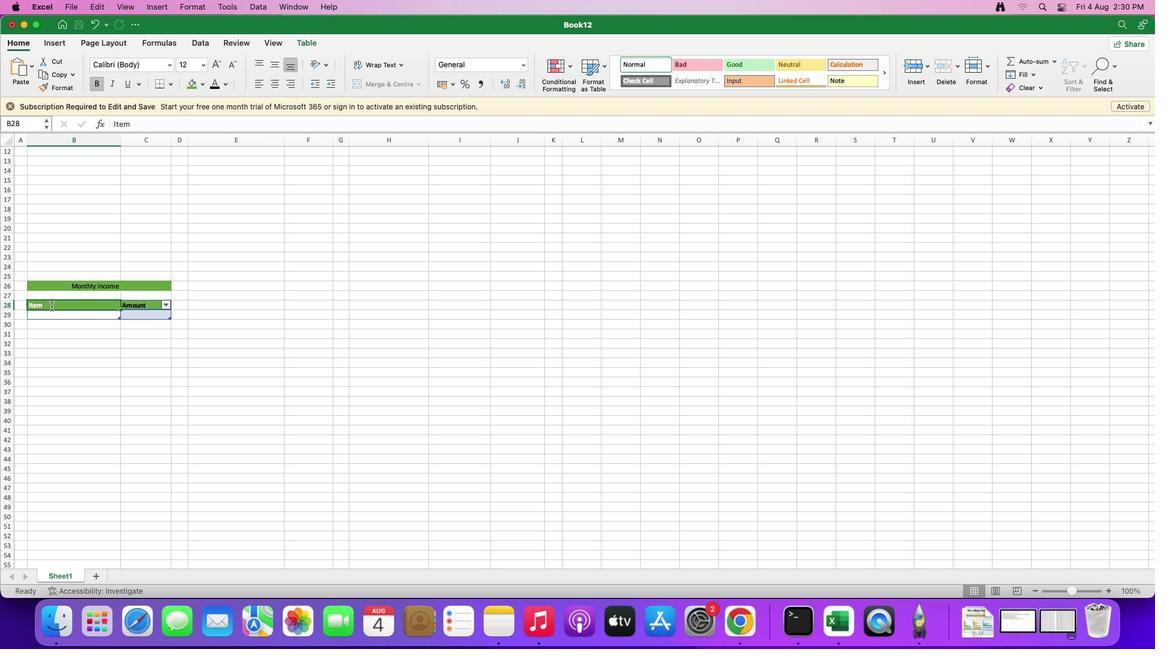 
Action: Mouse moved to (43, 307)
Screenshot: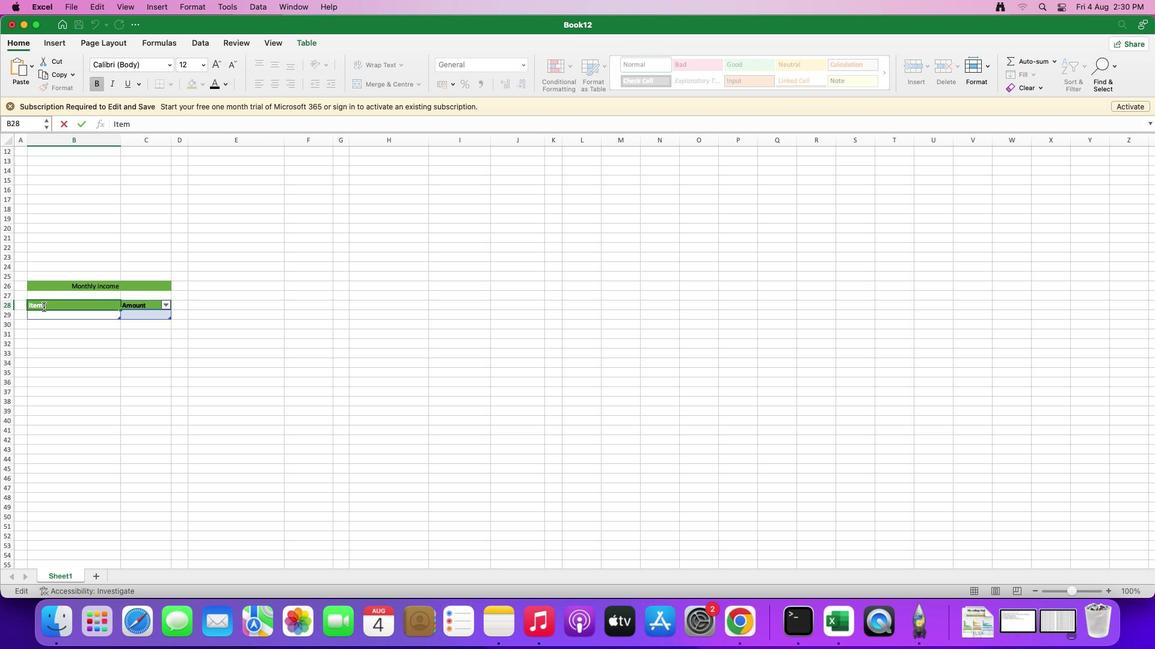 
Action: Mouse pressed left at (43, 307)
Screenshot: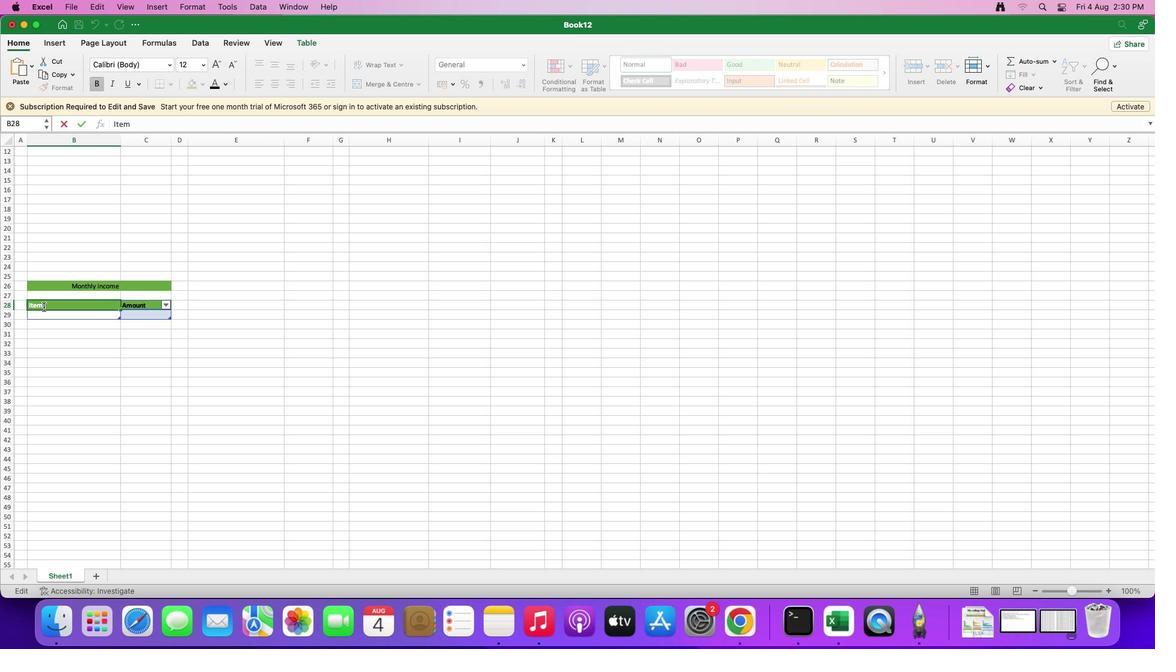 
Action: Mouse moved to (211, 84)
Screenshot: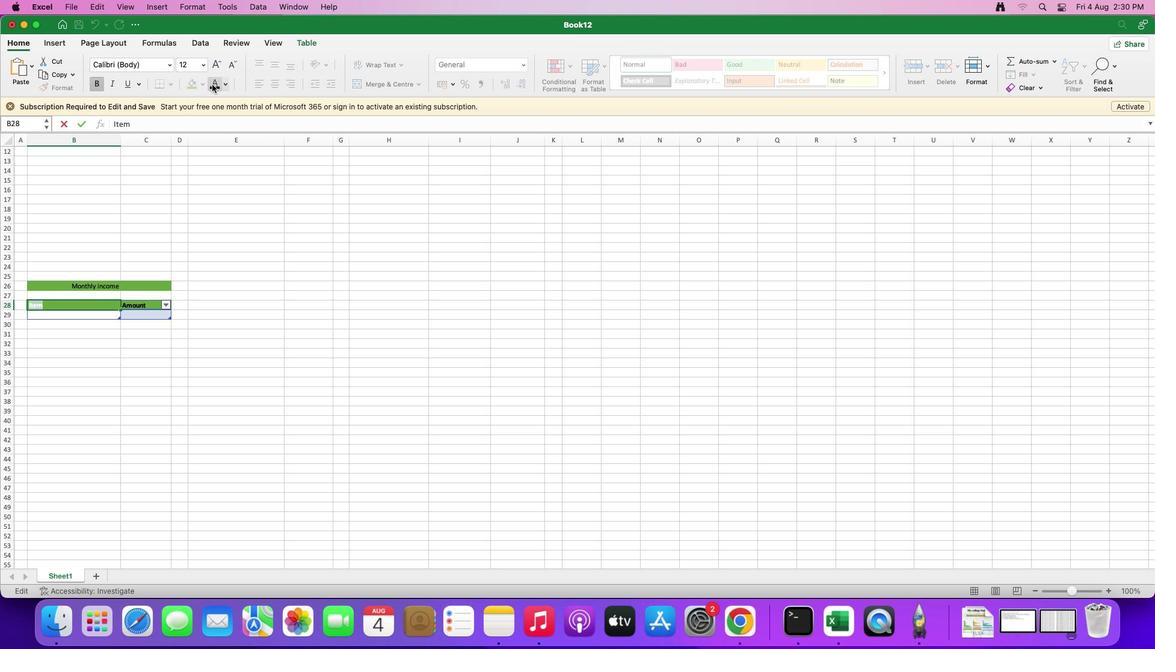 
Action: Mouse pressed left at (211, 84)
Screenshot: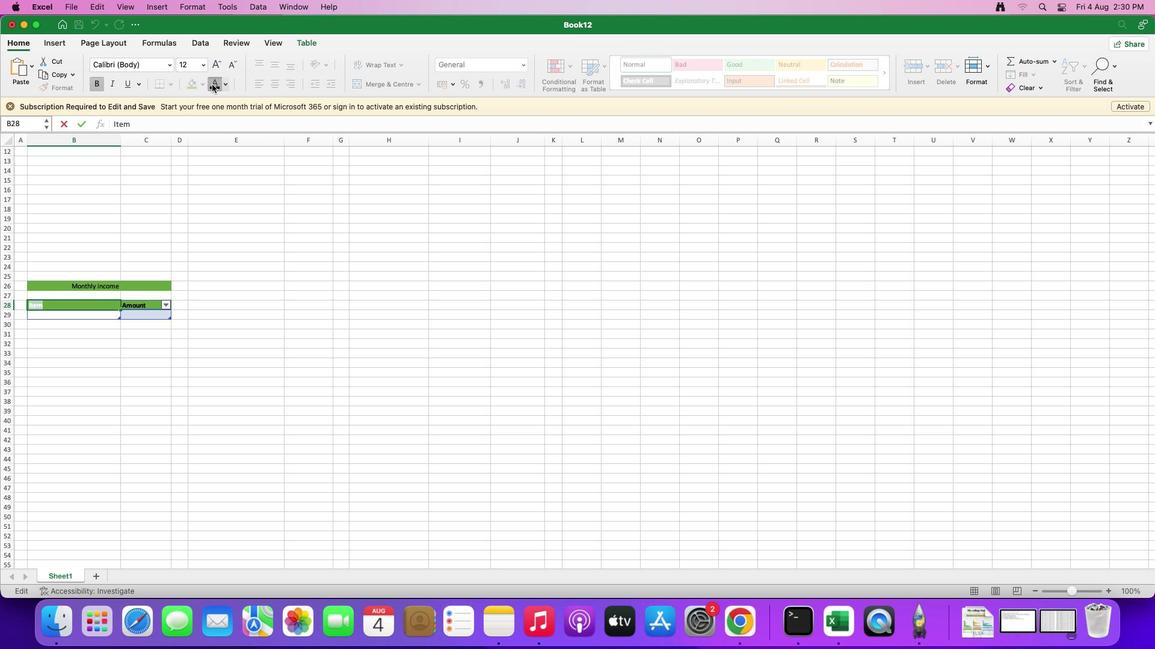 
Action: Mouse moved to (266, 214)
Screenshot: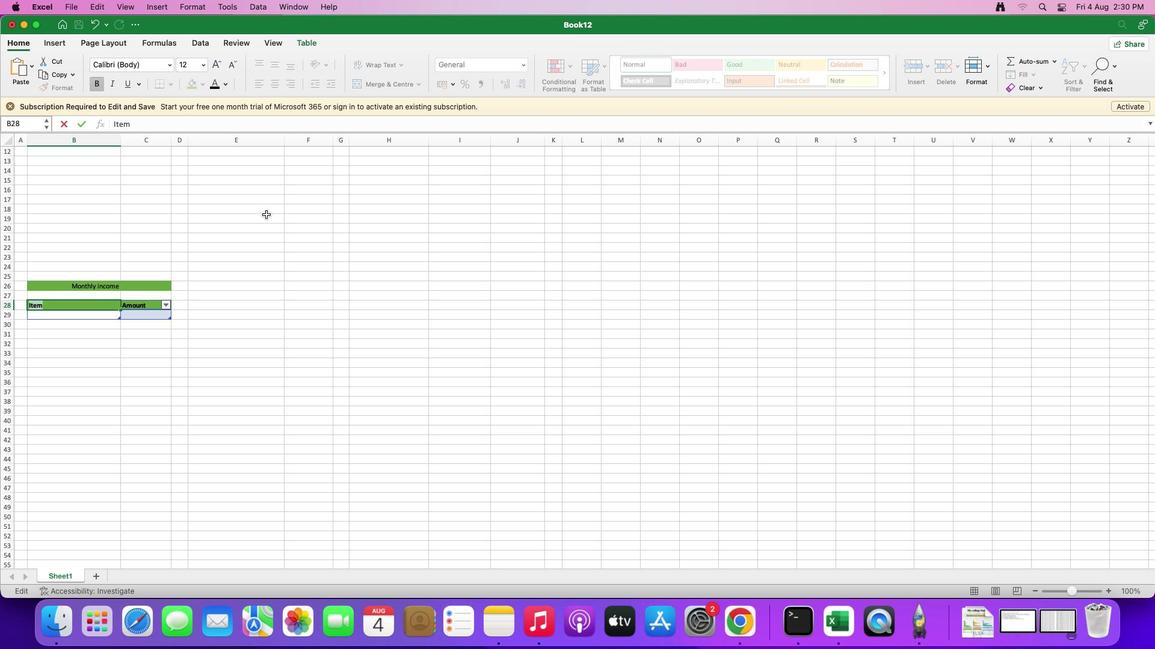
Action: Mouse pressed left at (266, 214)
Screenshot: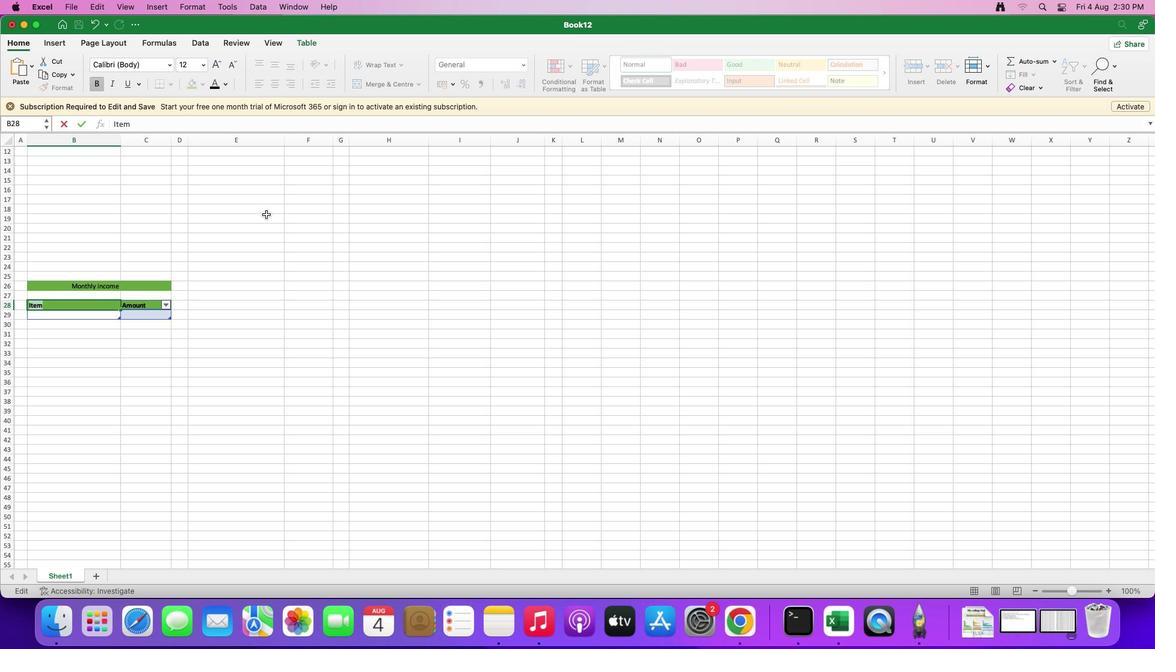 
Action: Mouse moved to (61, 304)
Screenshot: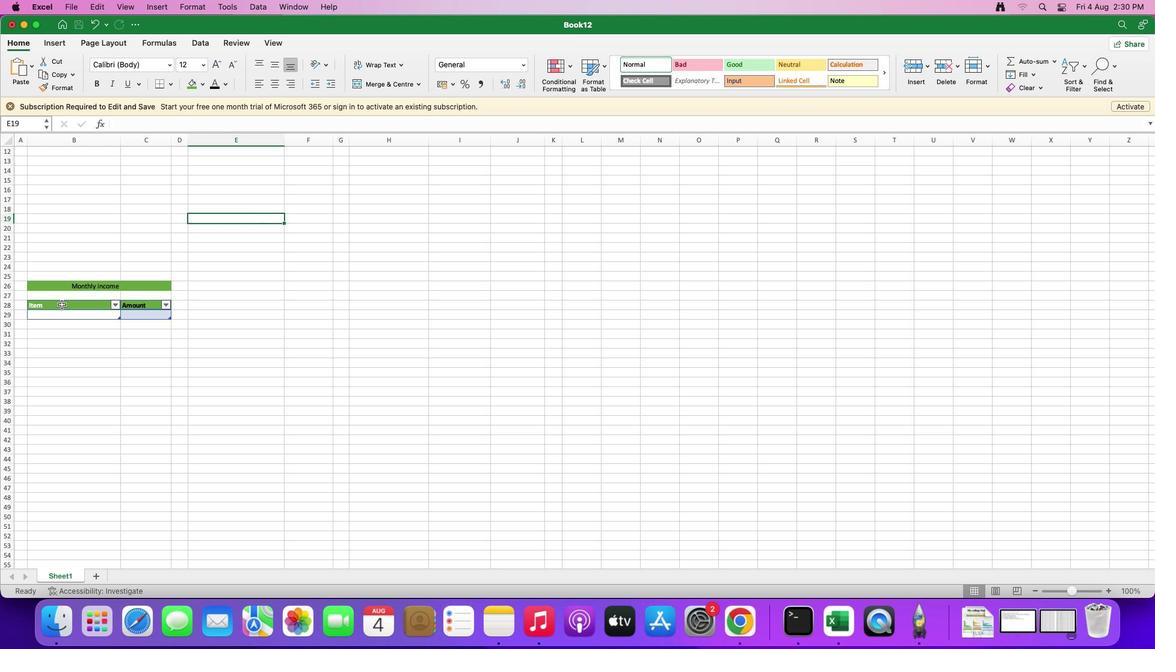 
Action: Mouse pressed left at (61, 304)
Screenshot: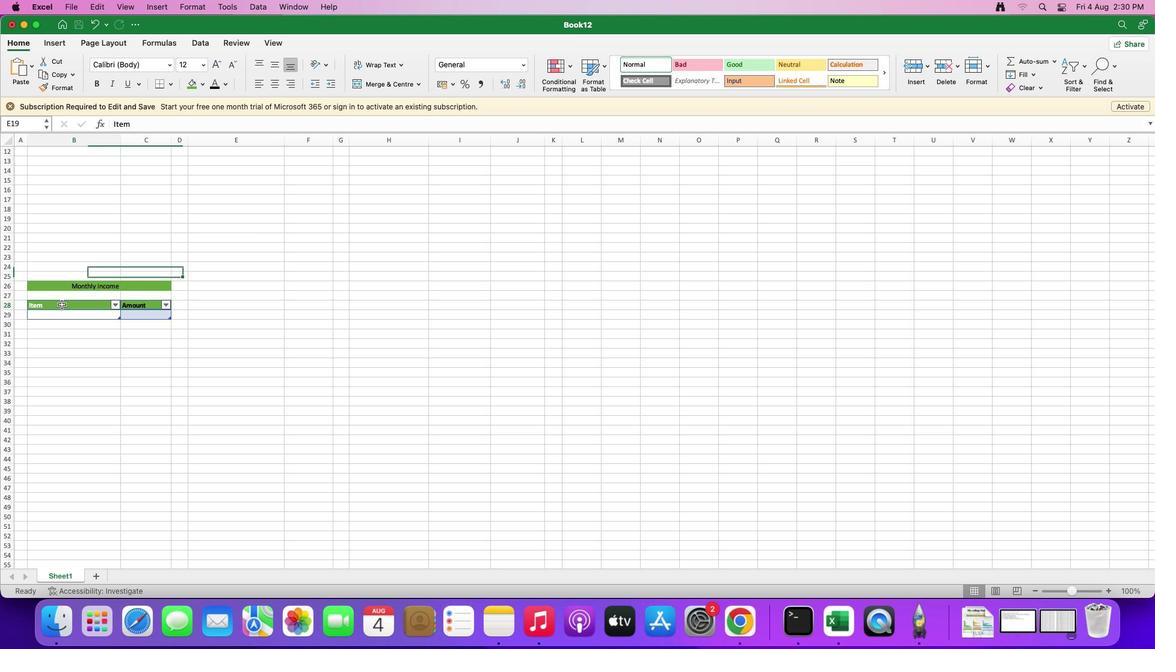
Action: Mouse moved to (54, 306)
Screenshot: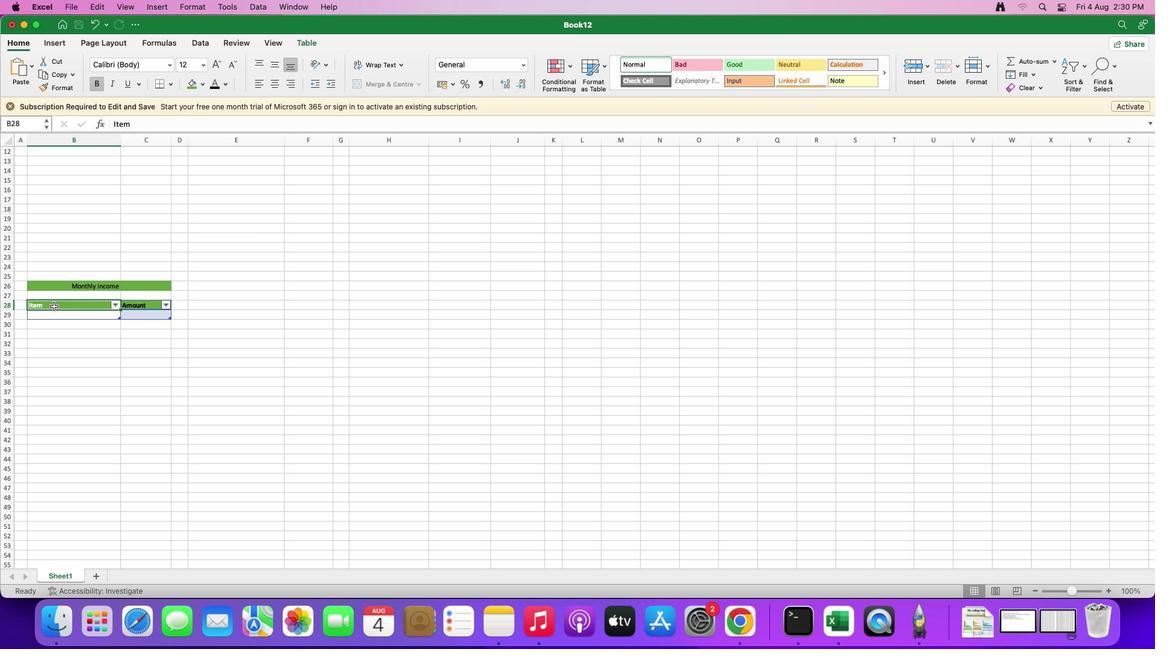
Action: Mouse pressed left at (54, 306)
Screenshot: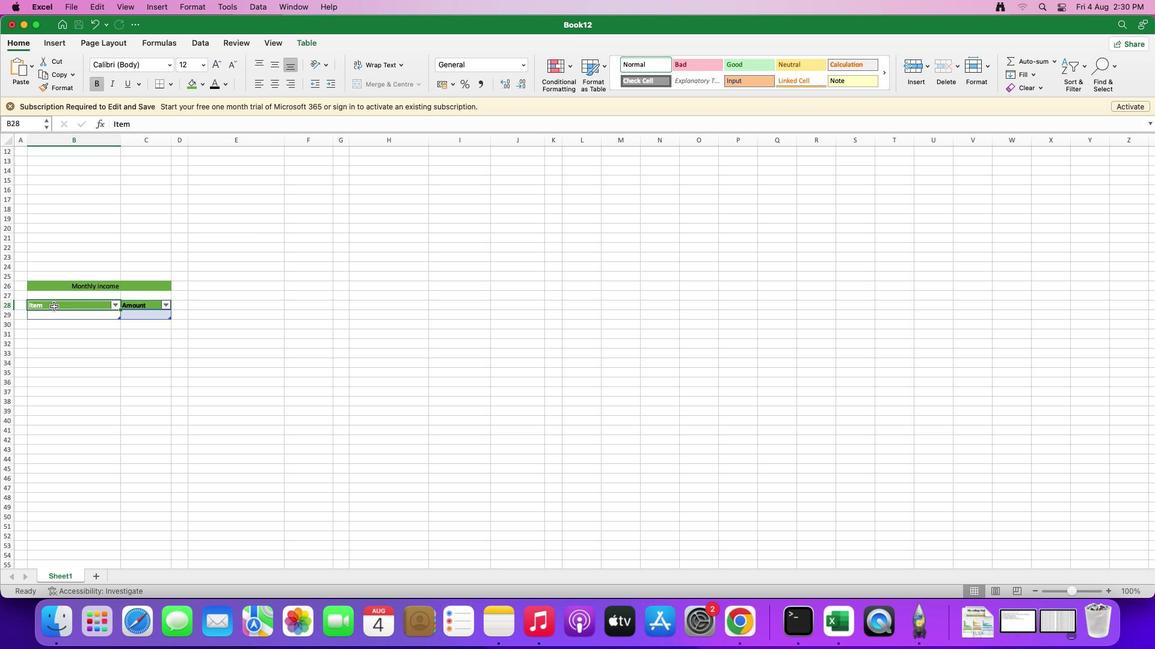 
Action: Mouse moved to (52, 305)
Screenshot: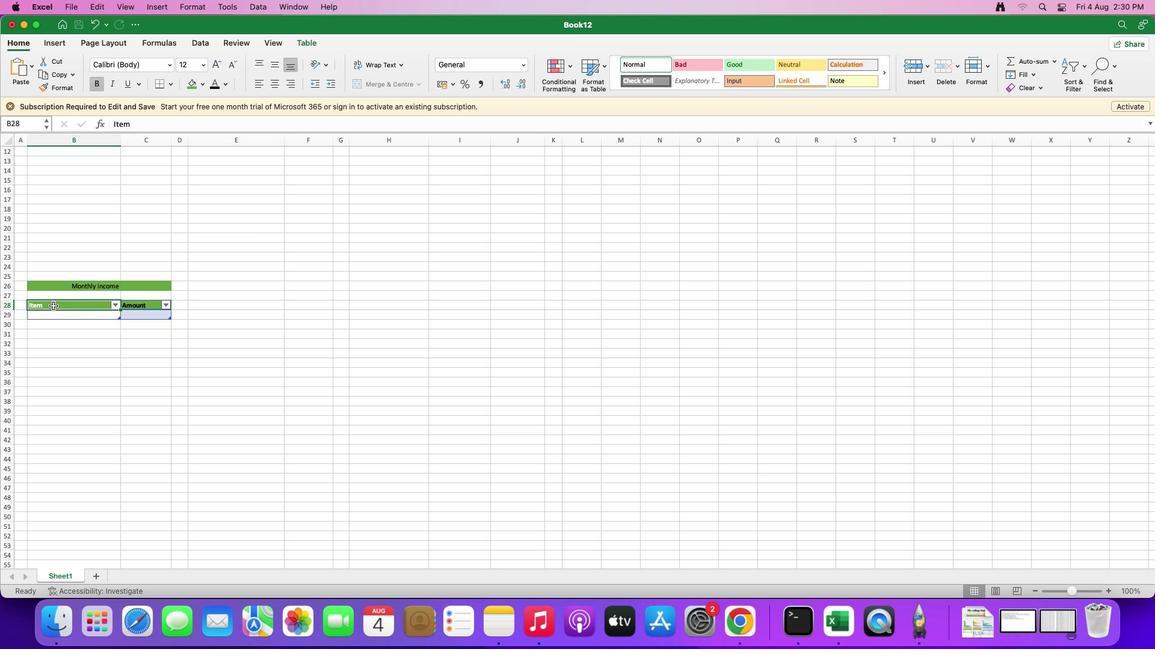 
Action: Mouse pressed left at (52, 305)
Screenshot: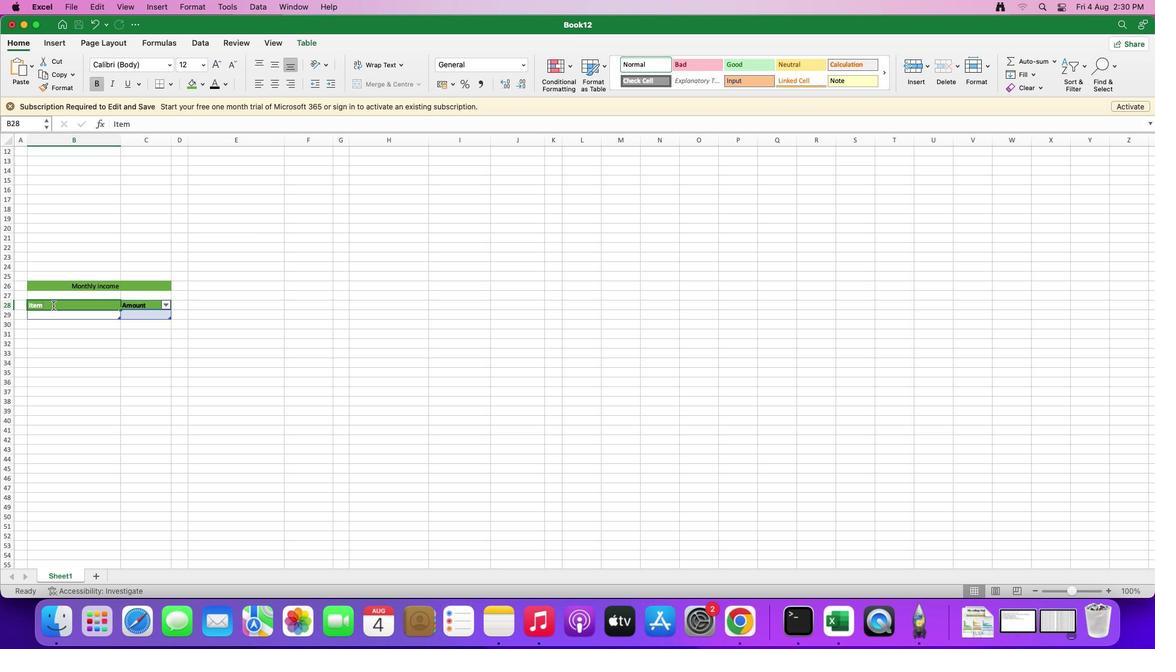 
Action: Mouse moved to (213, 87)
Screenshot: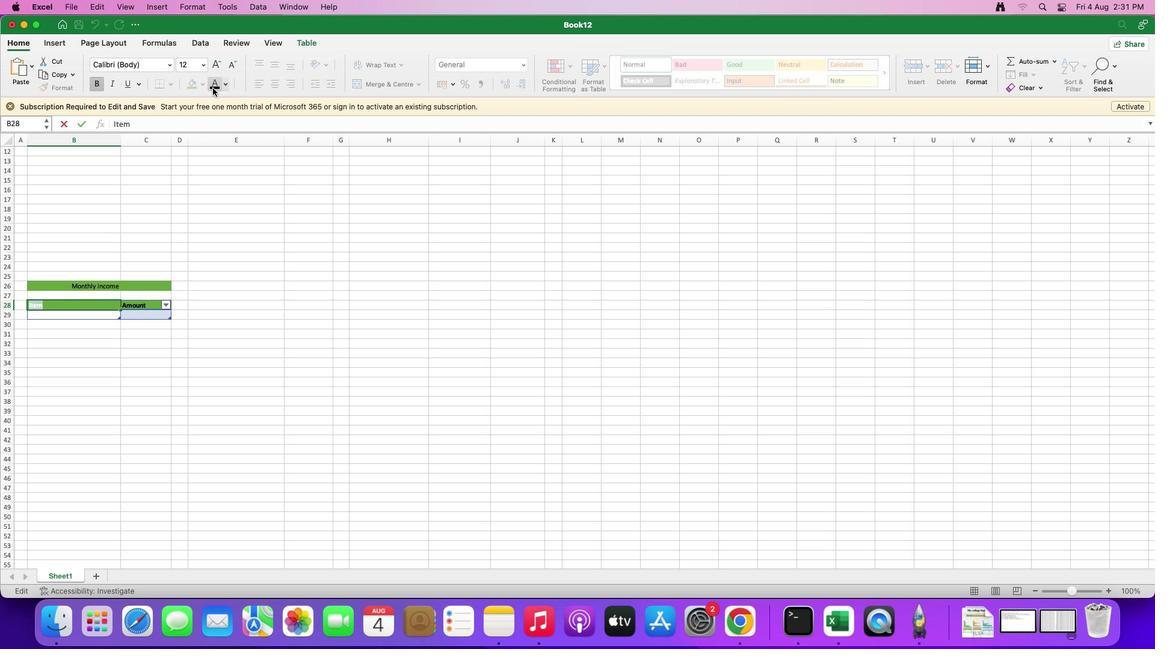 
Action: Mouse pressed left at (213, 87)
Screenshot: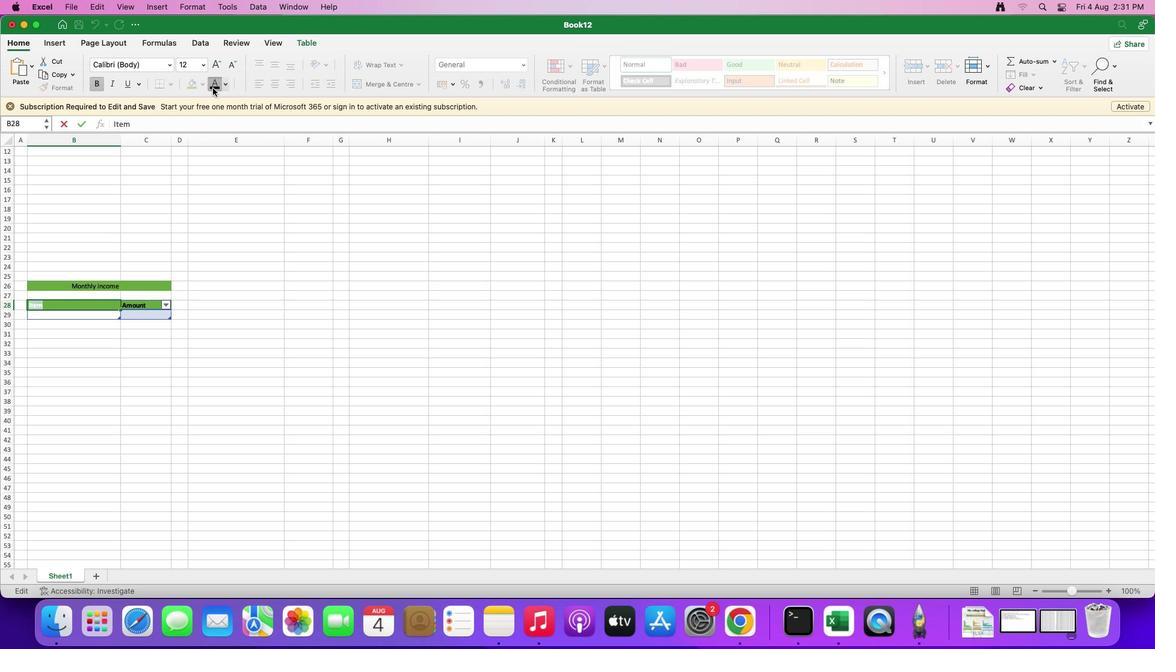 
Action: Mouse moved to (214, 60)
Screenshot: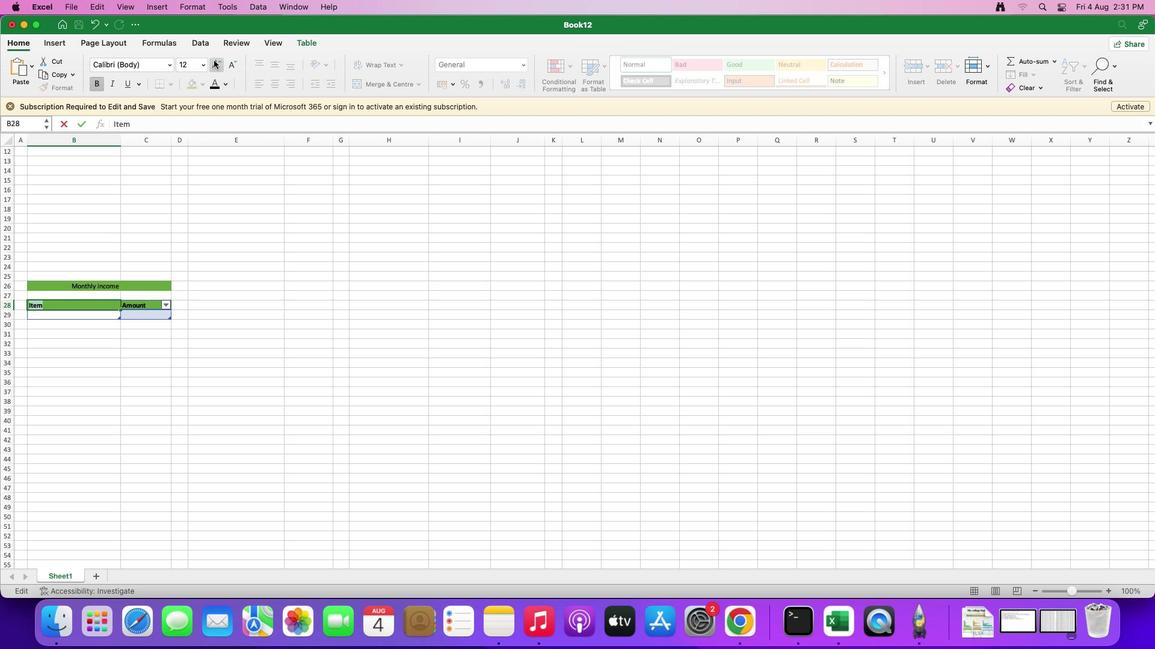 
Action: Mouse pressed left at (214, 60)
Screenshot: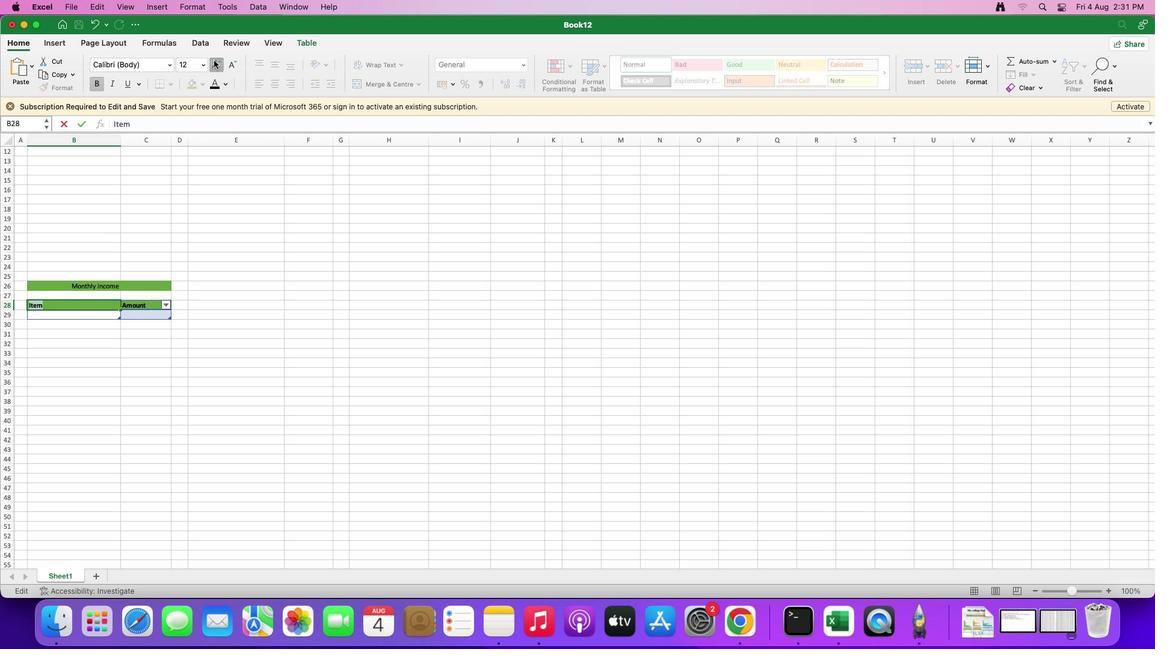 
Action: Mouse moved to (213, 284)
Screenshot: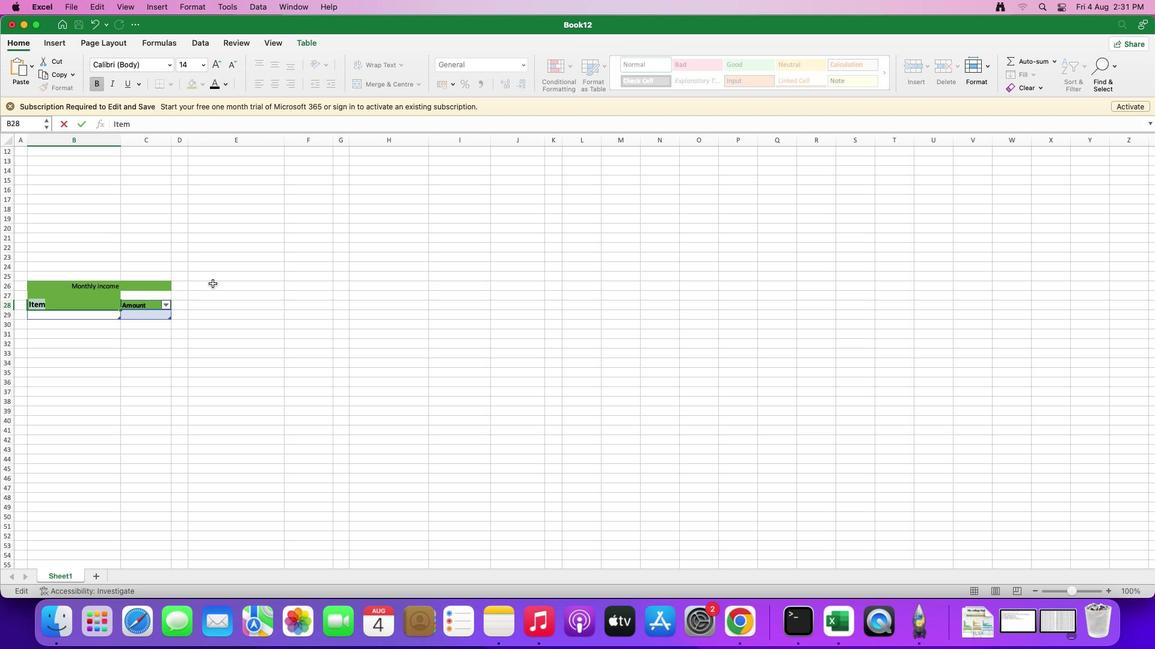 
Action: Mouse pressed left at (213, 284)
Screenshot: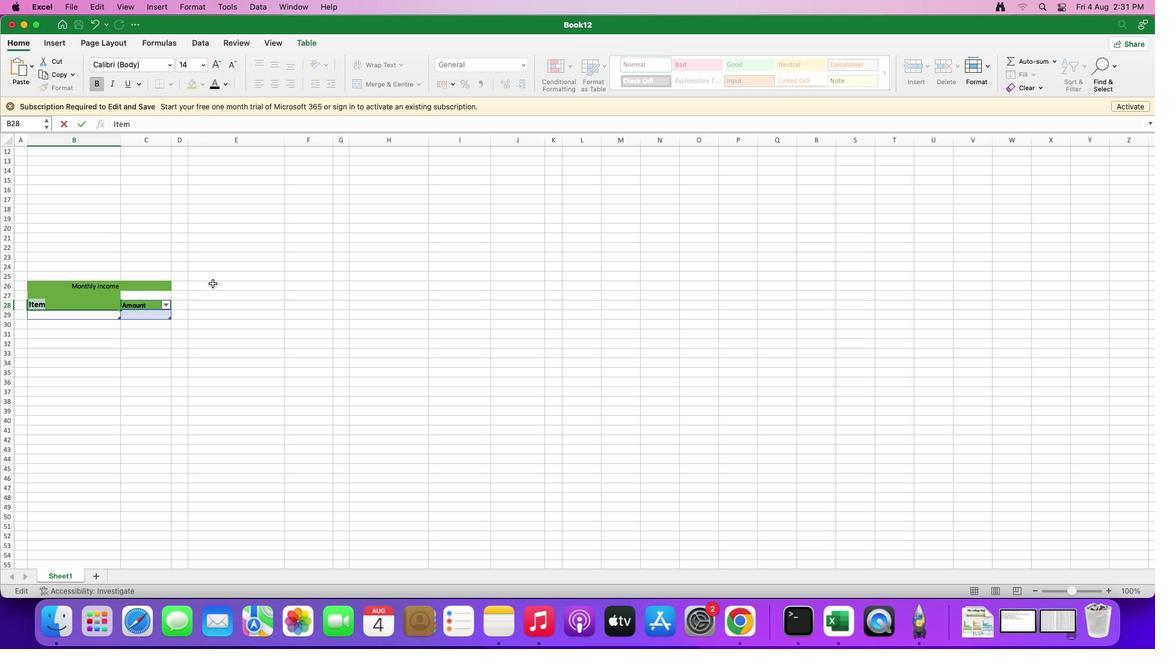 
Action: Mouse moved to (70, 311)
Screenshot: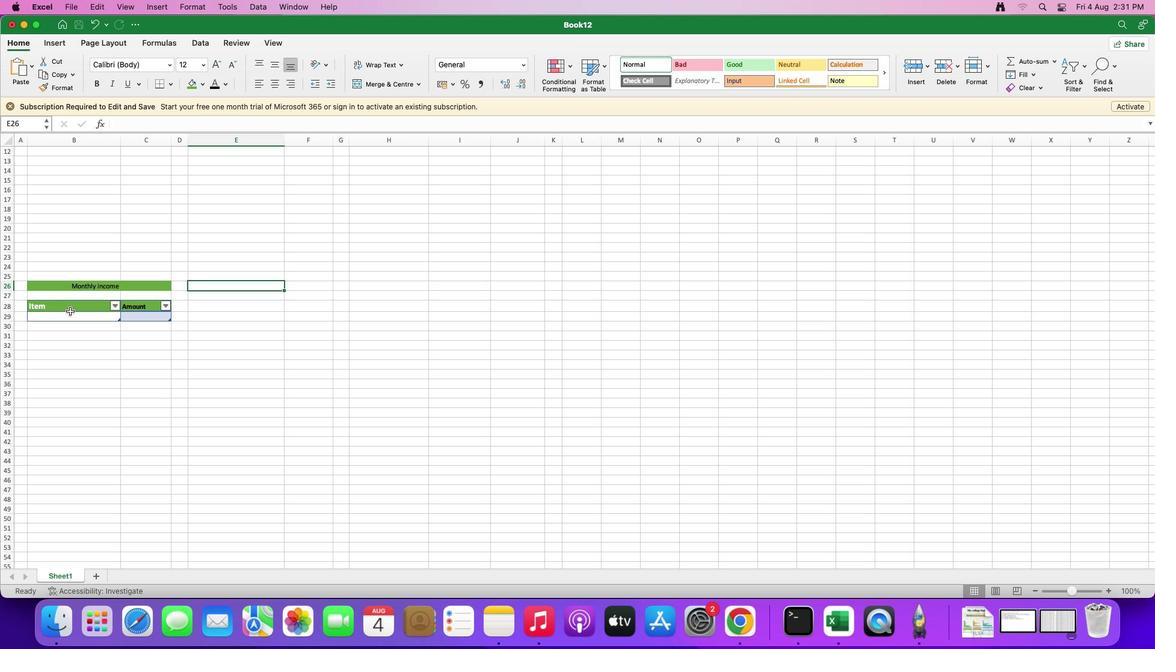 
Action: Mouse pressed left at (70, 311)
Screenshot: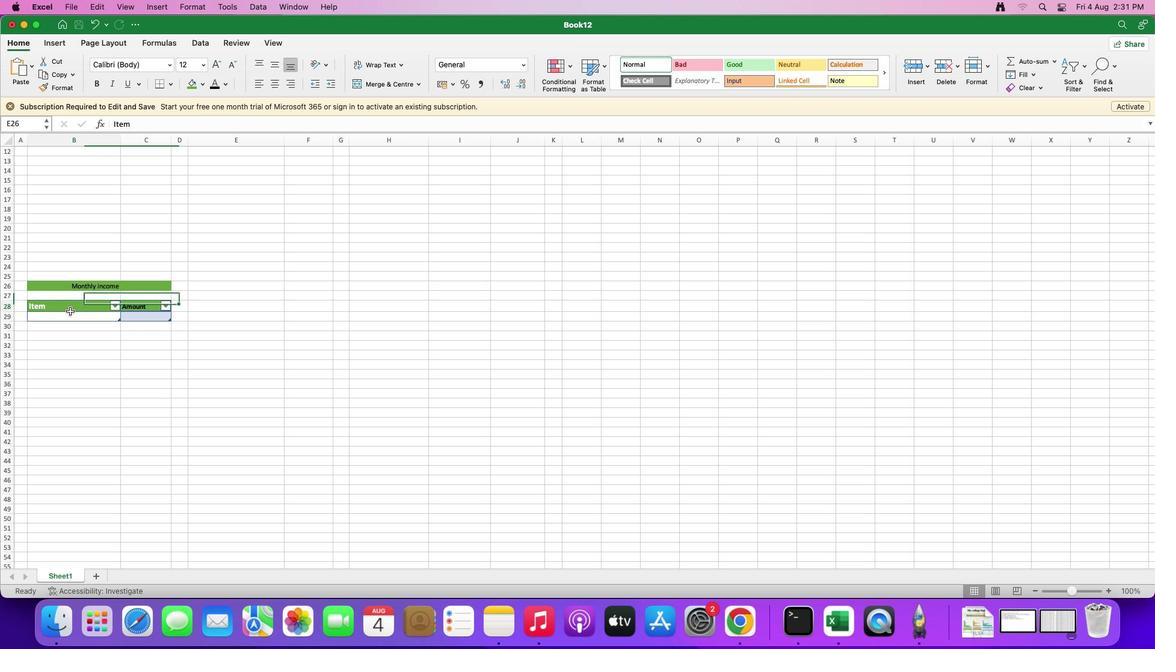 
Action: Mouse moved to (55, 309)
Screenshot: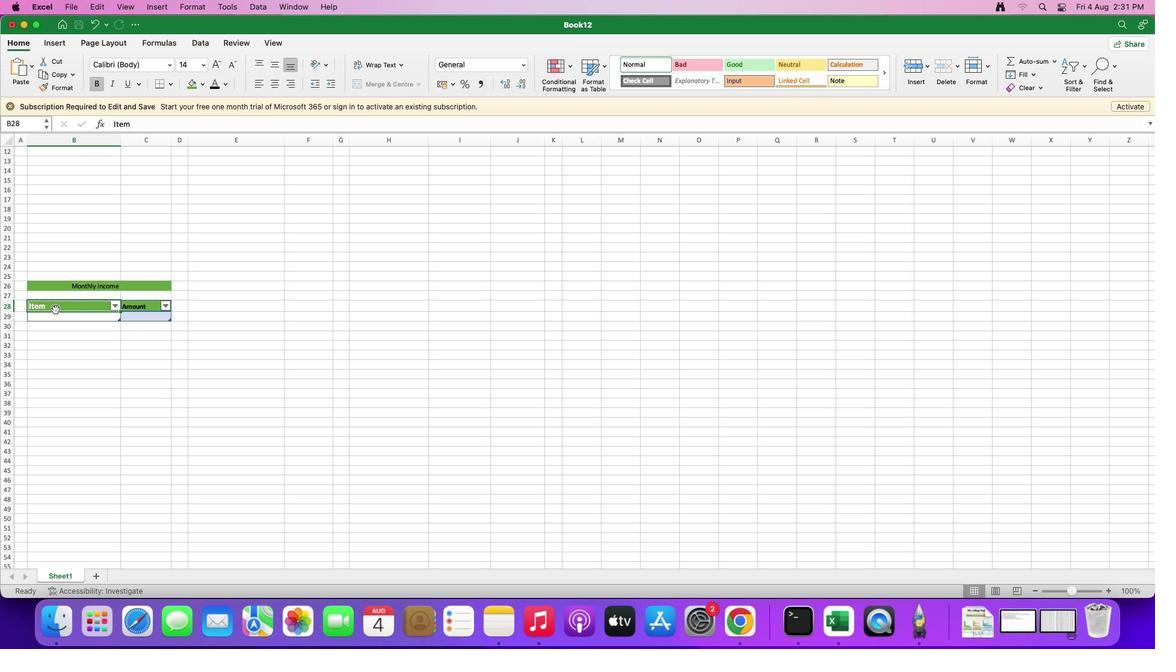 
Action: Mouse pressed left at (55, 309)
Screenshot: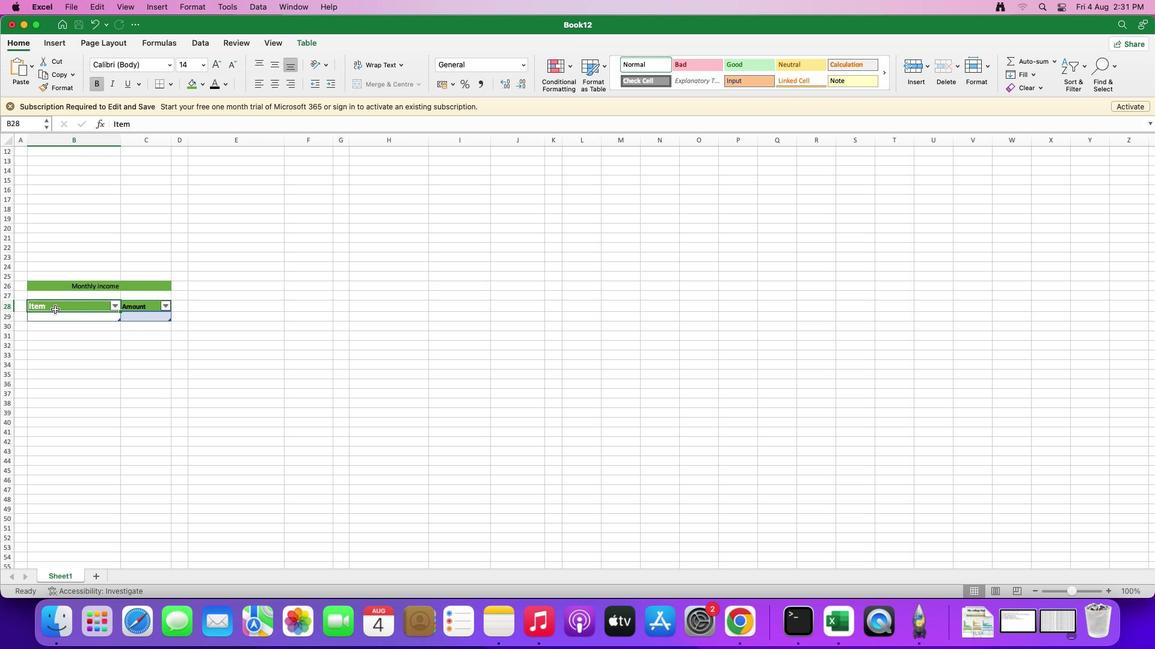 
Action: Mouse pressed left at (55, 309)
Screenshot: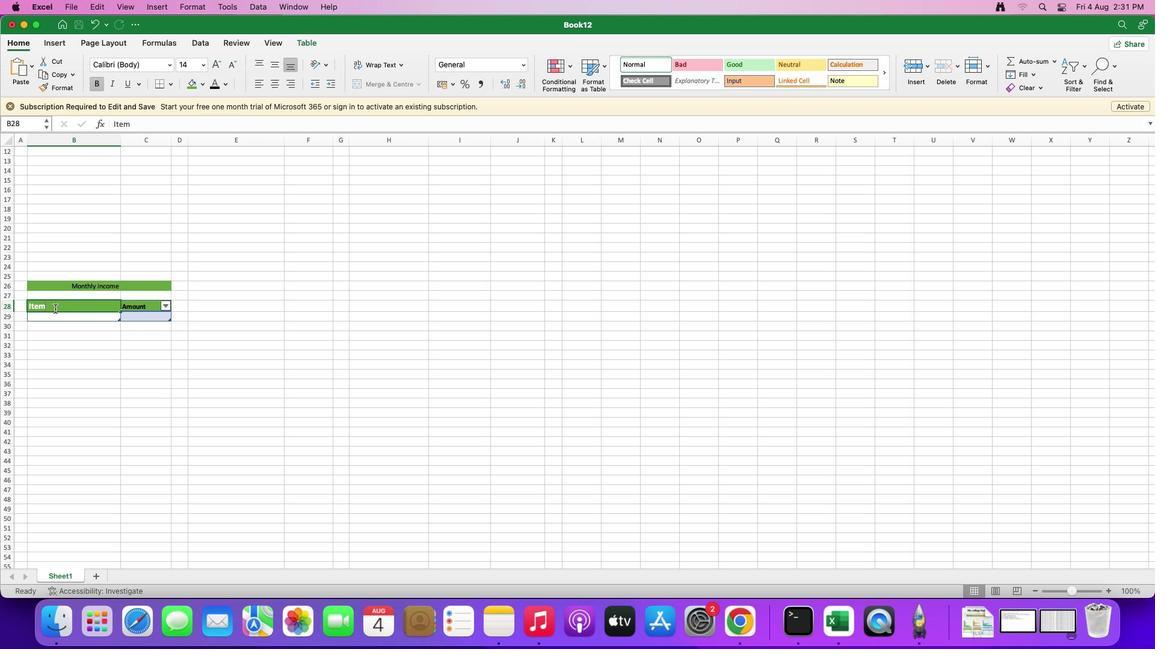 
Action: Mouse moved to (214, 88)
Screenshot: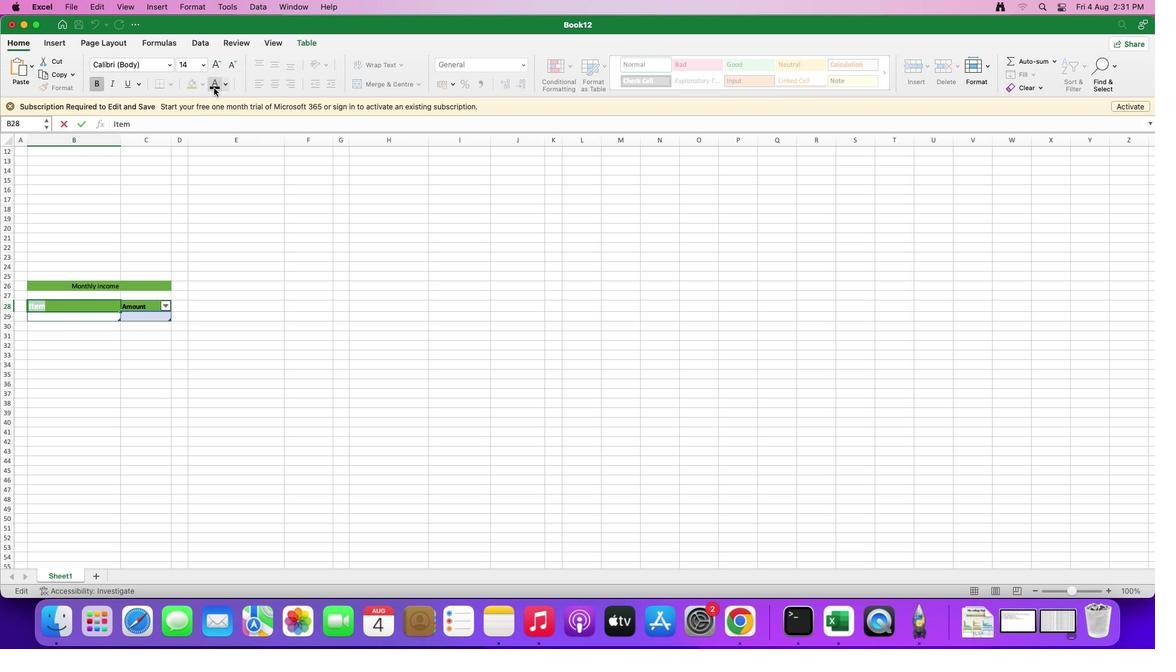 
Action: Mouse pressed left at (214, 88)
Screenshot: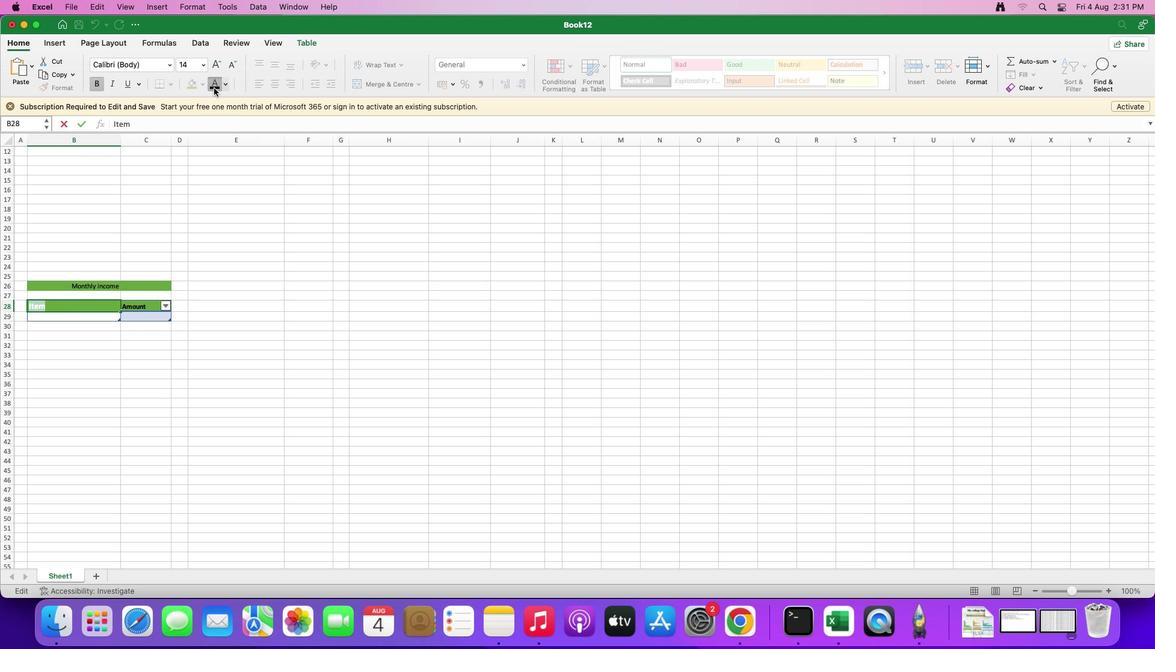 
Action: Mouse moved to (216, 86)
Screenshot: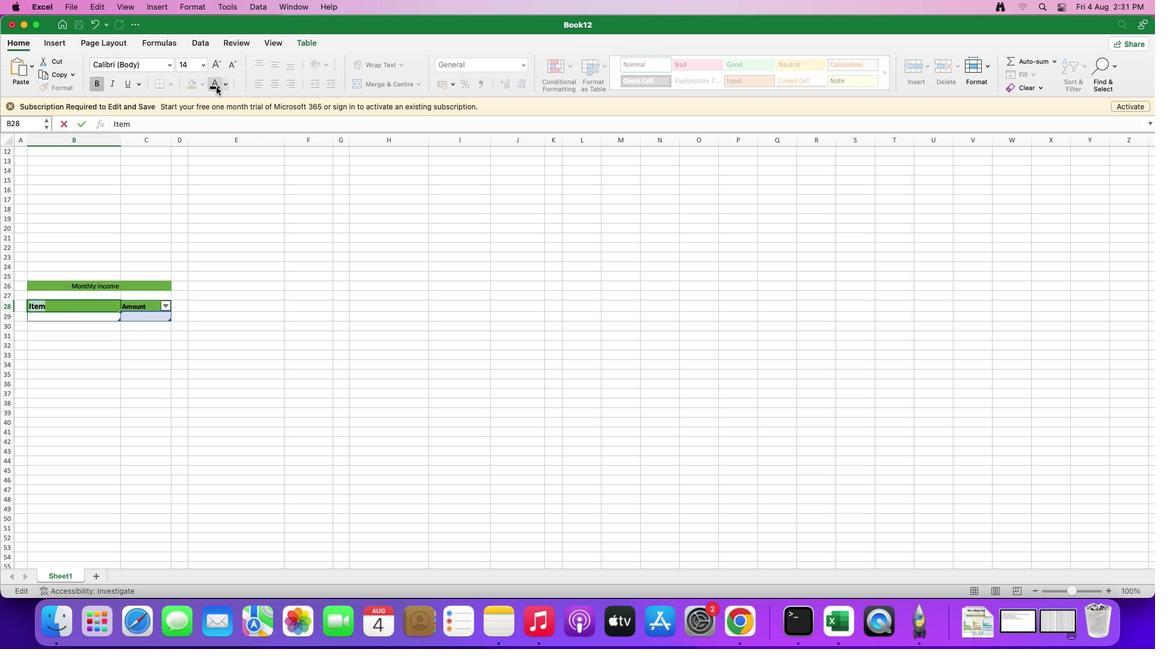 
Action: Key pressed Key.shift'I''t''e''m'
Screenshot: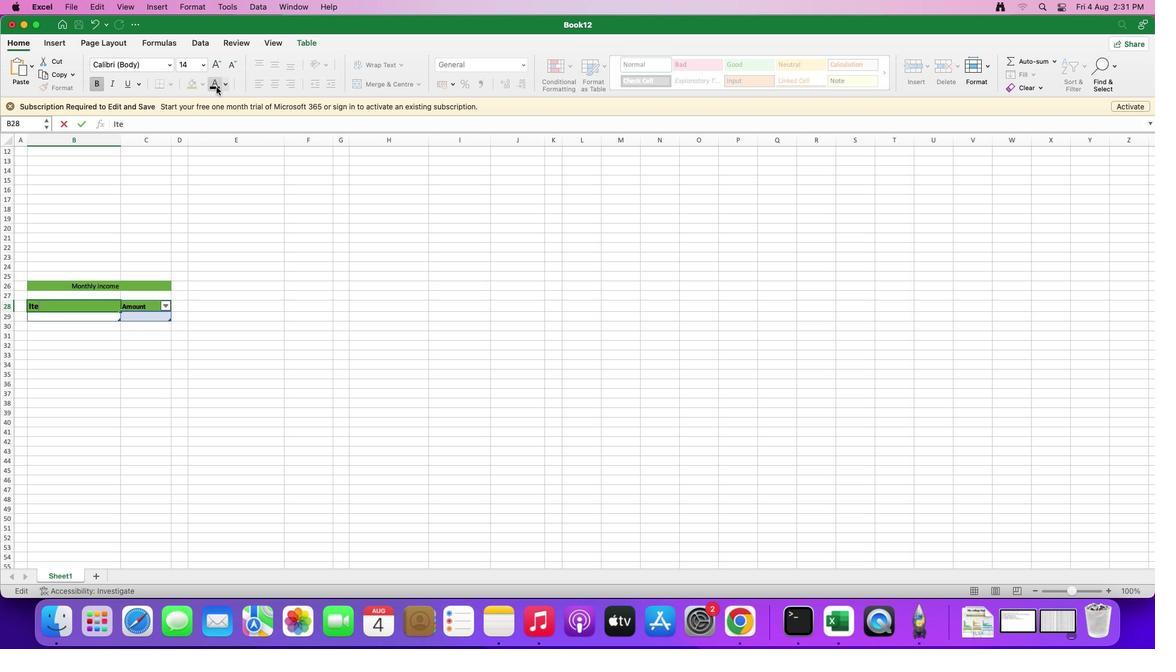 
Action: Mouse moved to (214, 126)
Screenshot: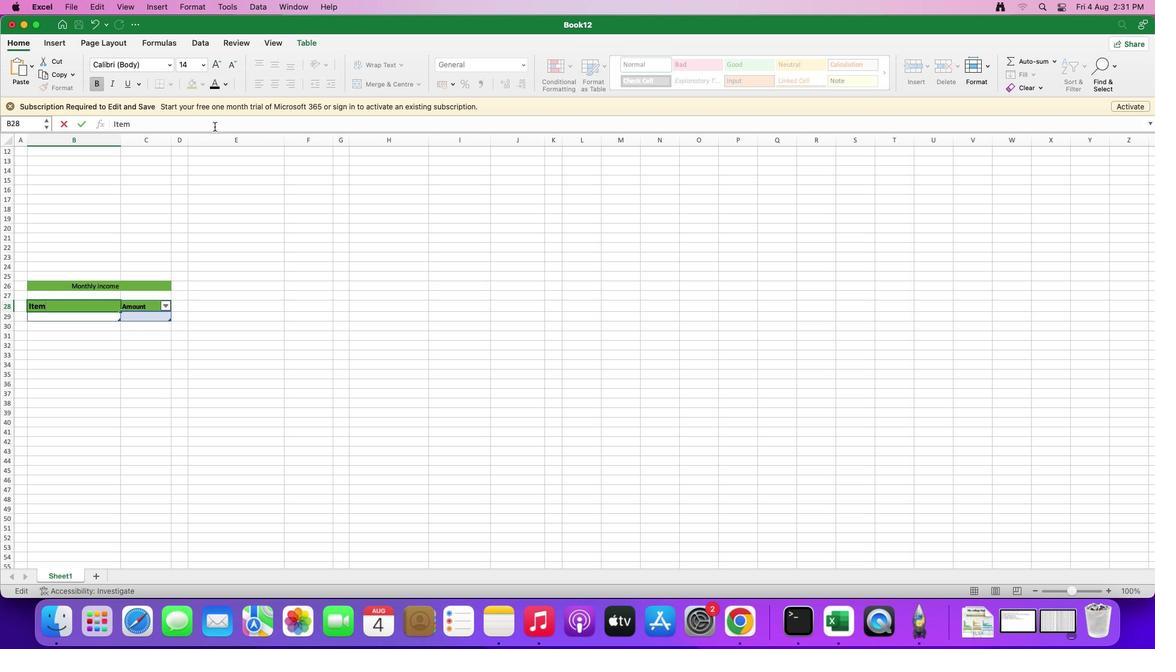 
Action: Key pressed Key.enter
Screenshot: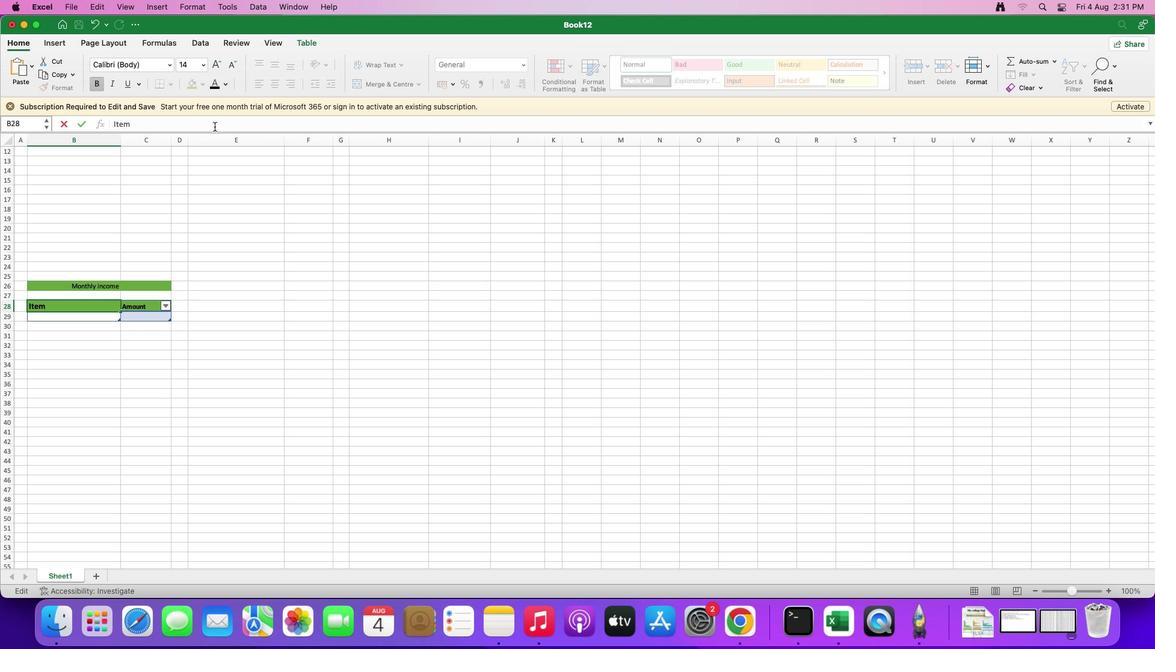 
Action: Mouse moved to (85, 290)
Screenshot: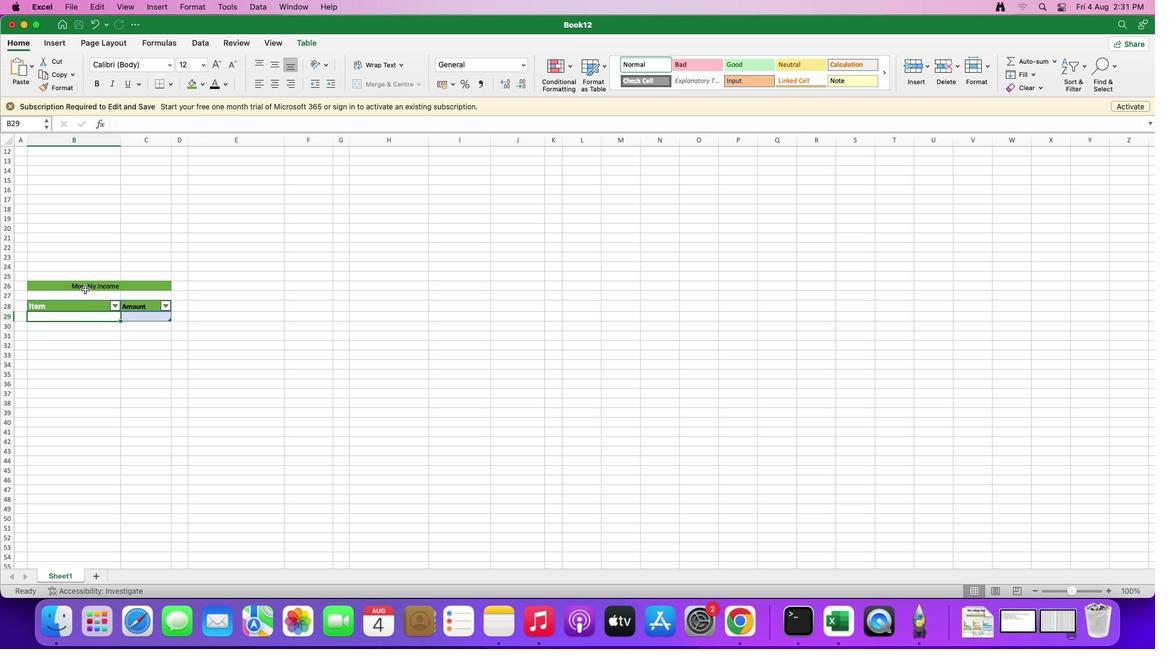 
Action: Mouse pressed left at (85, 290)
Screenshot: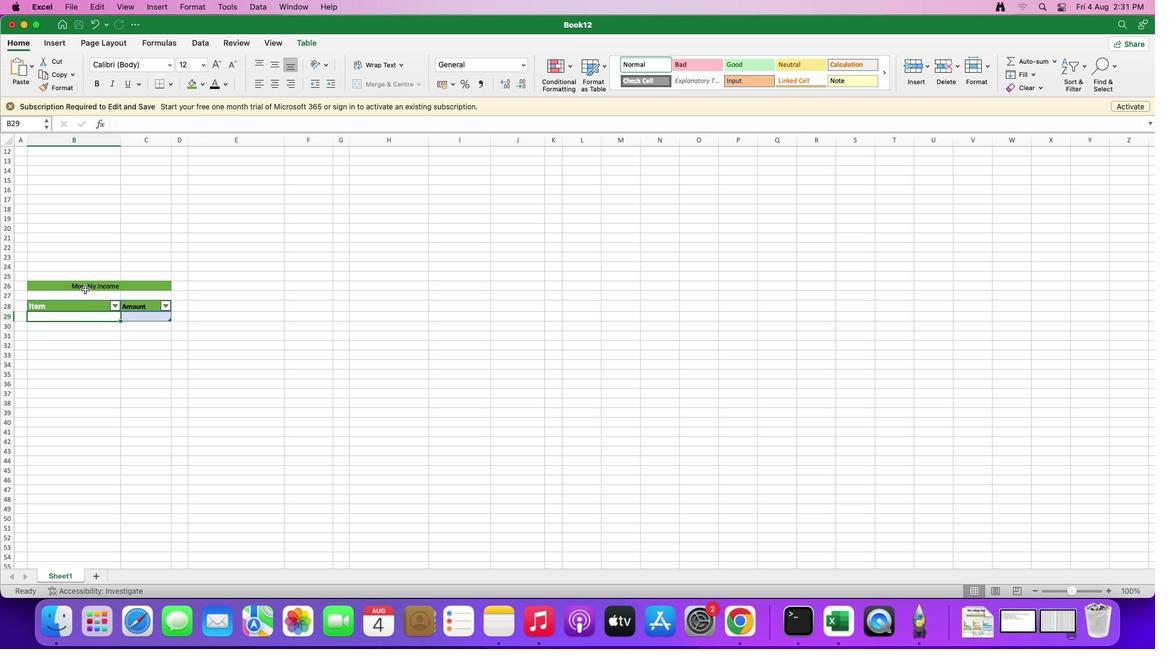 
Action: Mouse moved to (93, 285)
Screenshot: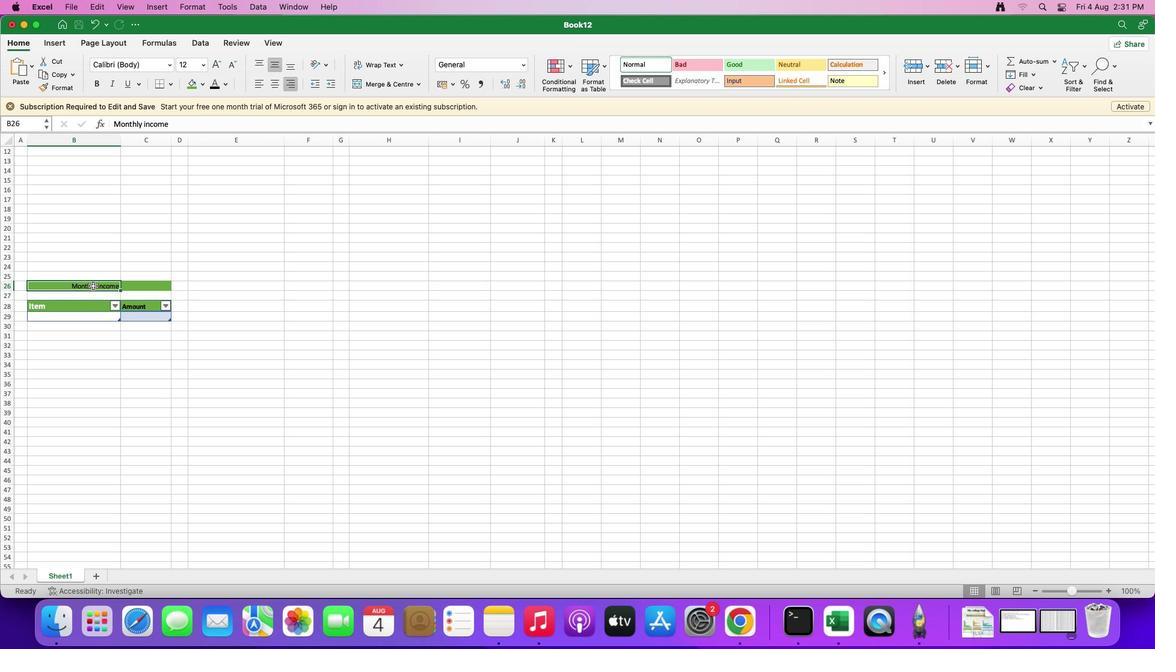 
Action: Mouse pressed left at (93, 285)
Screenshot: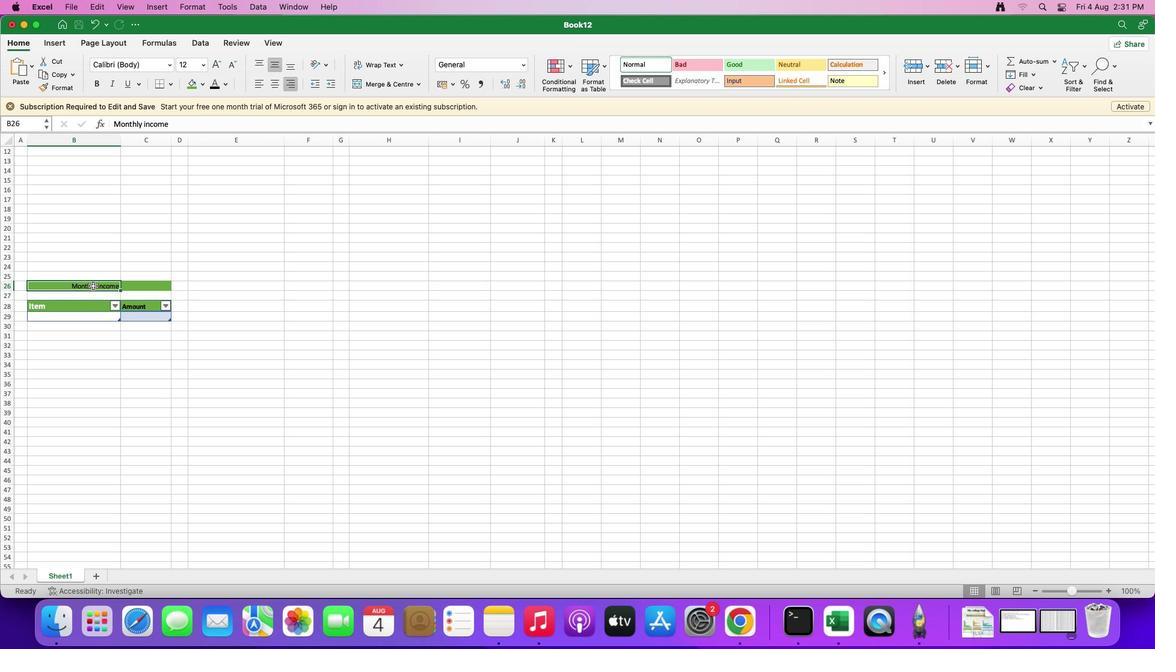 
Action: Mouse pressed left at (93, 285)
Screenshot: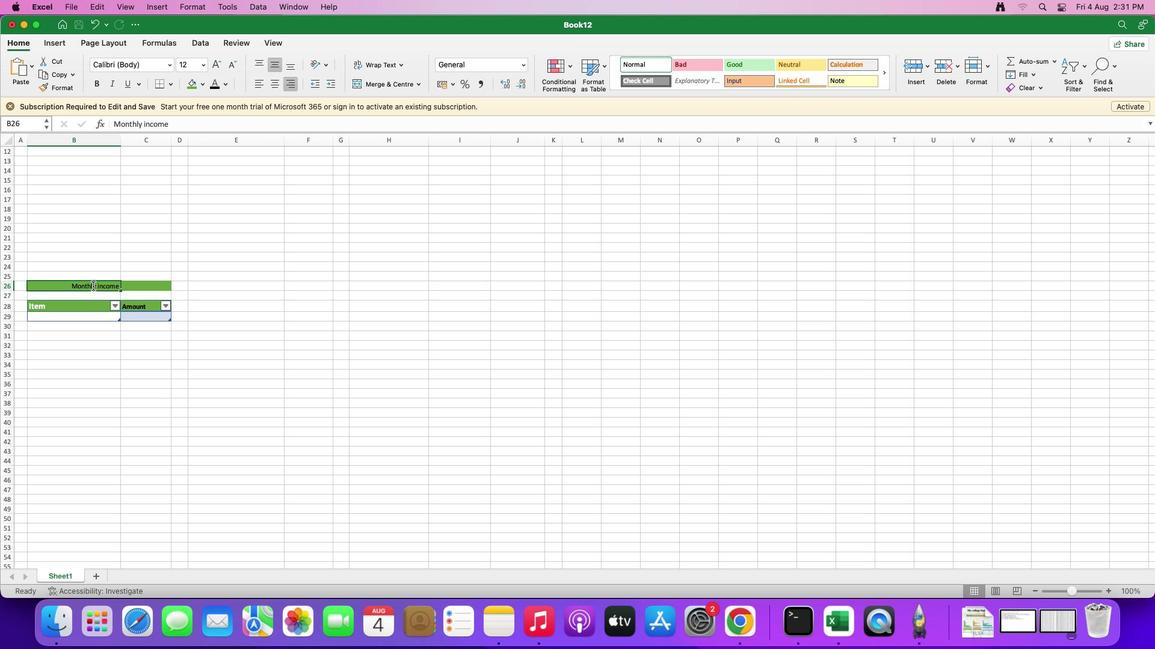 
Action: Mouse moved to (154, 287)
Screenshot: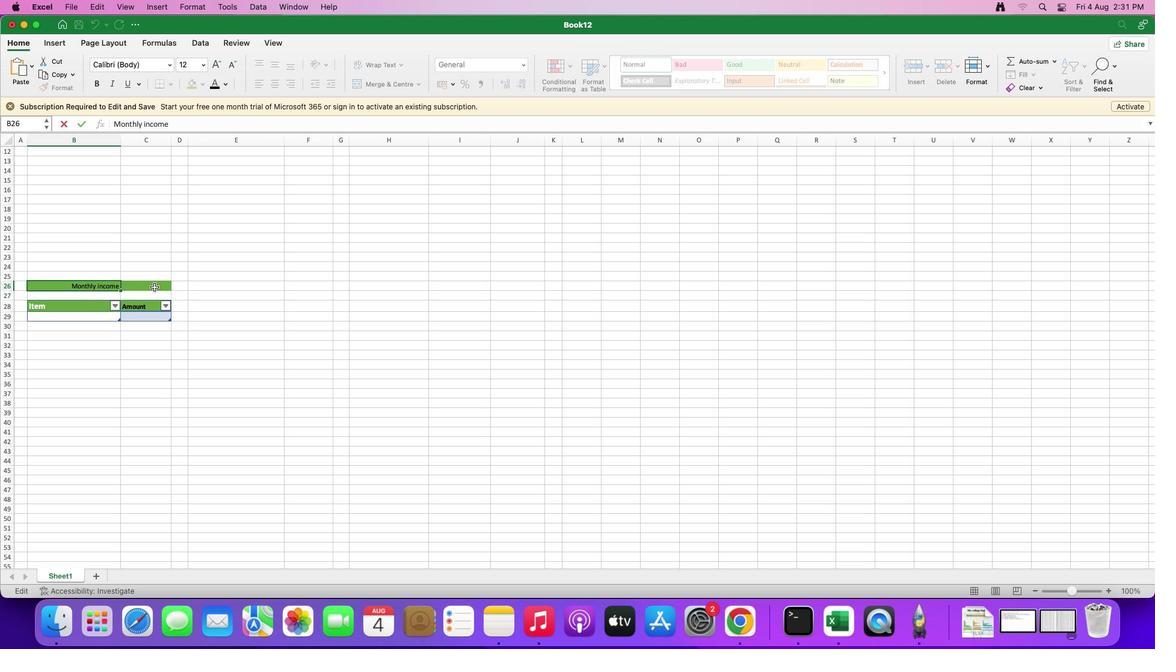 
Action: Mouse pressed left at (154, 287)
Screenshot: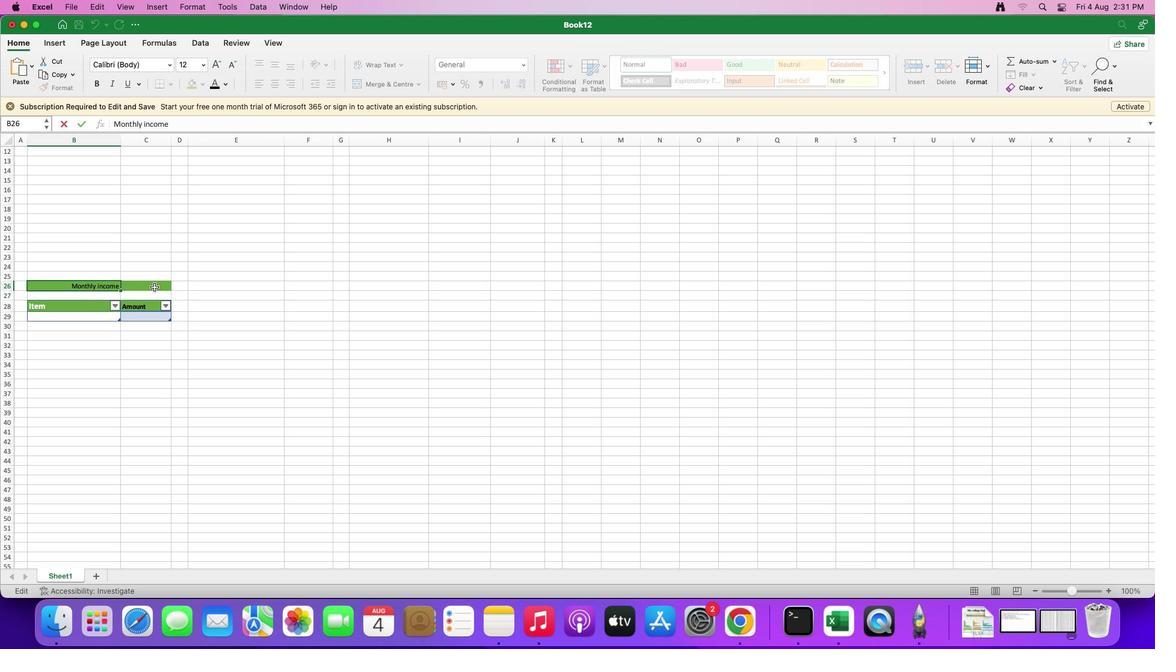 
Action: Mouse moved to (88, 287)
Screenshot: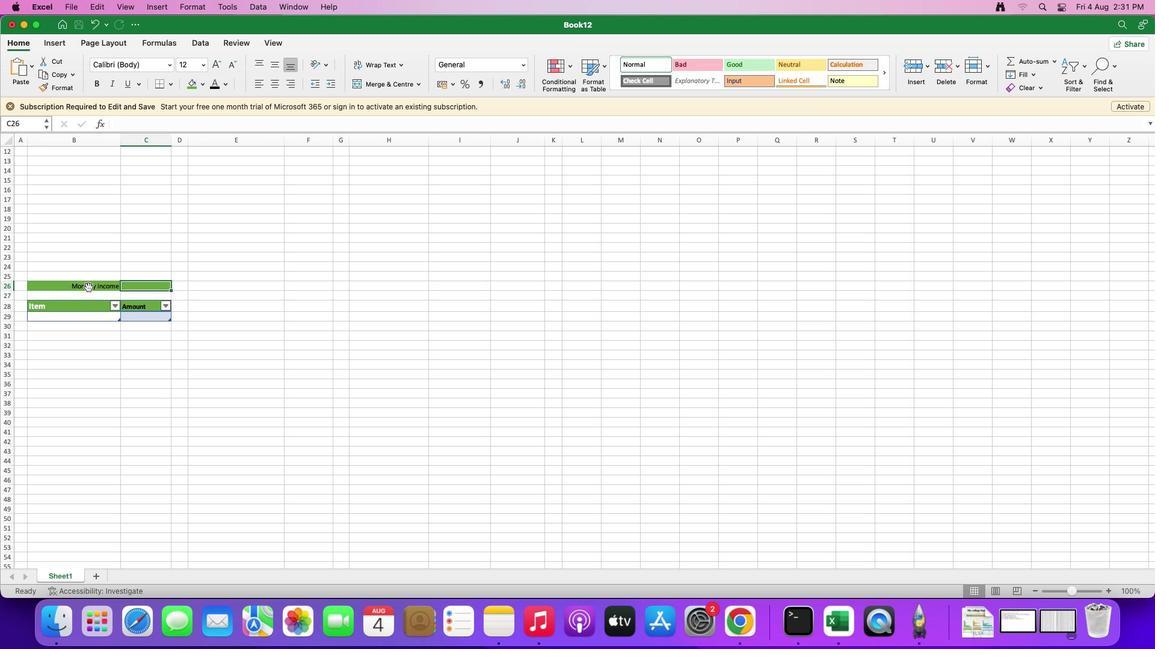 
Action: Mouse pressed left at (88, 287)
Screenshot: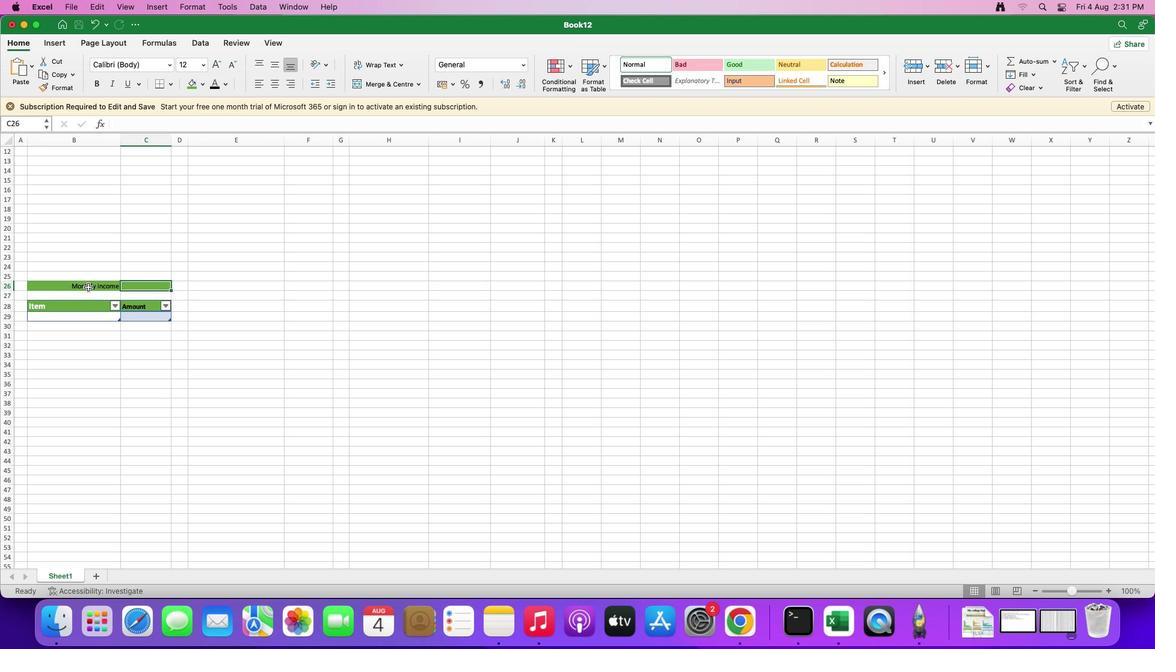 
Action: Mouse moved to (98, 83)
Screenshot: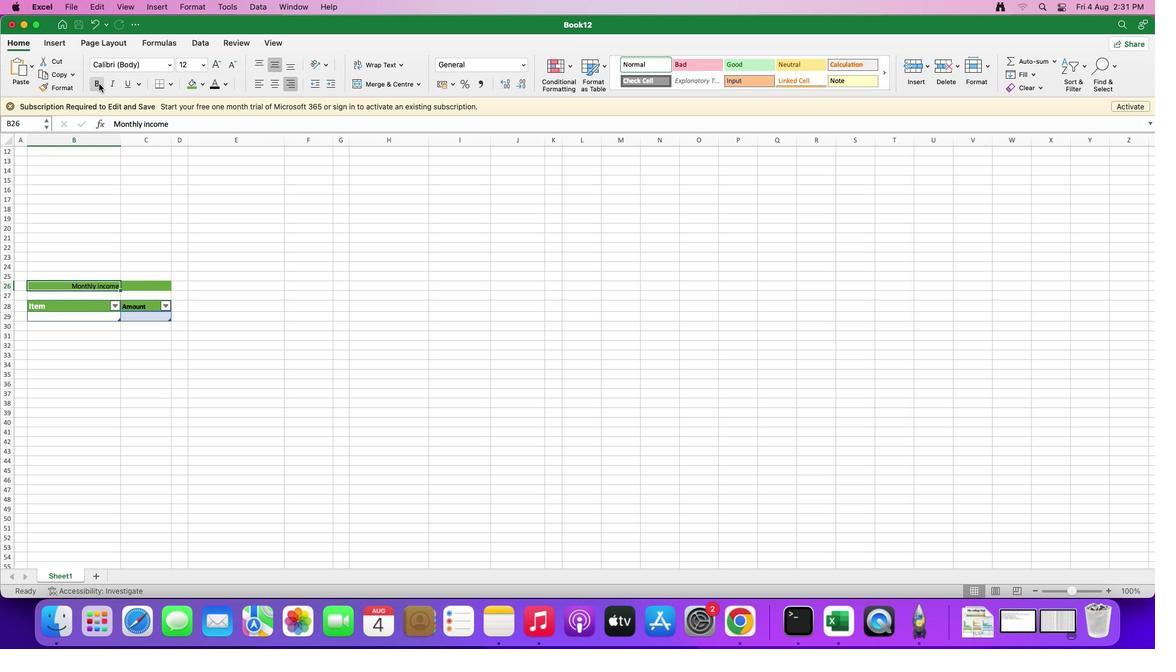 
Action: Mouse pressed left at (98, 83)
Screenshot: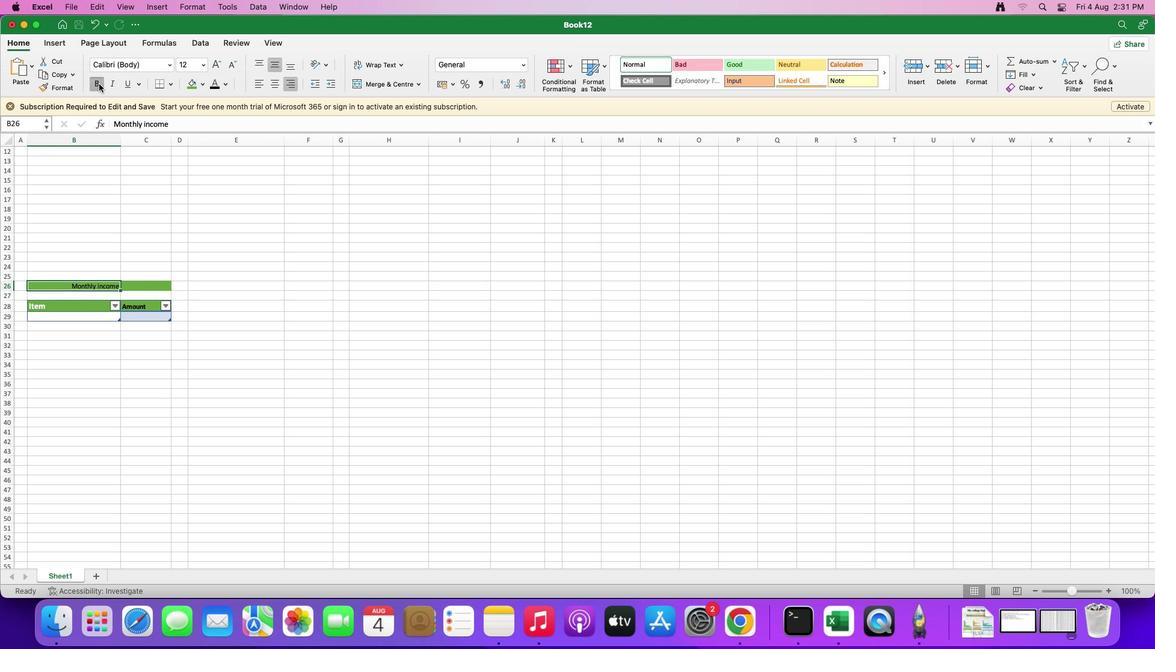 
Action: Mouse moved to (240, 303)
Screenshot: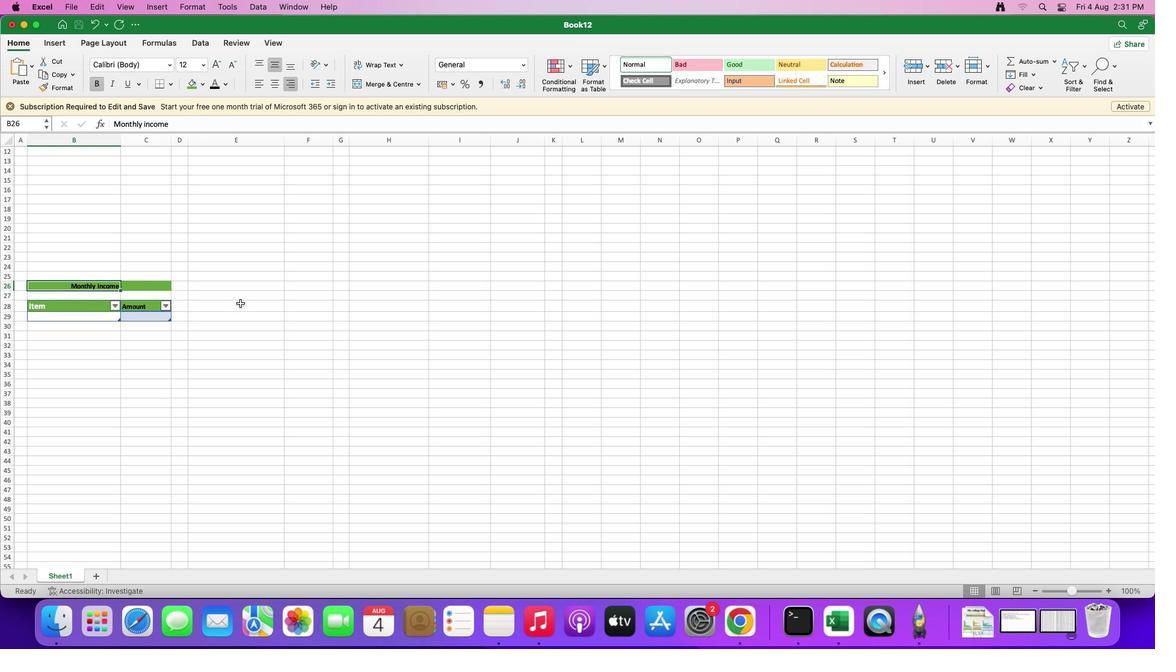 
Action: Mouse pressed left at (240, 303)
Screenshot: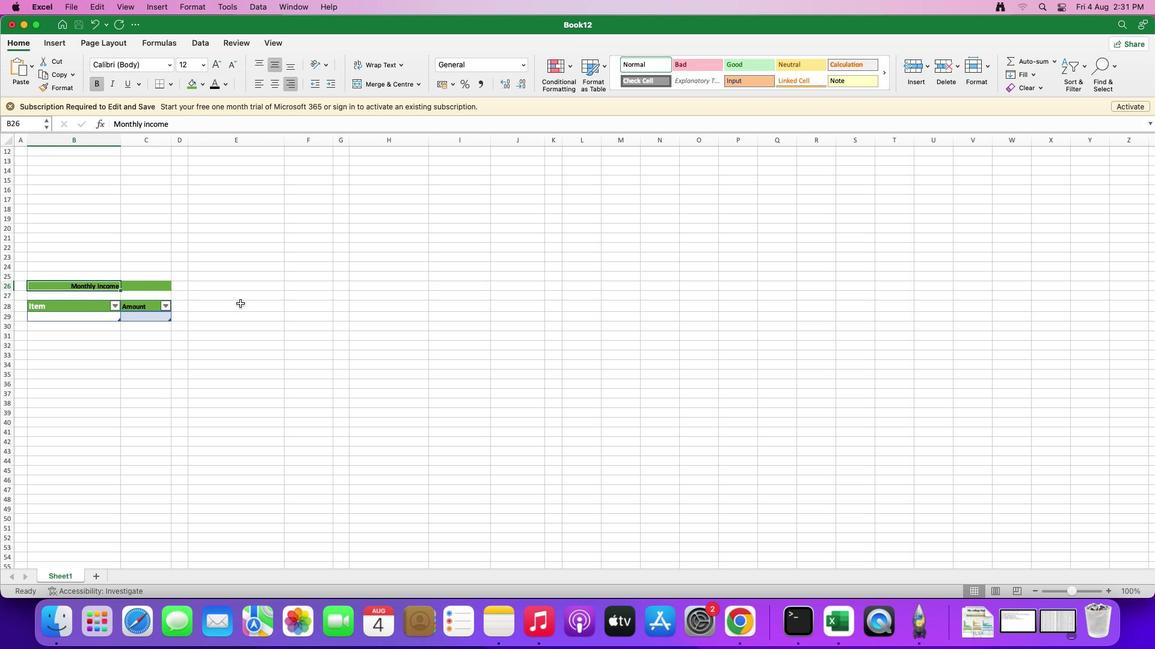 
Action: Mouse moved to (43, 320)
Screenshot: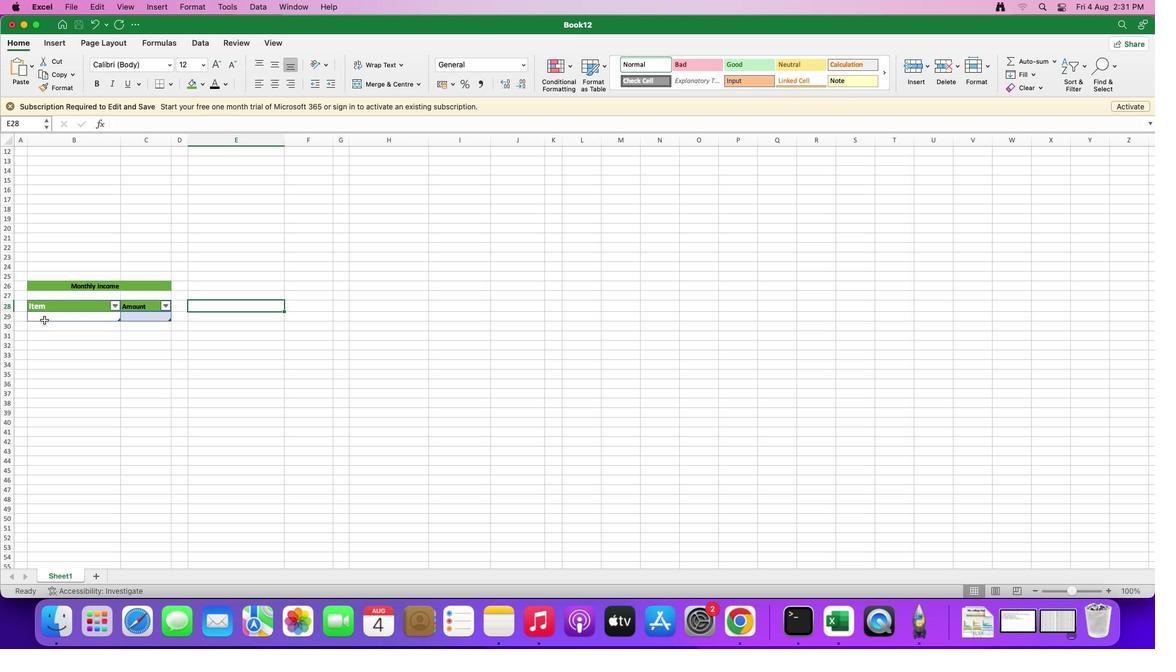 
Action: Mouse pressed left at (43, 320)
Screenshot: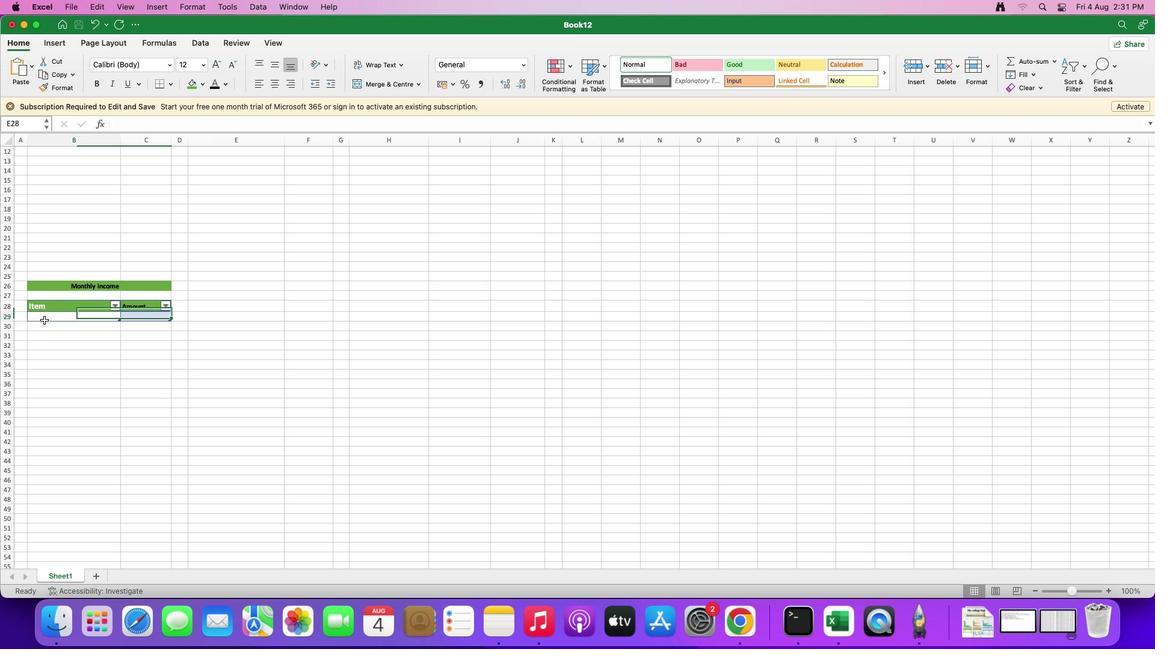 
Action: Mouse moved to (36, 317)
Screenshot: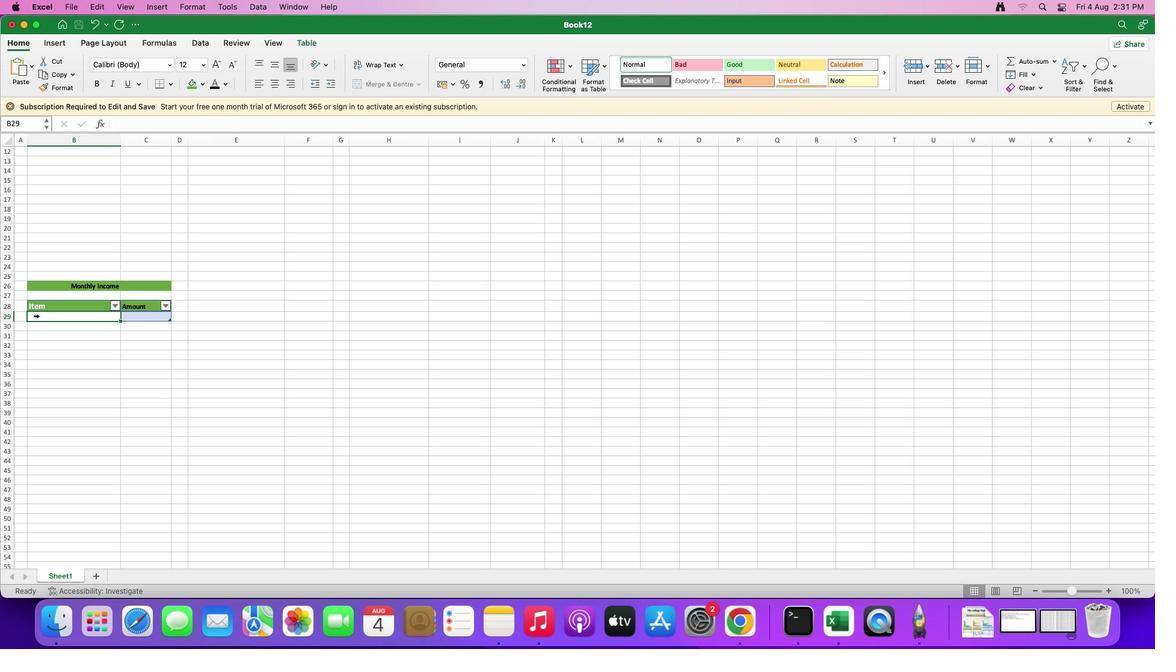 
Action: Mouse pressed left at (36, 317)
Screenshot: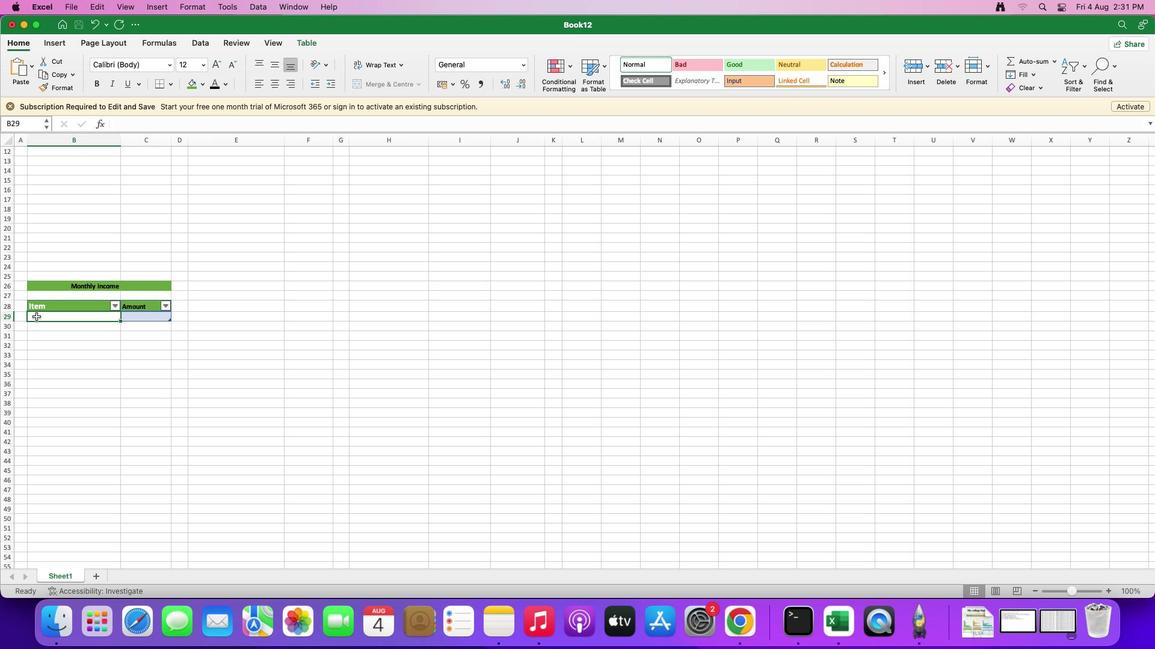 
Action: Mouse moved to (151, 340)
Screenshot: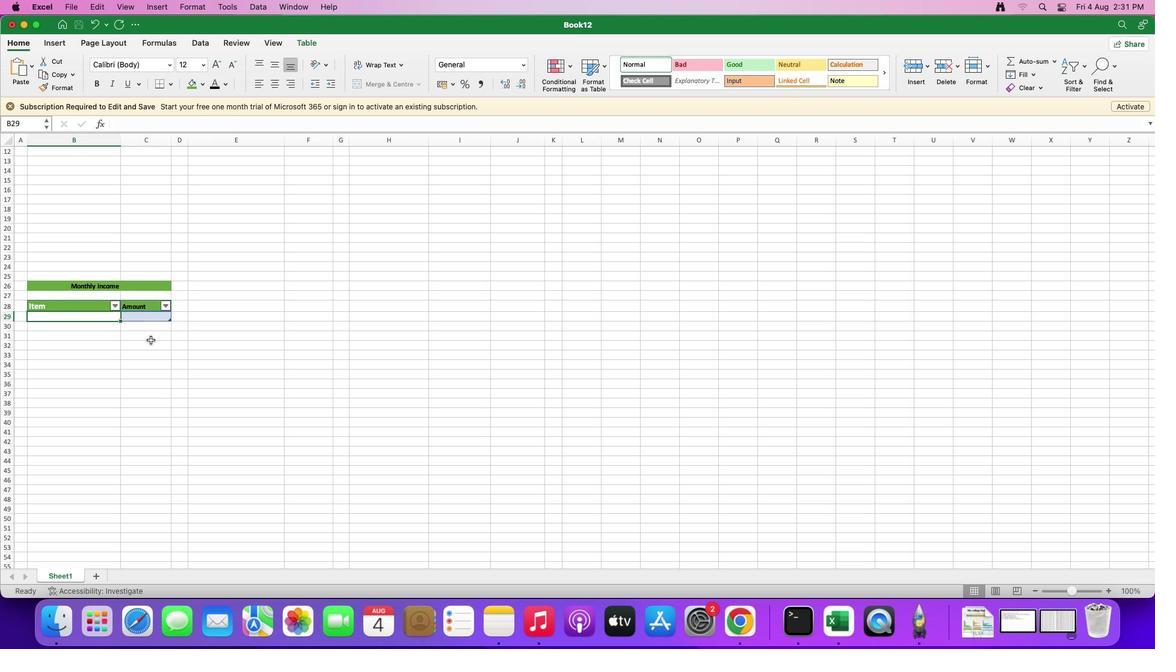 
Action: Mouse pressed left at (151, 340)
Screenshot: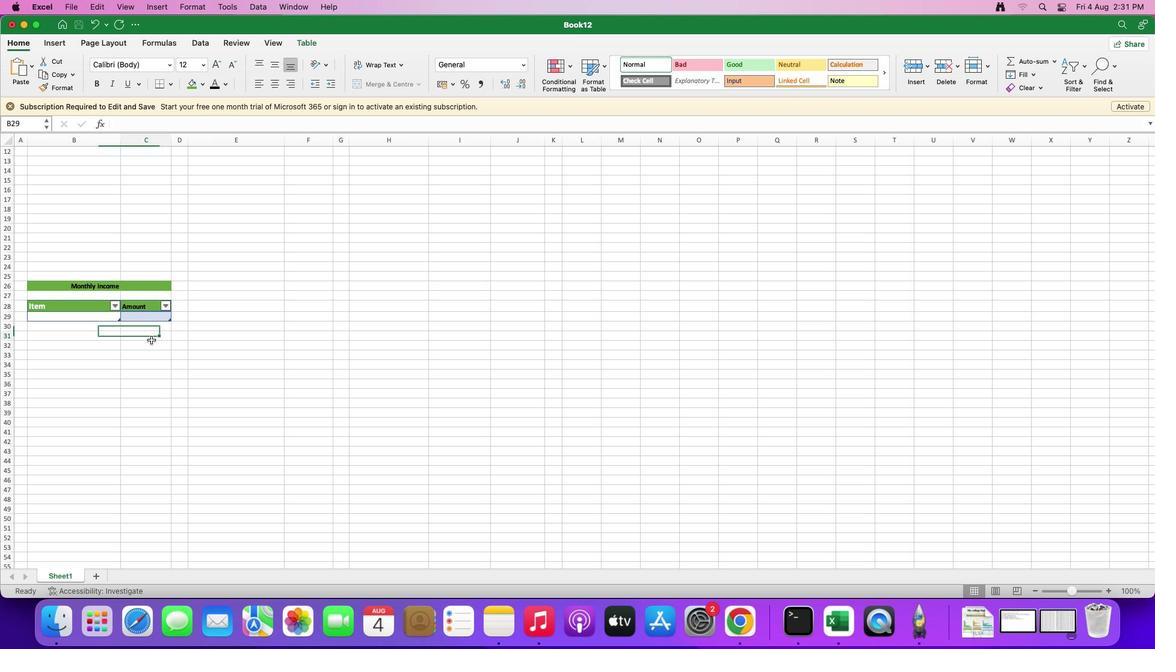 
Action: Mouse moved to (70, 317)
Screenshot: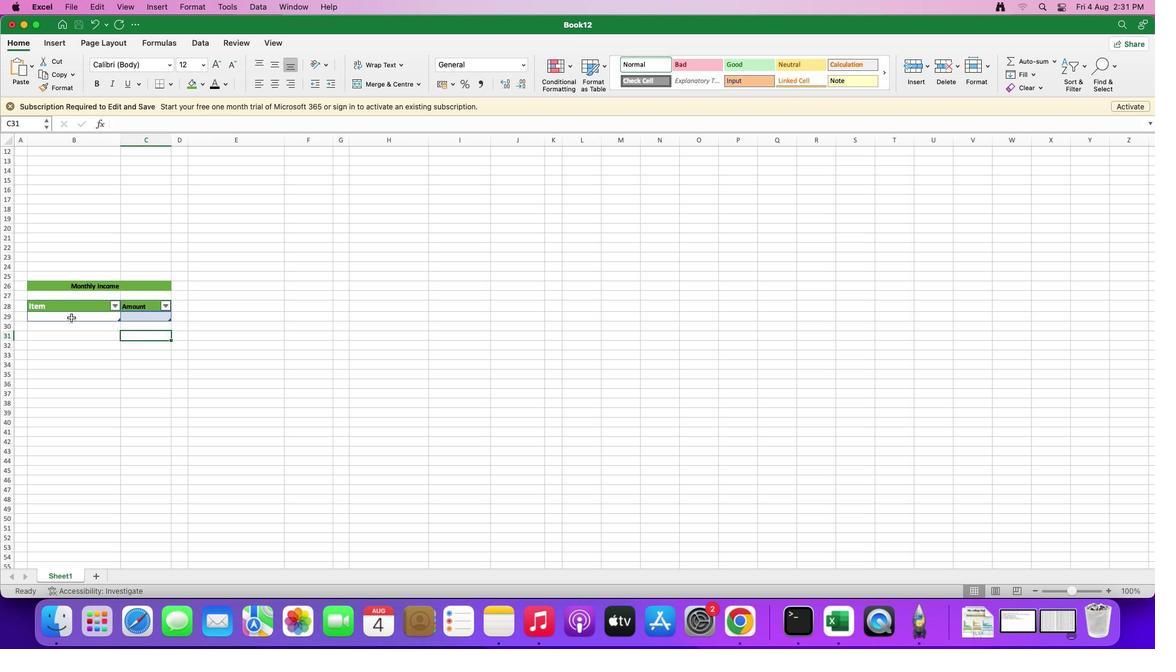 
Action: Mouse pressed left at (70, 317)
Screenshot: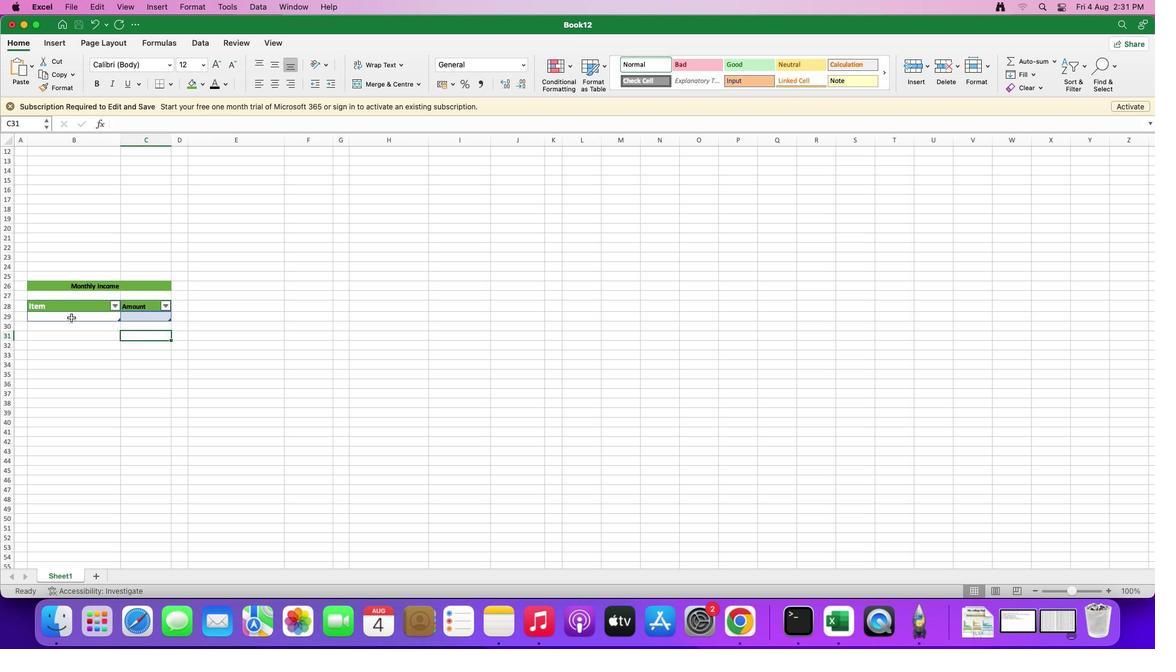 
Action: Mouse moved to (98, 315)
Screenshot: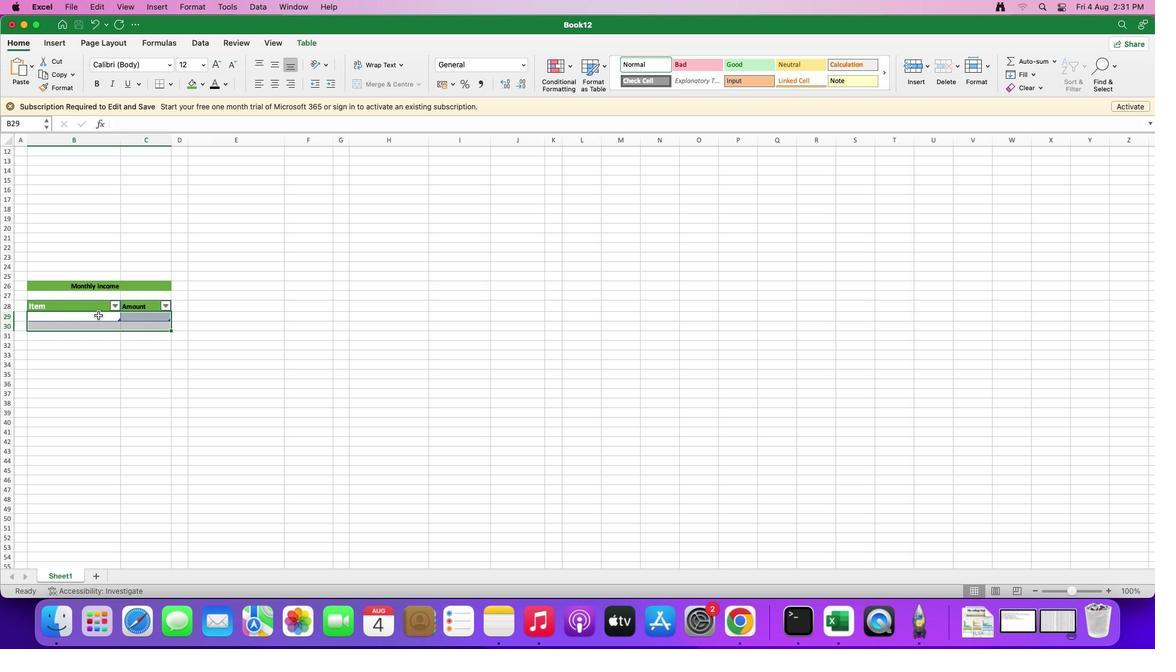 
Action: Mouse pressed left at (98, 315)
Screenshot: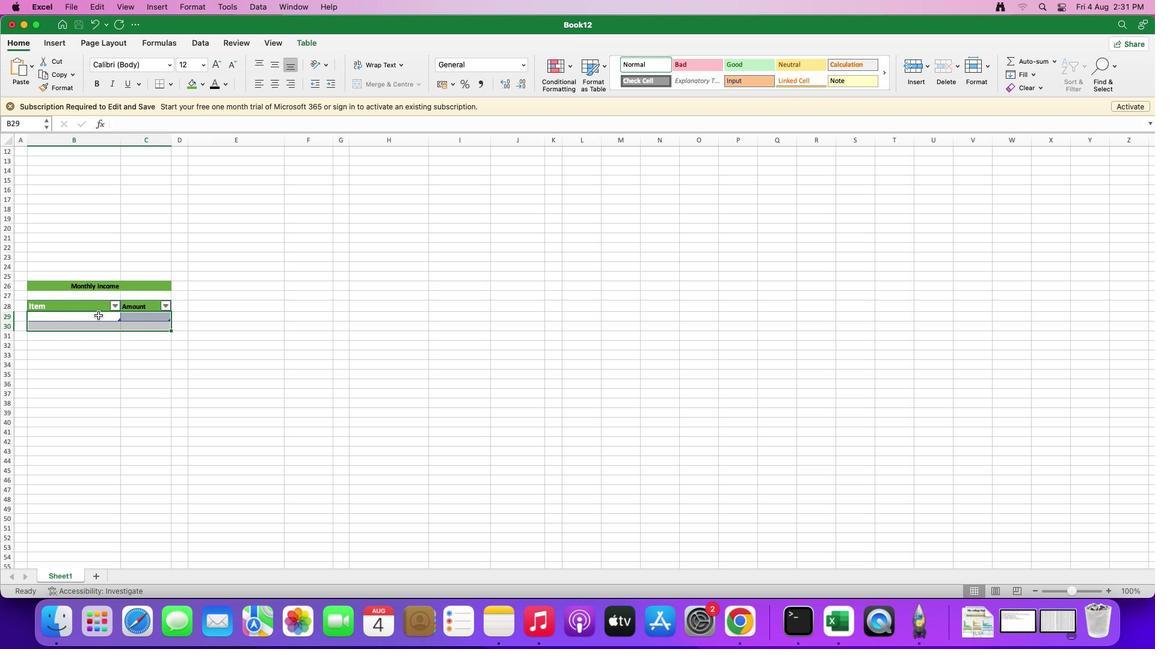 
Action: Mouse moved to (81, 318)
Screenshot: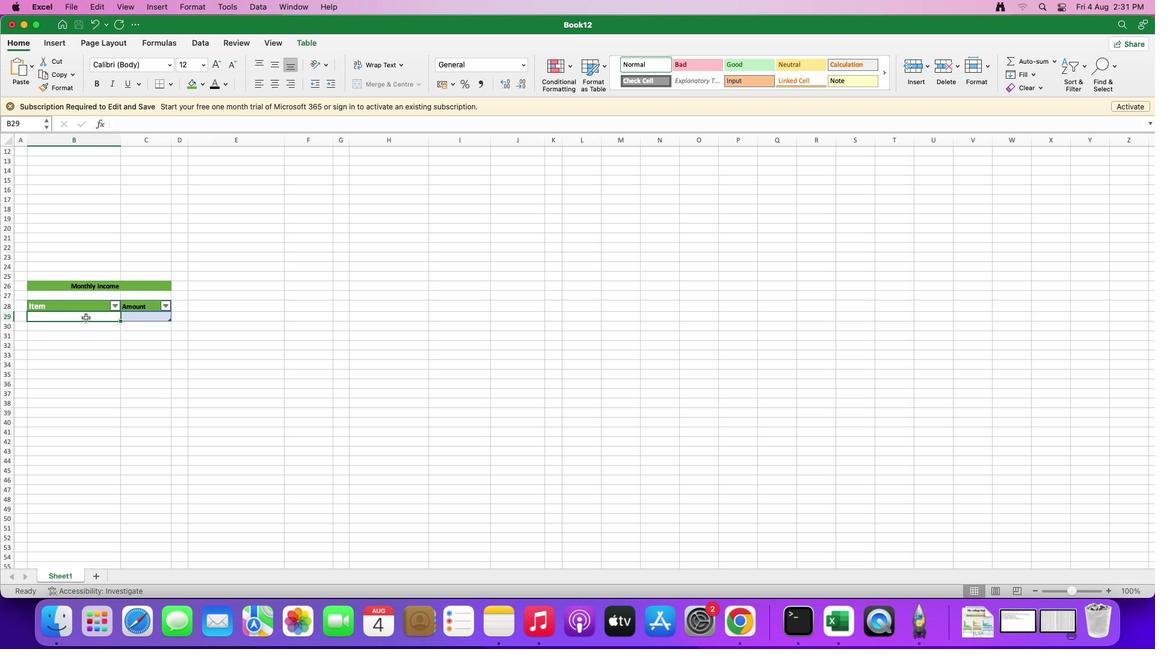 
Action: Mouse pressed left at (81, 318)
Screenshot: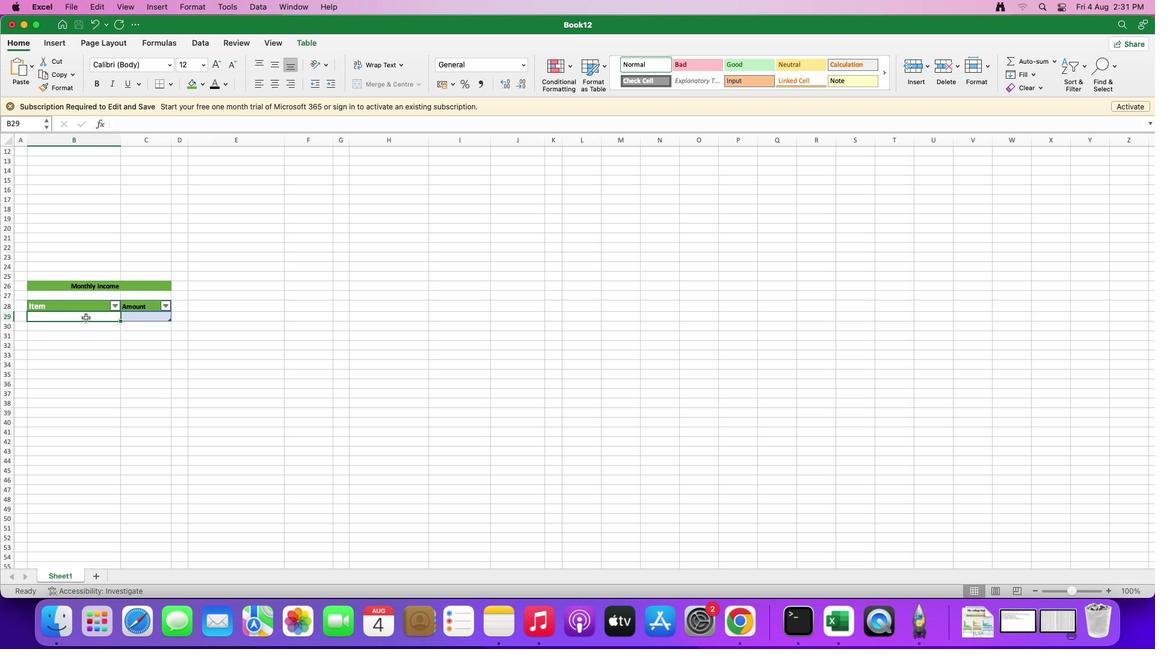 
Action: Mouse moved to (202, 83)
Screenshot: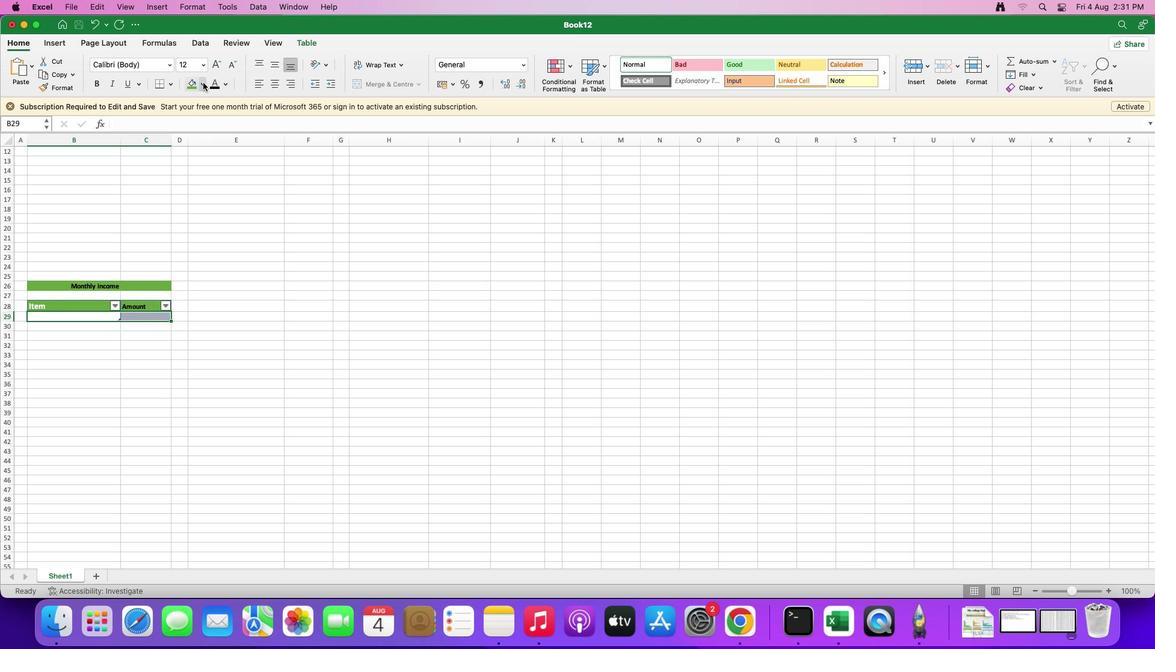 
Action: Mouse pressed left at (202, 83)
Screenshot: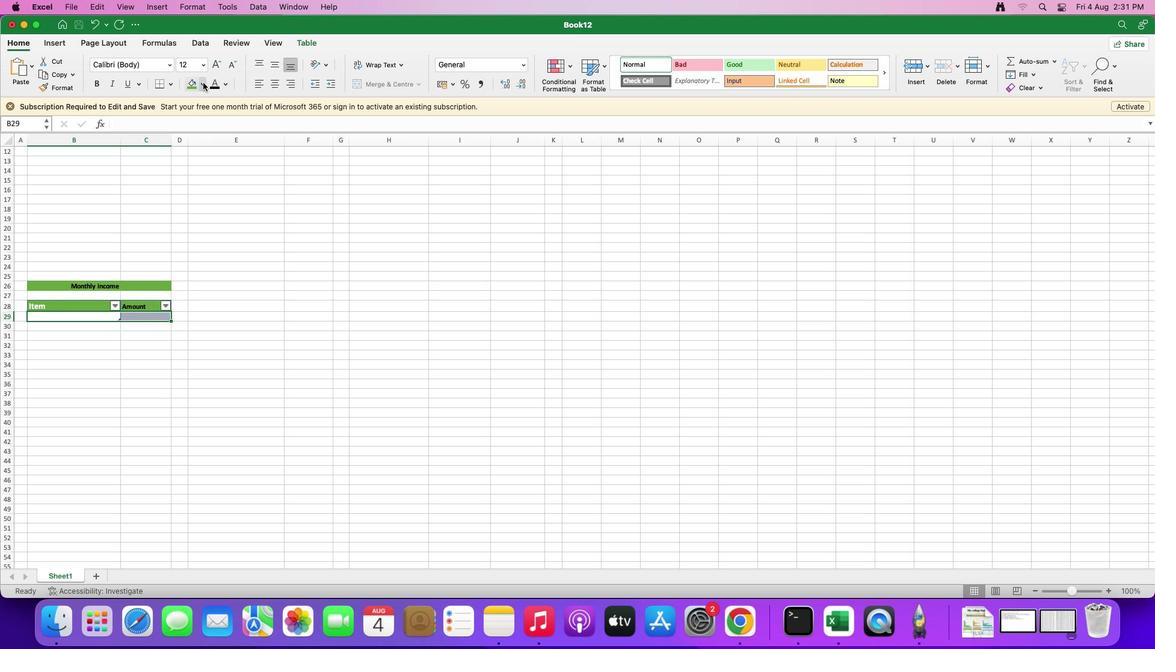 
Action: Mouse moved to (194, 158)
Screenshot: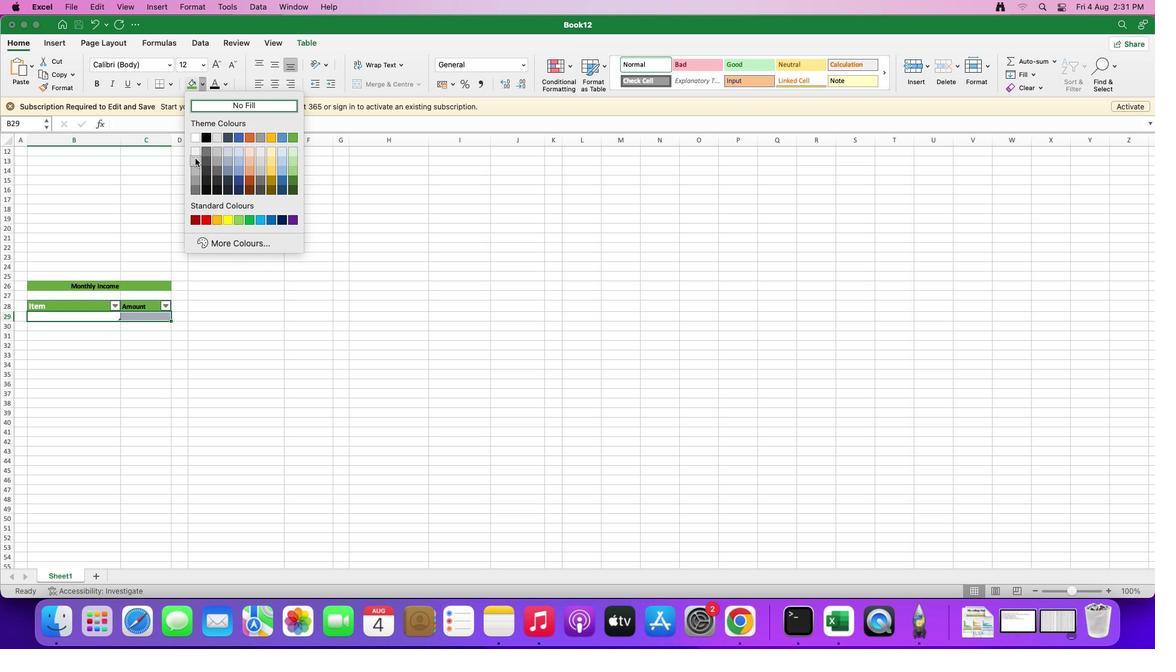 
Action: Mouse pressed left at (194, 158)
Screenshot: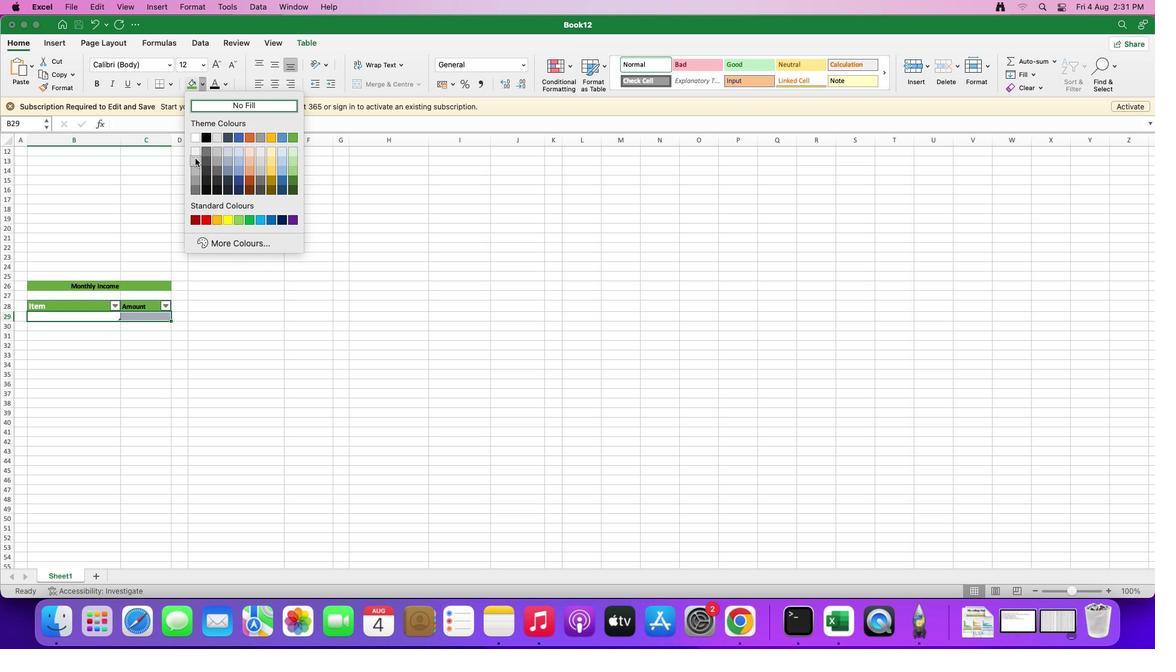 
Action: Mouse moved to (202, 84)
Screenshot: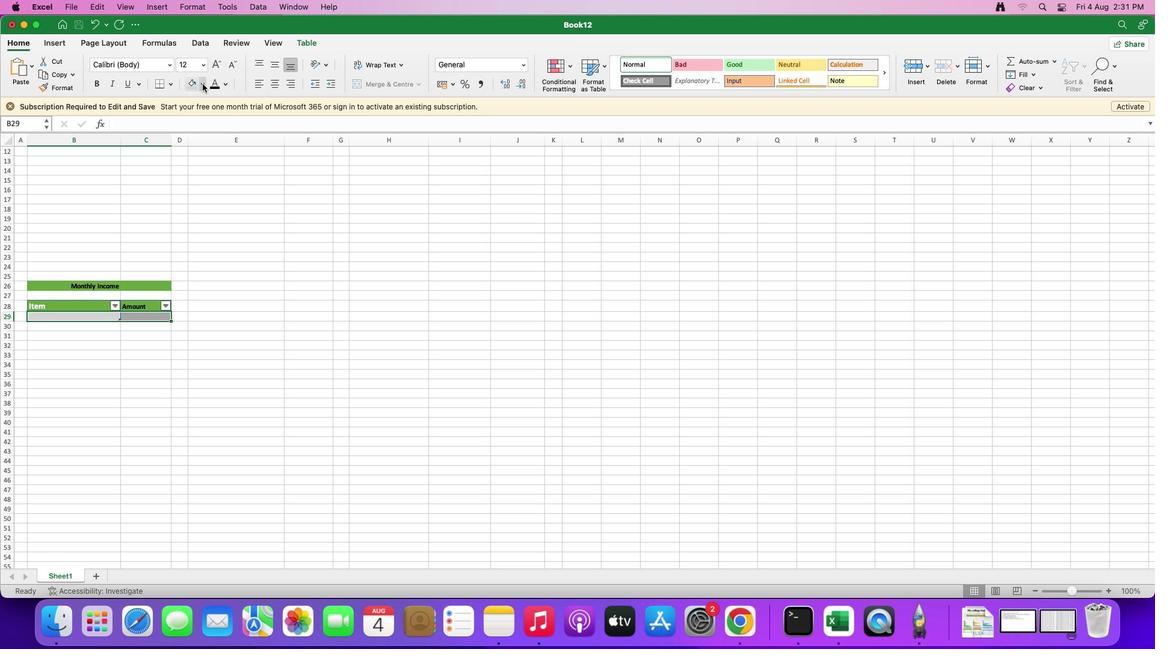 
Action: Mouse pressed left at (202, 84)
Screenshot: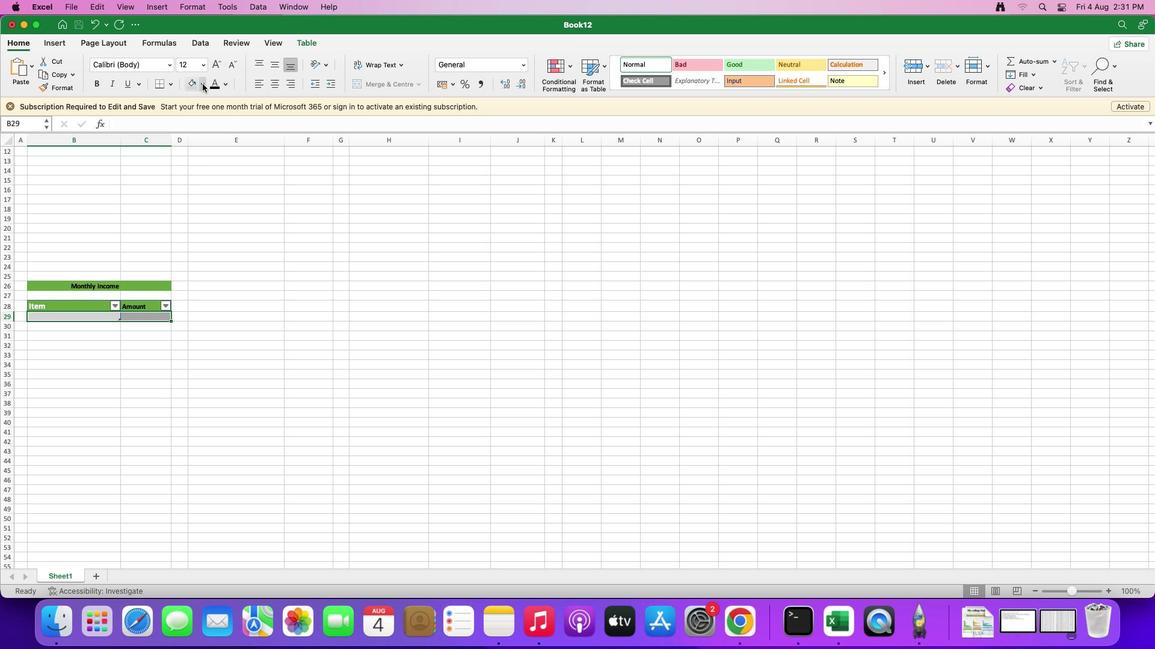 
Action: Mouse moved to (192, 149)
Screenshot: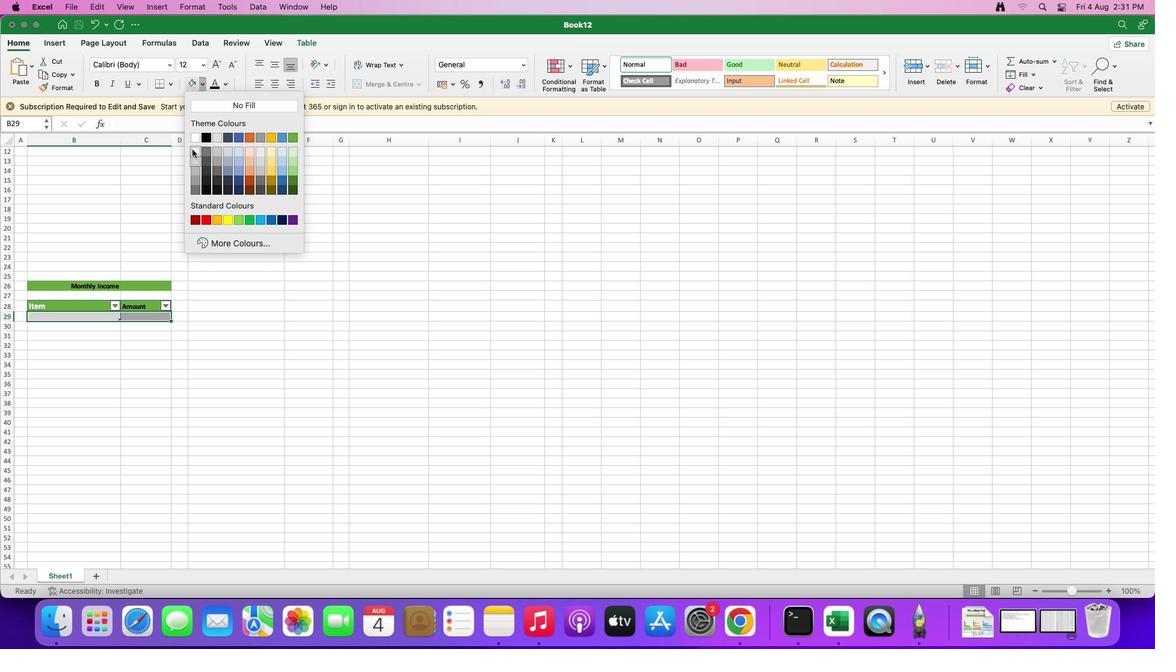 
Action: Mouse pressed left at (192, 149)
Screenshot: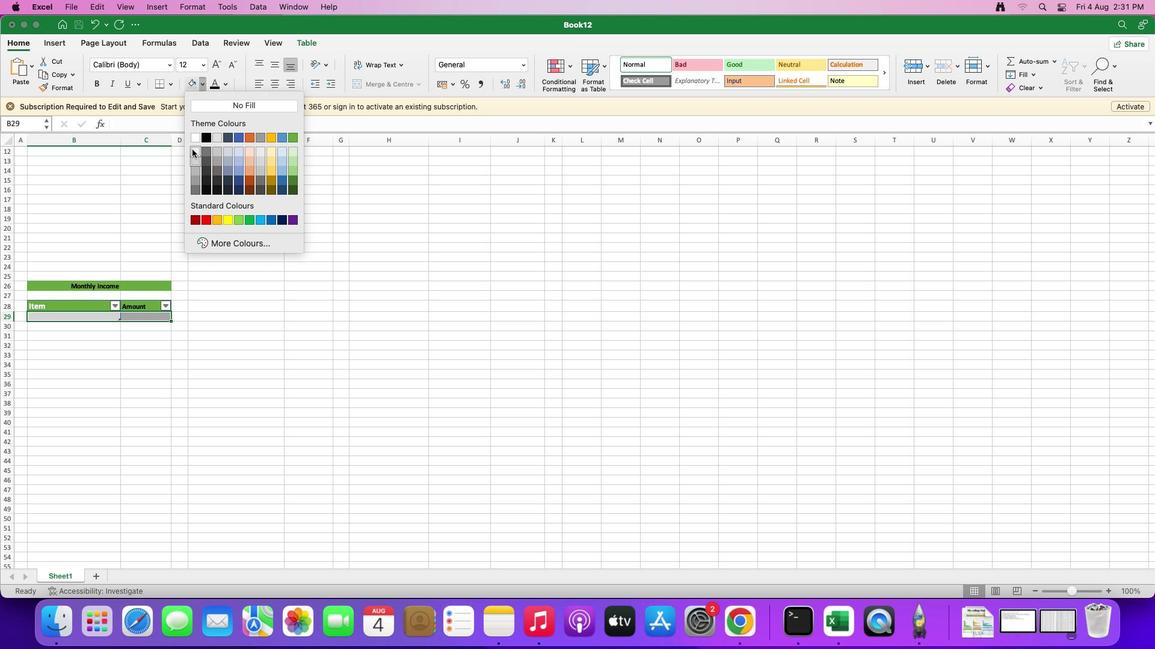 
Action: Mouse moved to (211, 319)
Screenshot: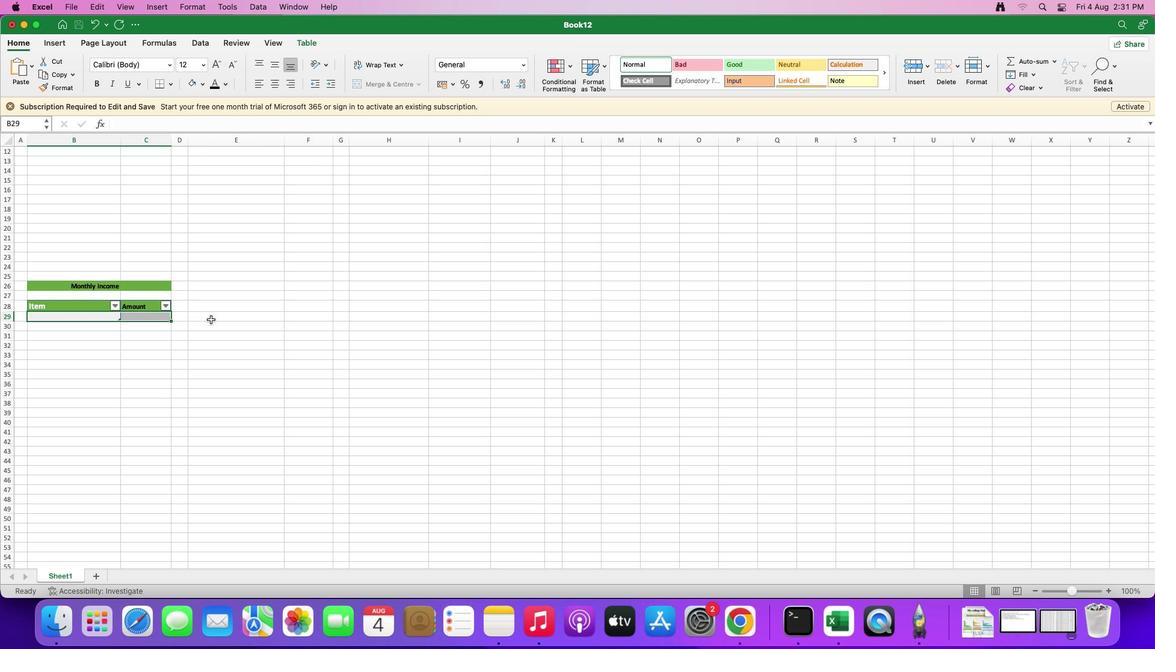 
Action: Mouse pressed left at (211, 319)
Screenshot: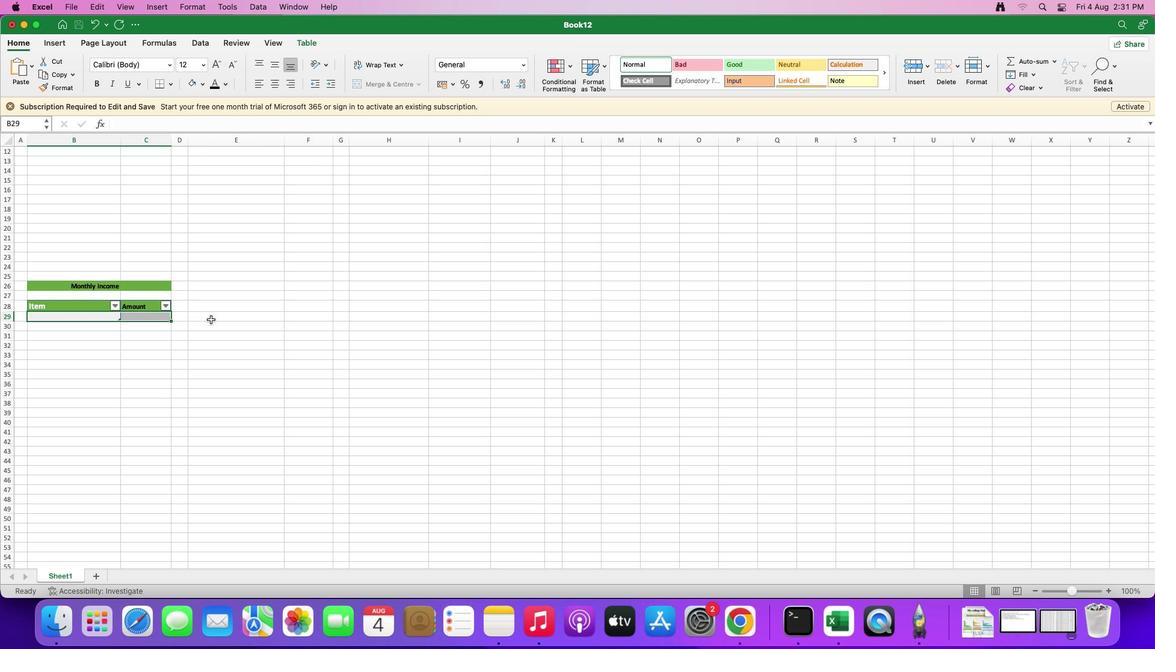 
Action: Mouse moved to (51, 320)
Screenshot: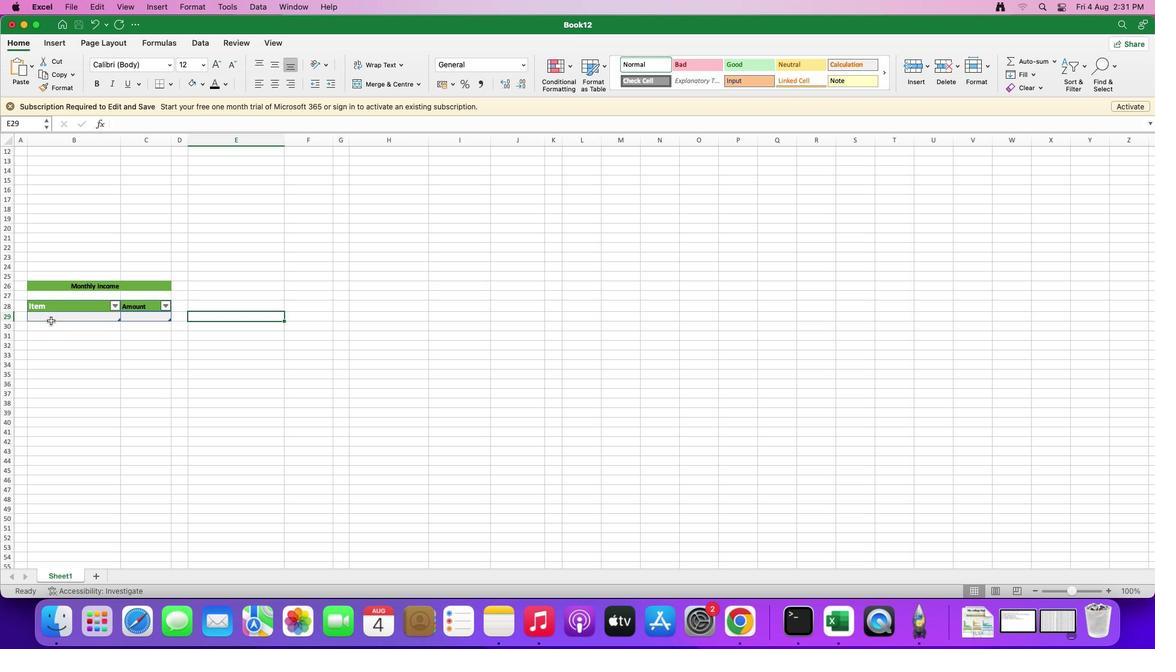 
Action: Mouse pressed left at (51, 320)
Screenshot: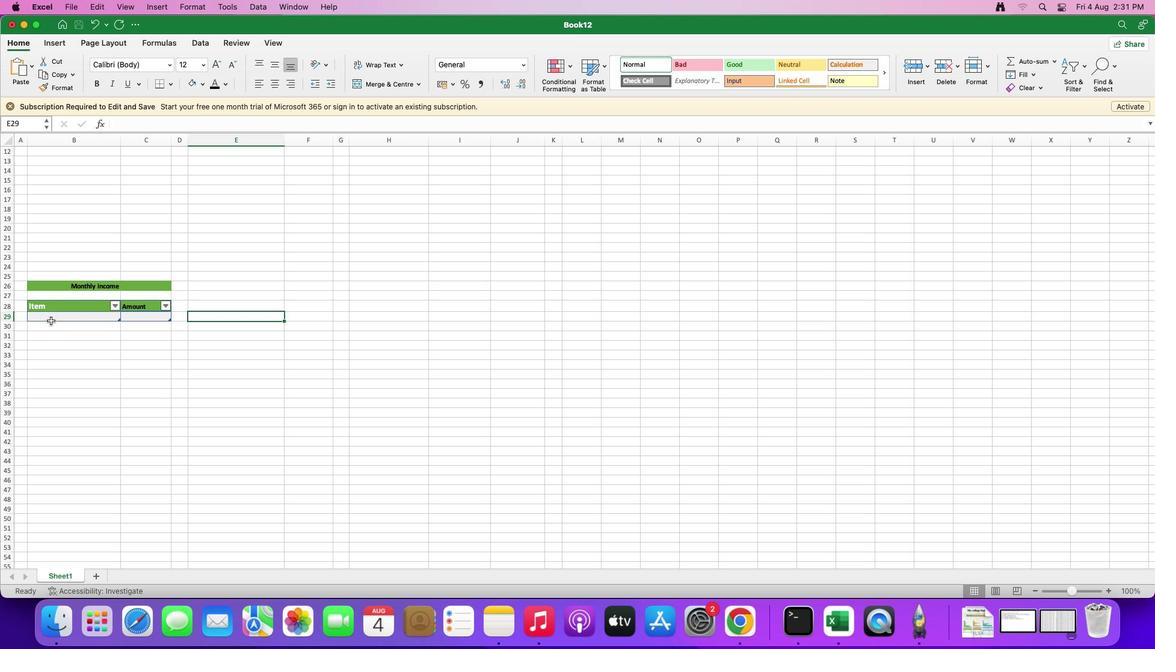 
Action: Mouse moved to (51, 320)
Screenshot: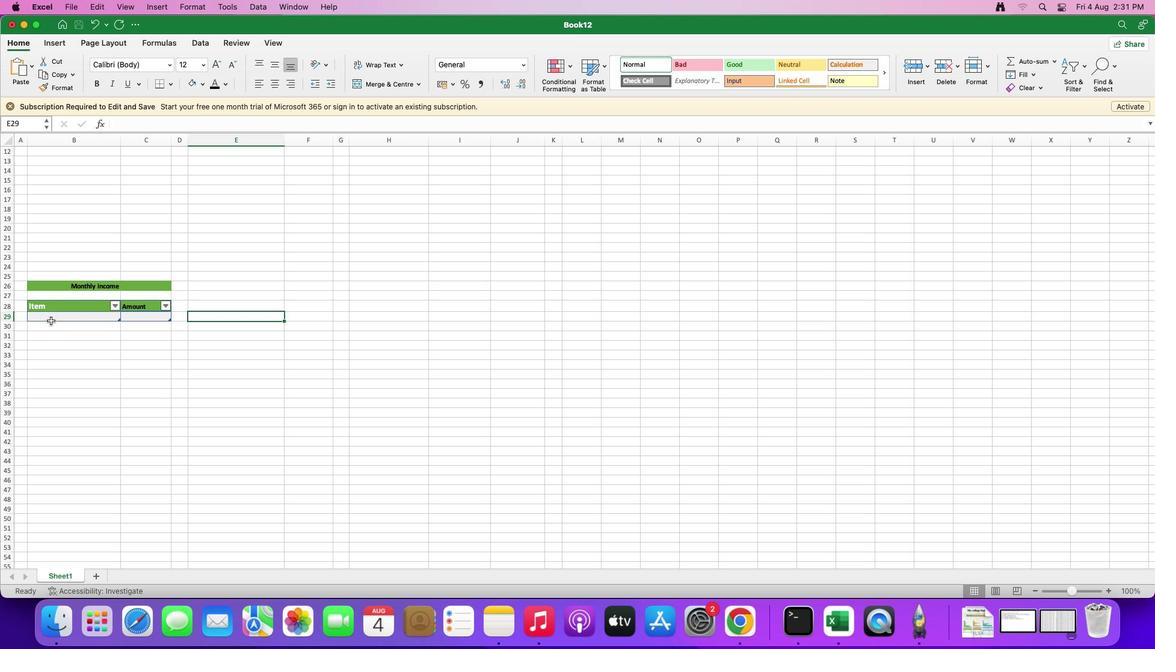 
Action: Mouse pressed left at (51, 320)
Screenshot: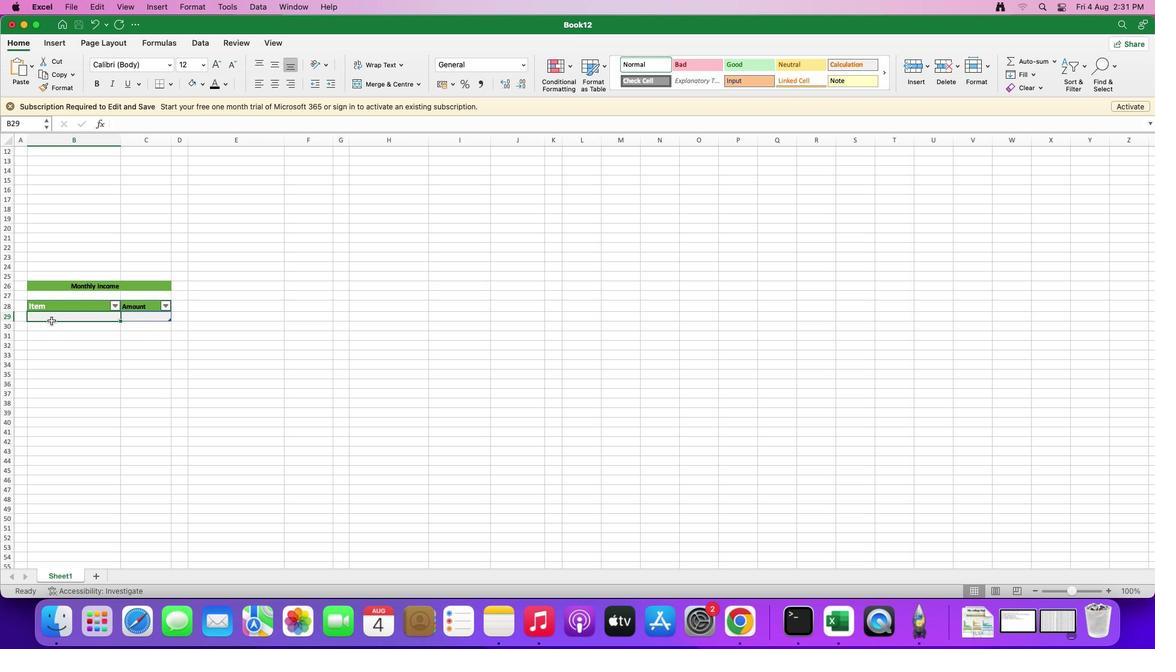 
Action: Mouse moved to (67, 319)
Screenshot: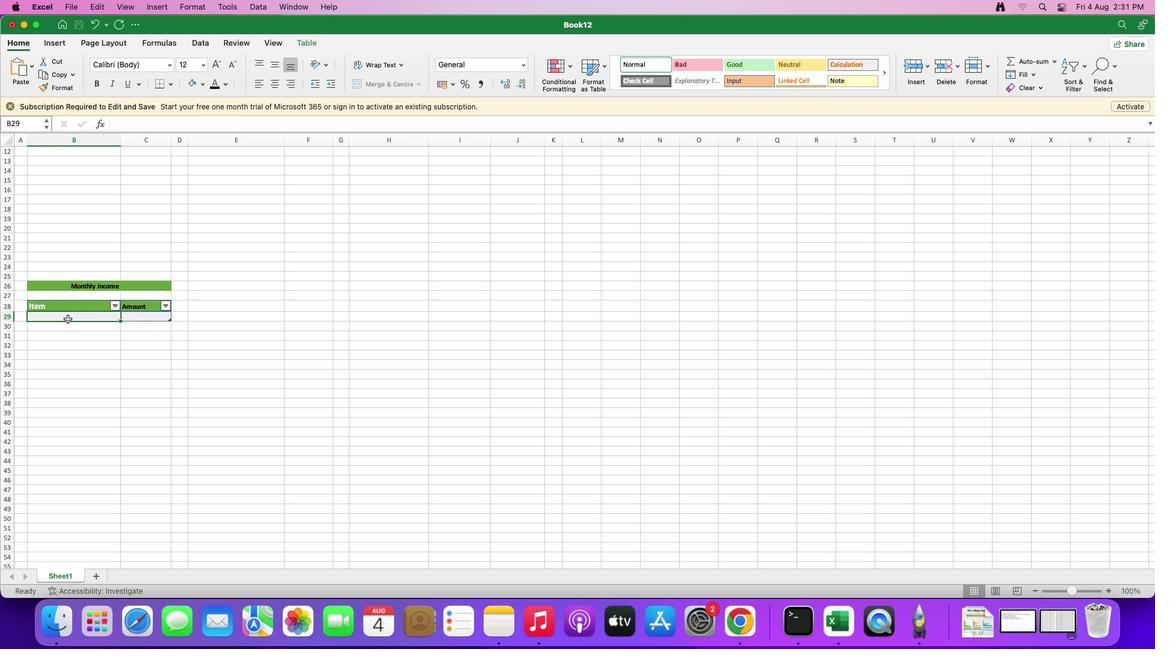 
Action: Mouse pressed left at (67, 319)
